 Task: Search for vacation rentals in both mountain and beachfront locations.
Action: Mouse moved to (772, 123)
Screenshot: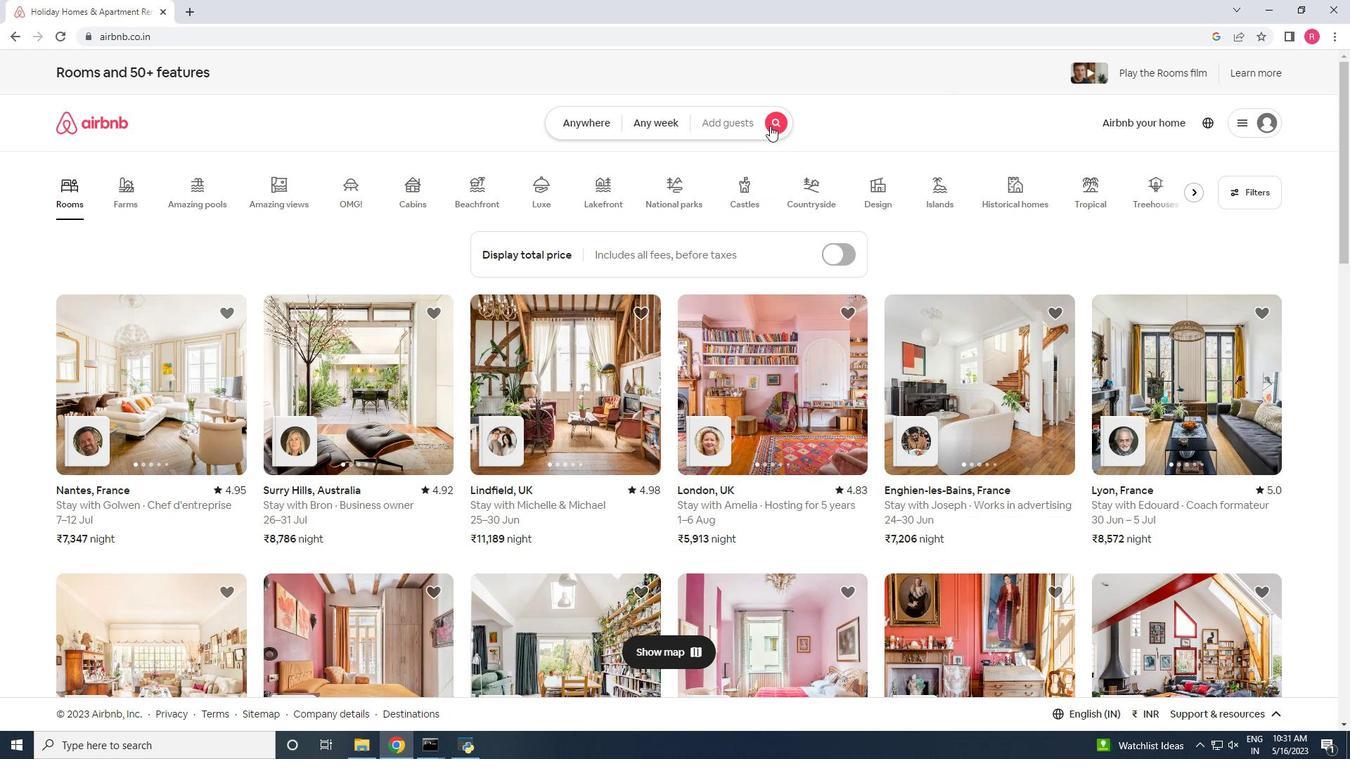 
Action: Mouse pressed left at (772, 123)
Screenshot: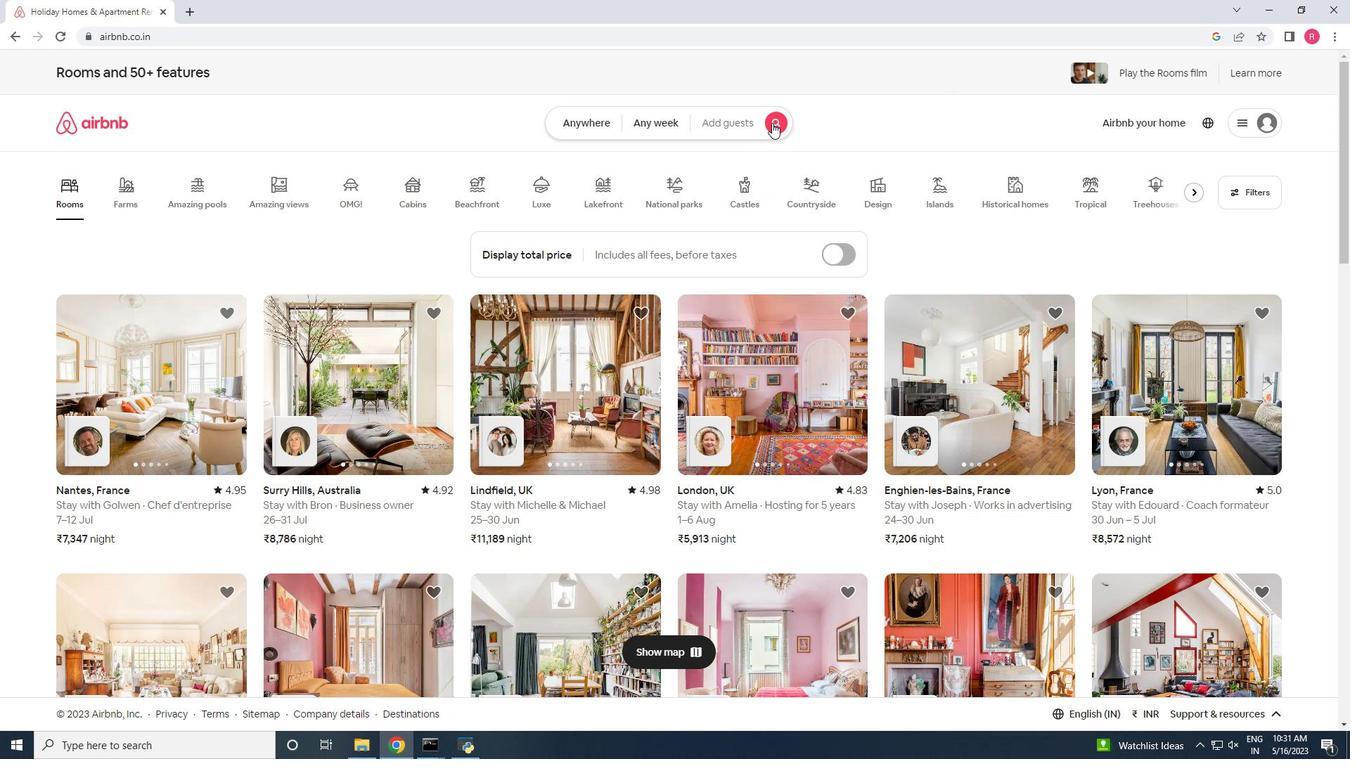 
Action: Mouse moved to (528, 173)
Screenshot: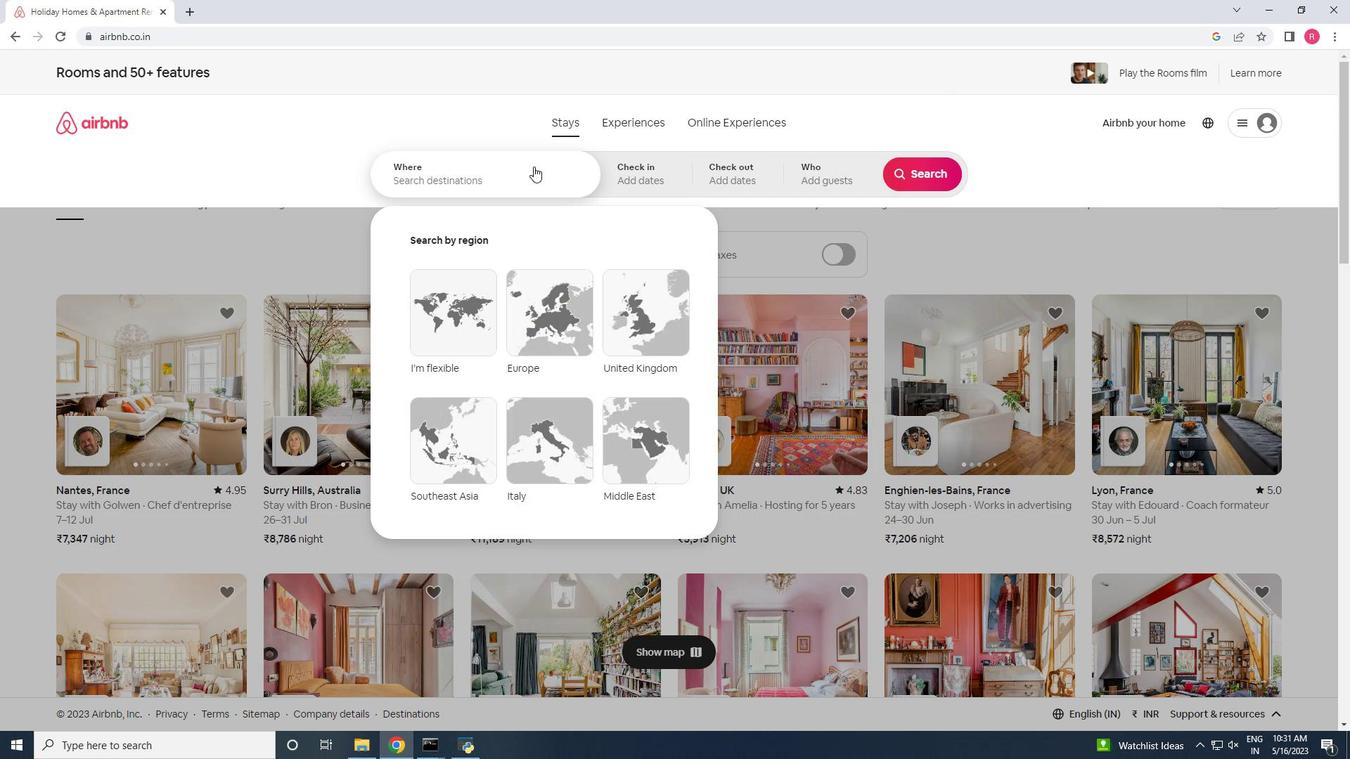
Action: Mouse pressed left at (528, 173)
Screenshot: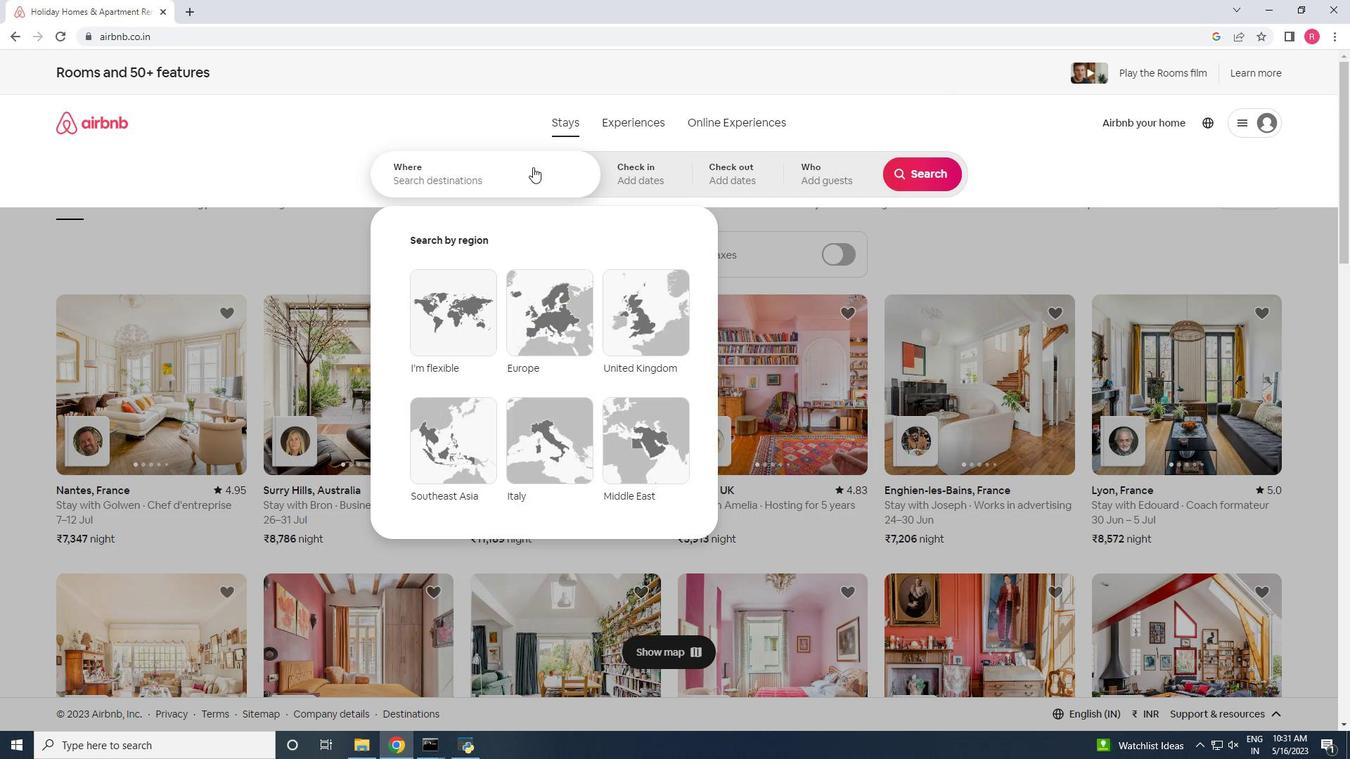 
Action: Key pressed beachfront<Key.enter>
Screenshot: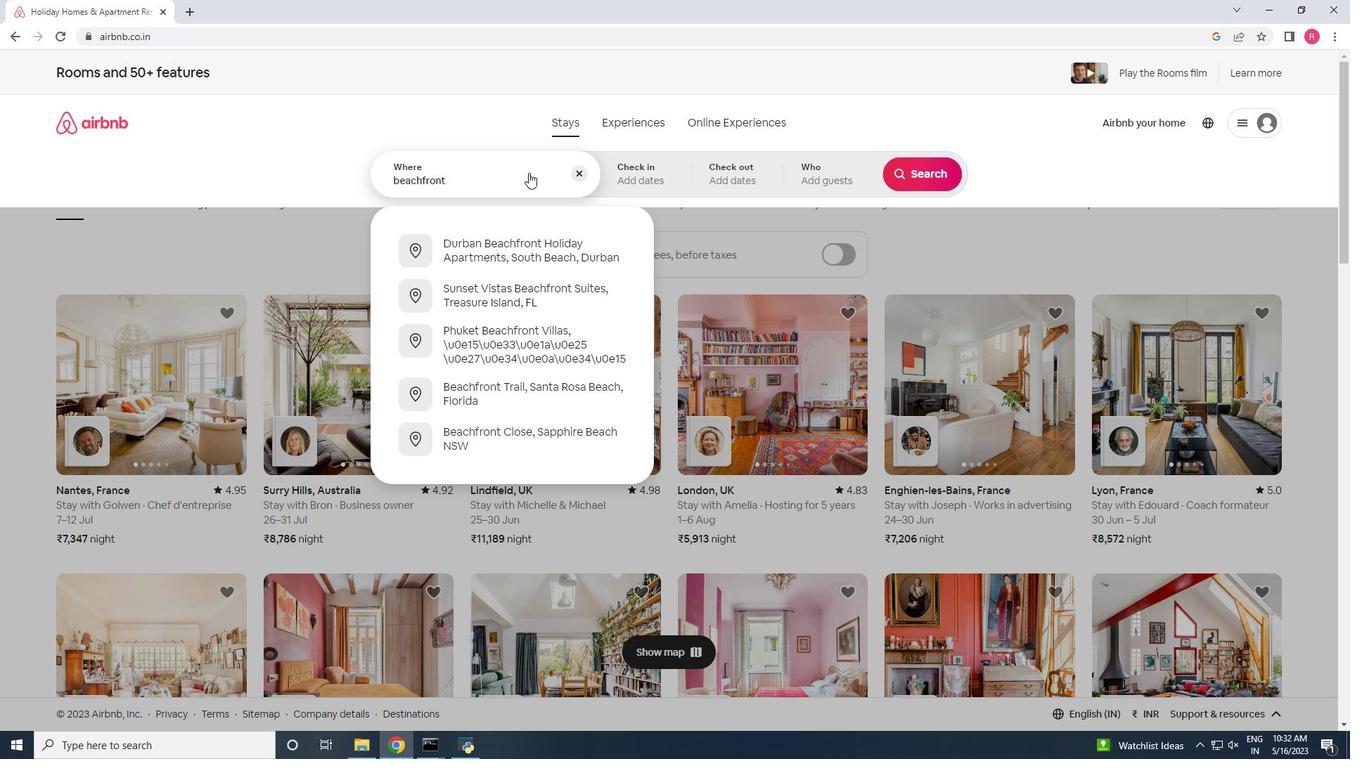 
Action: Mouse moved to (283, 168)
Screenshot: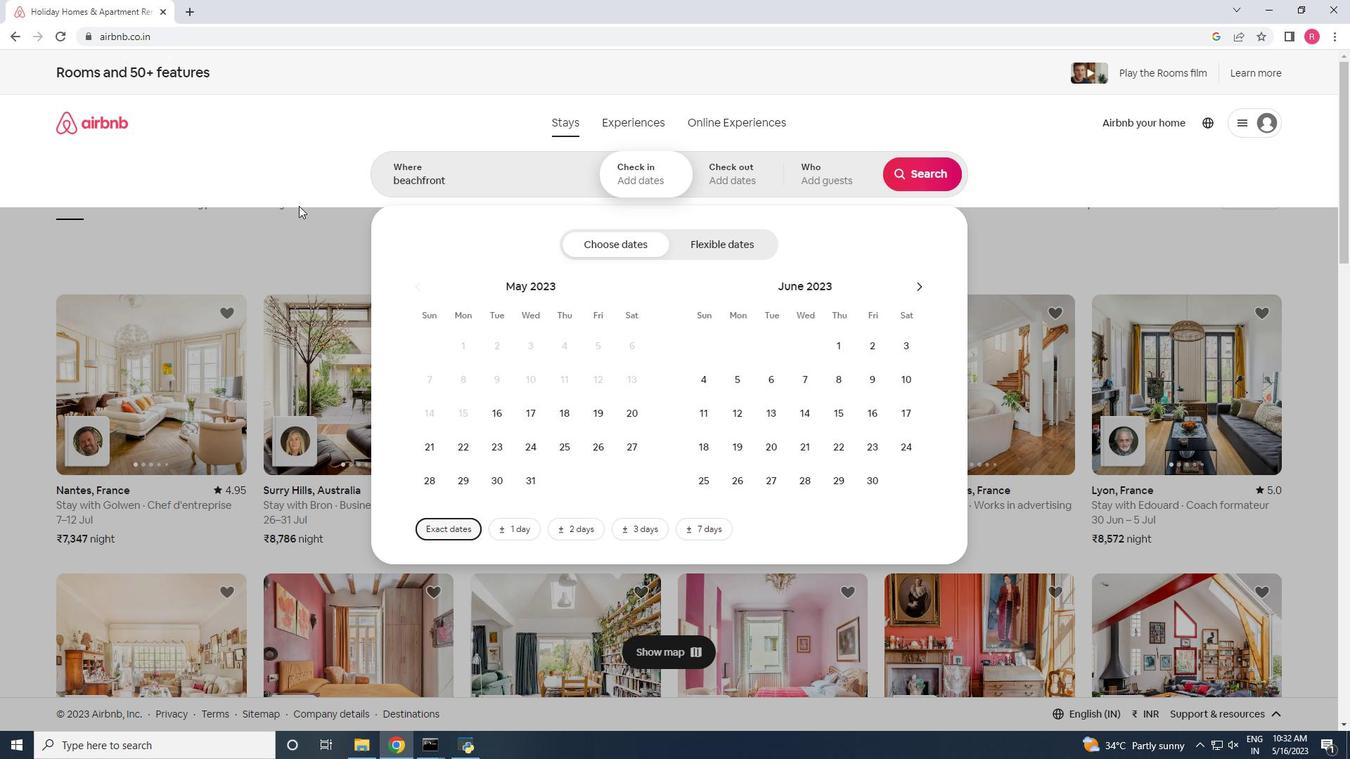
Action: Mouse pressed left at (283, 168)
Screenshot: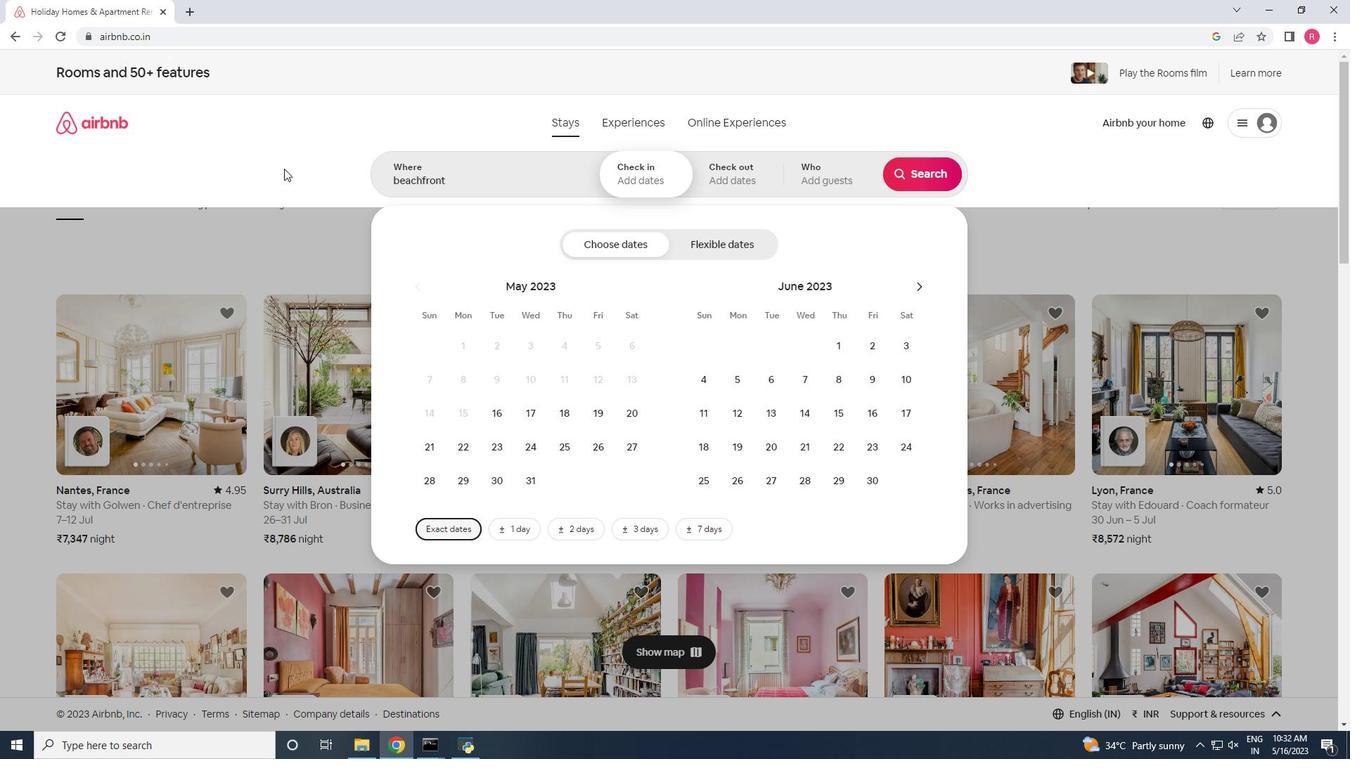
Action: Mouse moved to (951, 177)
Screenshot: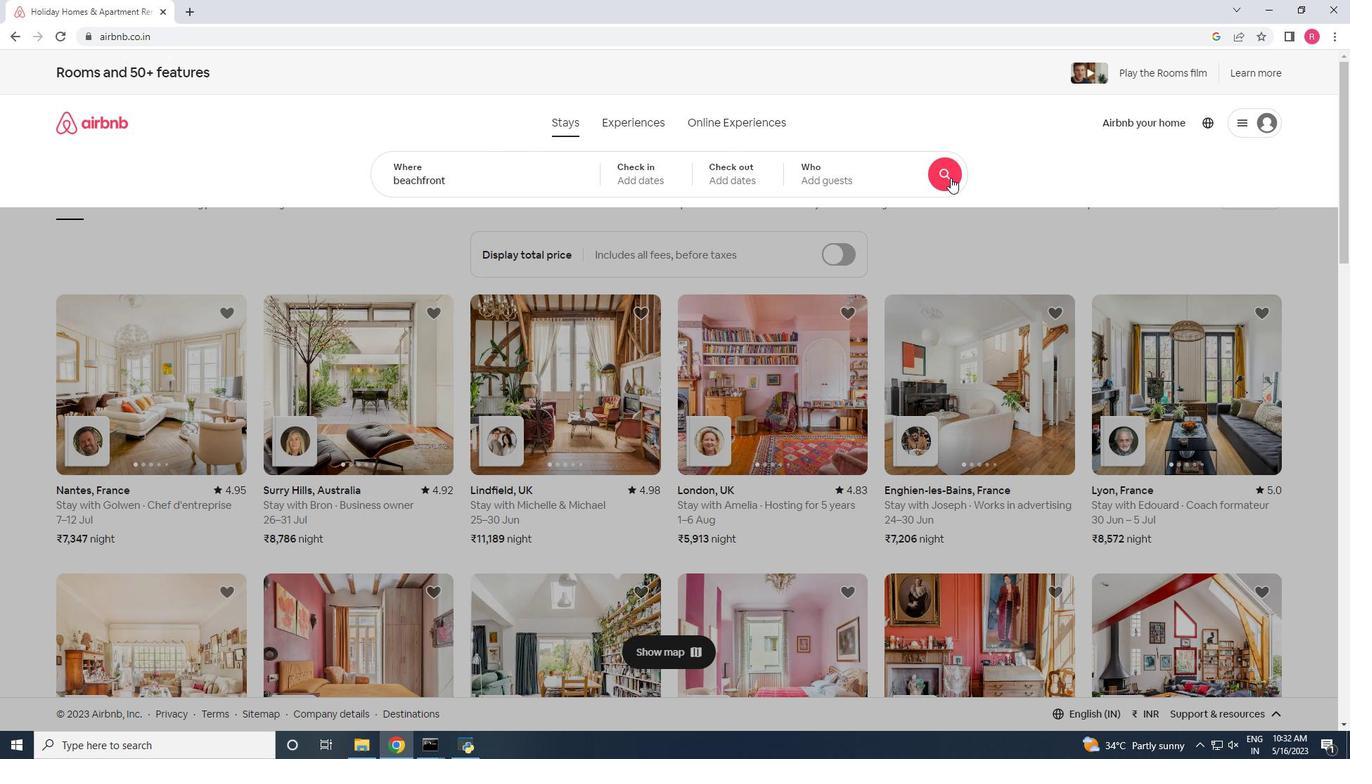 
Action: Mouse pressed left at (951, 177)
Screenshot: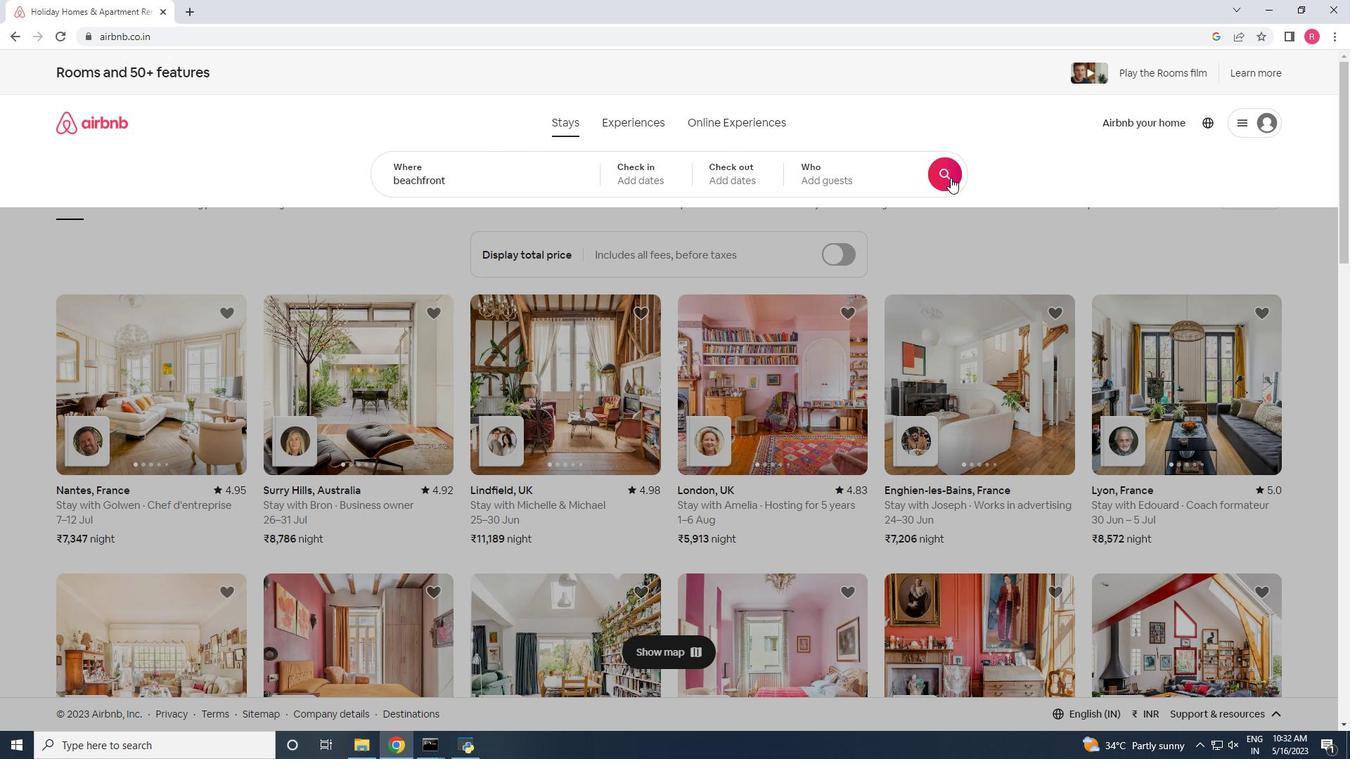 
Action: Mouse moved to (787, 75)
Screenshot: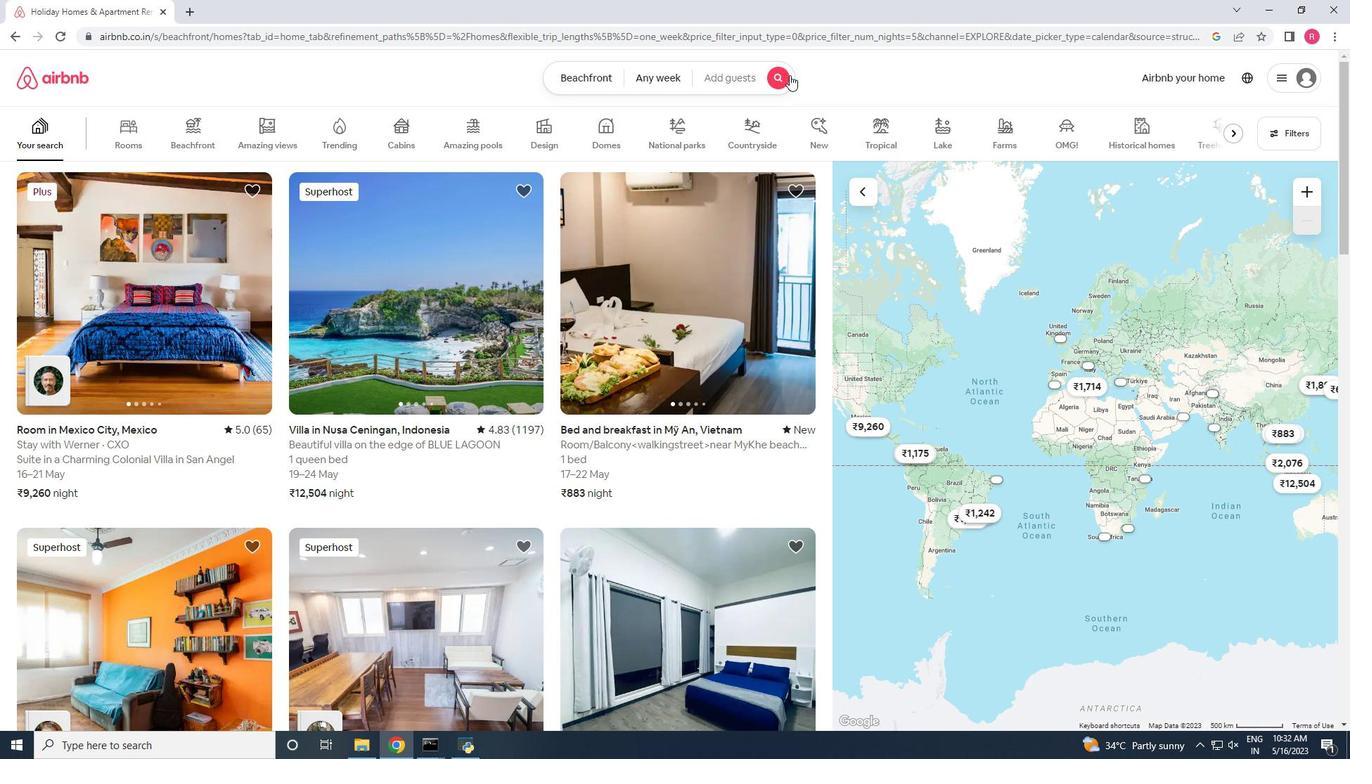 
Action: Mouse pressed left at (787, 75)
Screenshot: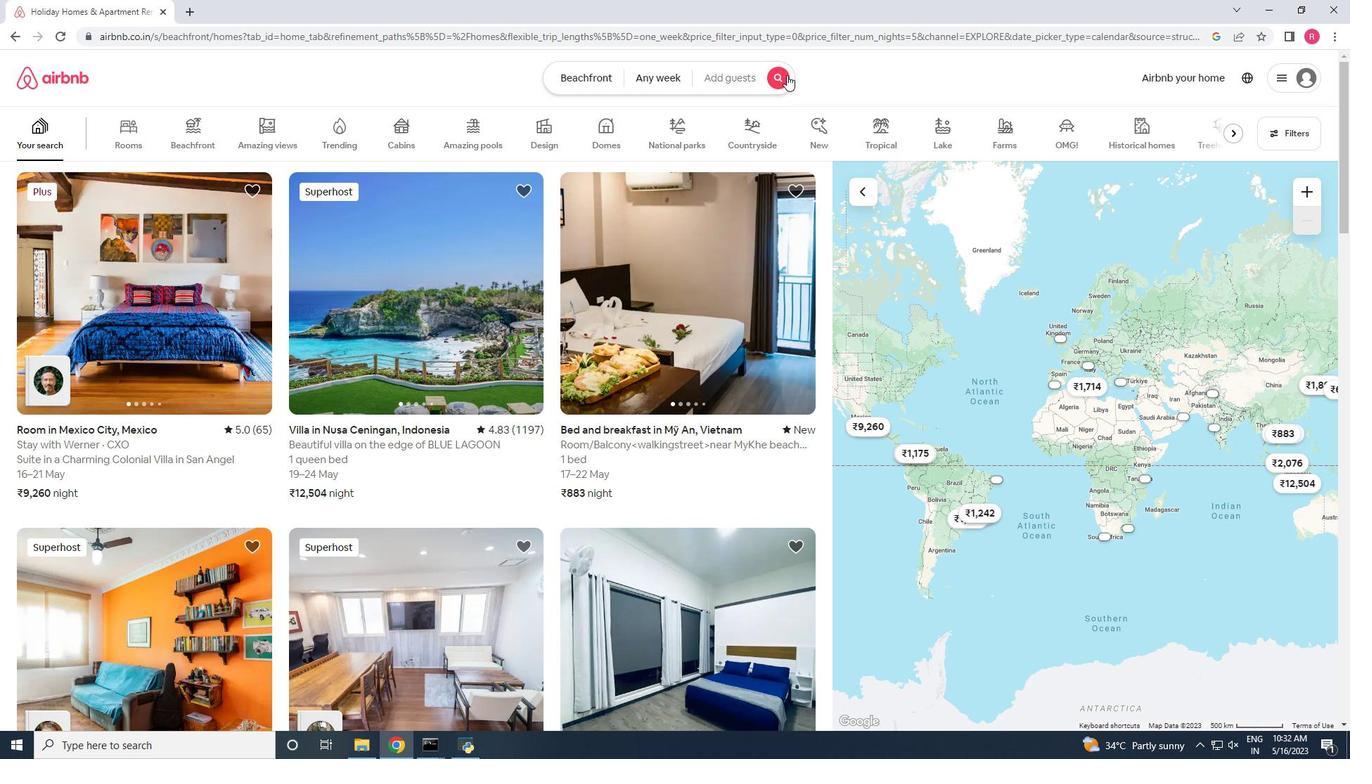 
Action: Mouse moved to (1033, 100)
Screenshot: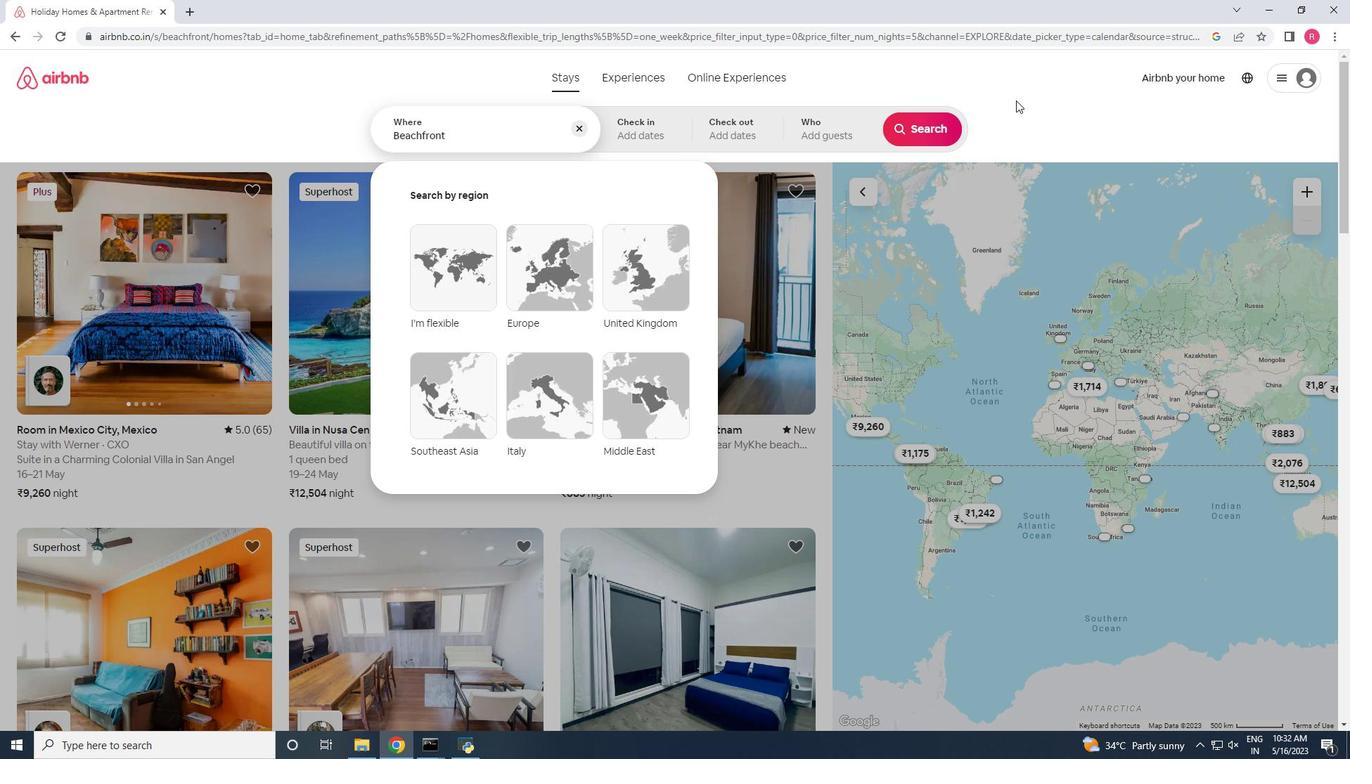 
Action: Mouse pressed left at (1033, 100)
Screenshot: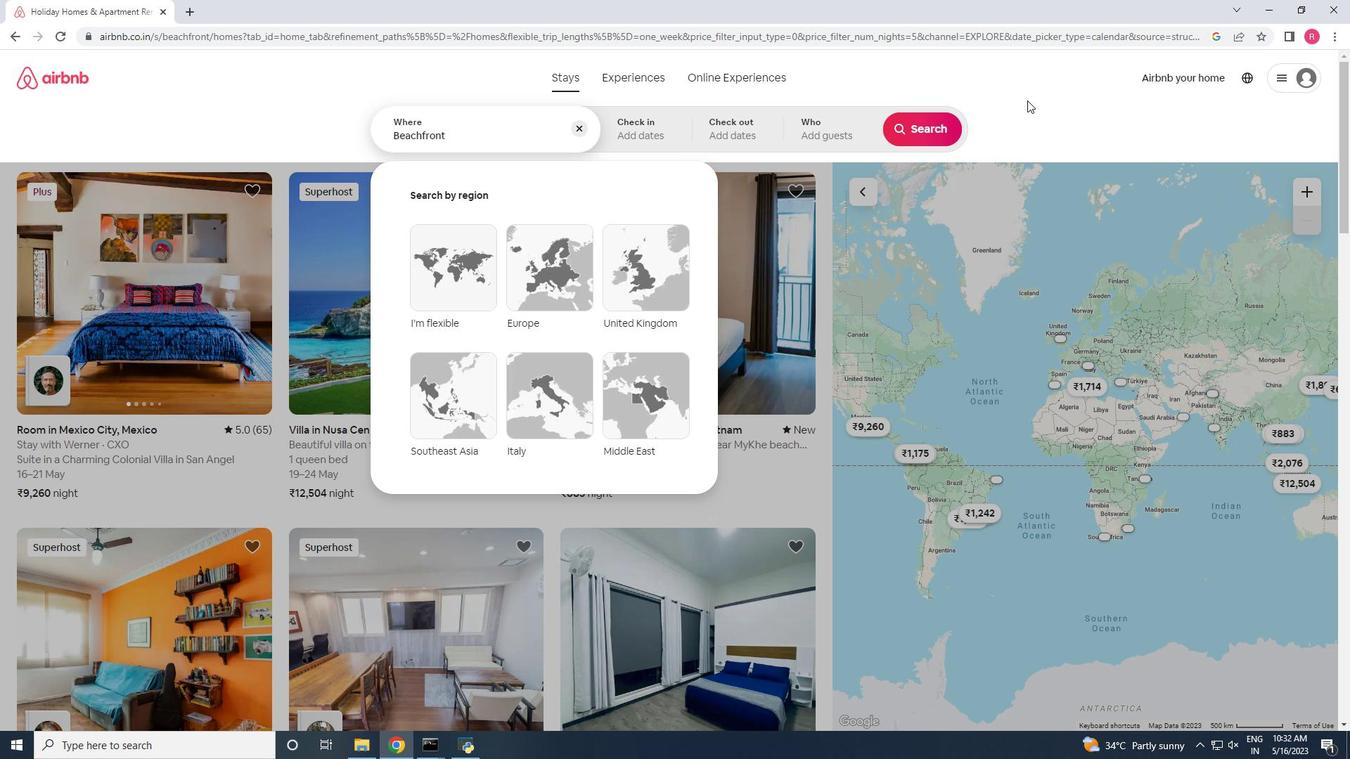 
Action: Mouse moved to (483, 258)
Screenshot: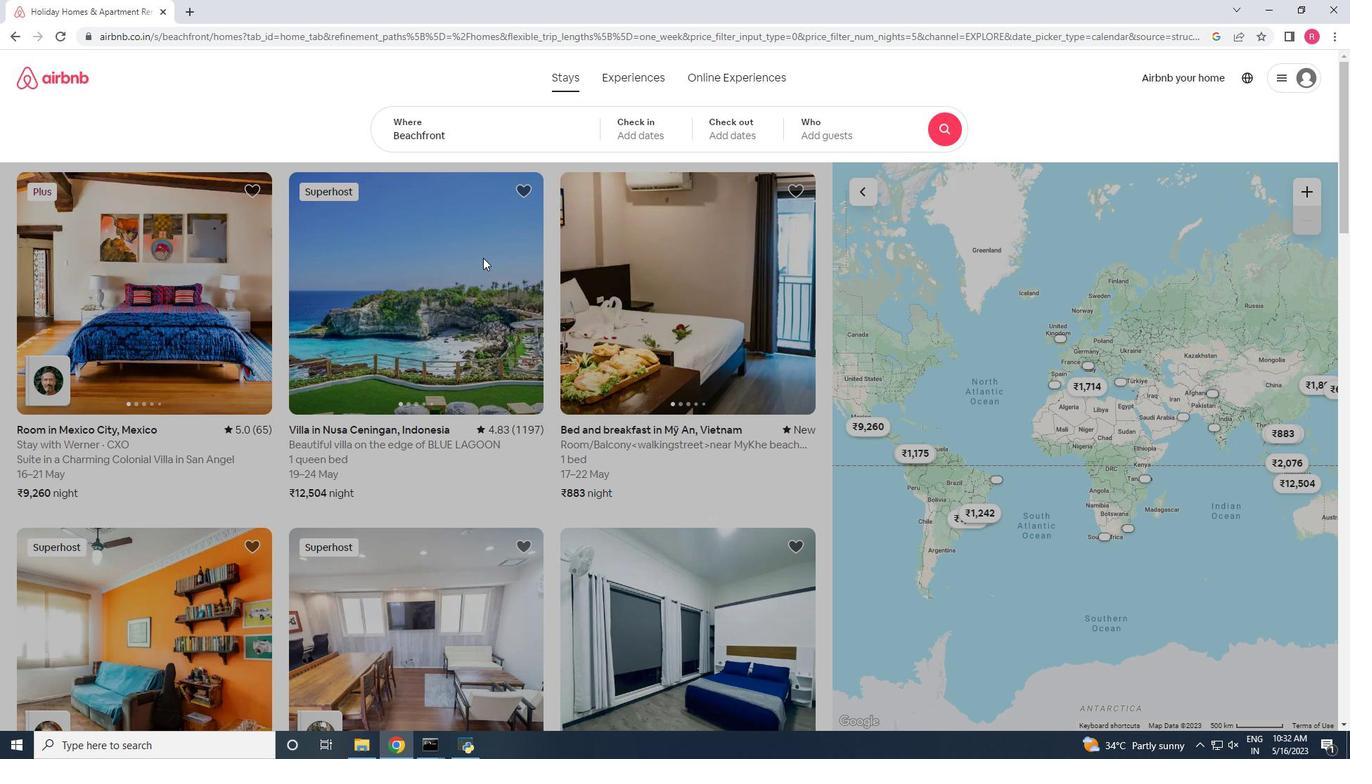 
Action: Mouse scrolled (483, 258) with delta (0, 0)
Screenshot: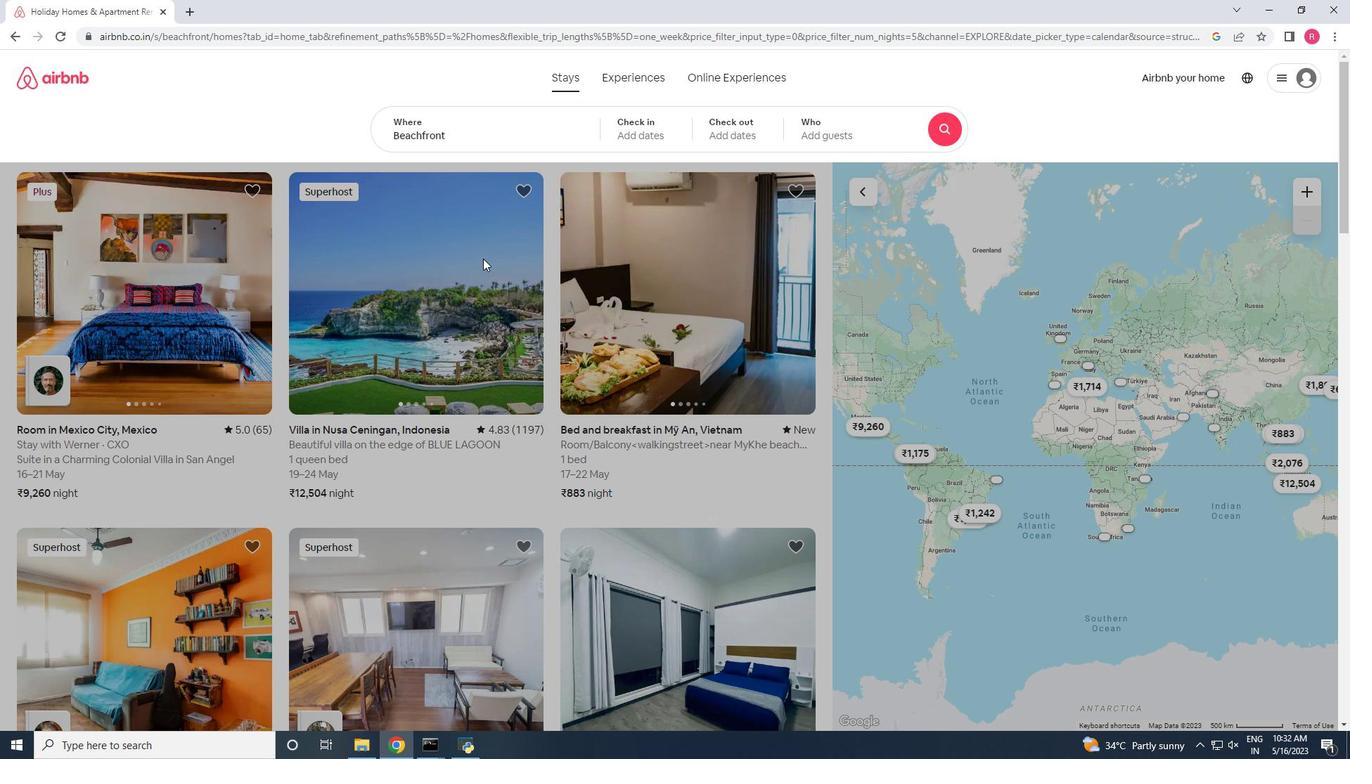 
Action: Mouse scrolled (483, 259) with delta (0, 0)
Screenshot: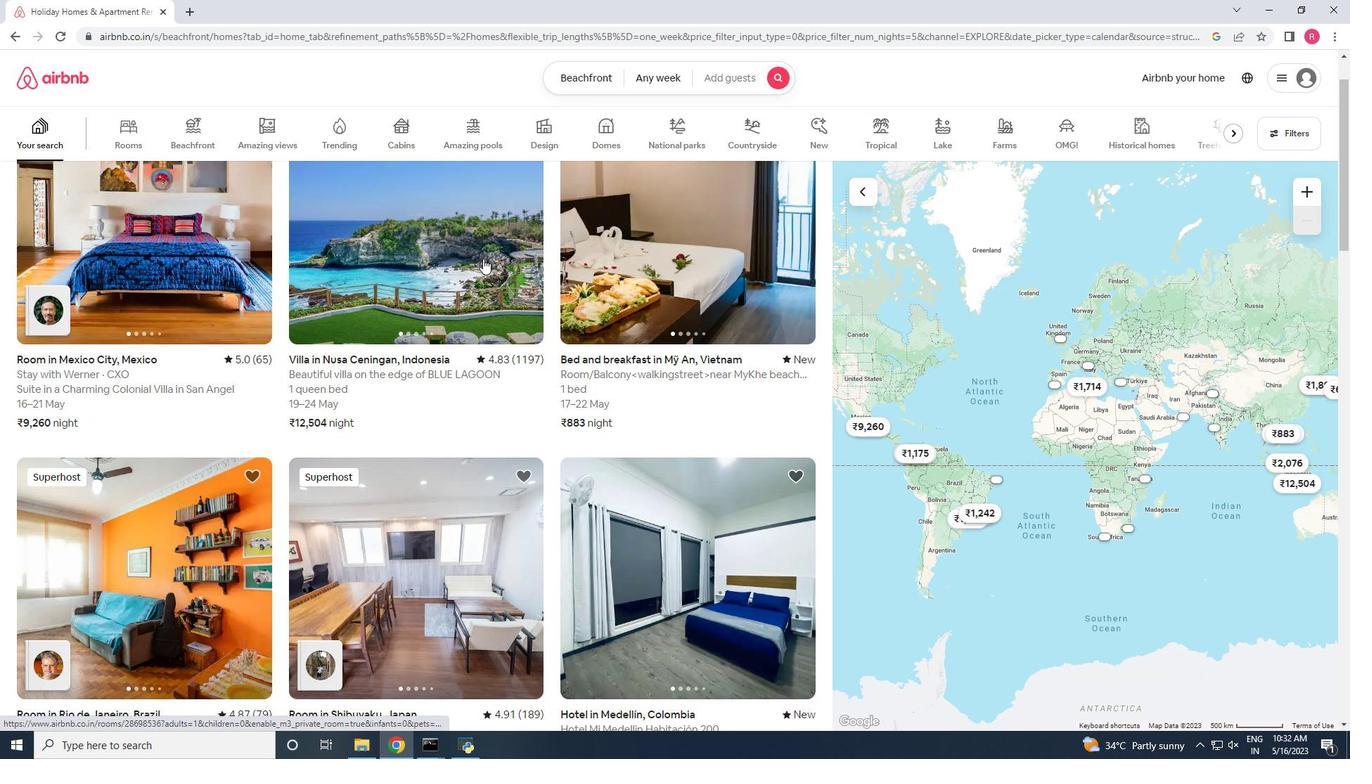 
Action: Mouse scrolled (483, 259) with delta (0, 0)
Screenshot: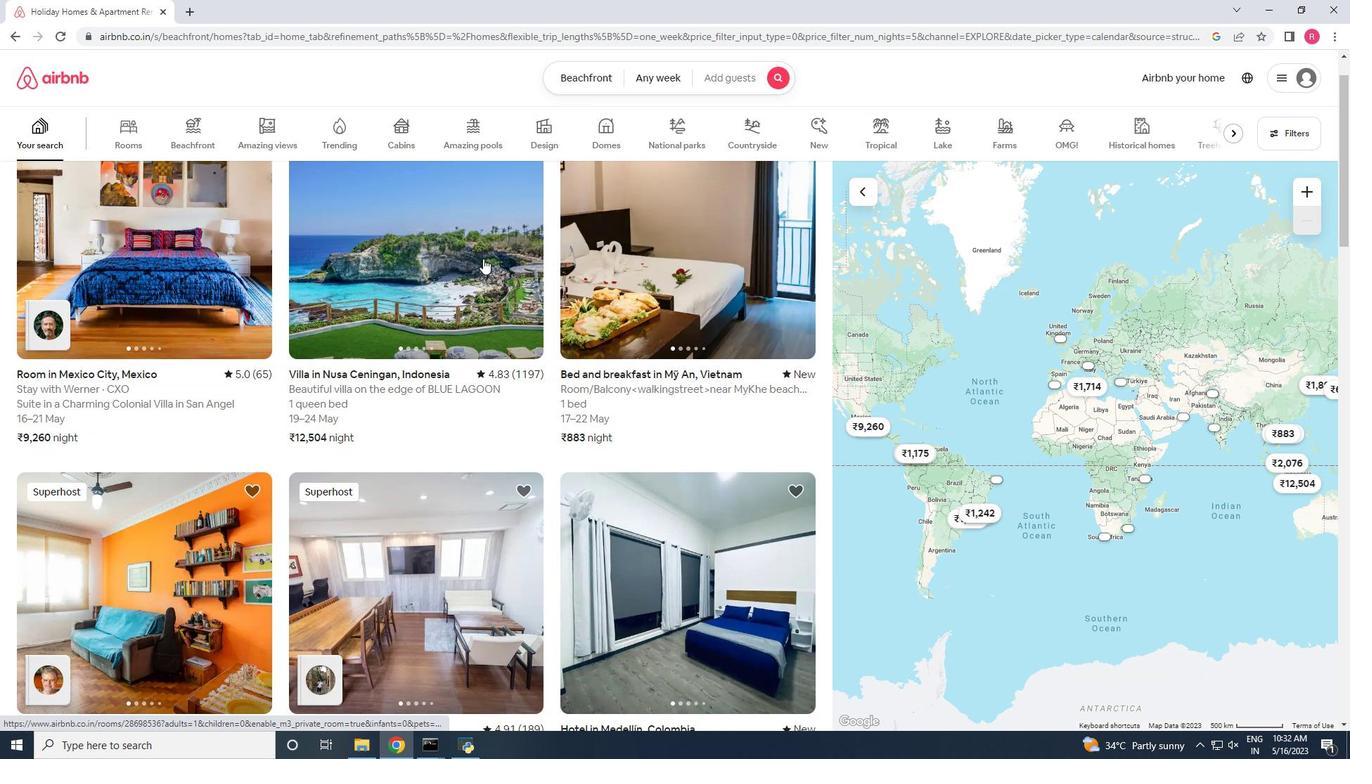 
Action: Mouse moved to (438, 272)
Screenshot: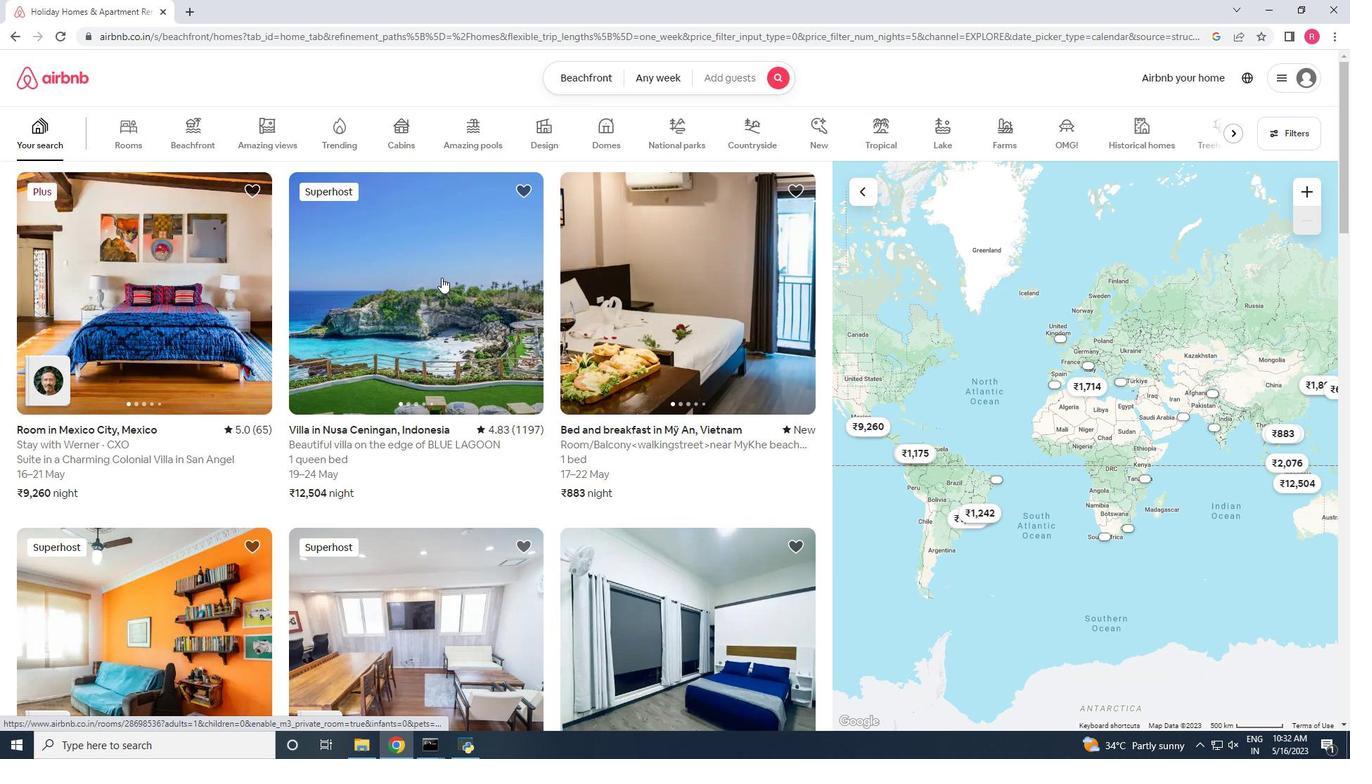 
Action: Mouse pressed left at (438, 272)
Screenshot: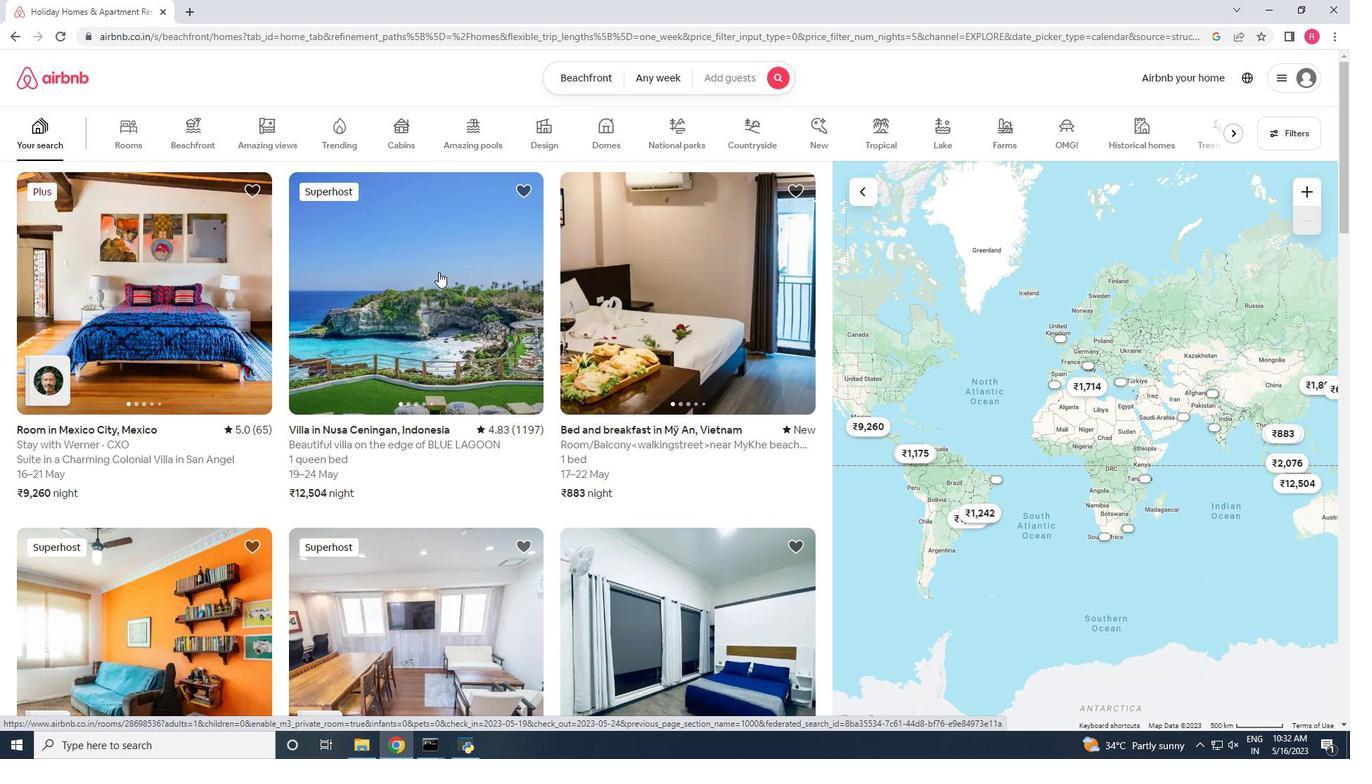 
Action: Mouse moved to (695, 326)
Screenshot: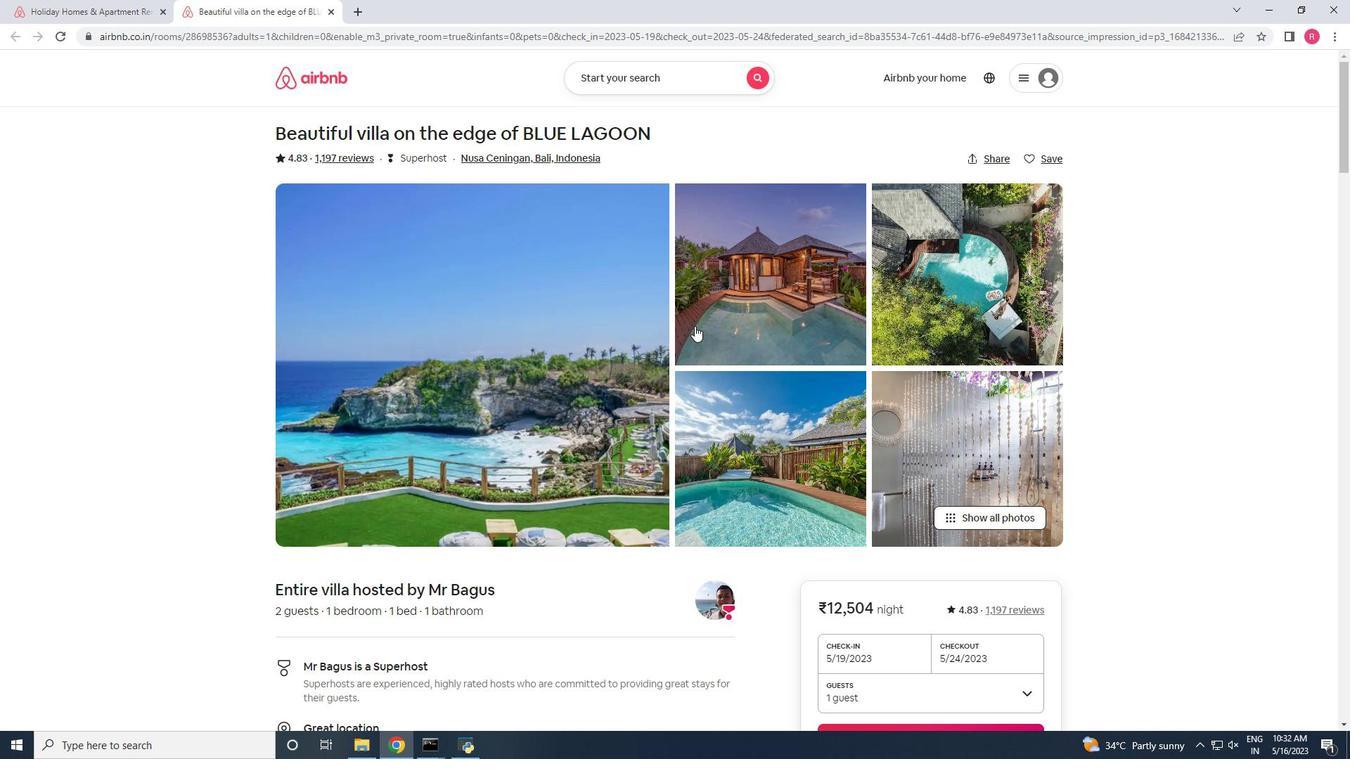 
Action: Mouse scrolled (695, 325) with delta (0, 0)
Screenshot: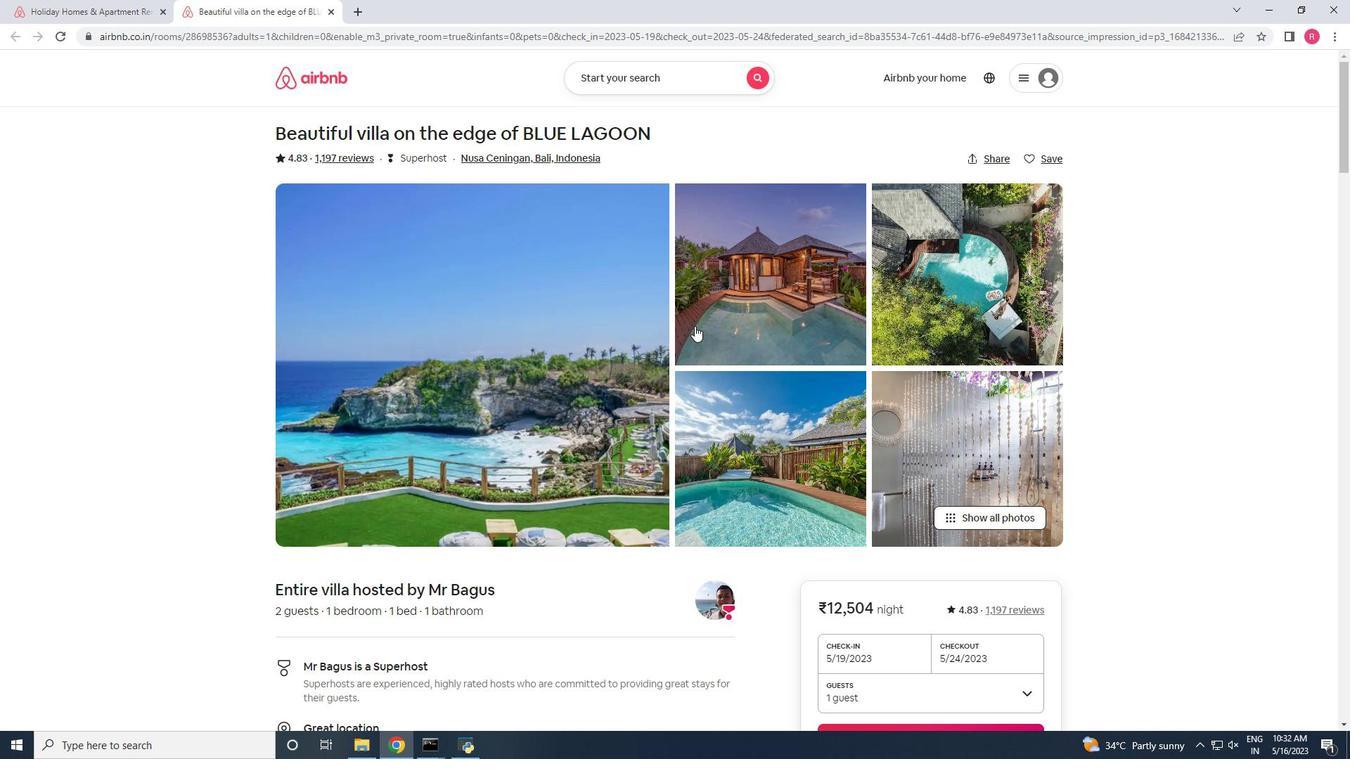 
Action: Mouse scrolled (695, 325) with delta (0, 0)
Screenshot: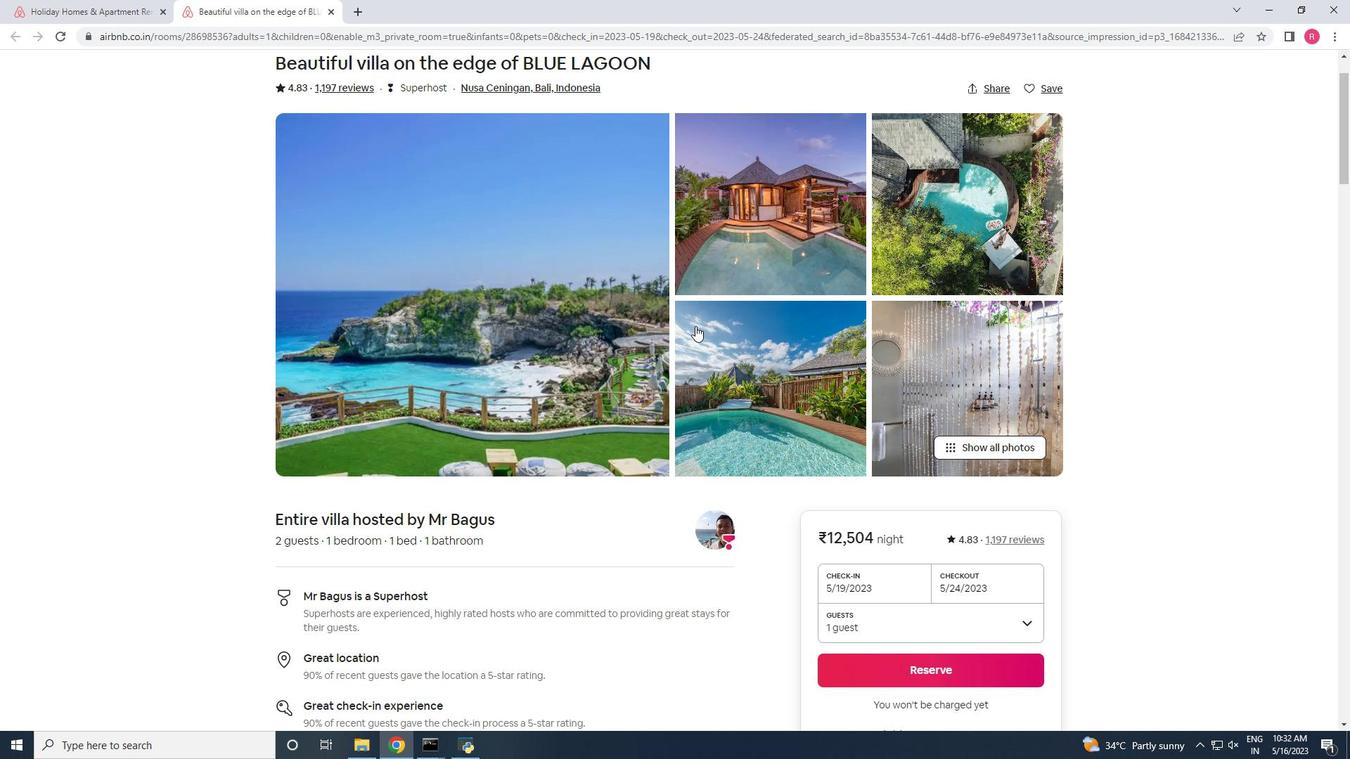 
Action: Mouse scrolled (695, 325) with delta (0, 0)
Screenshot: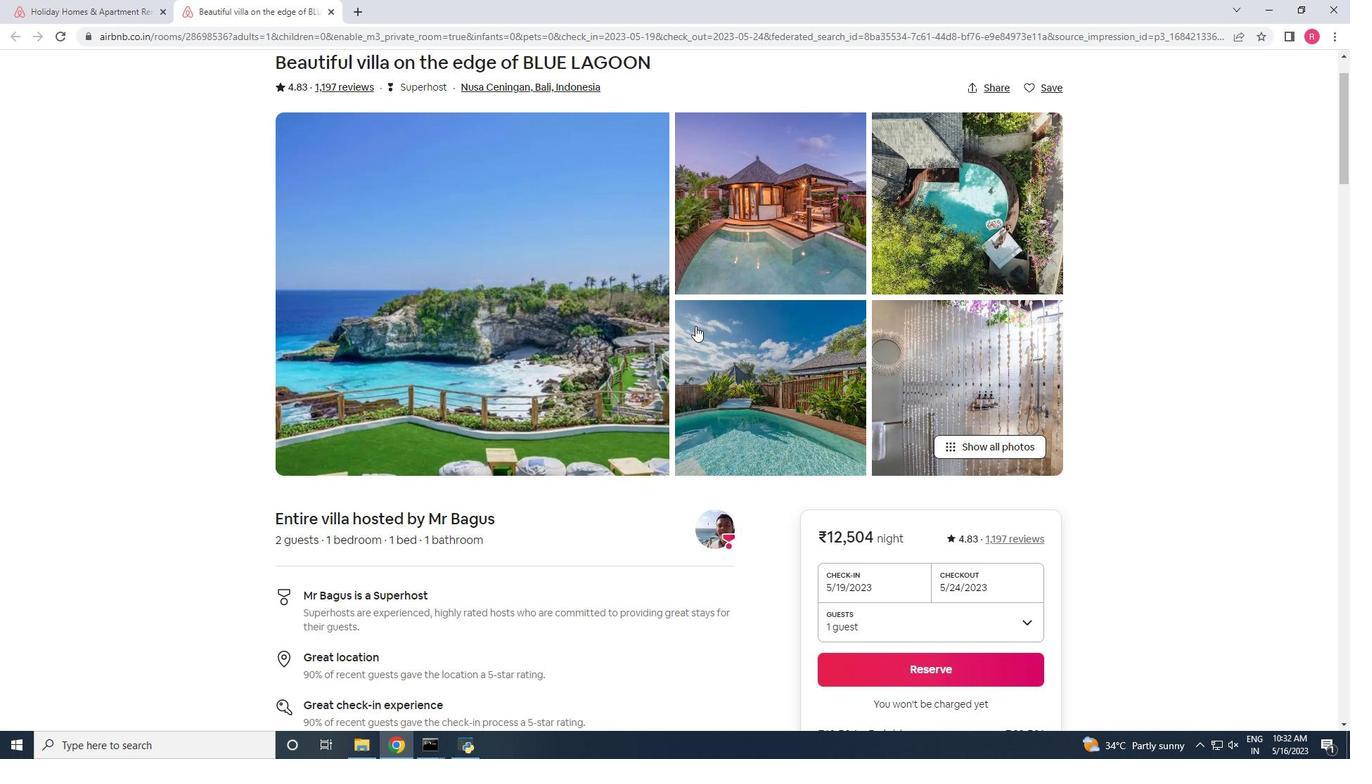 
Action: Mouse moved to (697, 327)
Screenshot: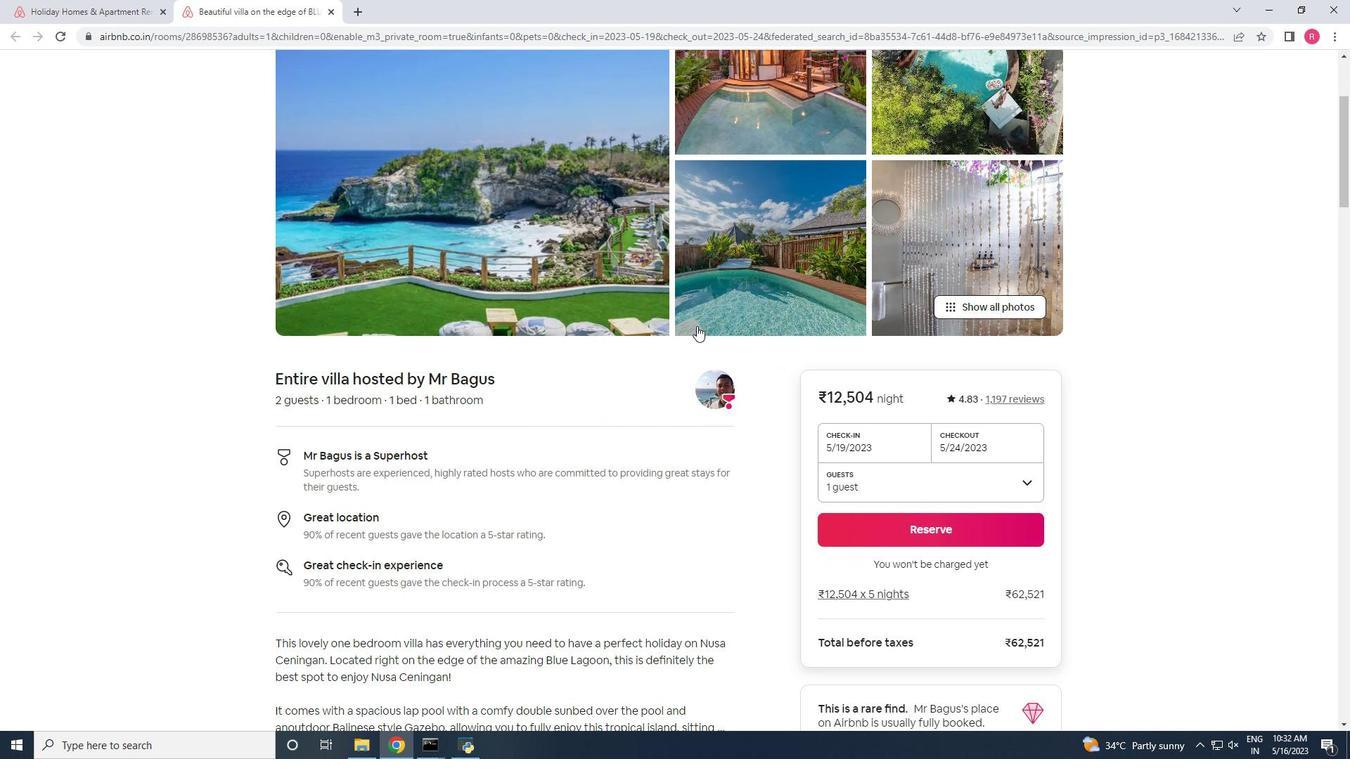 
Action: Mouse scrolled (697, 328) with delta (0, 0)
Screenshot: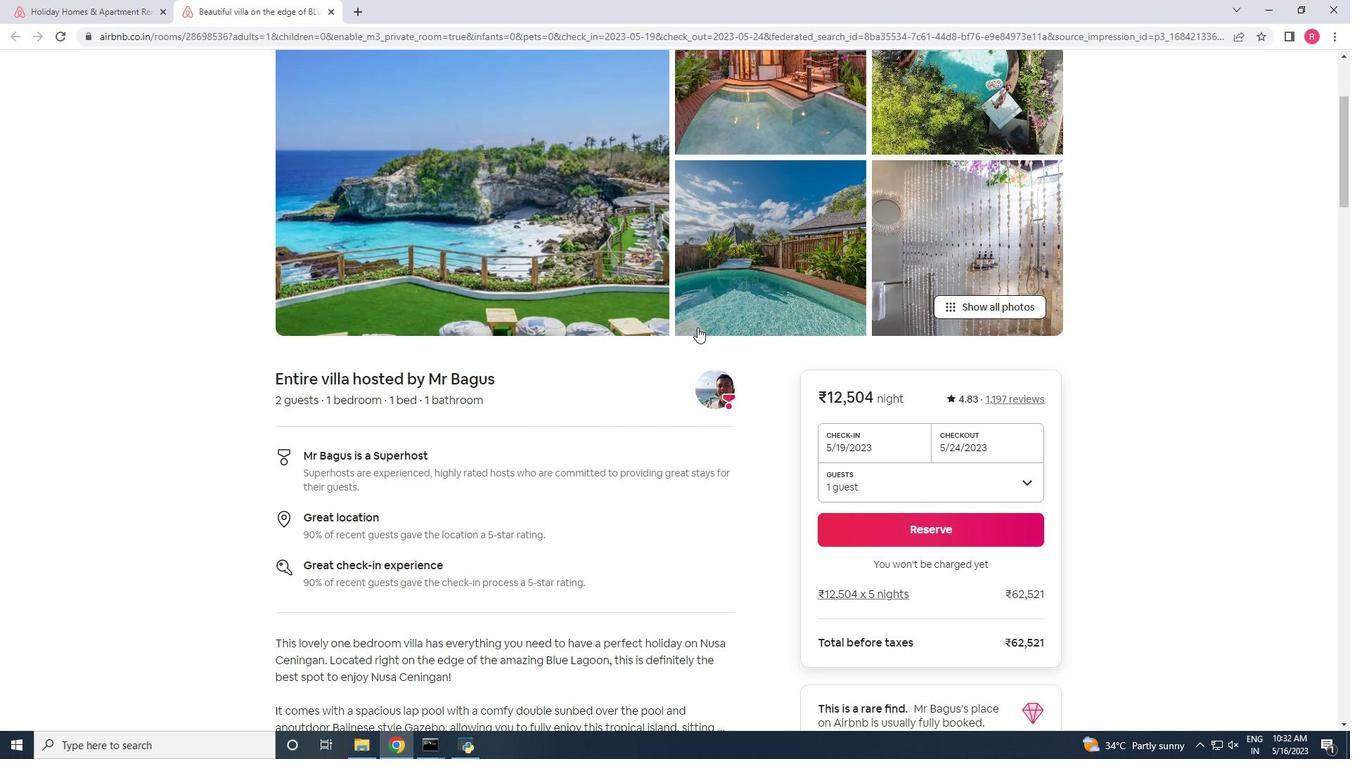 
Action: Mouse moved to (770, 162)
Screenshot: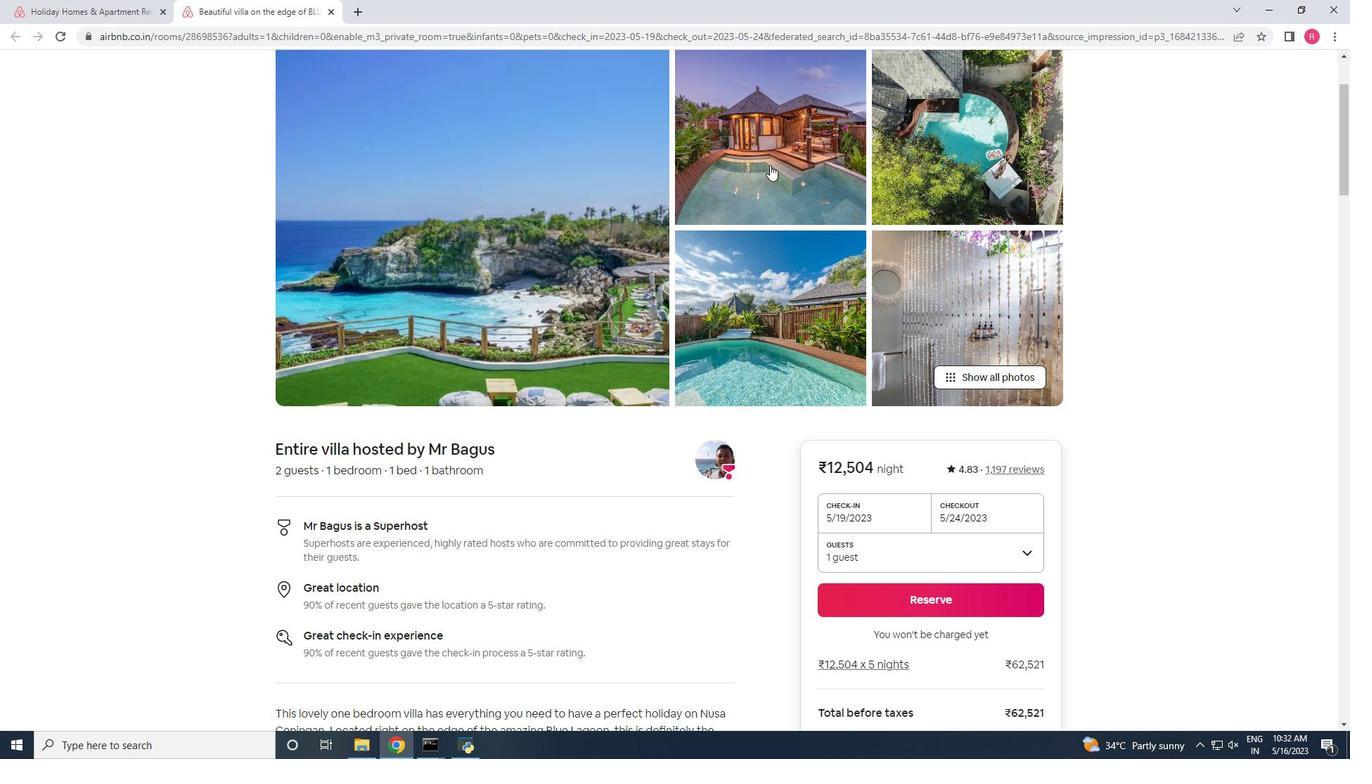
Action: Mouse pressed left at (770, 162)
Screenshot: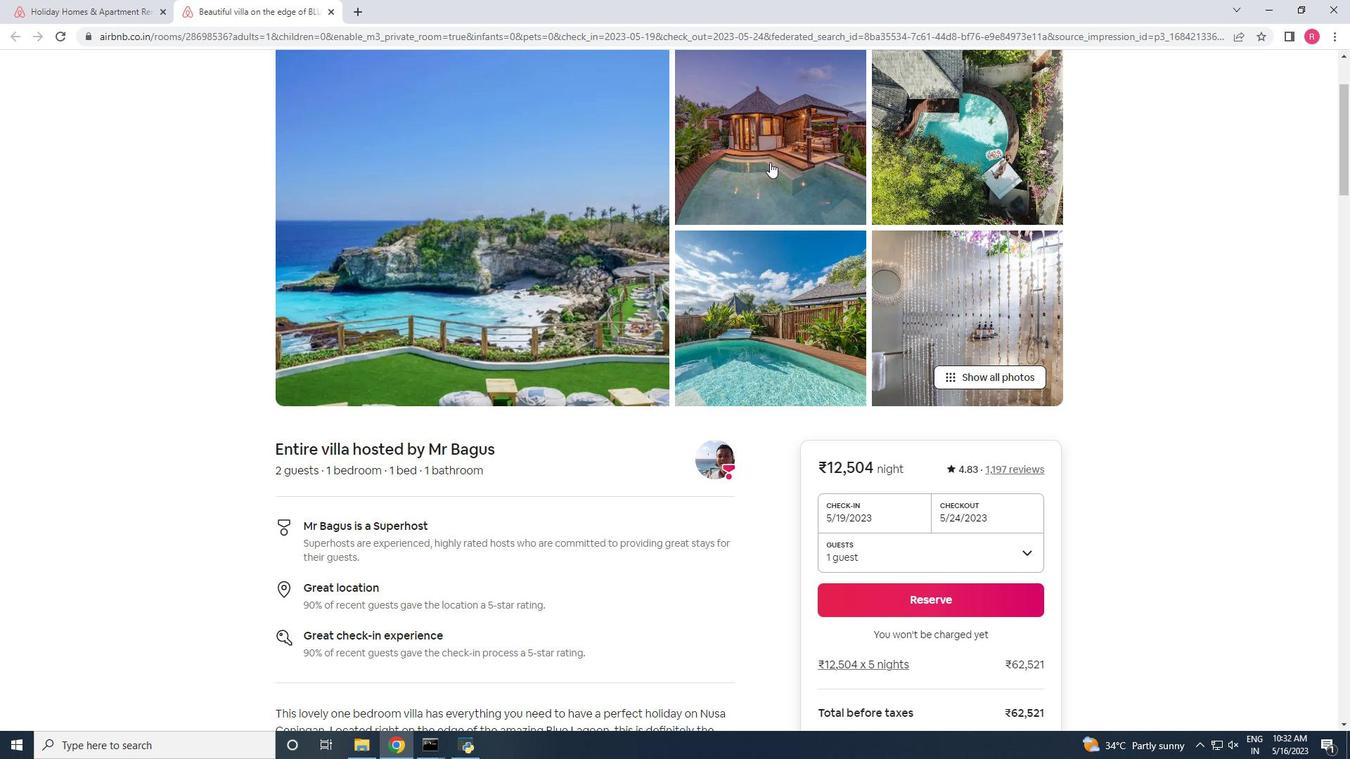 
Action: Mouse moved to (520, 232)
Screenshot: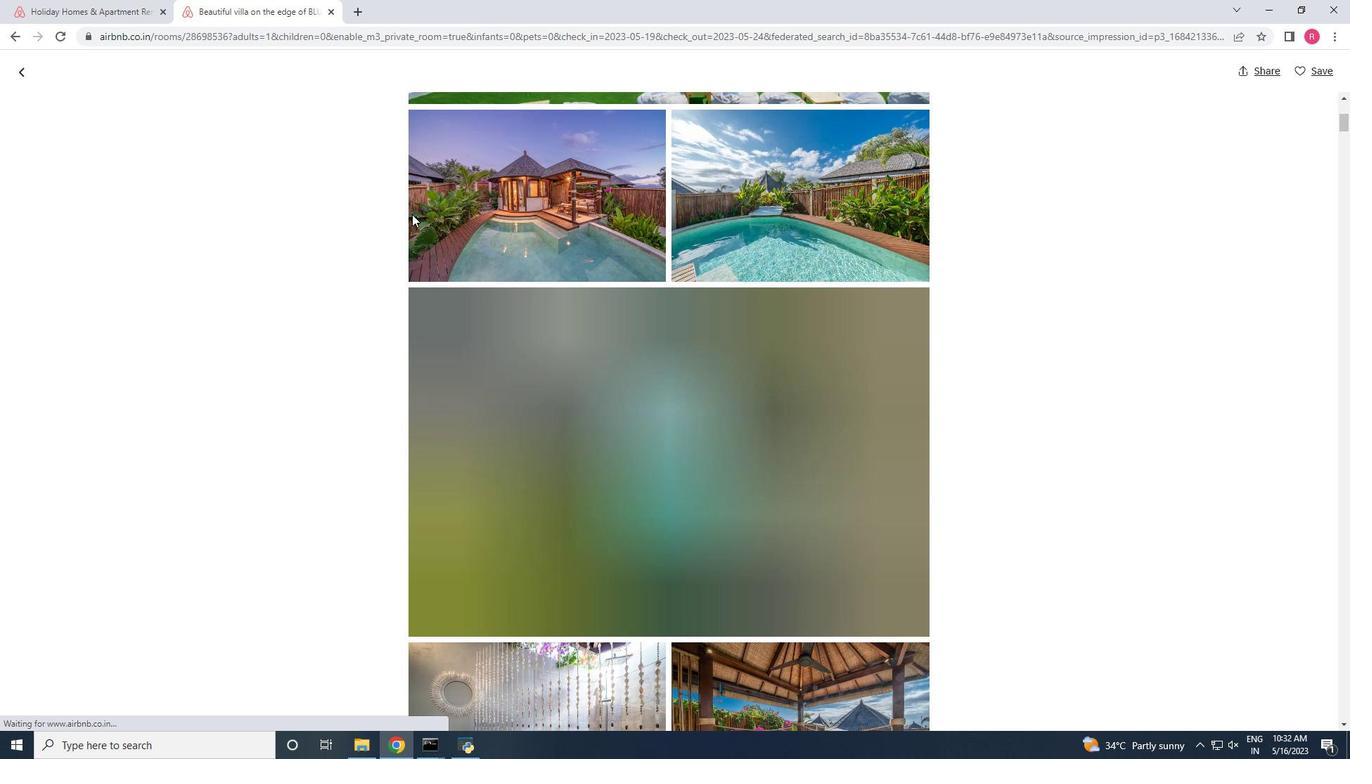 
Action: Mouse scrolled (520, 231) with delta (0, 0)
Screenshot: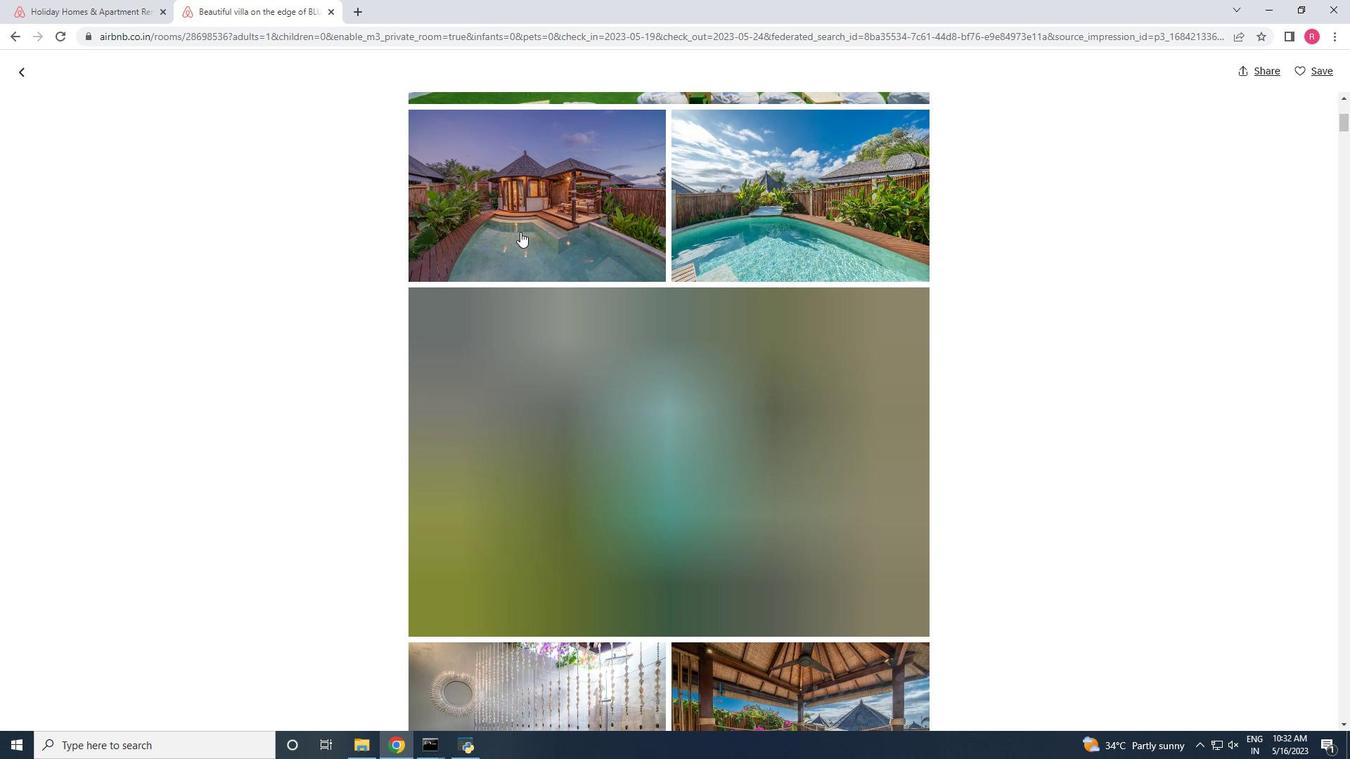 
Action: Mouse moved to (521, 232)
Screenshot: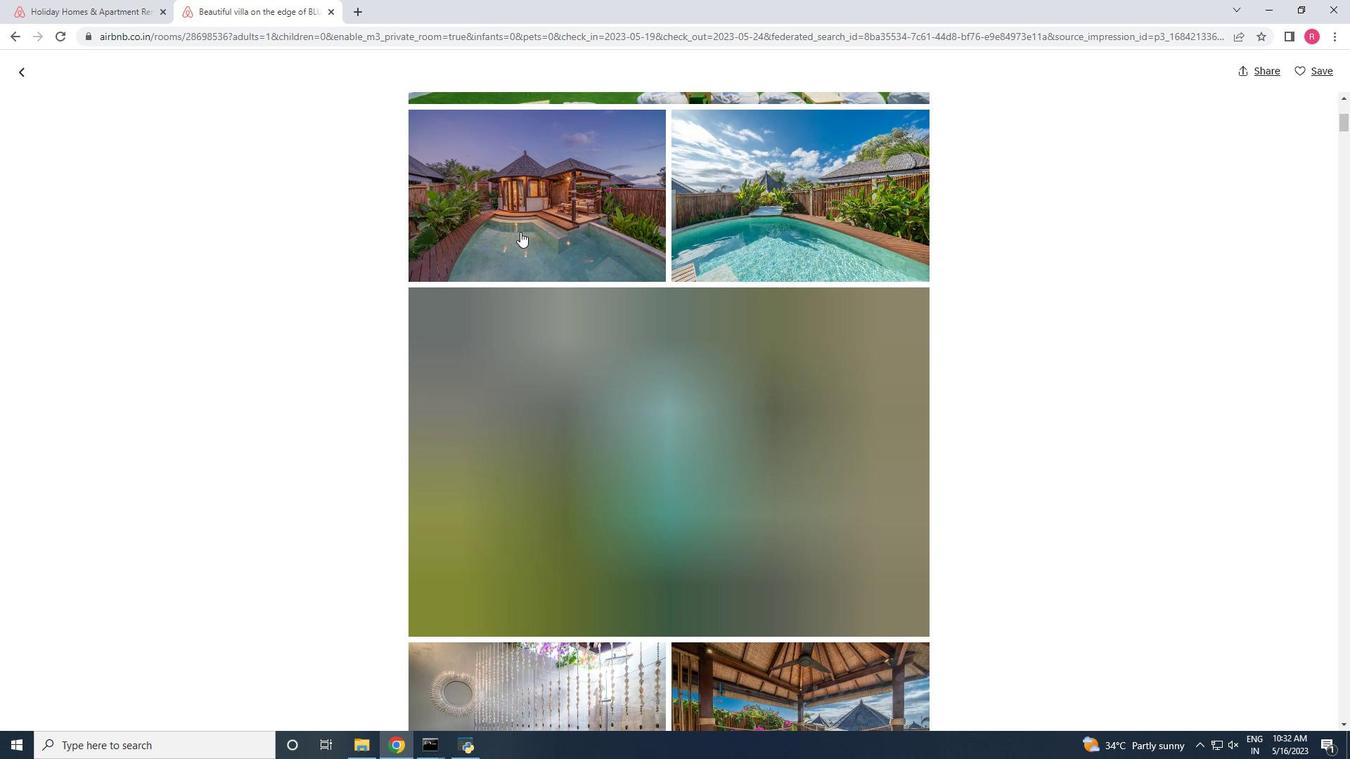 
Action: Mouse scrolled (521, 232) with delta (0, 0)
Screenshot: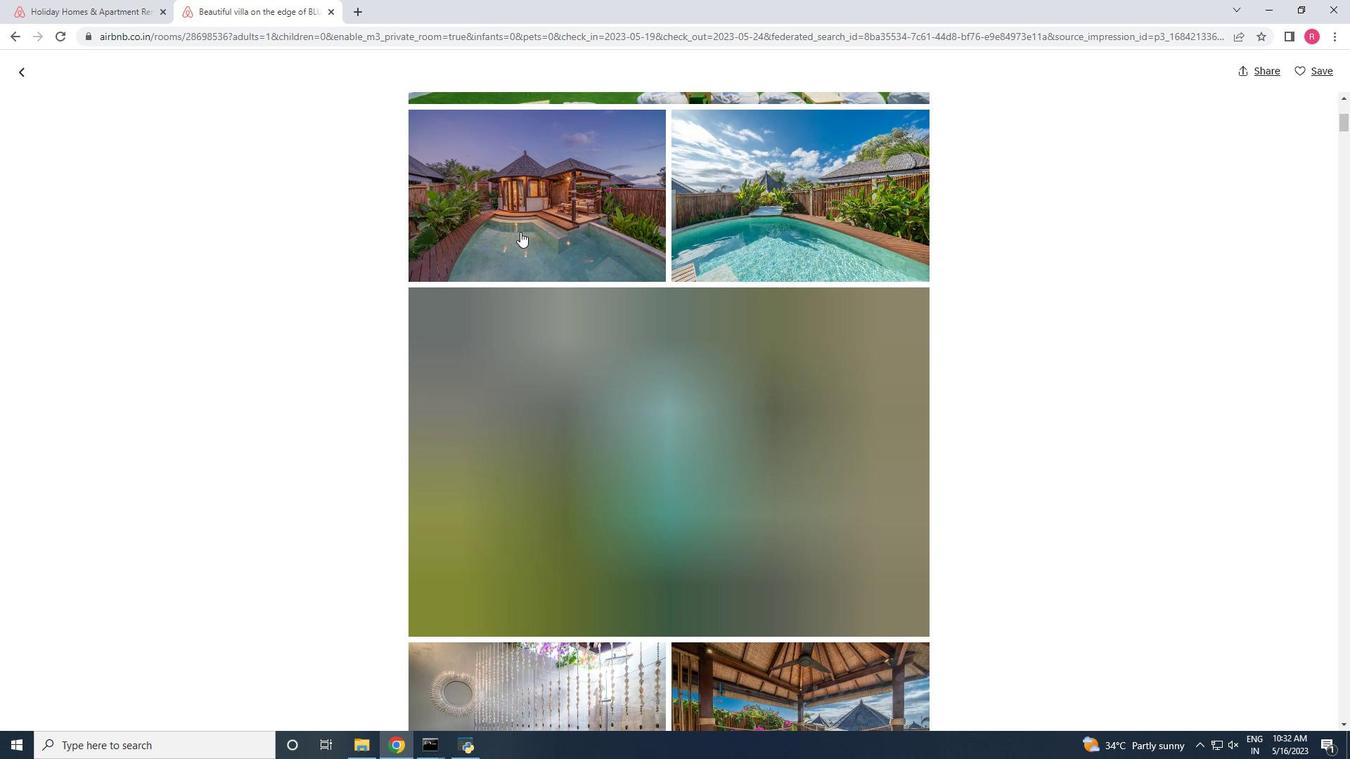 
Action: Mouse scrolled (521, 232) with delta (0, 0)
Screenshot: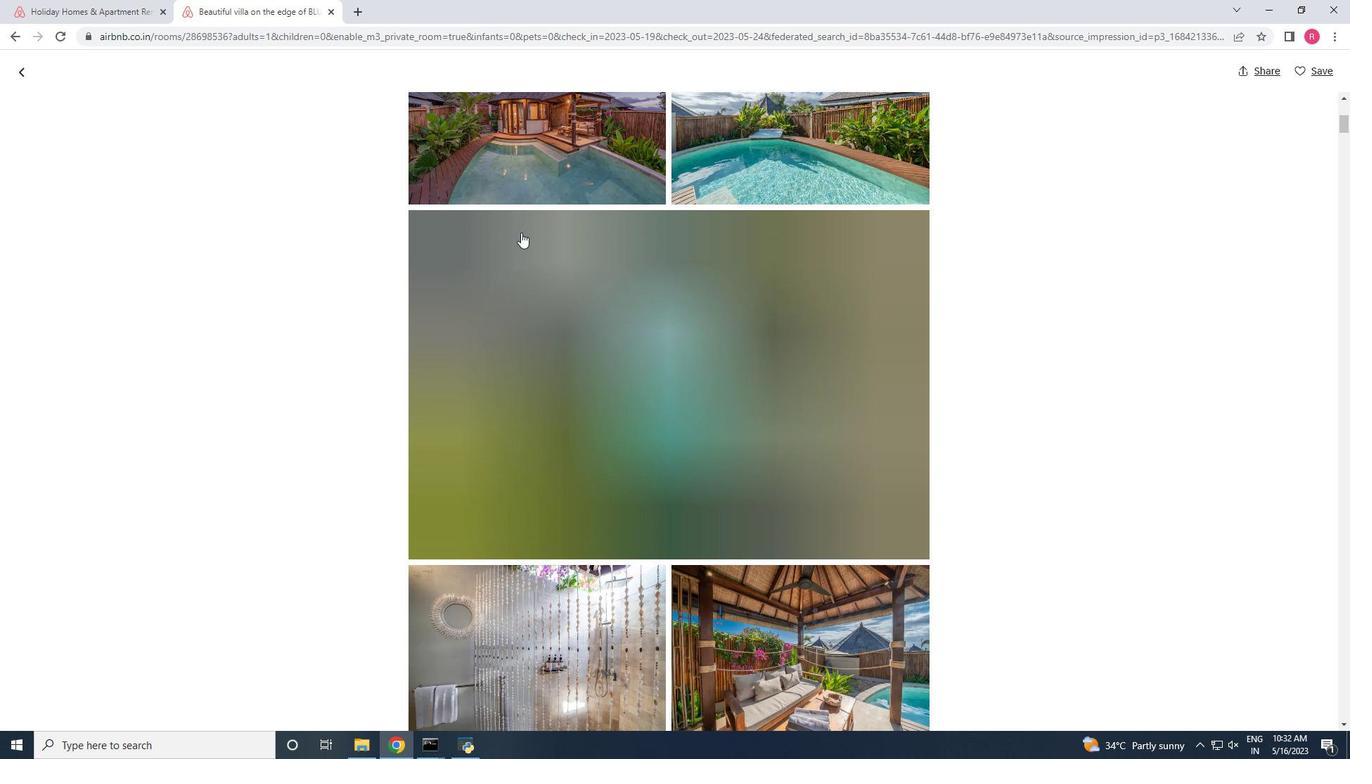 
Action: Mouse scrolled (521, 232) with delta (0, 0)
Screenshot: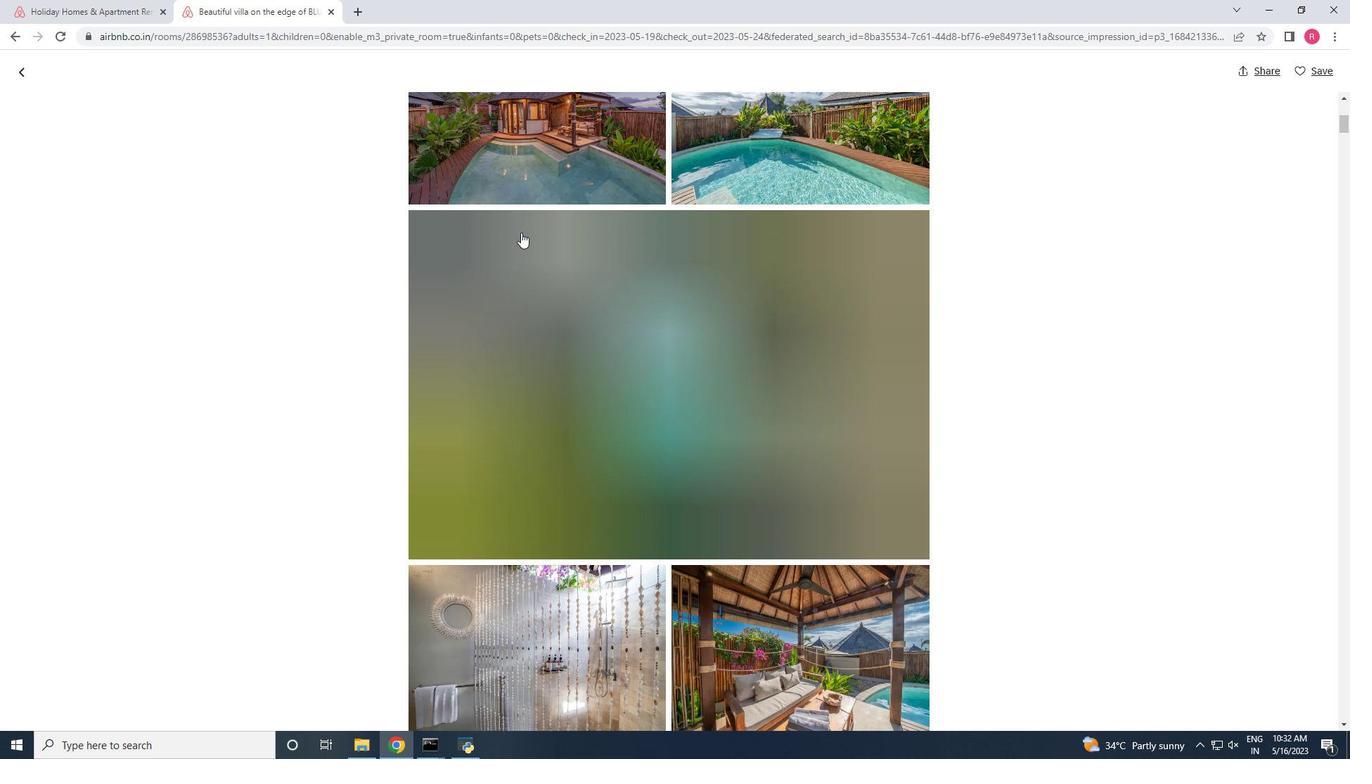 
Action: Mouse scrolled (521, 232) with delta (0, 0)
Screenshot: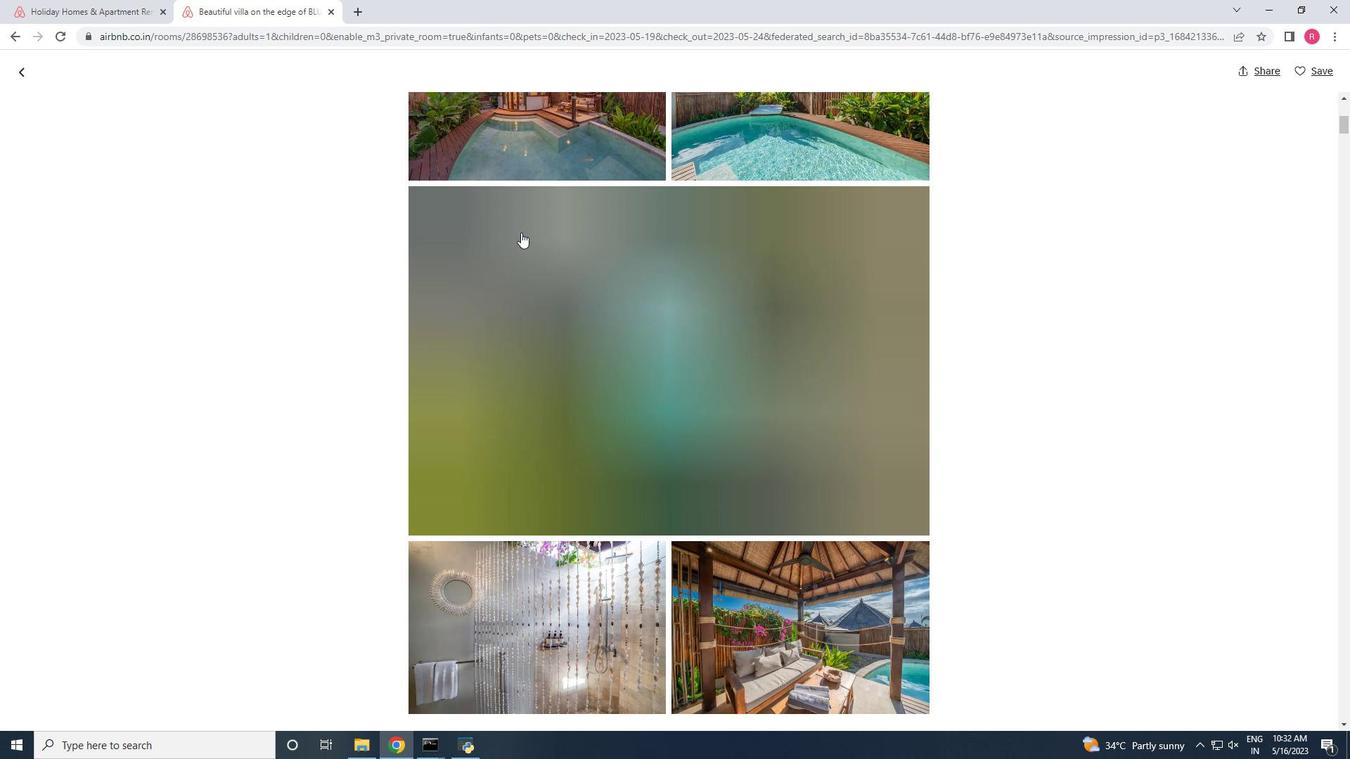 
Action: Mouse scrolled (521, 232) with delta (0, 0)
Screenshot: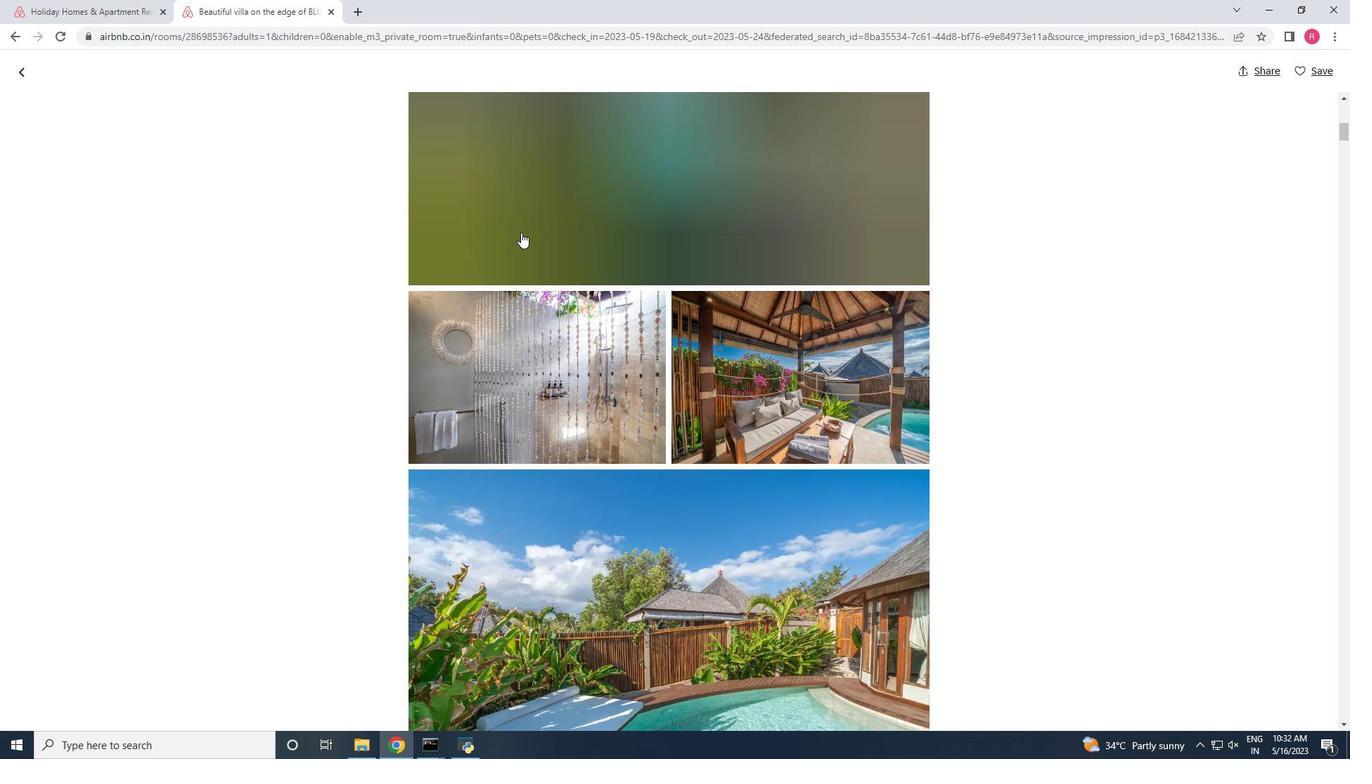 
Action: Mouse scrolled (521, 232) with delta (0, 0)
Screenshot: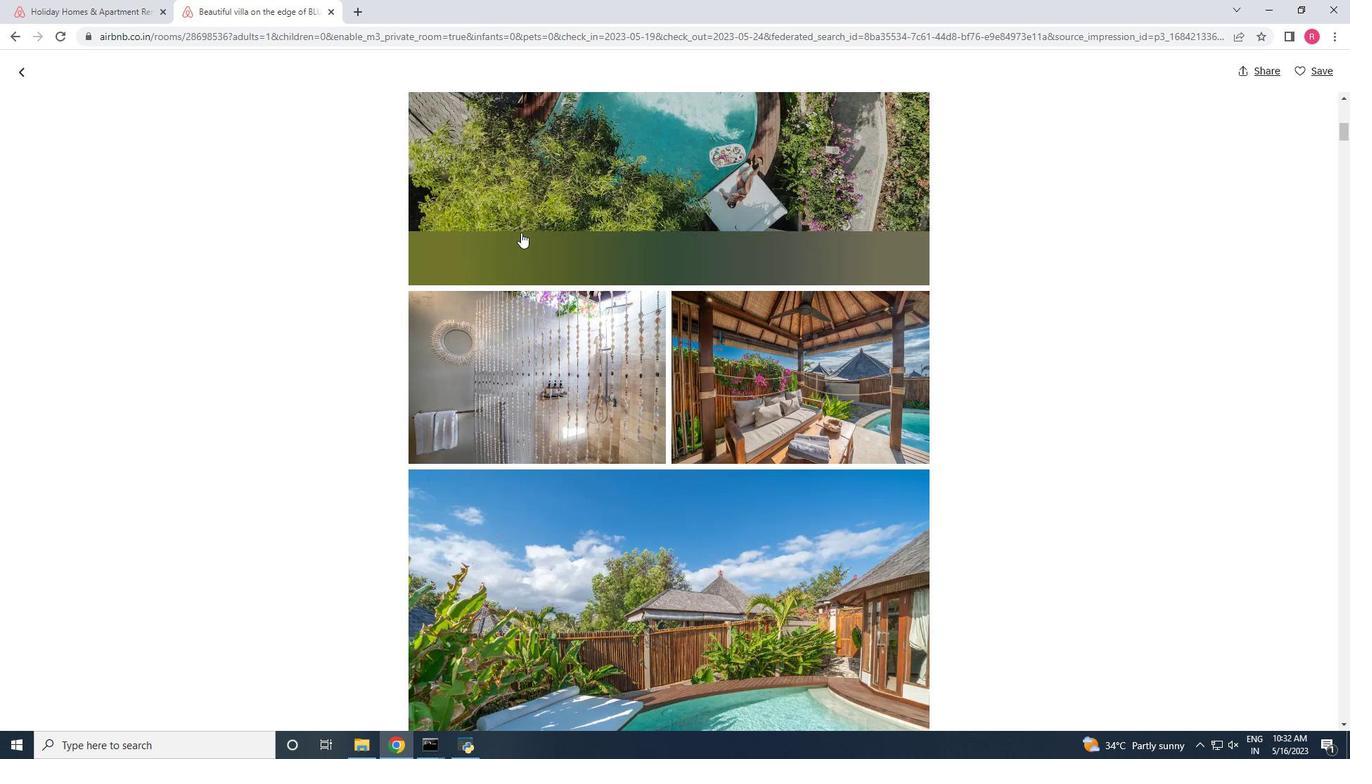 
Action: Mouse scrolled (521, 232) with delta (0, 0)
Screenshot: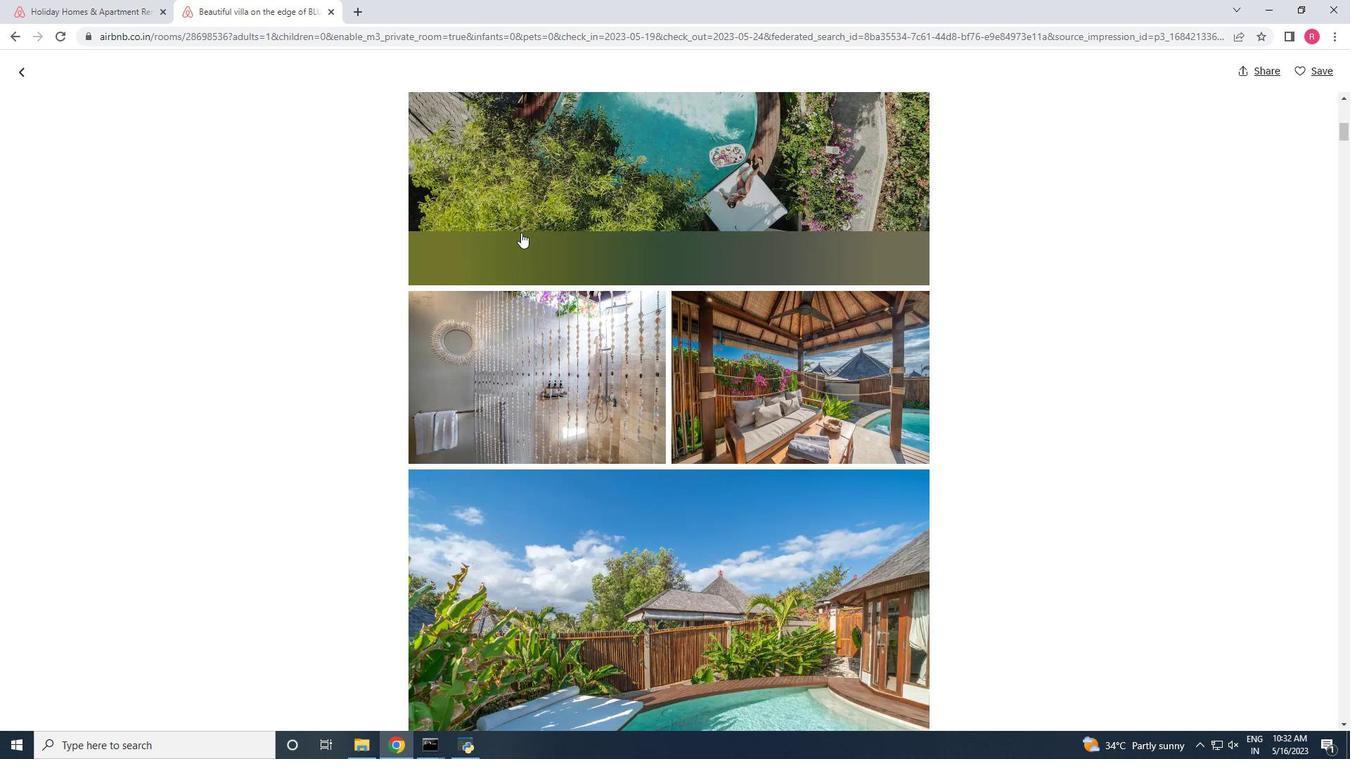
Action: Mouse scrolled (521, 232) with delta (0, 0)
Screenshot: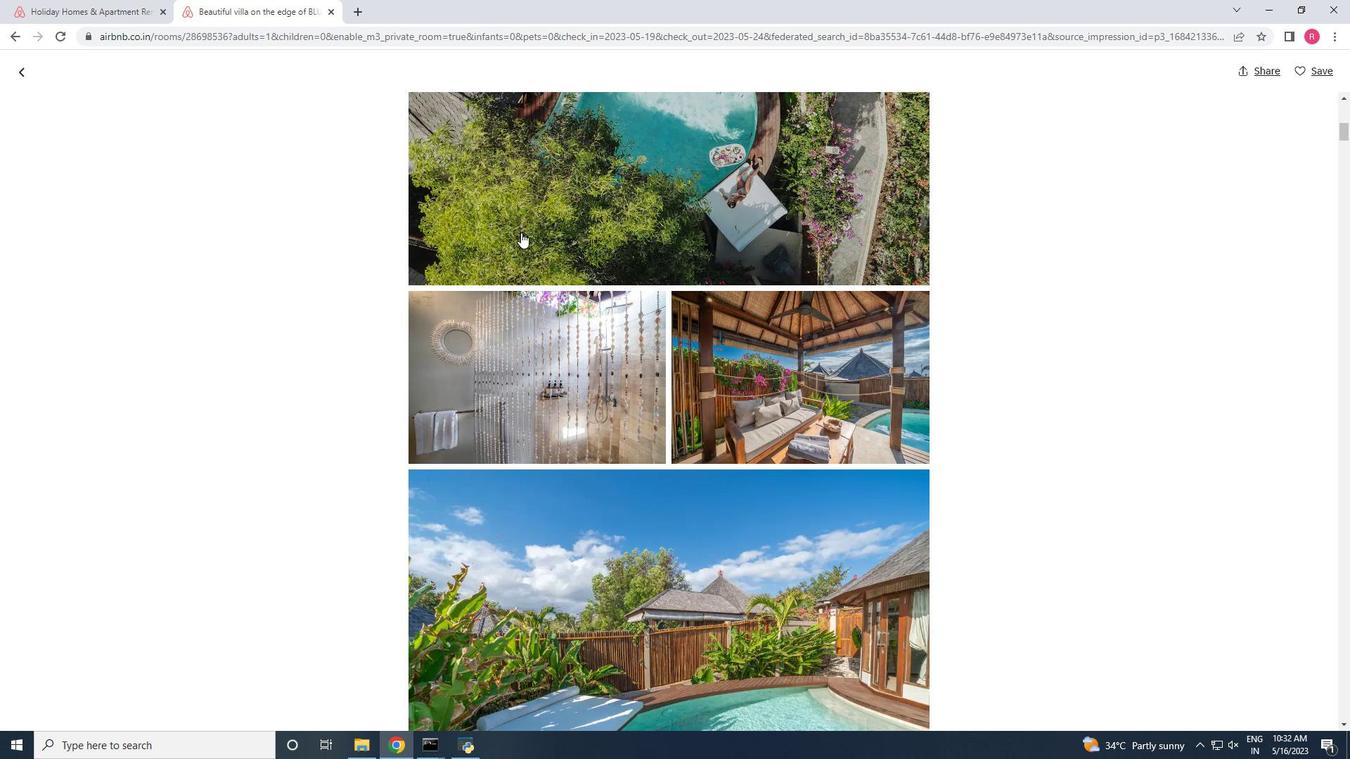 
Action: Mouse scrolled (521, 232) with delta (0, 0)
Screenshot: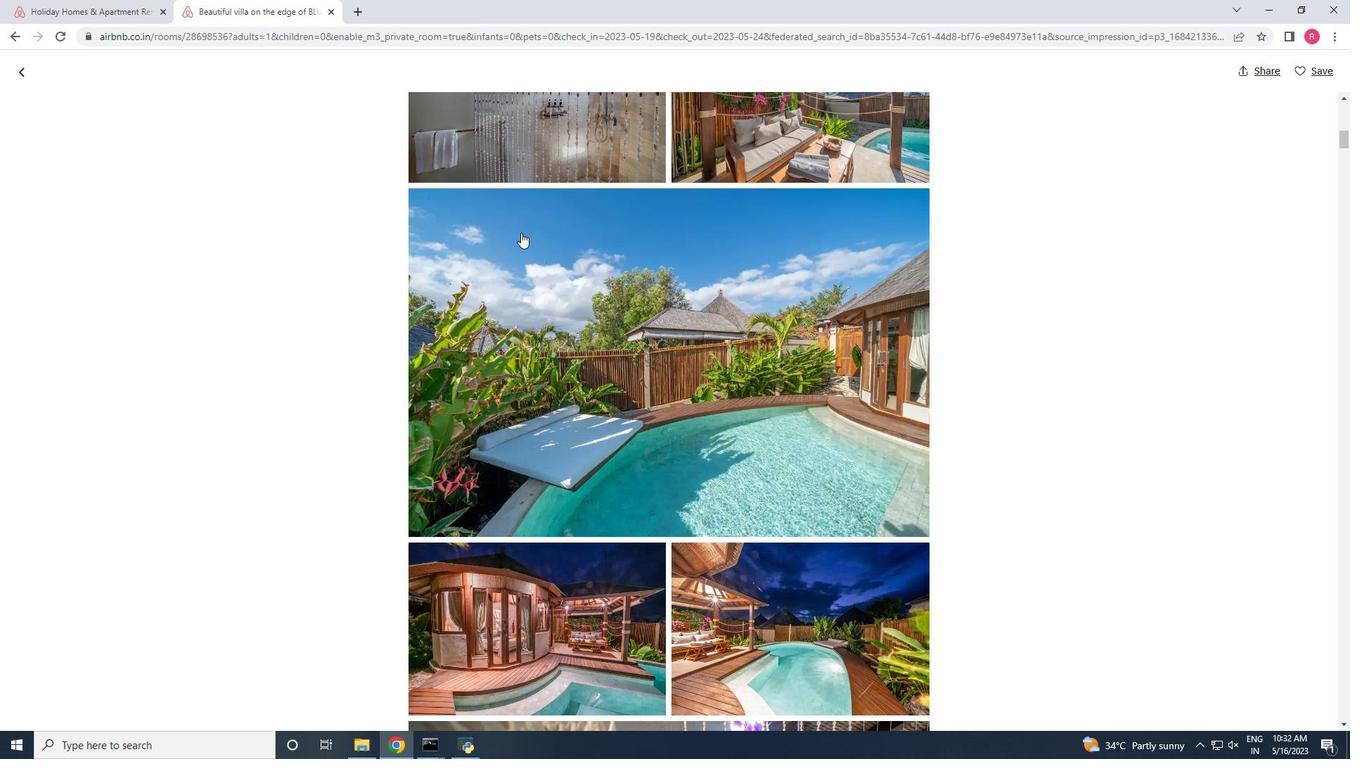 
Action: Mouse scrolled (521, 232) with delta (0, 0)
Screenshot: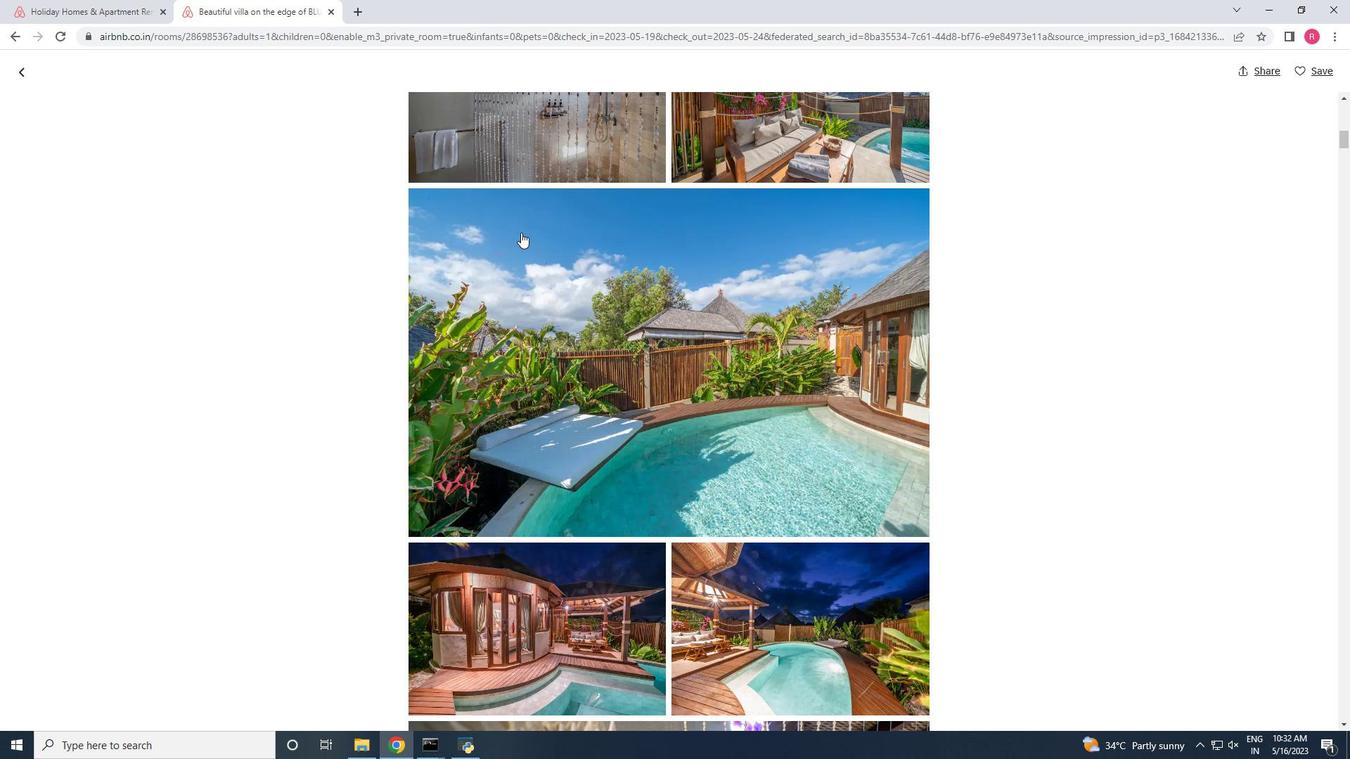 
Action: Mouse scrolled (521, 232) with delta (0, 0)
Screenshot: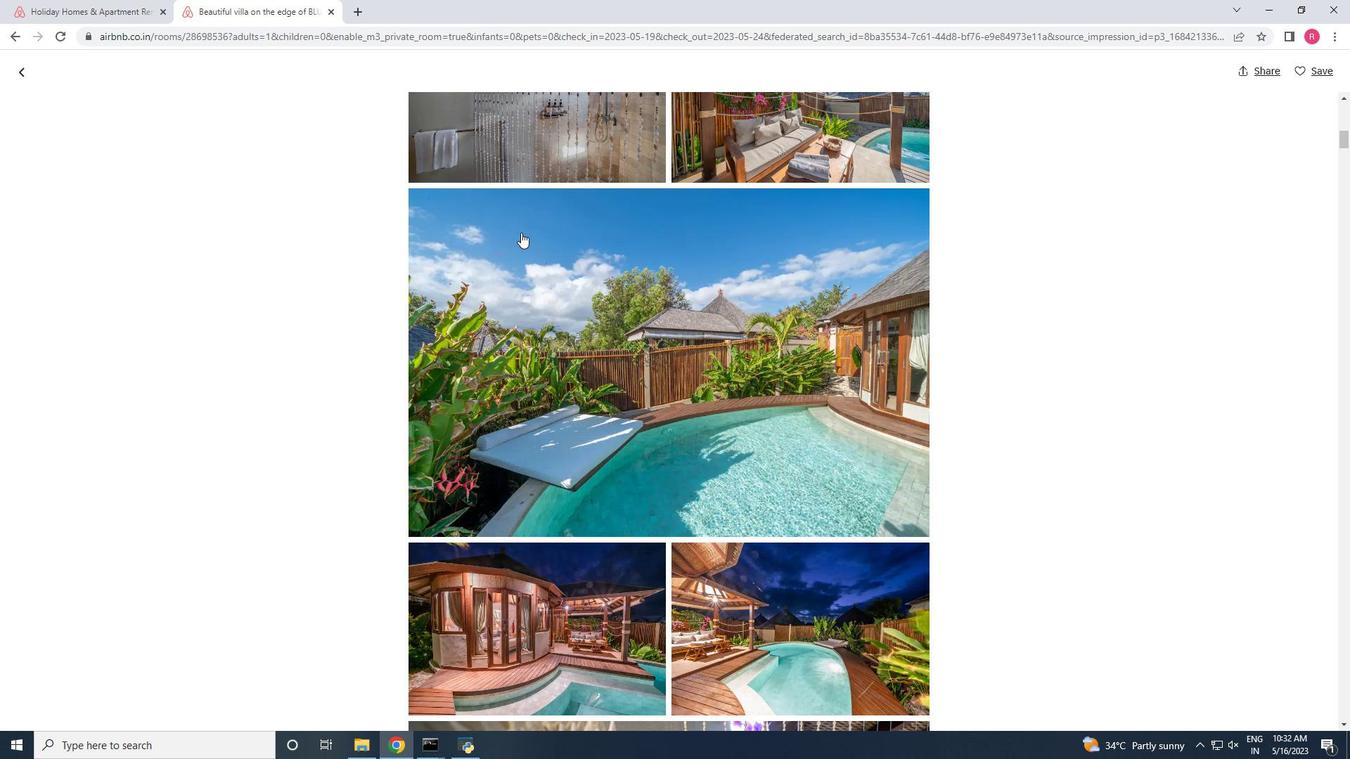 
Action: Mouse scrolled (521, 232) with delta (0, 0)
Screenshot: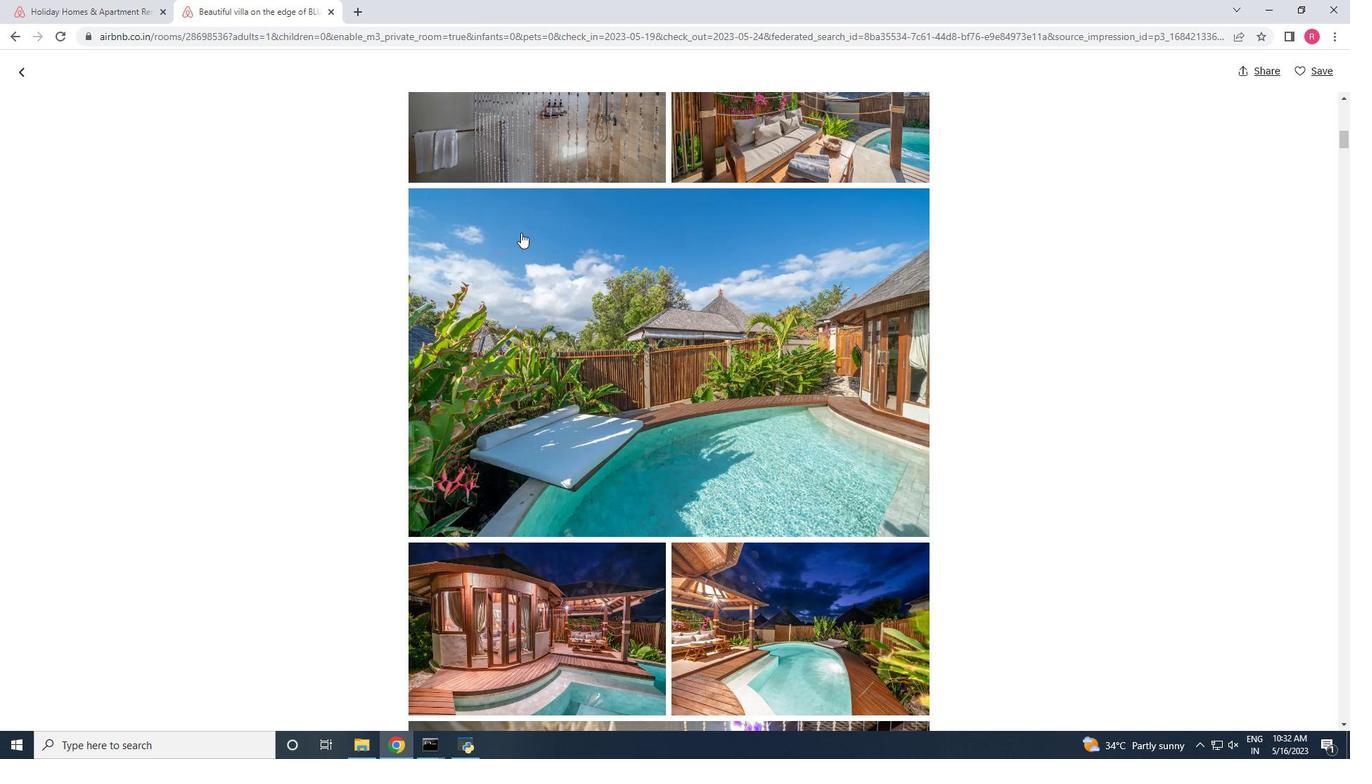 
Action: Mouse scrolled (521, 232) with delta (0, 0)
Screenshot: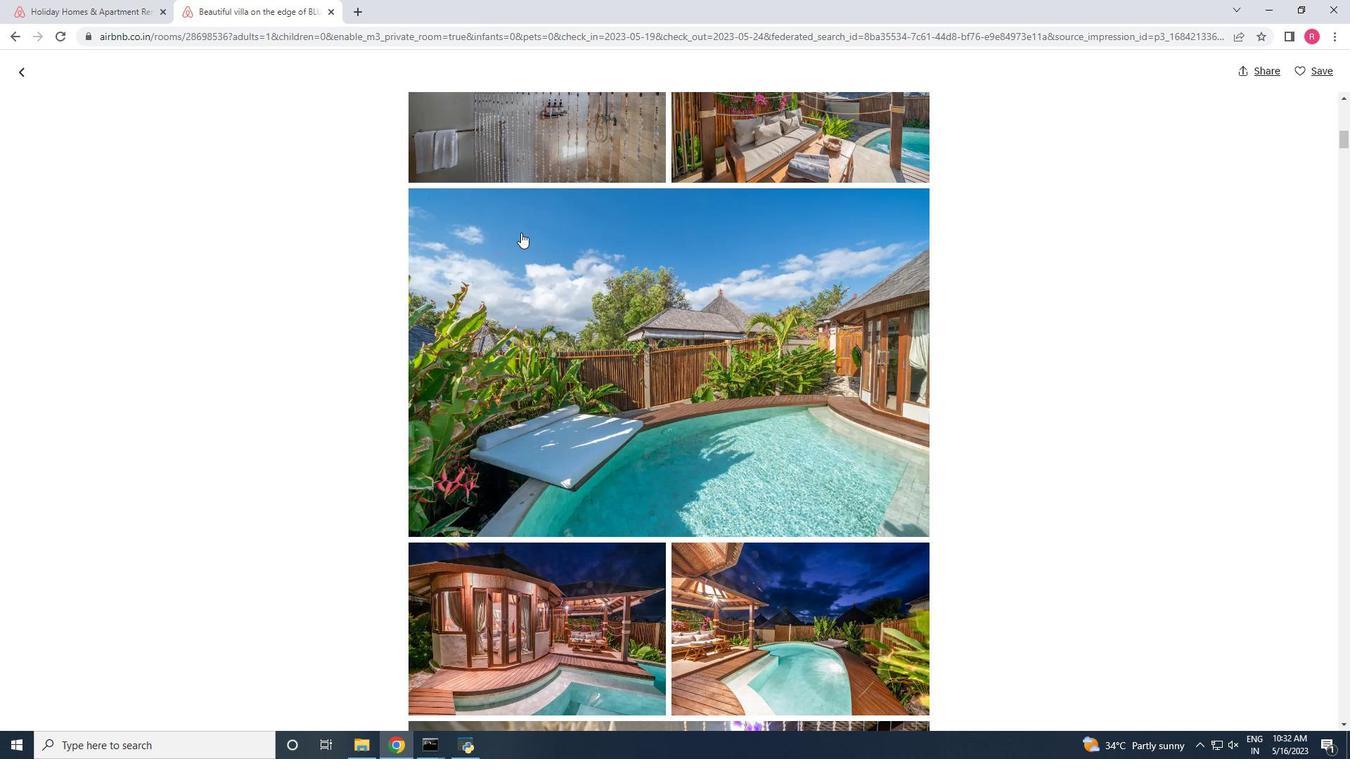 
Action: Mouse scrolled (521, 232) with delta (0, 0)
Screenshot: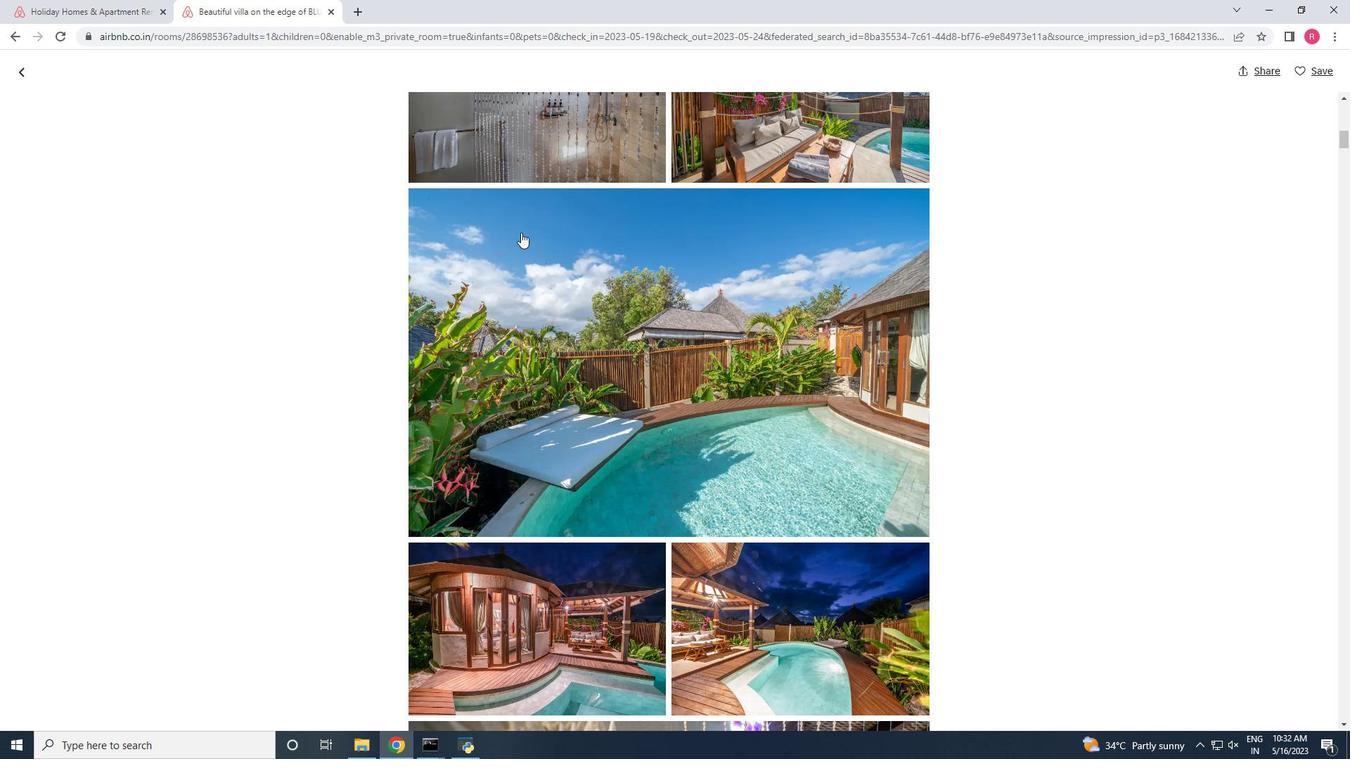 
Action: Mouse scrolled (521, 232) with delta (0, 0)
Screenshot: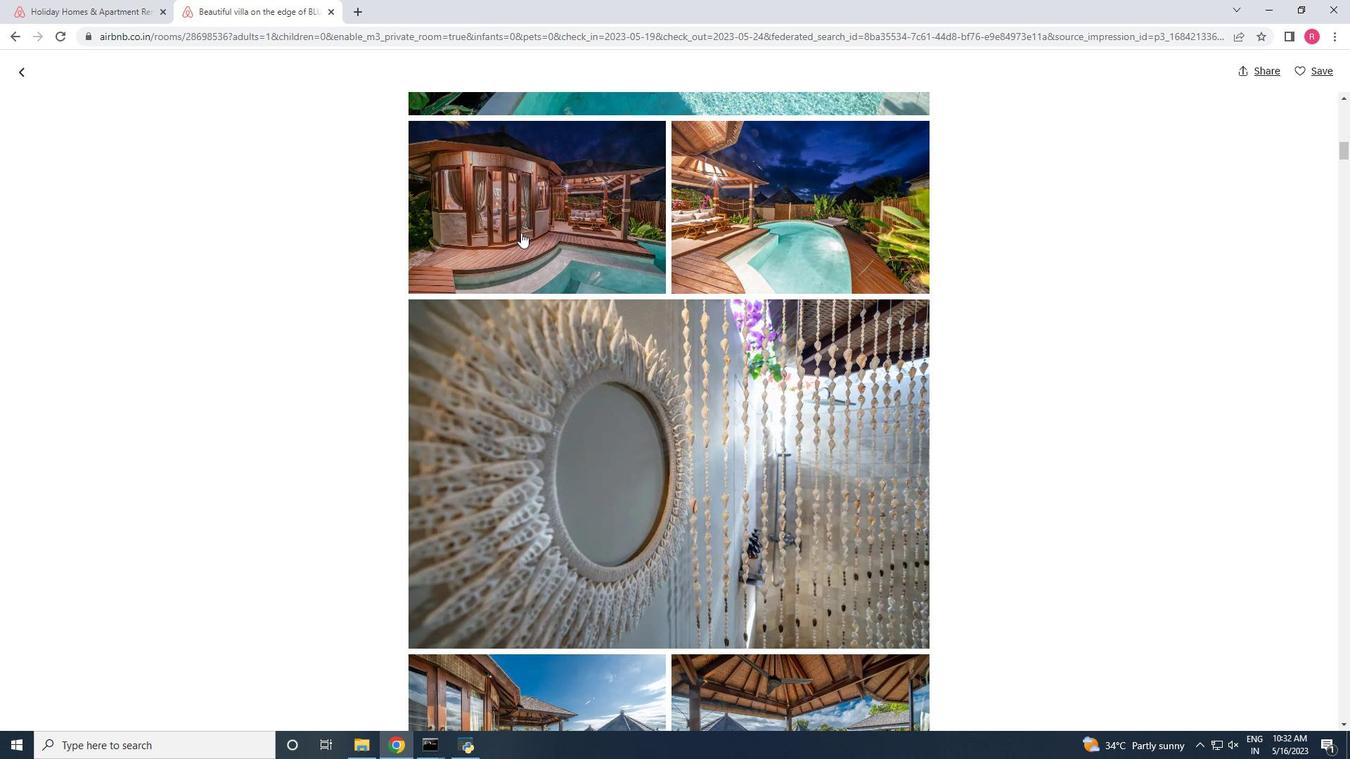 
Action: Mouse scrolled (521, 232) with delta (0, 0)
Screenshot: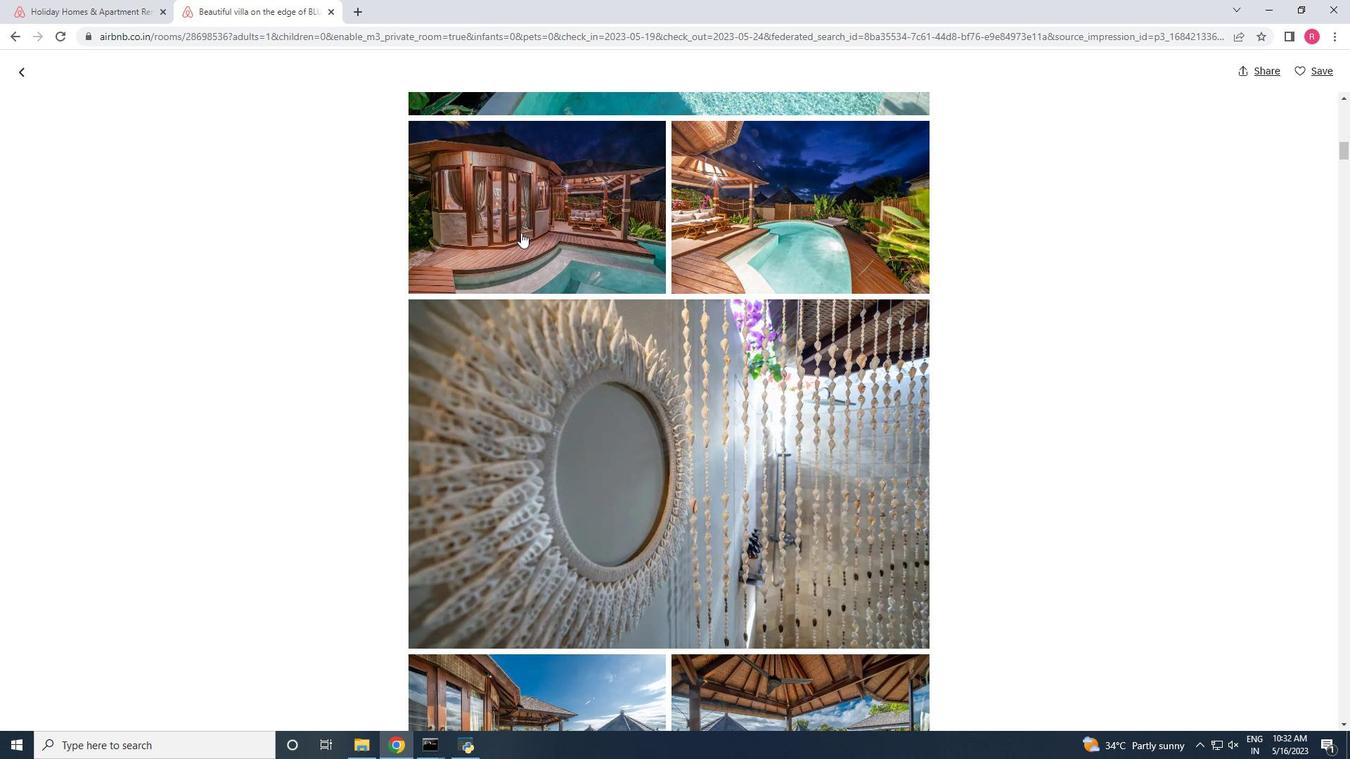 
Action: Mouse scrolled (521, 232) with delta (0, 0)
Screenshot: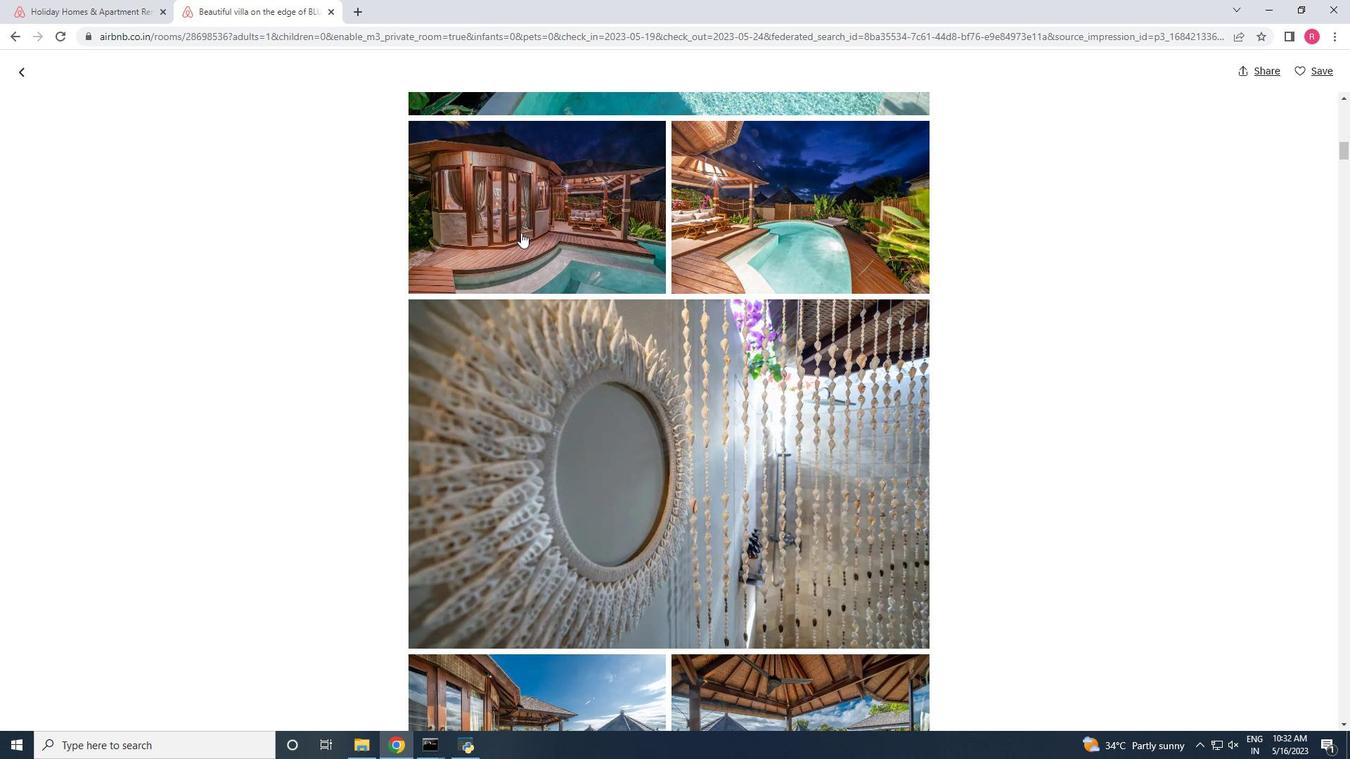 
Action: Mouse scrolled (521, 232) with delta (0, 0)
Screenshot: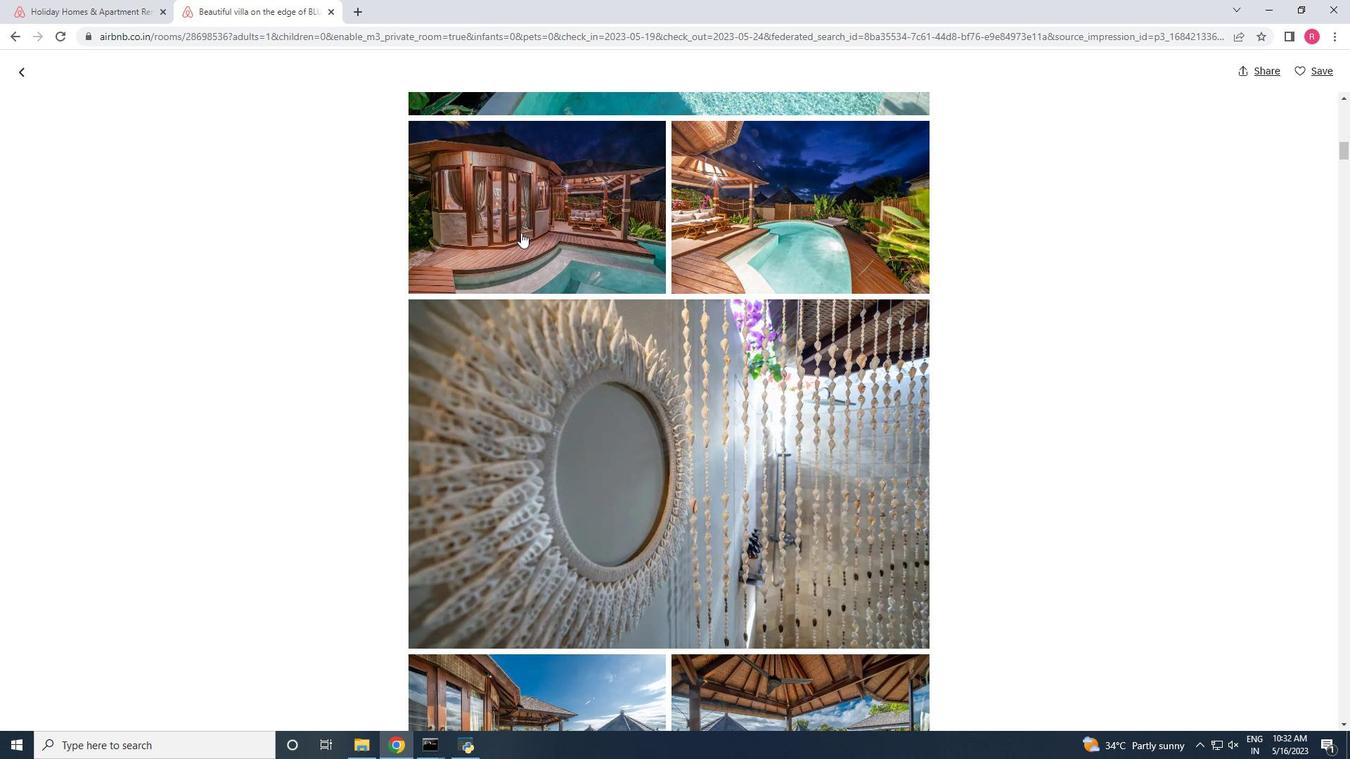 
Action: Mouse scrolled (521, 232) with delta (0, 0)
Screenshot: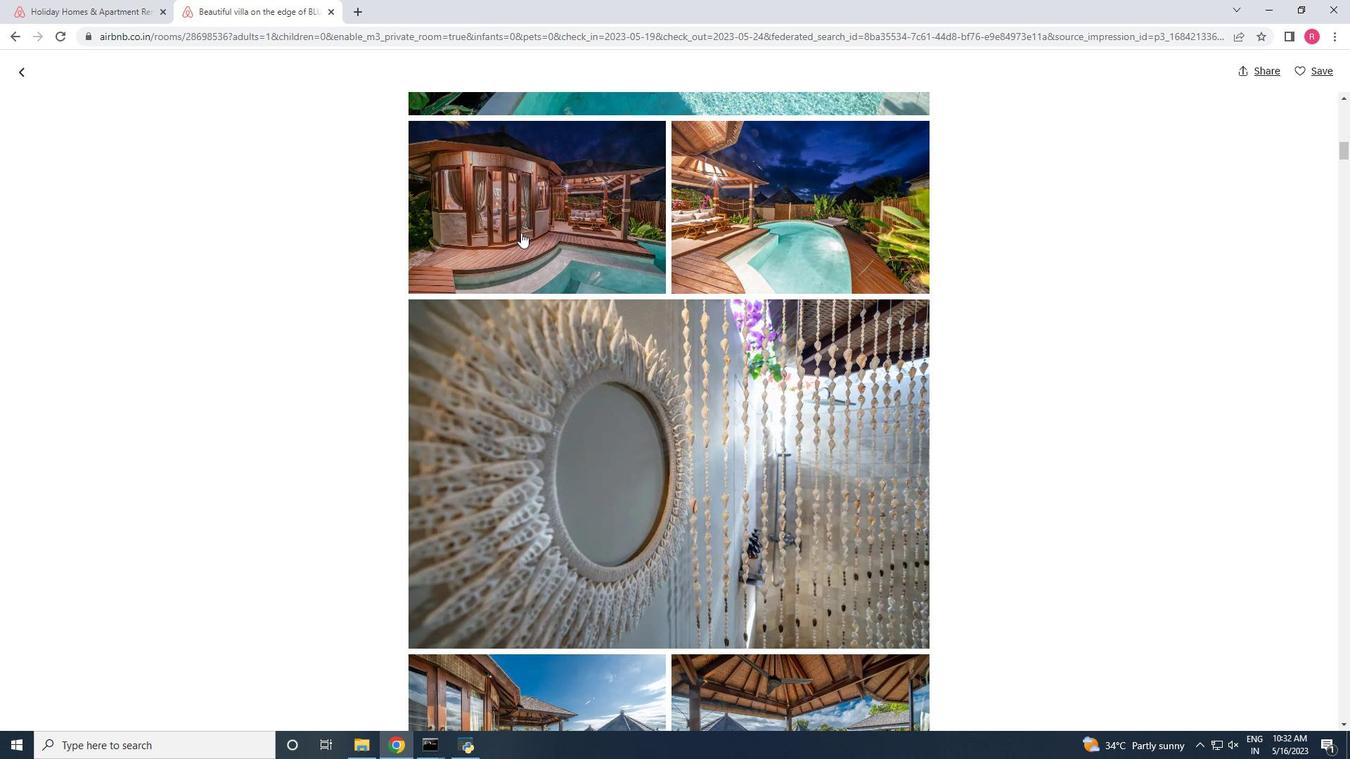 
Action: Mouse scrolled (521, 232) with delta (0, 0)
Screenshot: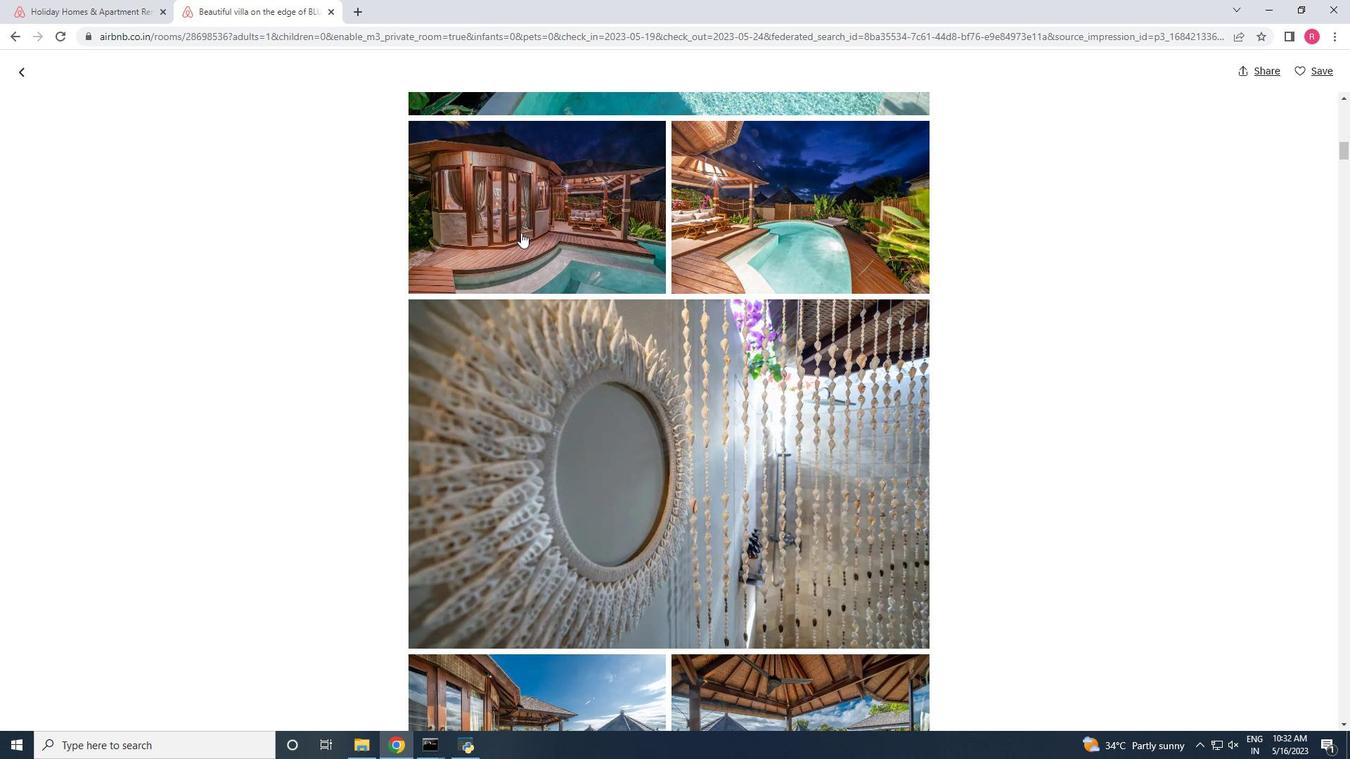 
Action: Mouse scrolled (521, 232) with delta (0, 0)
Screenshot: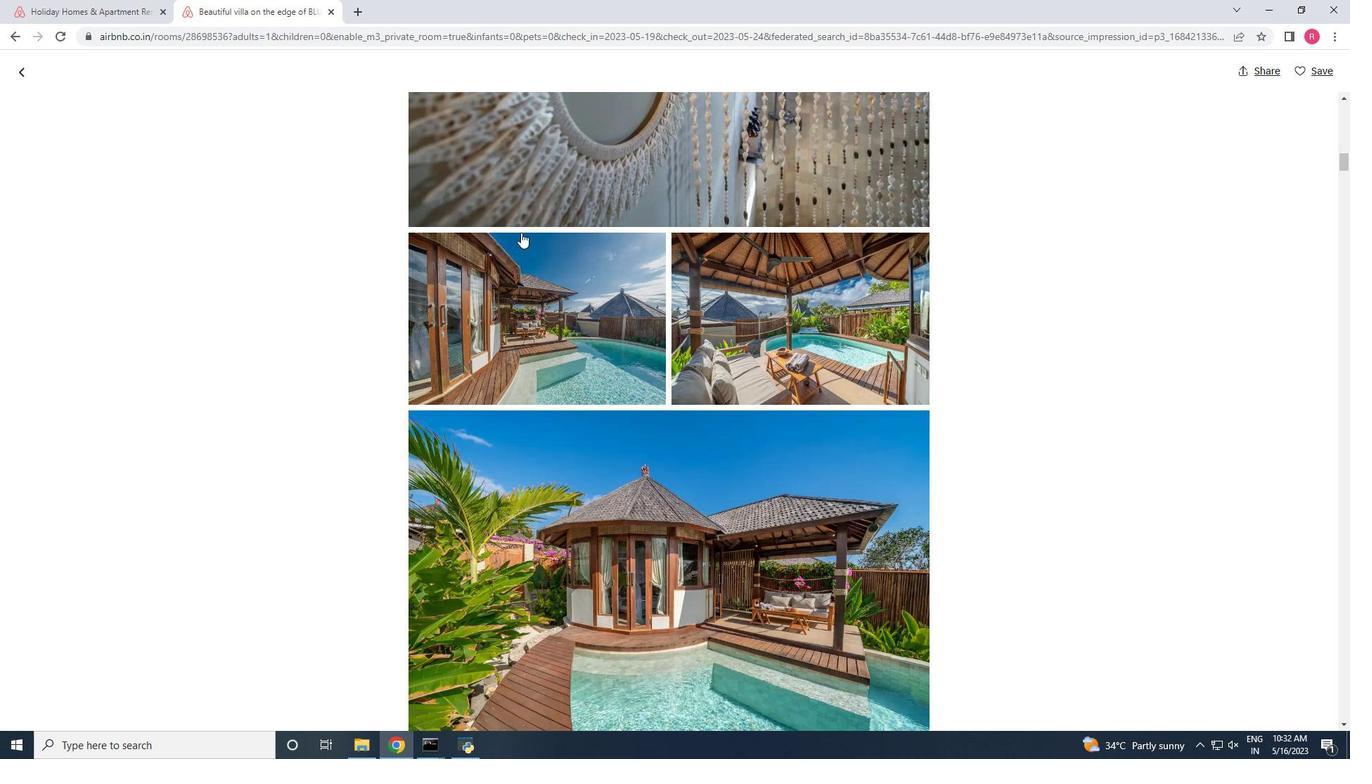 
Action: Mouse scrolled (521, 232) with delta (0, 0)
Screenshot: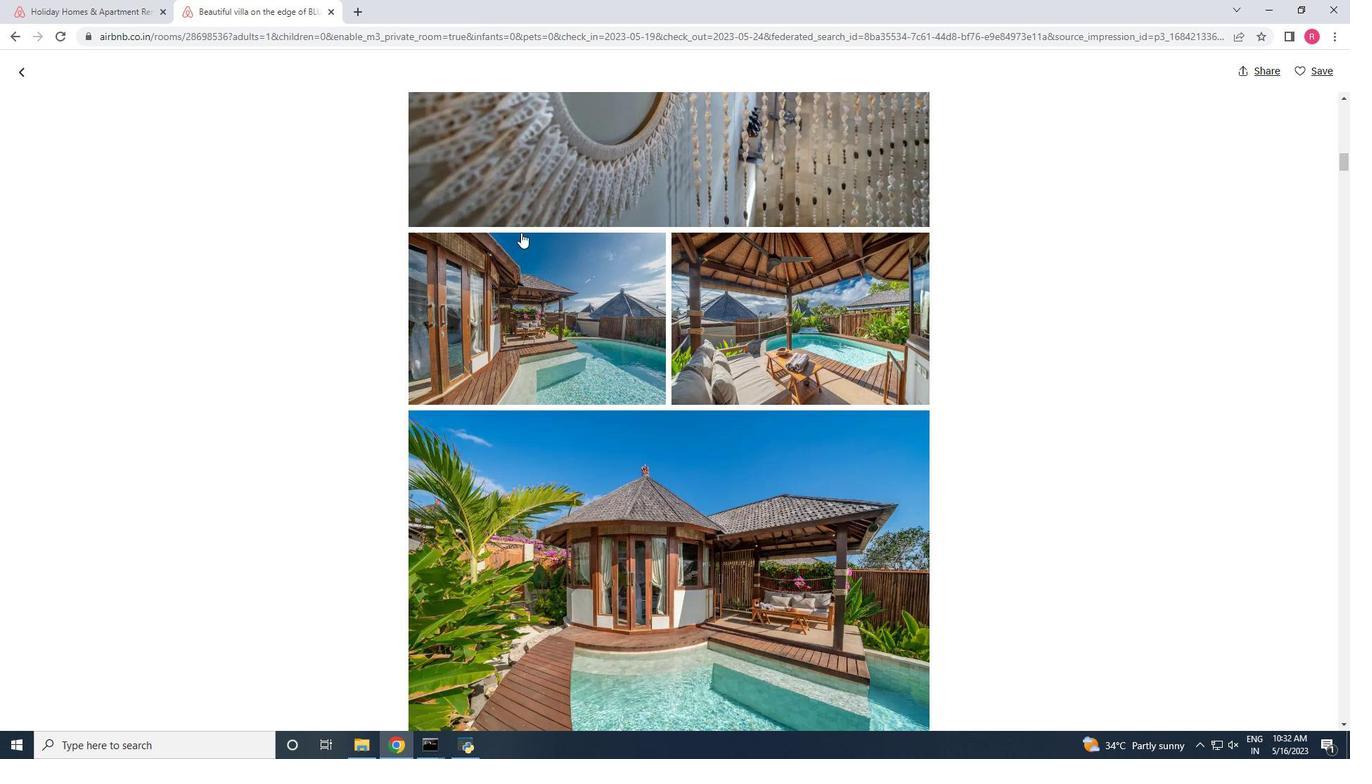 
Action: Mouse scrolled (521, 232) with delta (0, 0)
Screenshot: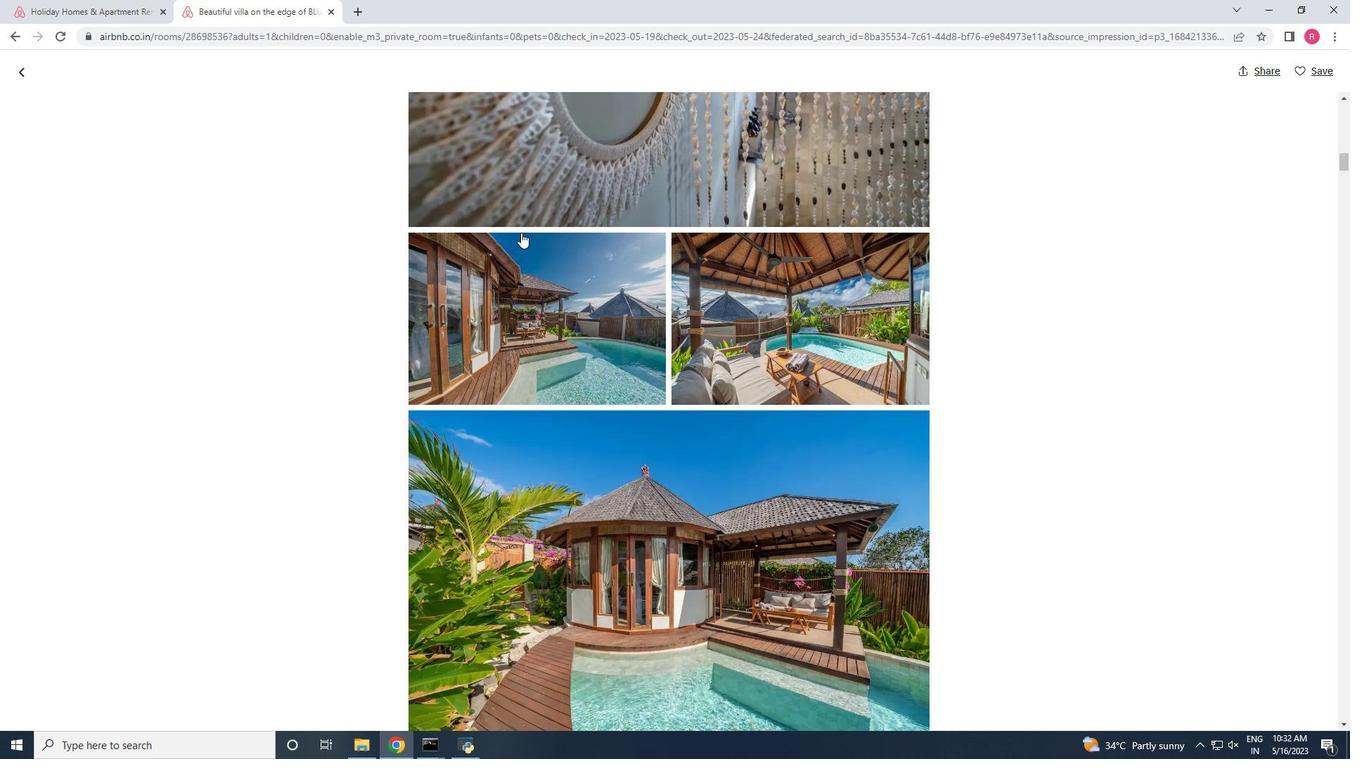 
Action: Mouse scrolled (521, 232) with delta (0, 0)
Screenshot: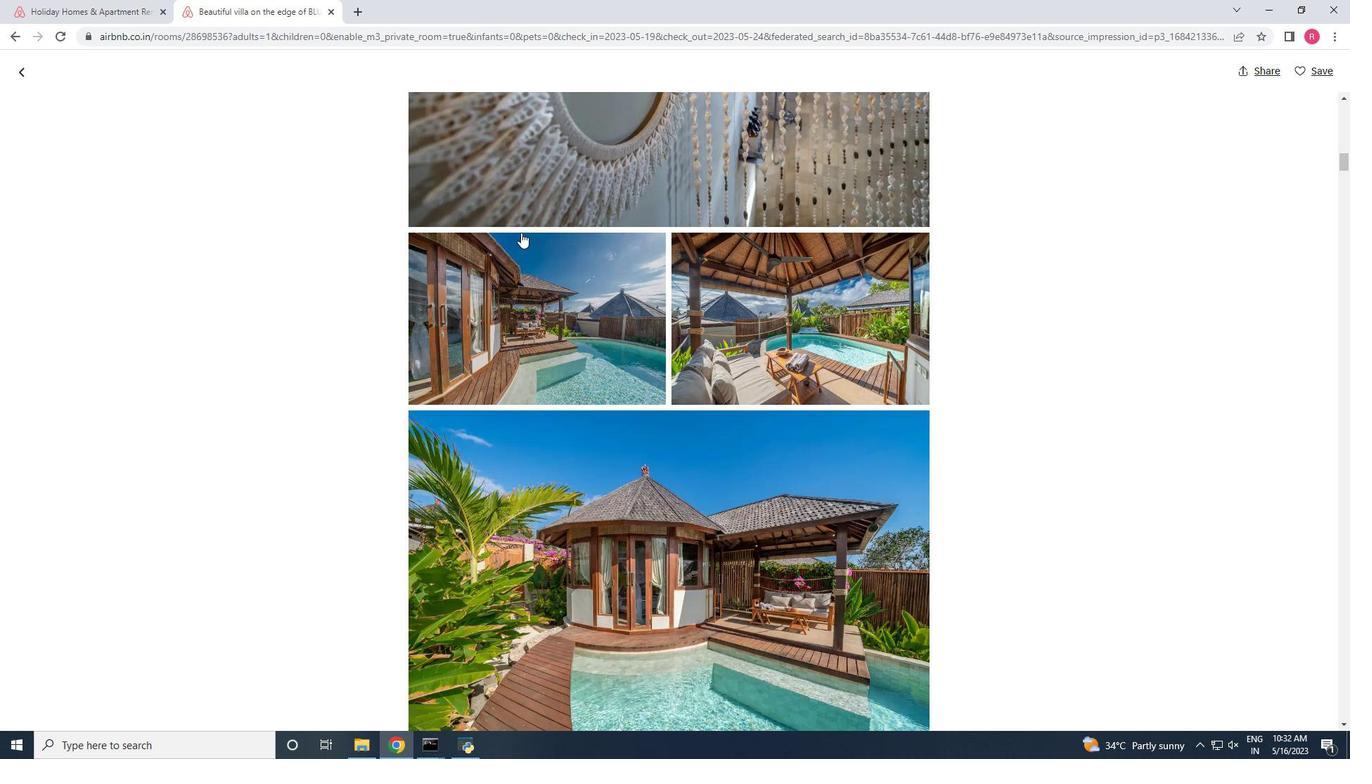 
Action: Mouse moved to (521, 233)
Screenshot: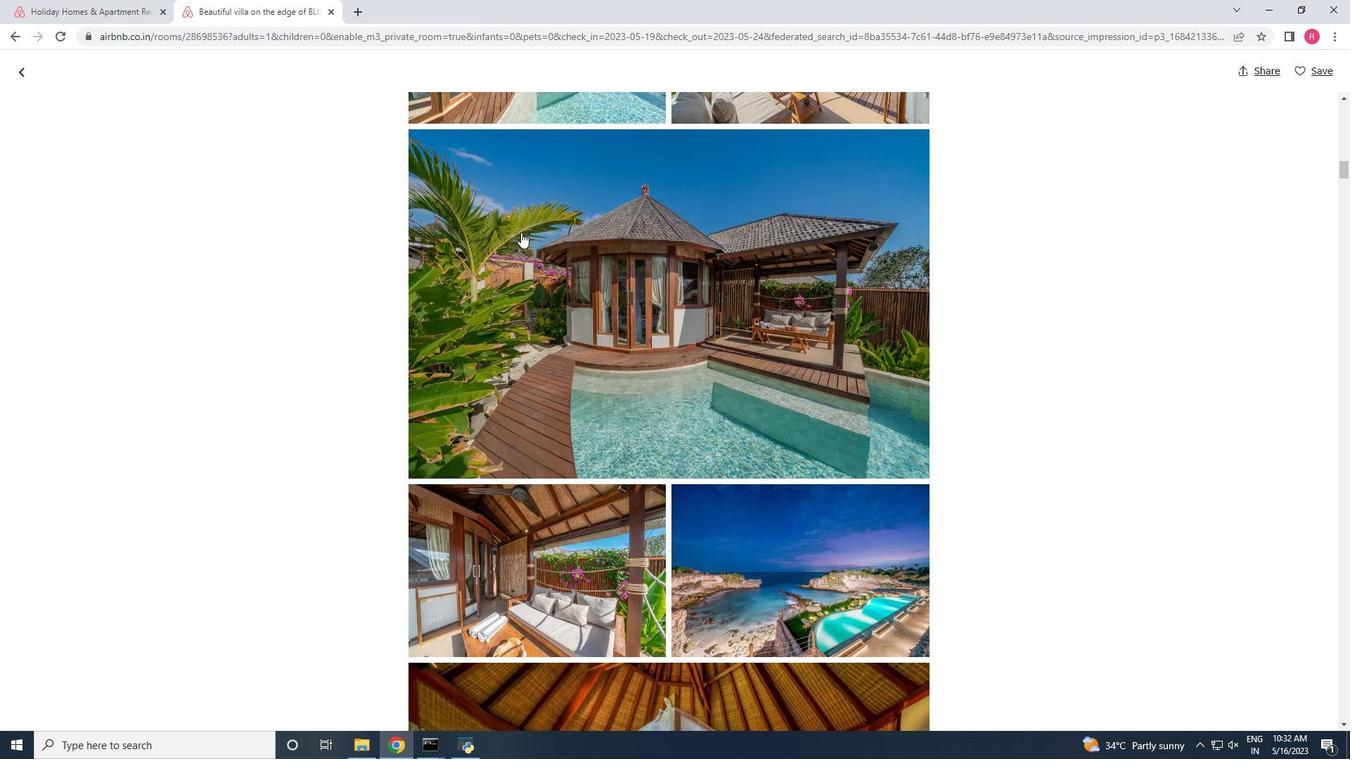 
Action: Mouse scrolled (521, 234) with delta (0, 0)
Screenshot: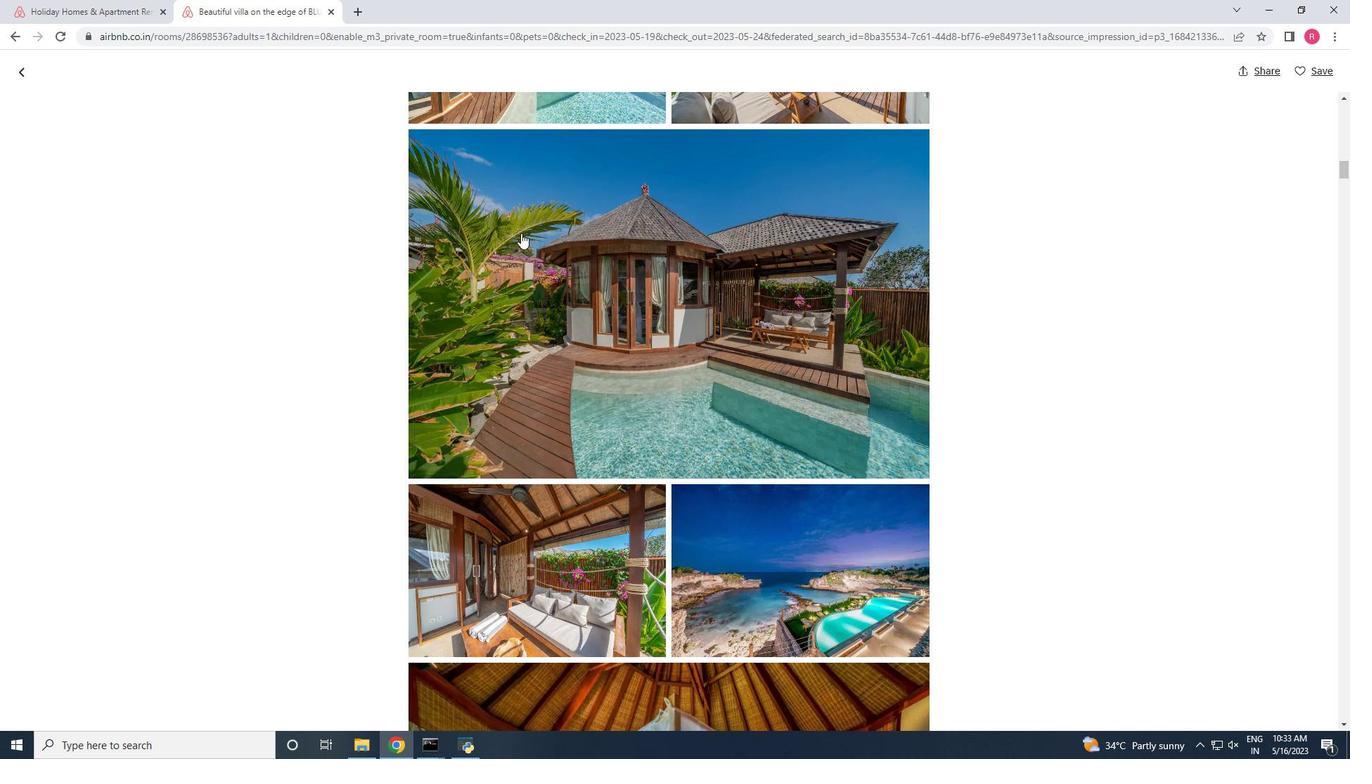 
Action: Mouse scrolled (521, 234) with delta (0, 0)
Screenshot: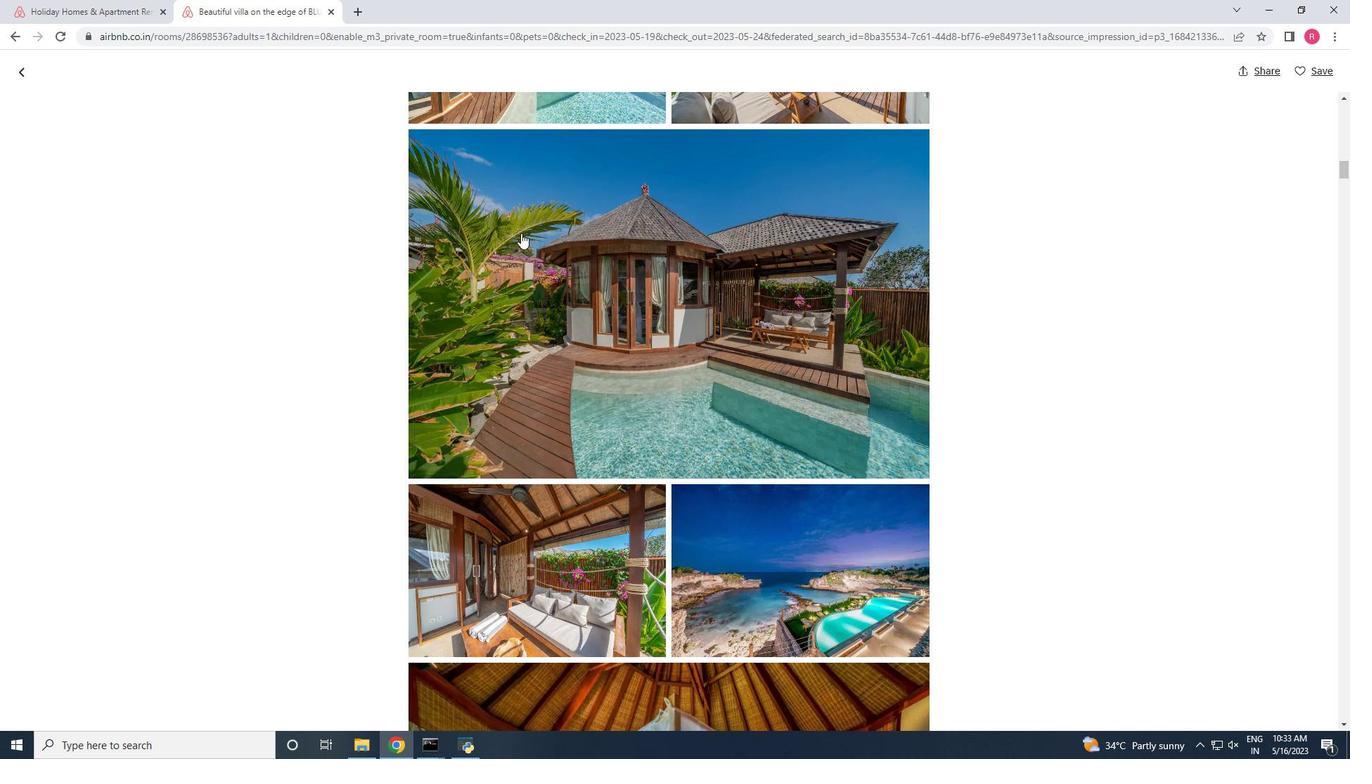 
Action: Mouse scrolled (521, 234) with delta (0, 0)
Screenshot: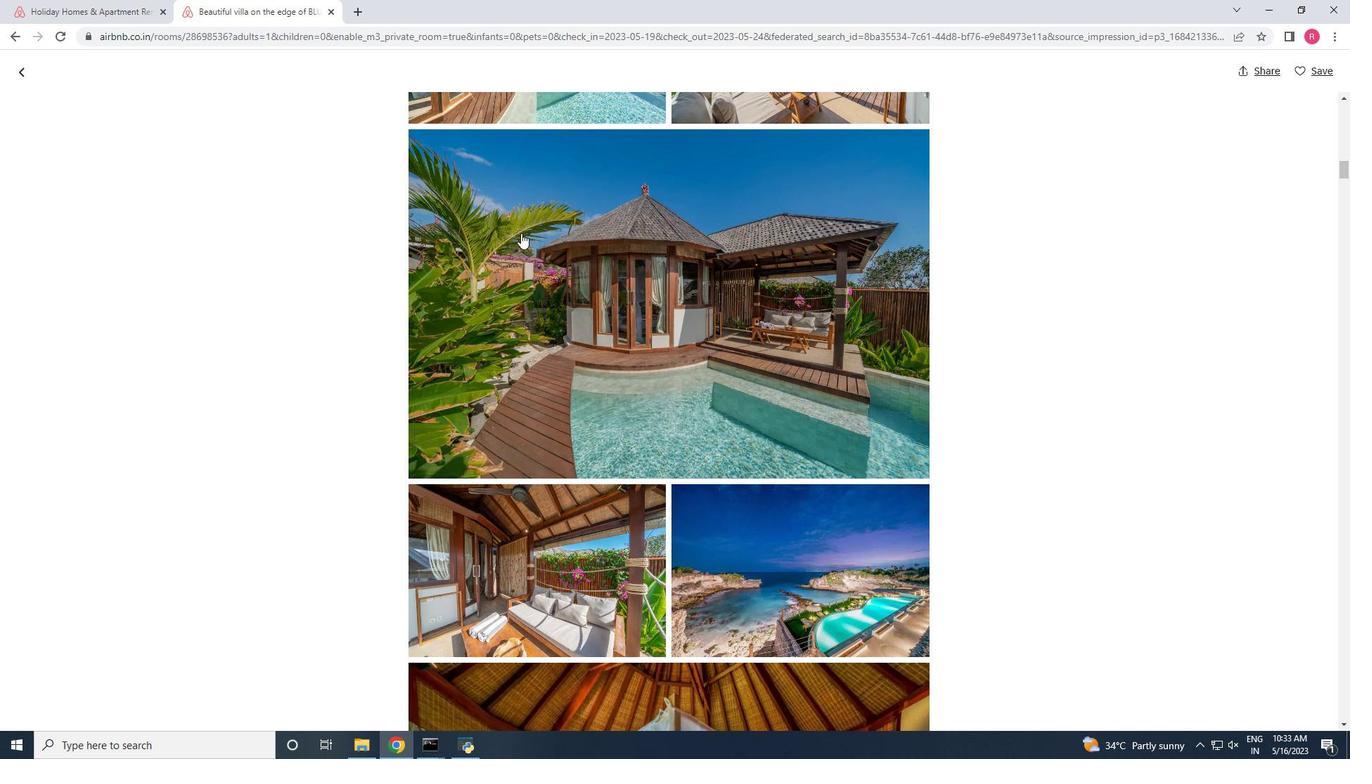 
Action: Mouse scrolled (521, 234) with delta (0, 0)
Screenshot: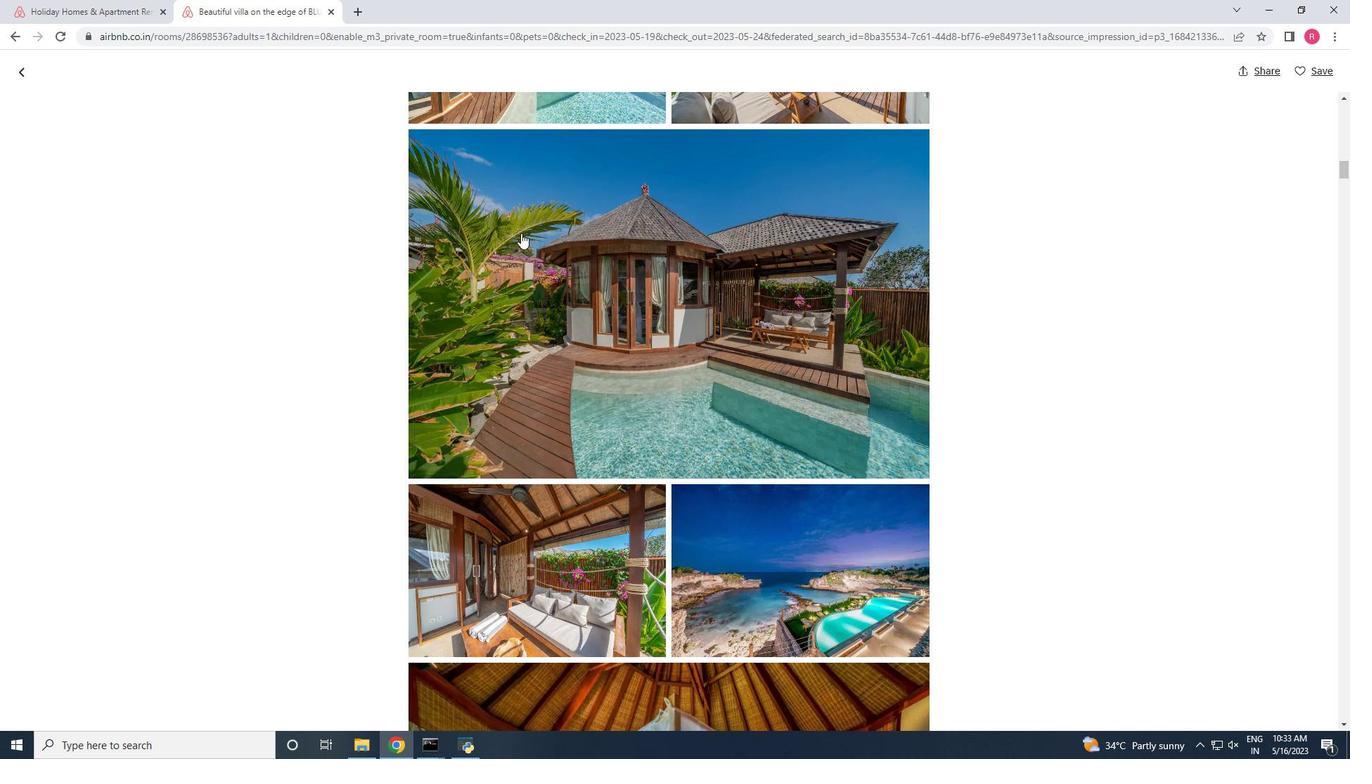 
Action: Mouse scrolled (521, 234) with delta (0, 0)
Screenshot: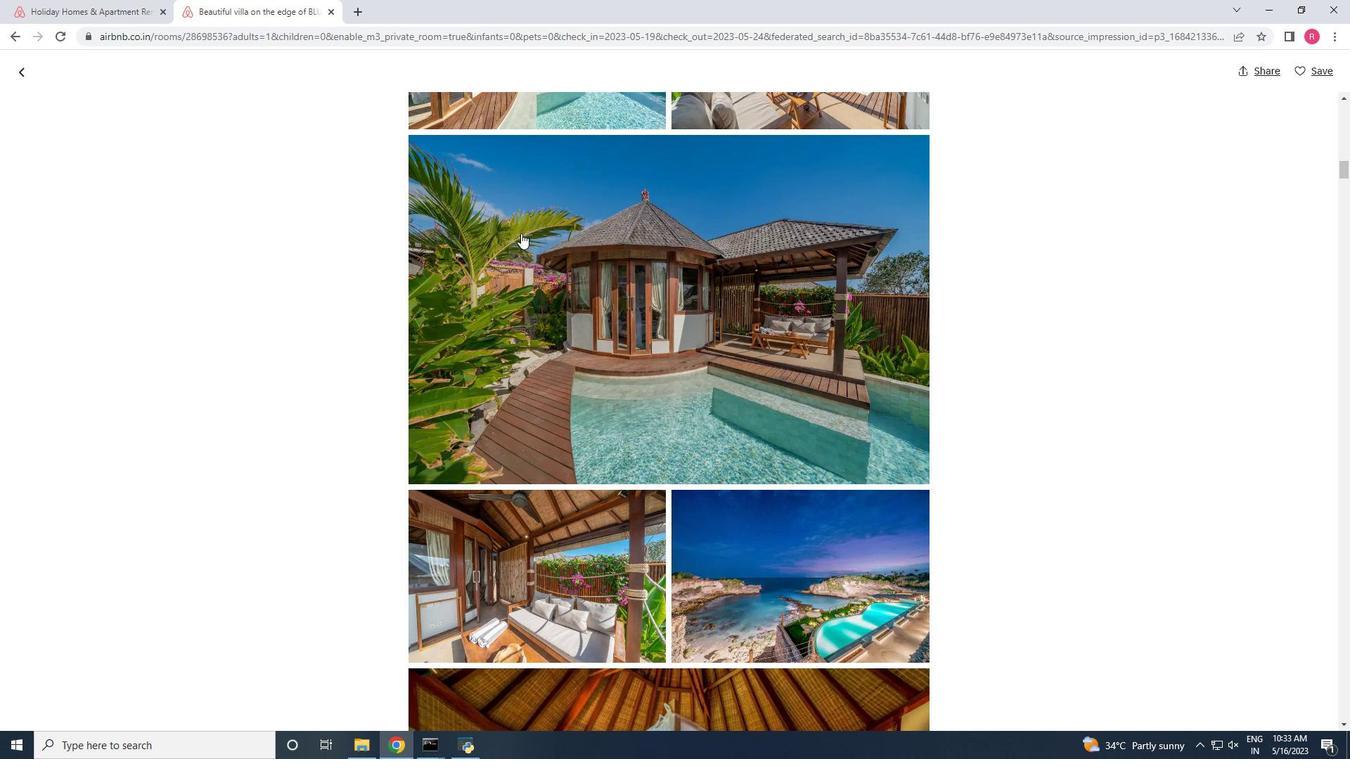 
Action: Mouse scrolled (521, 234) with delta (0, 0)
Screenshot: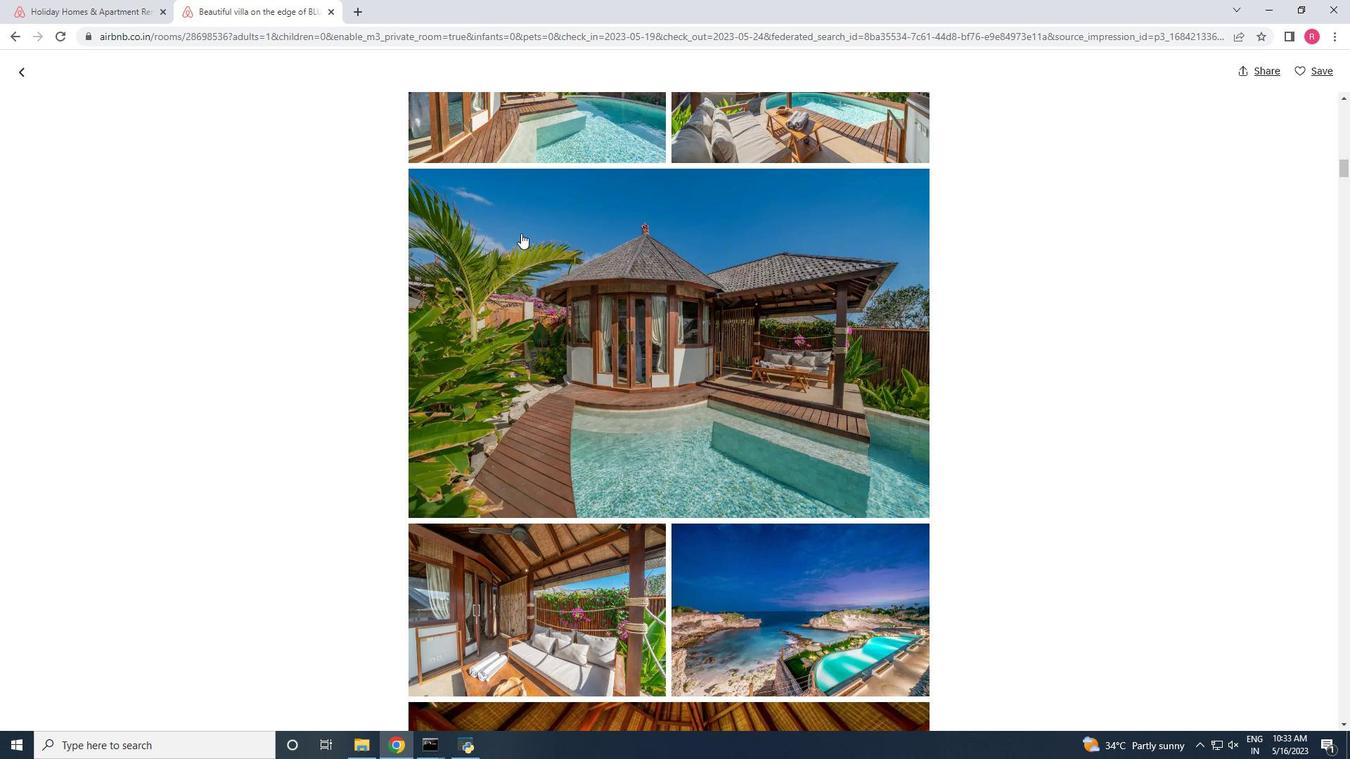 
Action: Mouse moved to (521, 235)
Screenshot: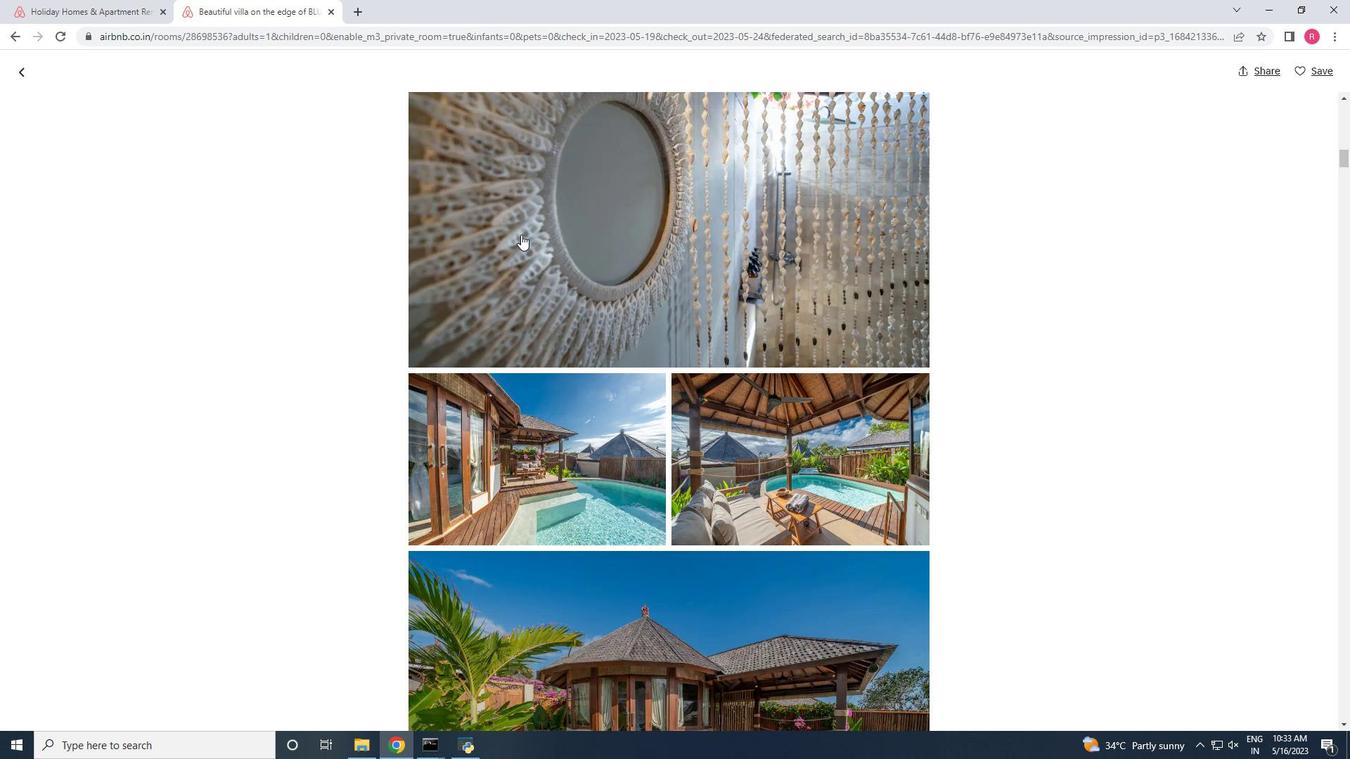 
Action: Mouse scrolled (521, 236) with delta (0, 0)
Screenshot: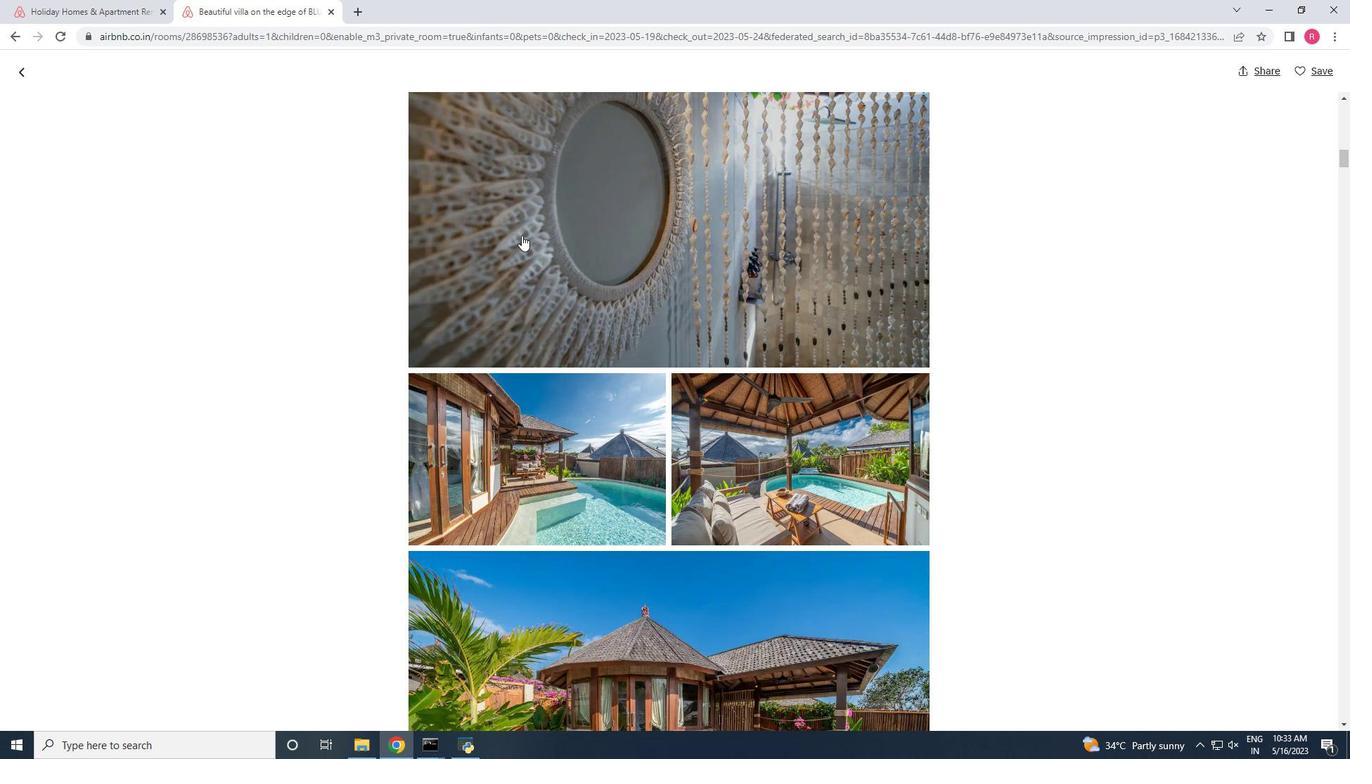 
Action: Mouse scrolled (521, 236) with delta (0, 0)
Screenshot: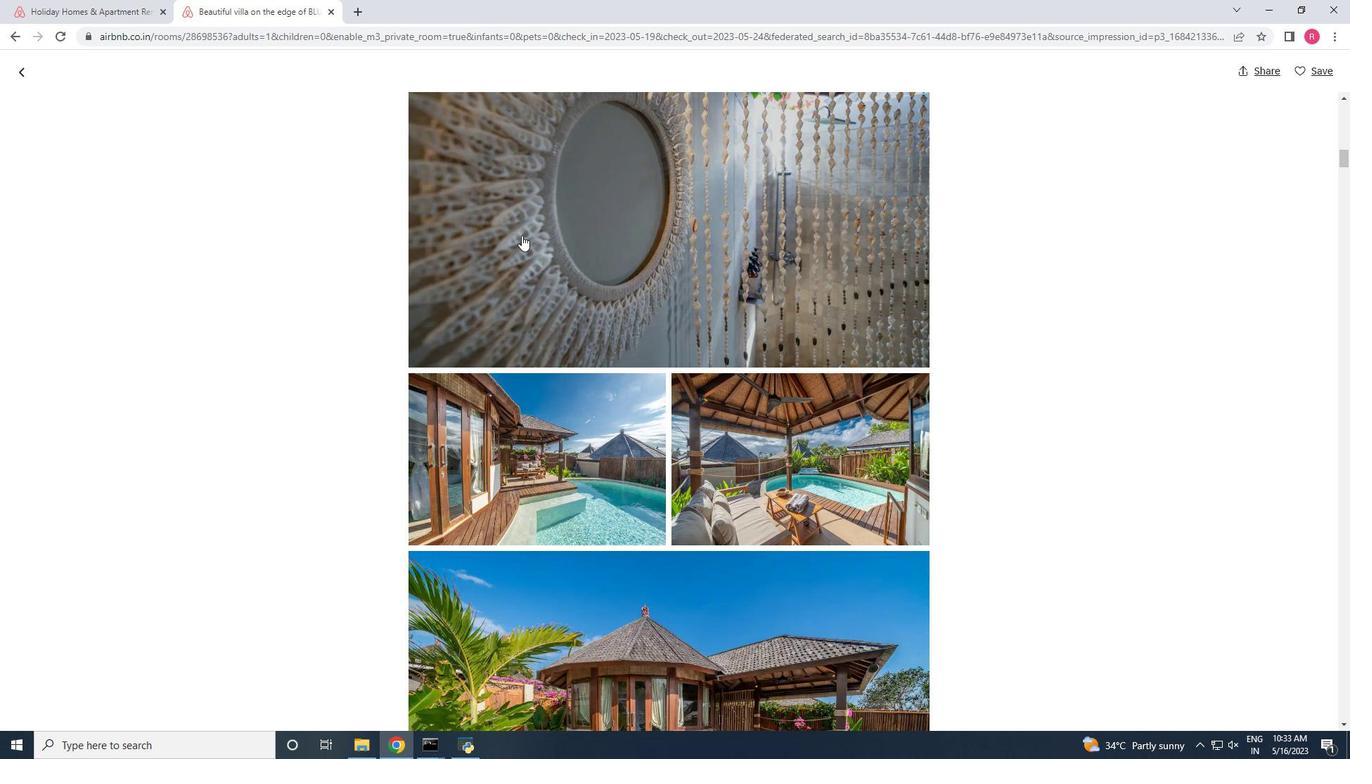 
Action: Mouse scrolled (521, 236) with delta (0, 0)
Screenshot: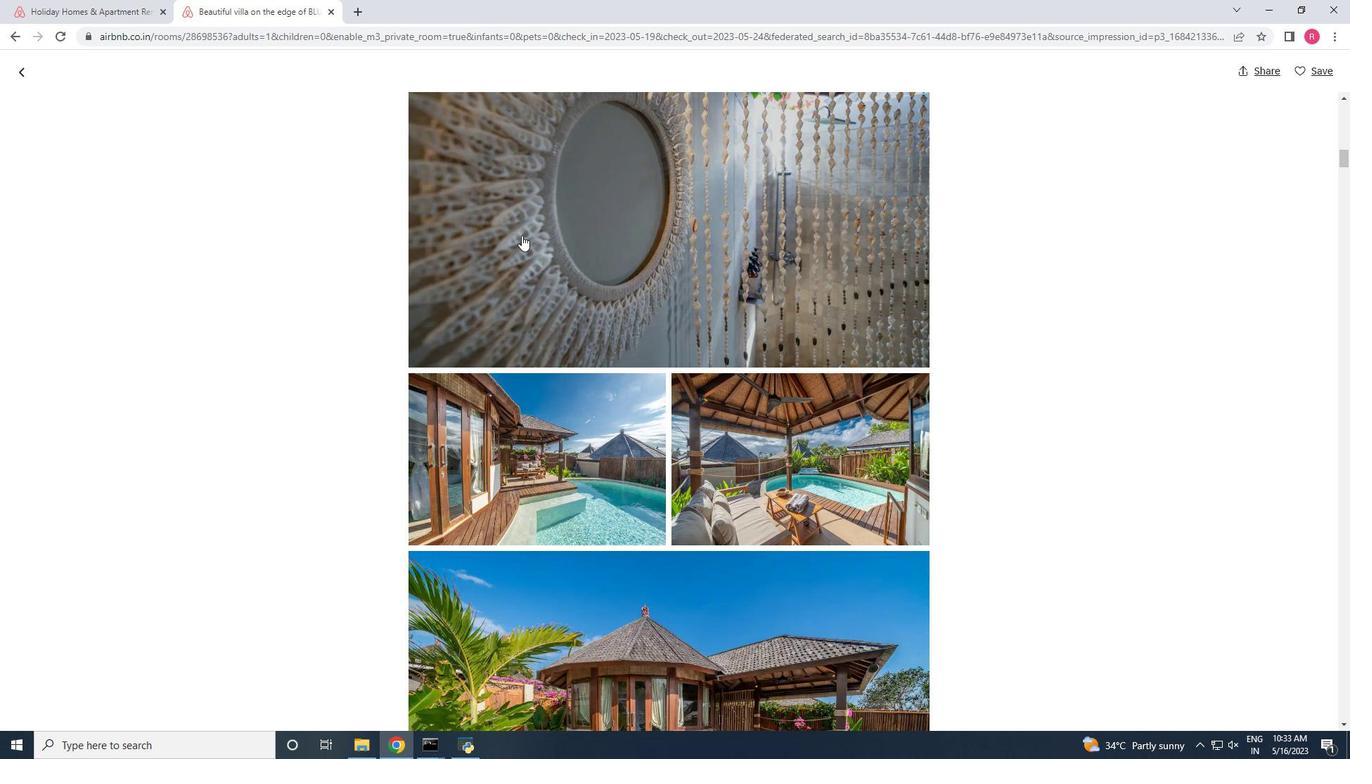 
Action: Mouse scrolled (521, 236) with delta (0, 0)
Screenshot: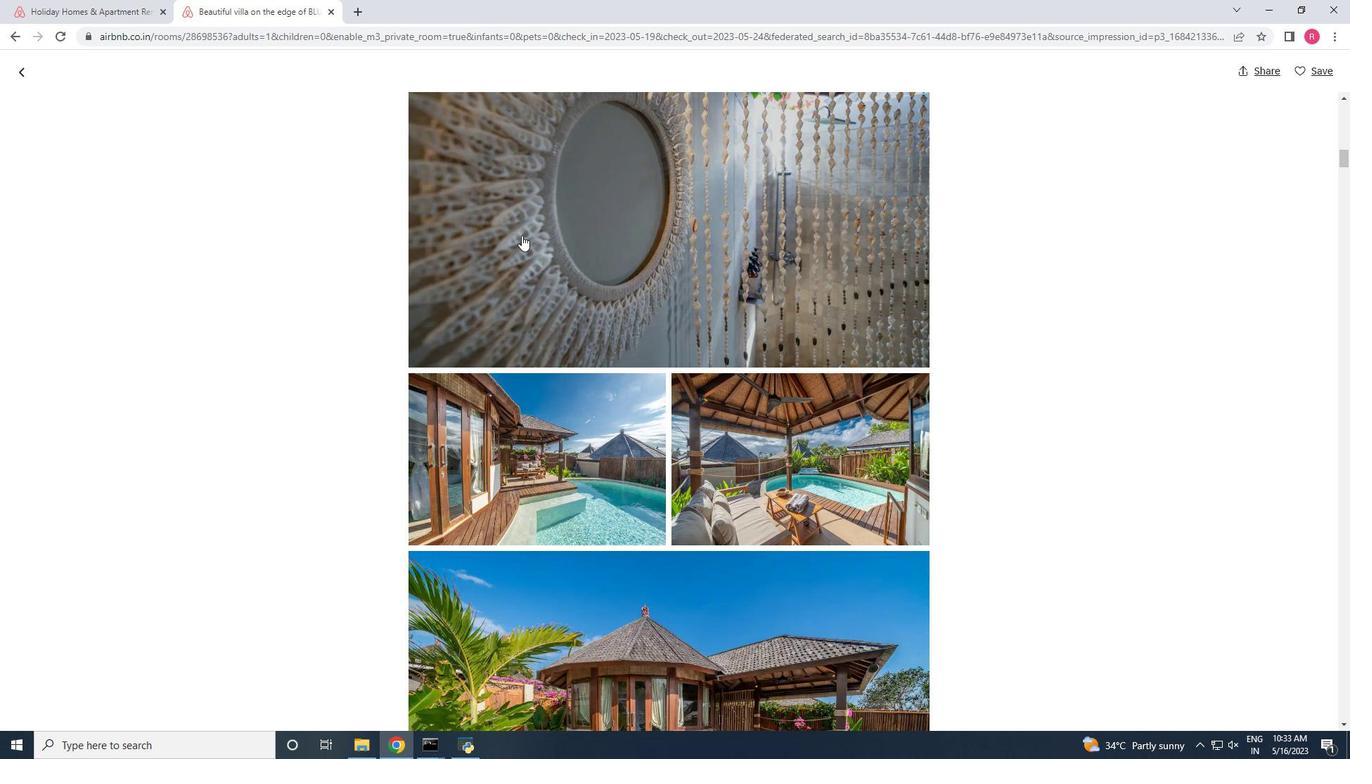 
Action: Mouse scrolled (521, 236) with delta (0, 0)
Screenshot: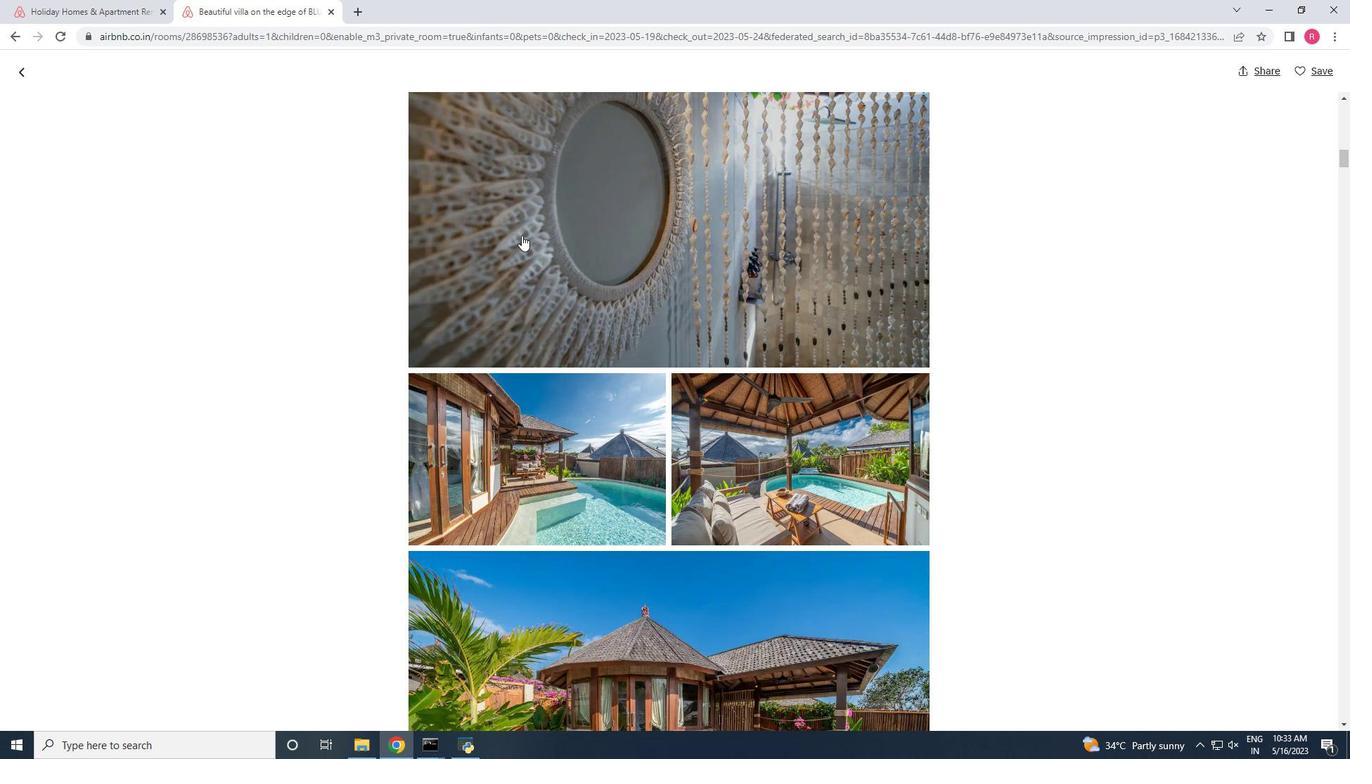 
Action: Mouse scrolled (521, 236) with delta (0, 0)
Screenshot: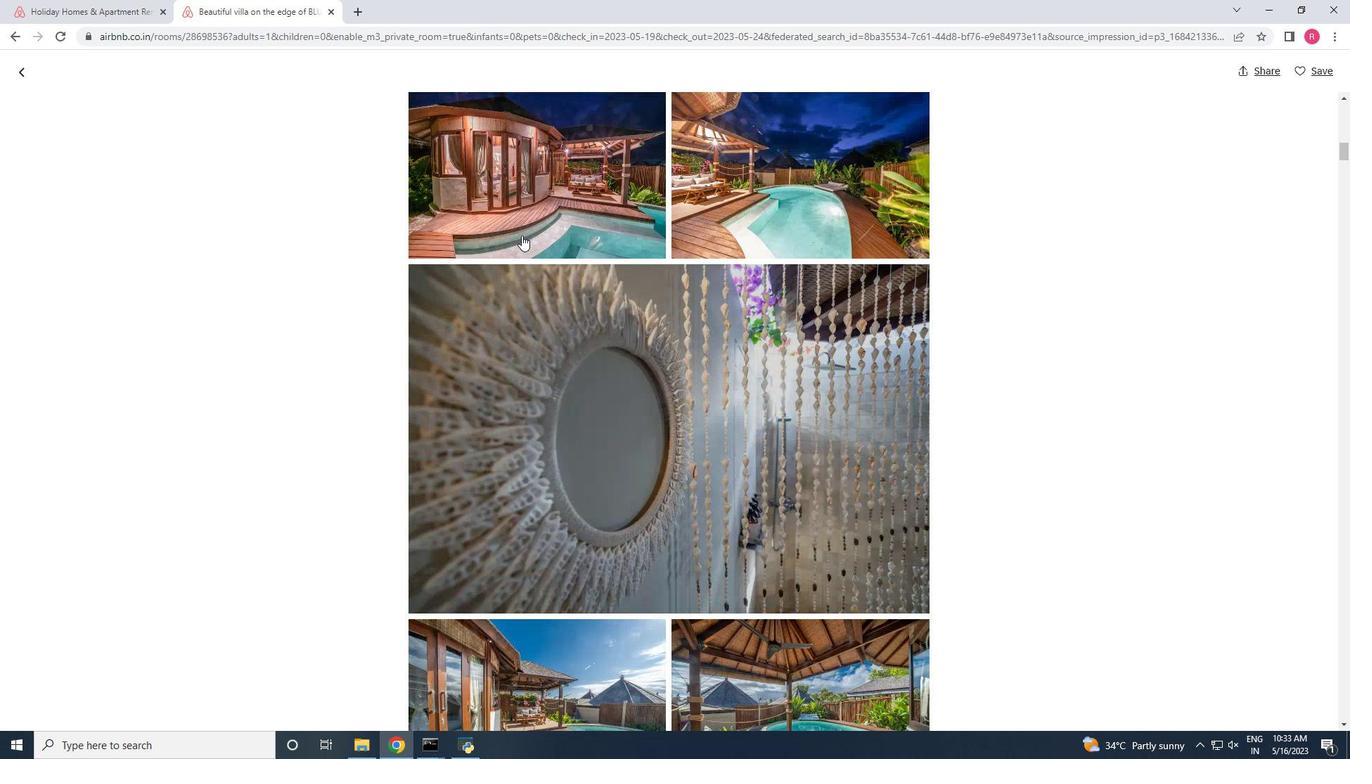 
Action: Mouse scrolled (521, 236) with delta (0, 0)
Screenshot: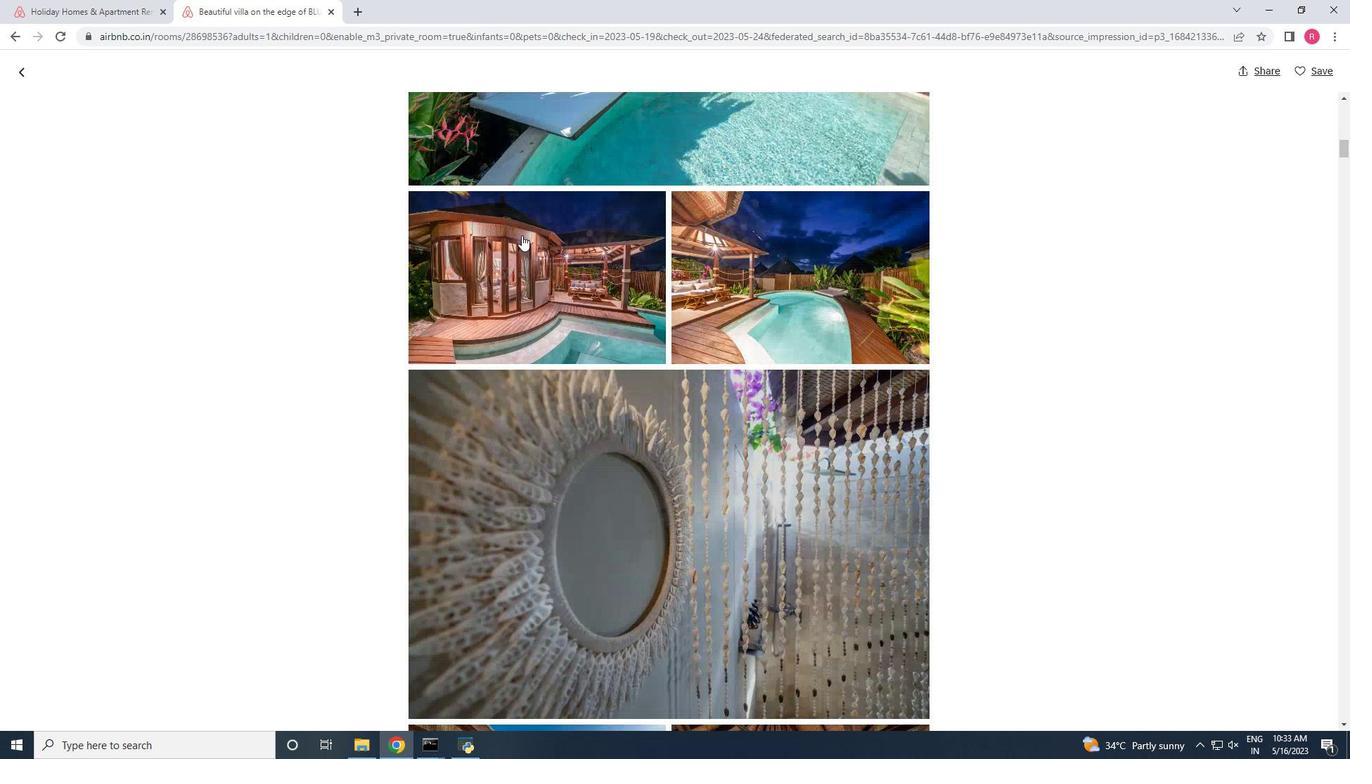 
Action: Mouse scrolled (521, 236) with delta (0, 0)
Screenshot: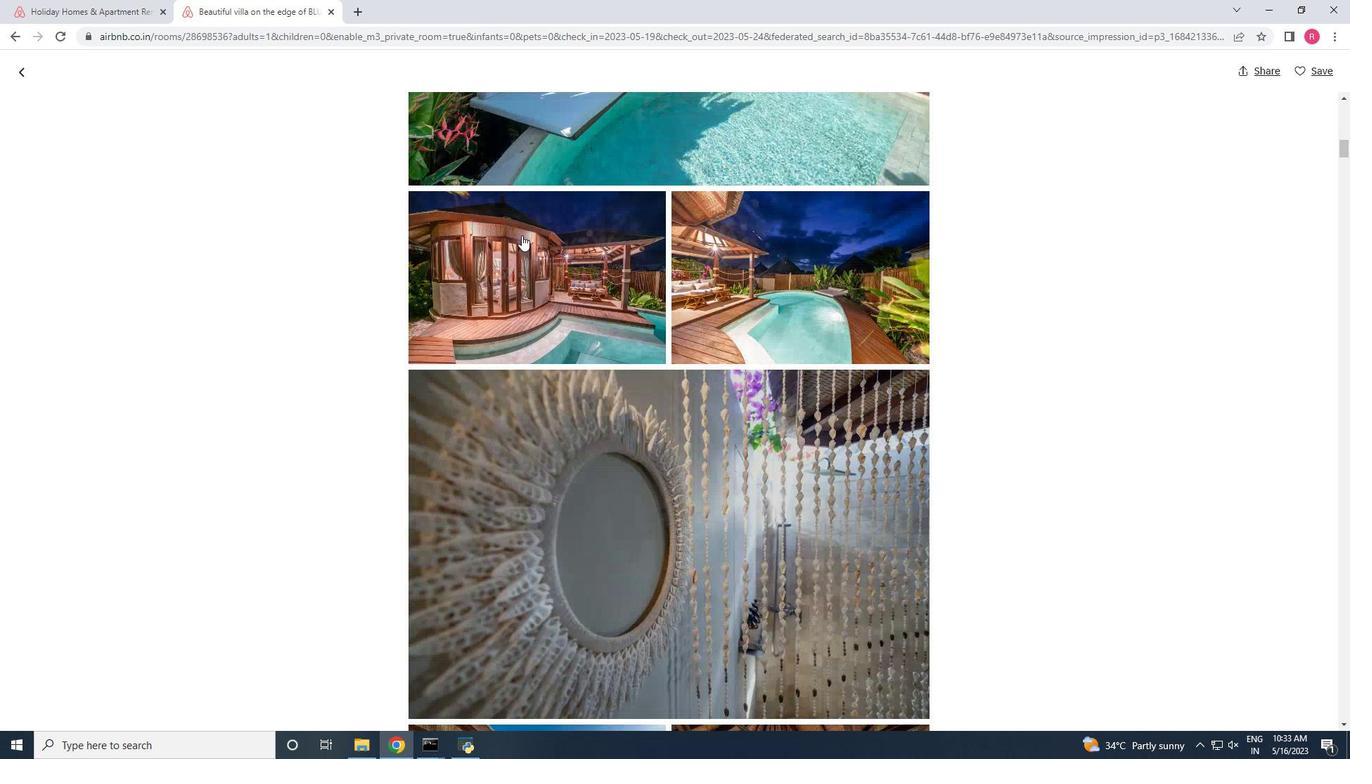 
Action: Mouse moved to (529, 232)
Screenshot: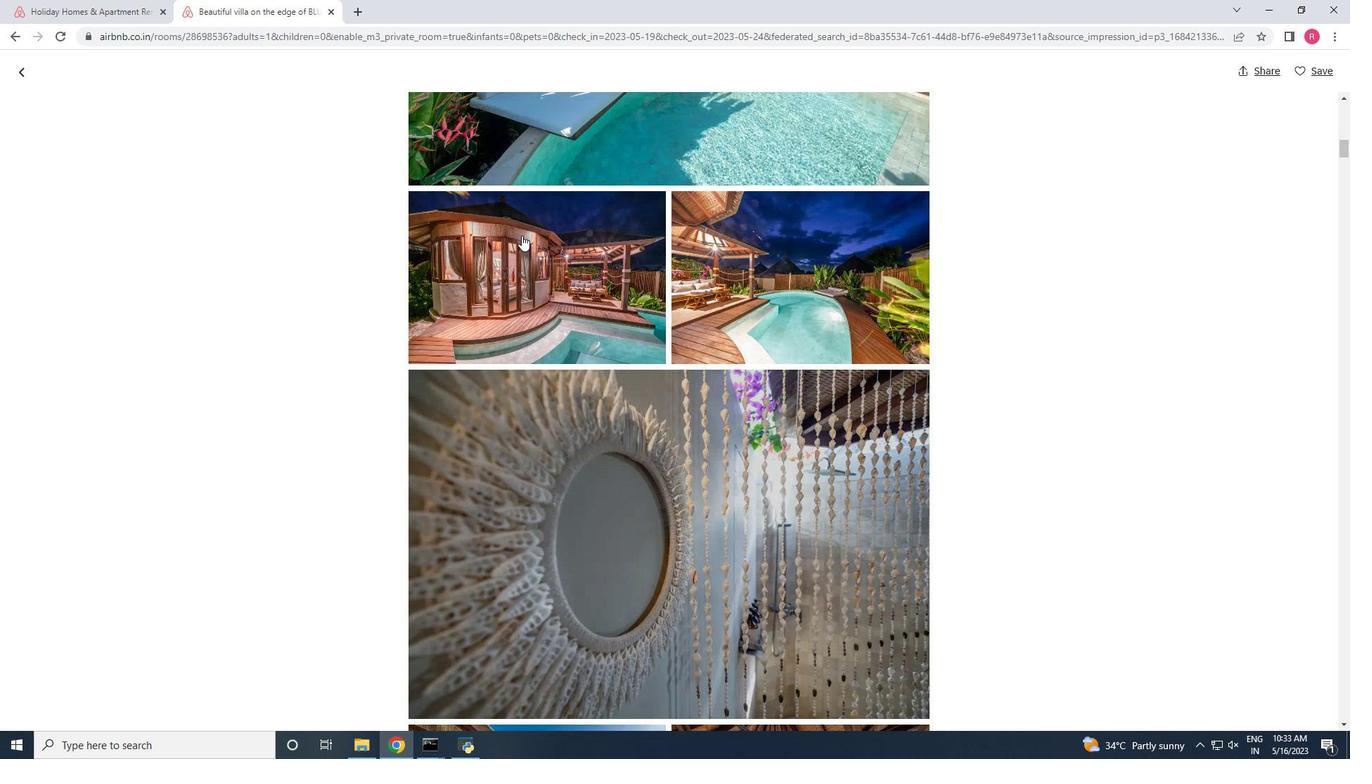 
Action: Mouse scrolled (529, 232) with delta (0, 0)
Screenshot: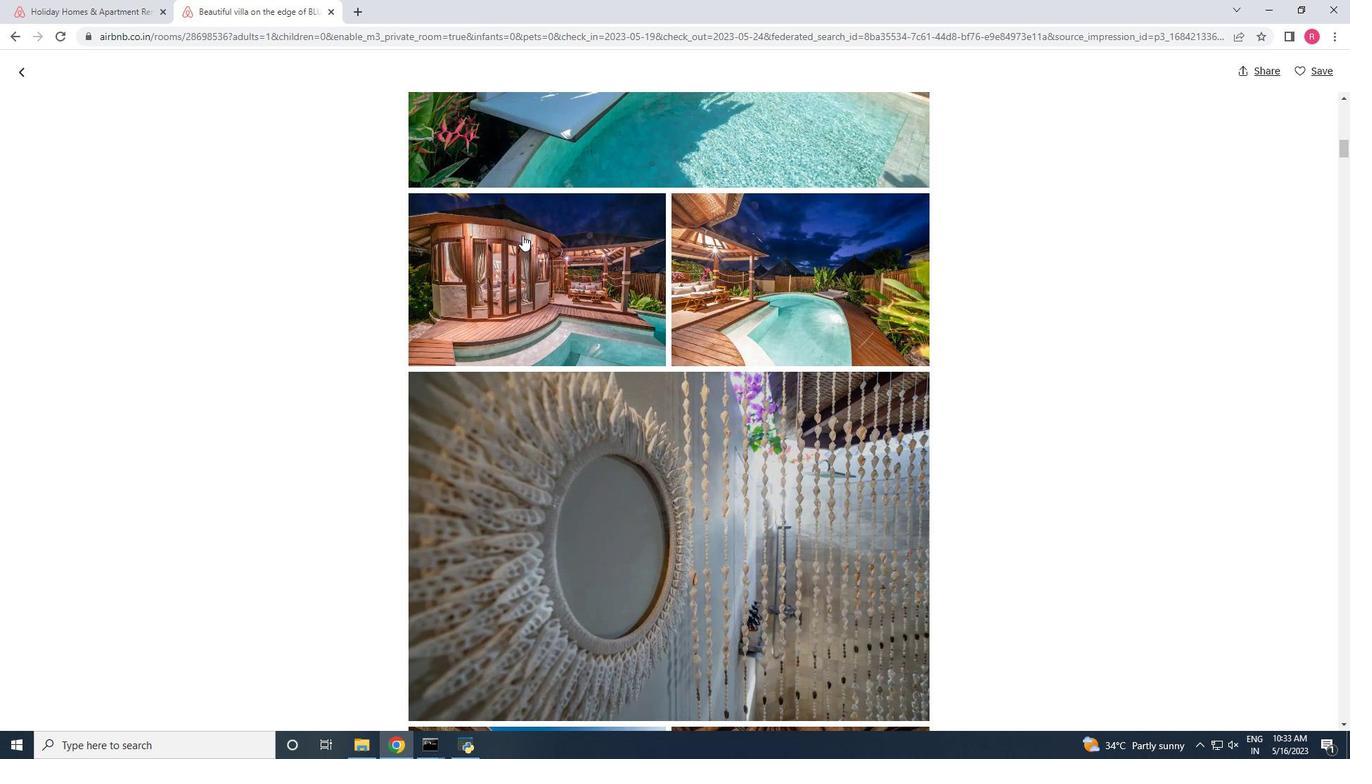 
Action: Mouse scrolled (529, 232) with delta (0, 0)
Screenshot: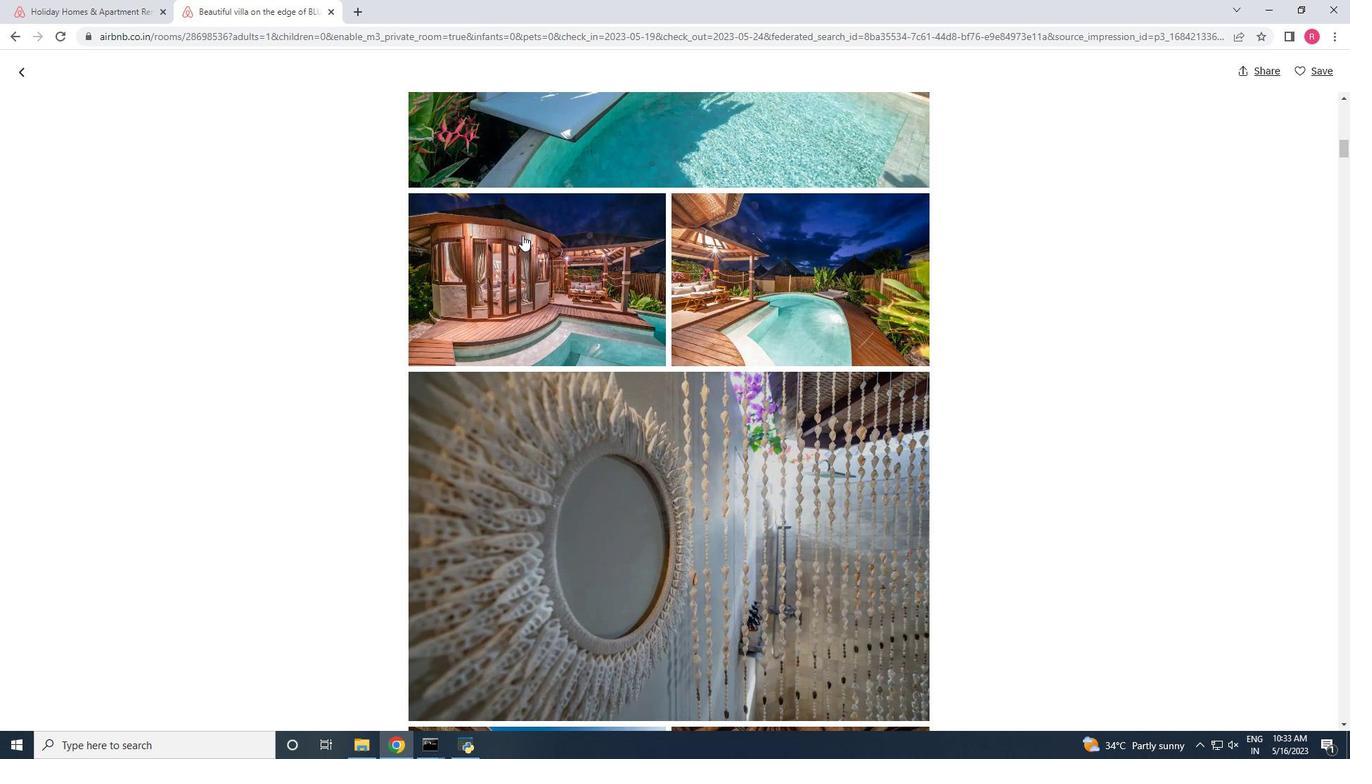 
Action: Mouse scrolled (529, 232) with delta (0, 0)
Screenshot: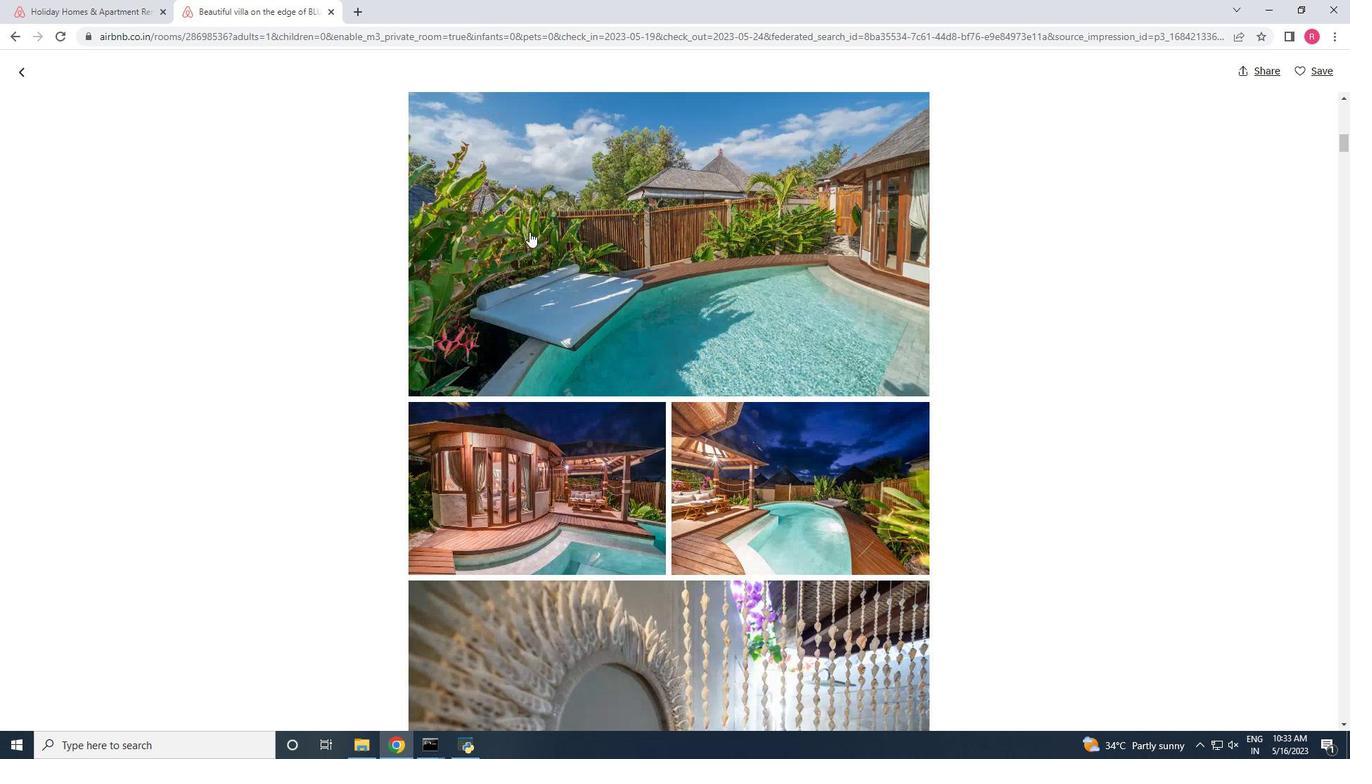 
Action: Mouse scrolled (529, 232) with delta (0, 0)
Screenshot: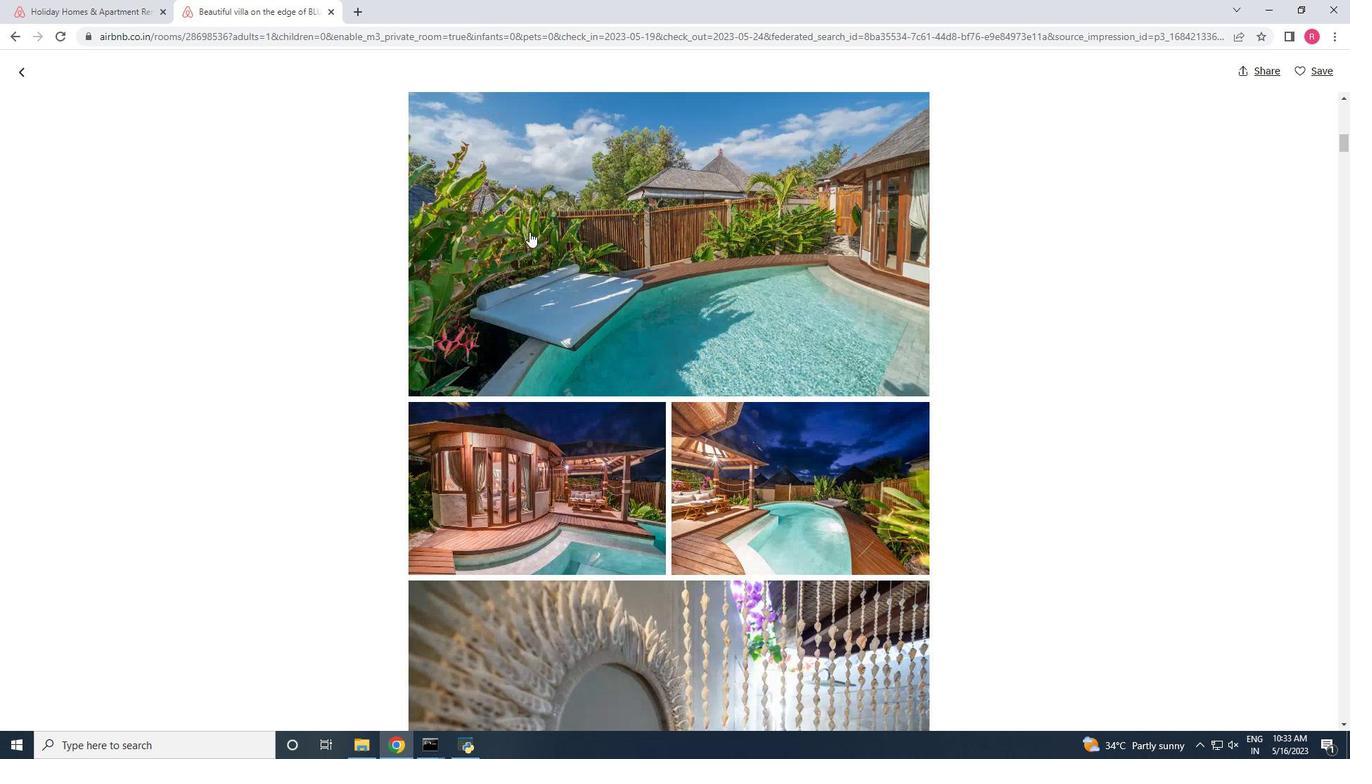 
Action: Mouse scrolled (529, 232) with delta (0, 0)
Screenshot: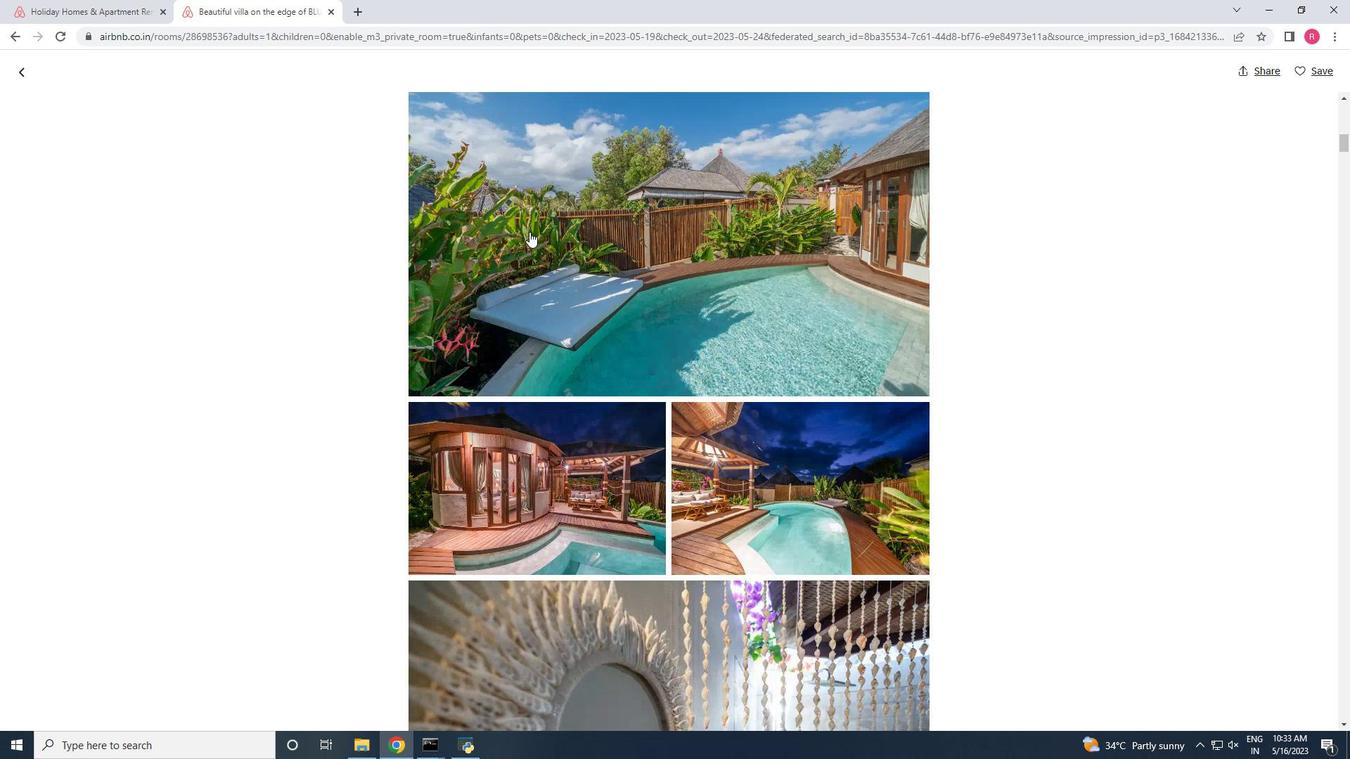
Action: Mouse scrolled (529, 232) with delta (0, 0)
Screenshot: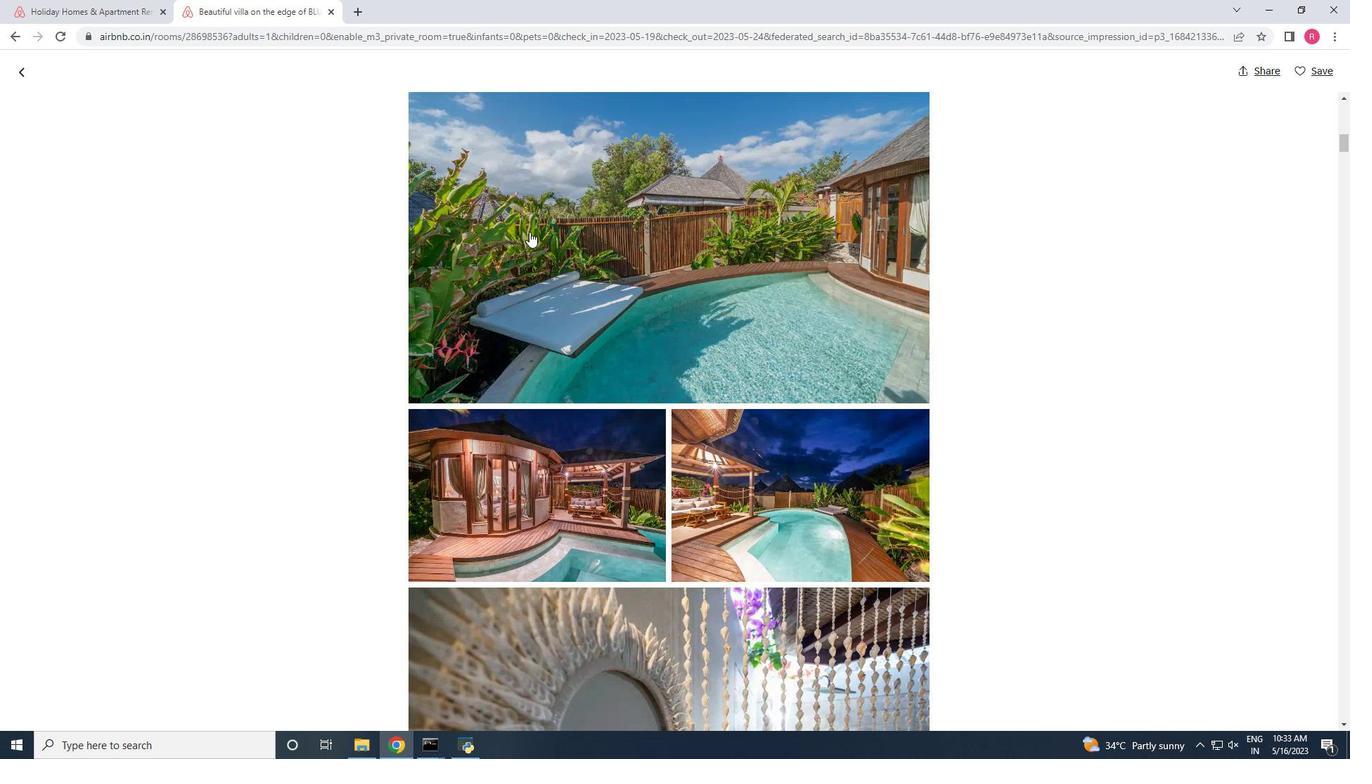
Action: Mouse scrolled (529, 232) with delta (0, 0)
Screenshot: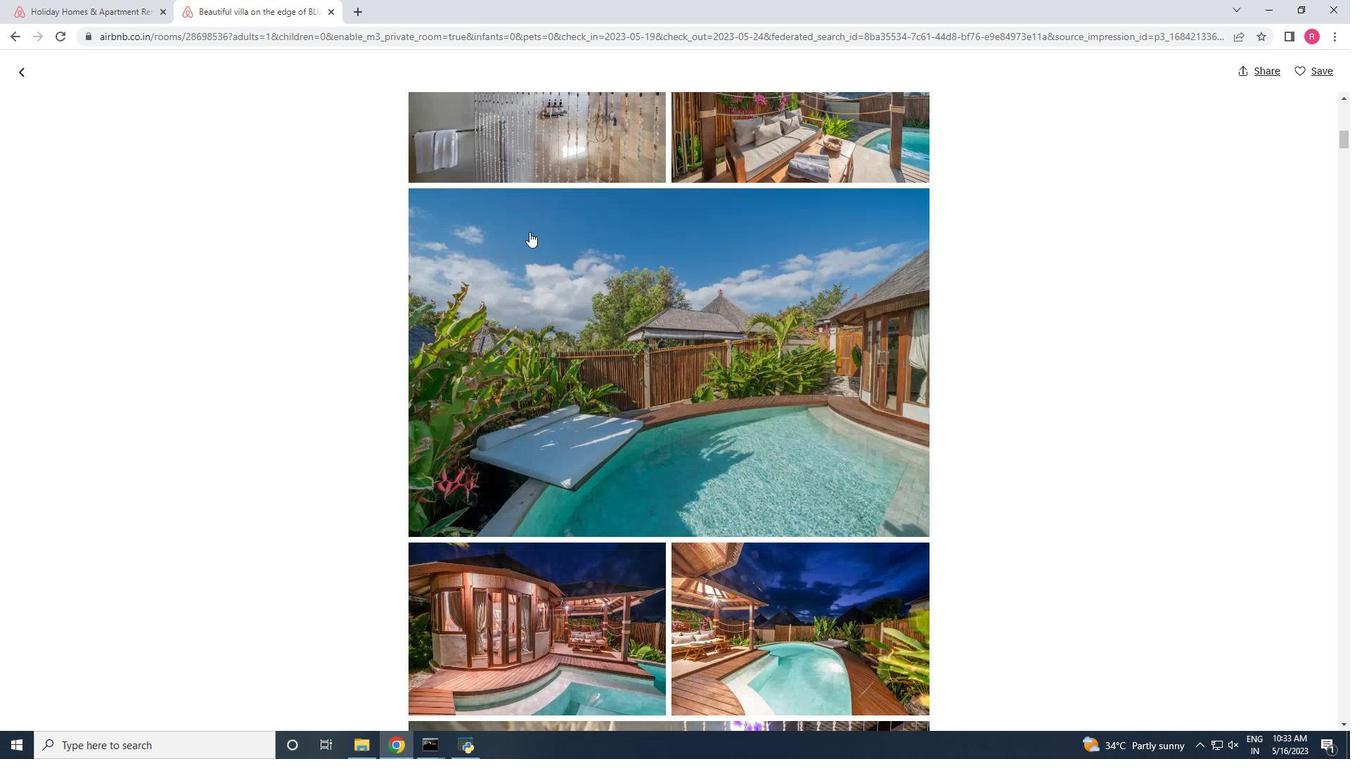 
Action: Mouse scrolled (529, 232) with delta (0, 0)
Screenshot: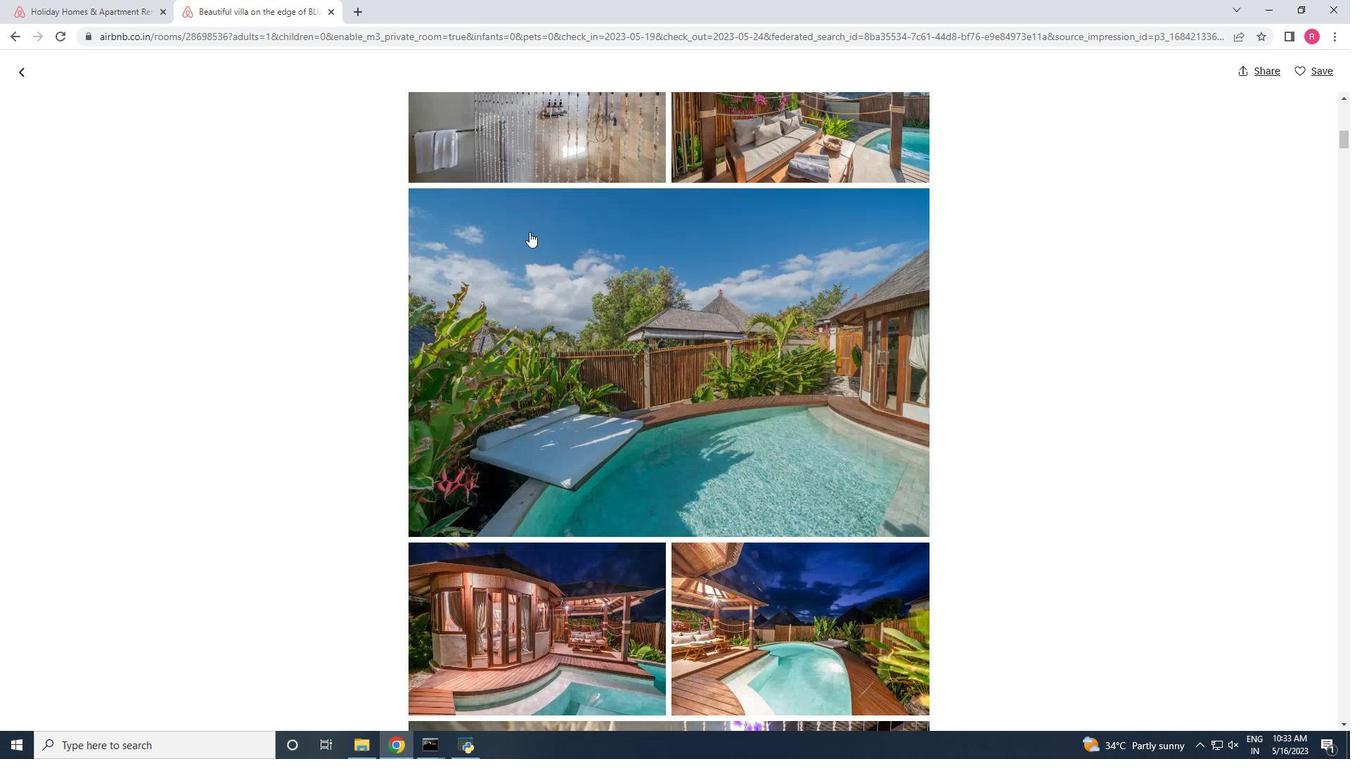 
Action: Mouse scrolled (529, 232) with delta (0, 0)
Screenshot: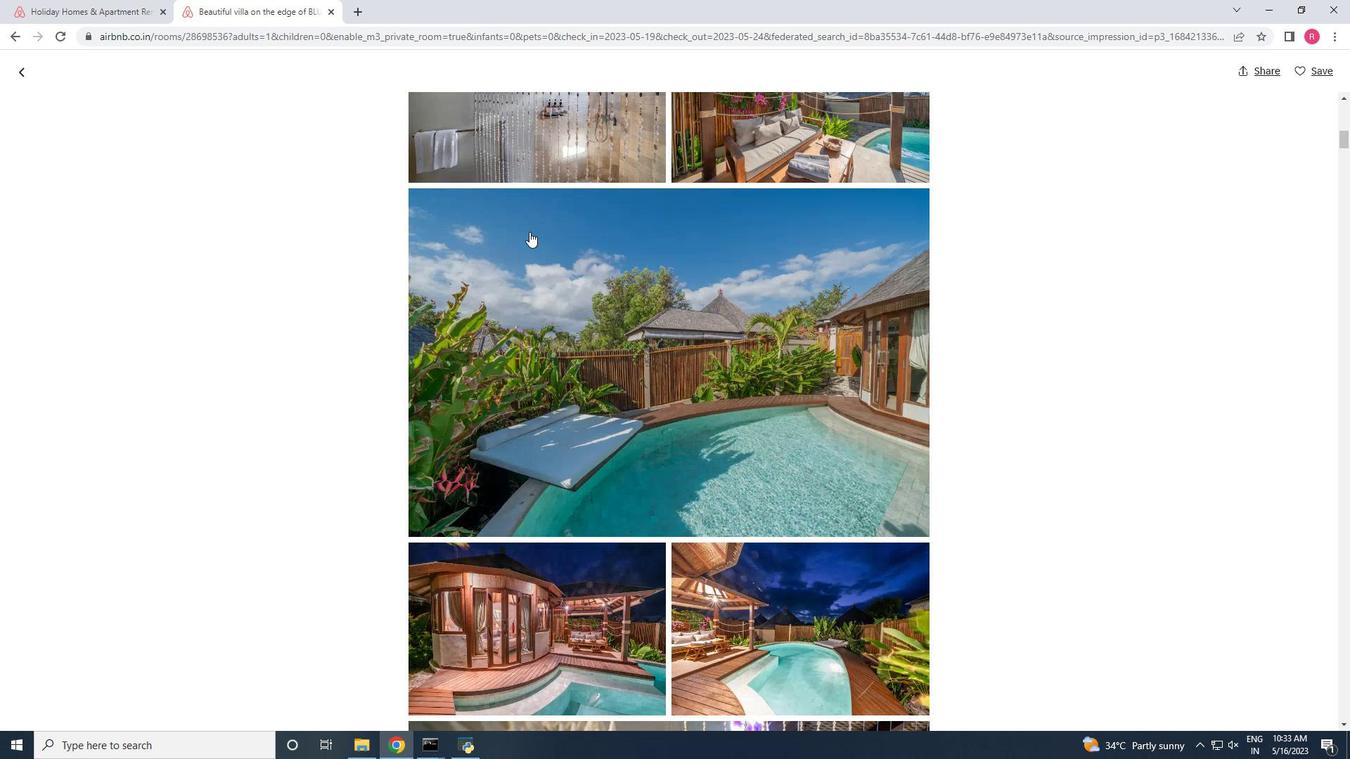 
Action: Mouse scrolled (529, 232) with delta (0, 0)
Screenshot: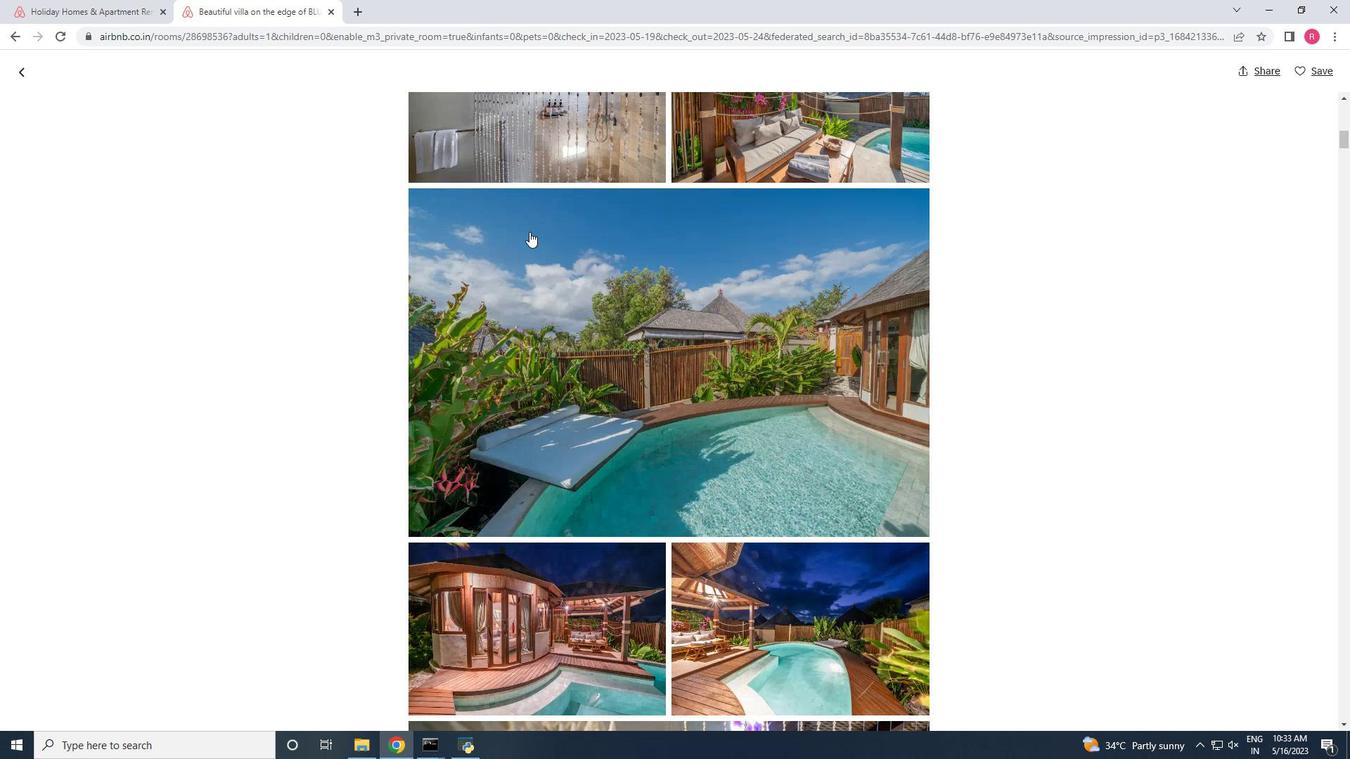 
Action: Mouse scrolled (529, 232) with delta (0, 0)
Screenshot: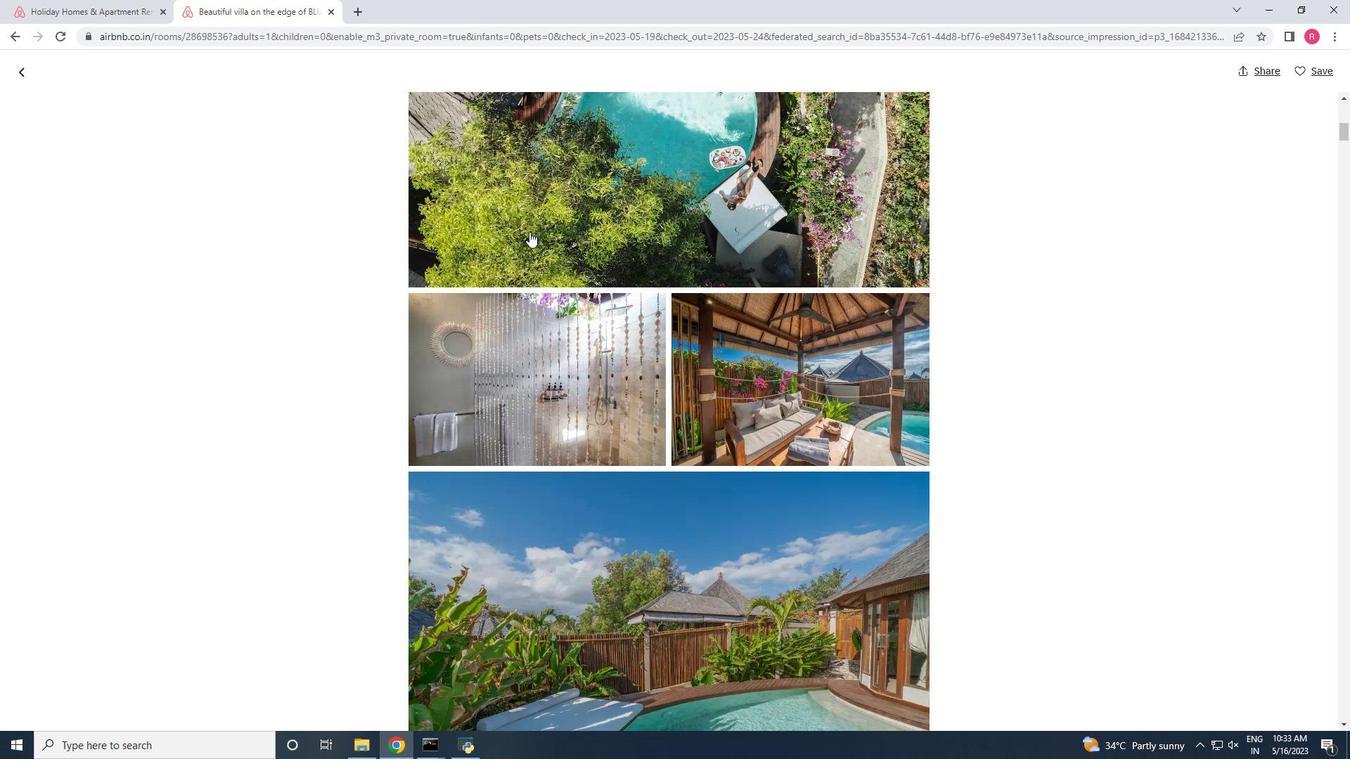 
Action: Mouse scrolled (529, 232) with delta (0, 0)
Screenshot: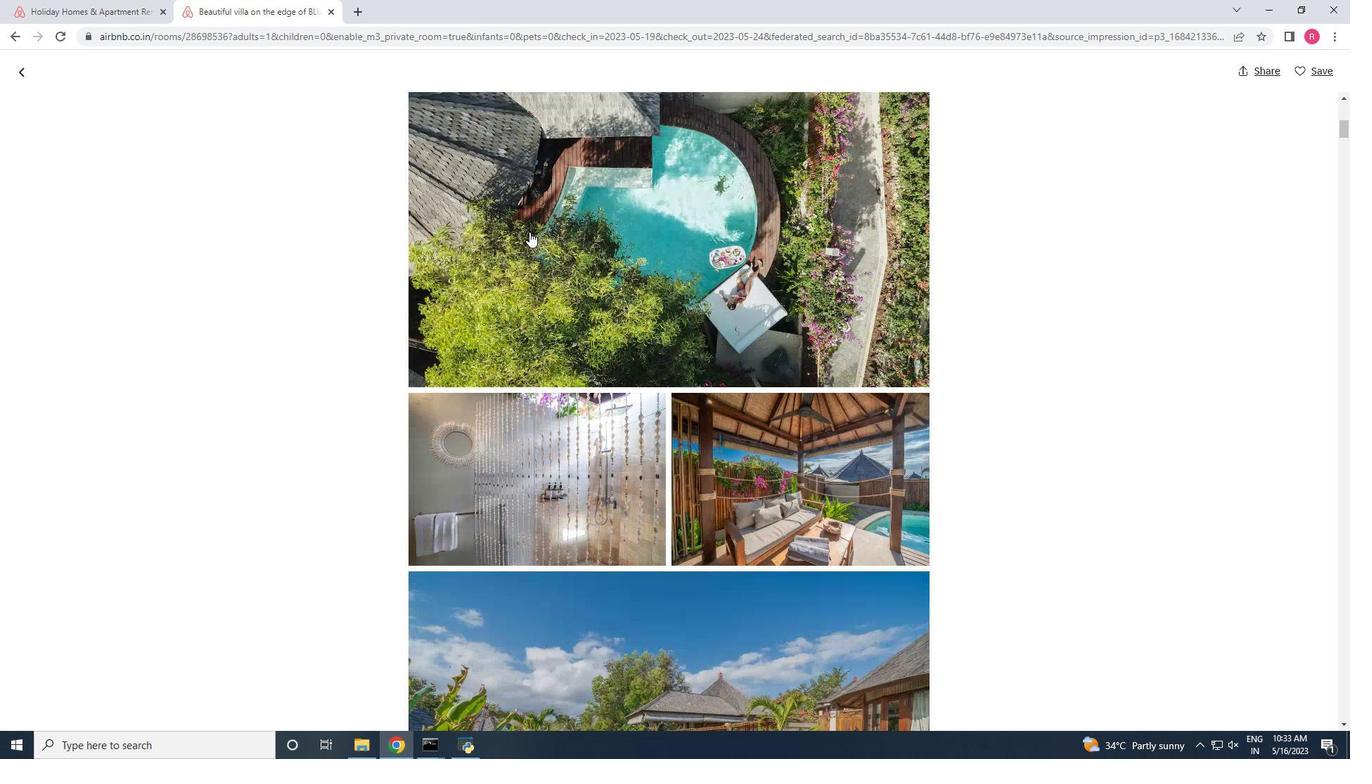 
Action: Mouse scrolled (529, 232) with delta (0, 0)
Screenshot: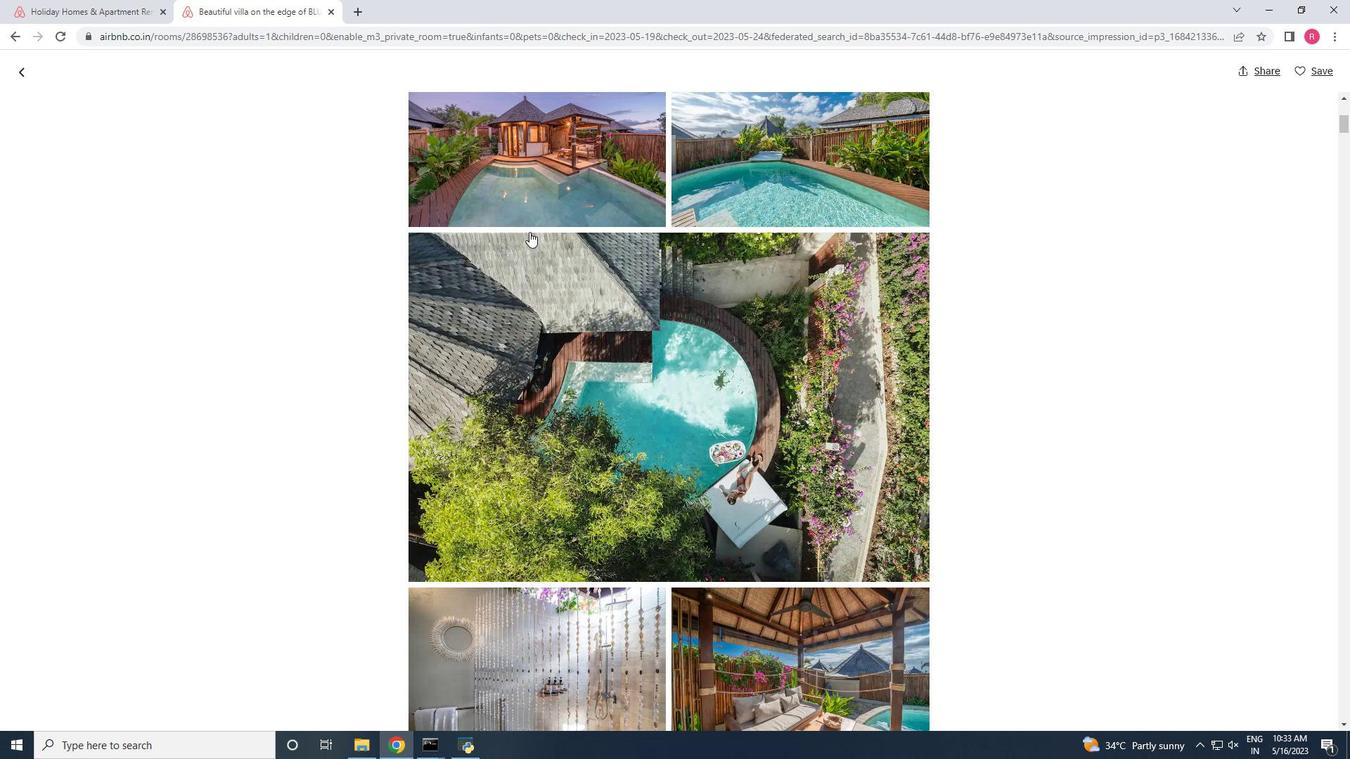 
Action: Mouse scrolled (529, 232) with delta (0, 0)
Screenshot: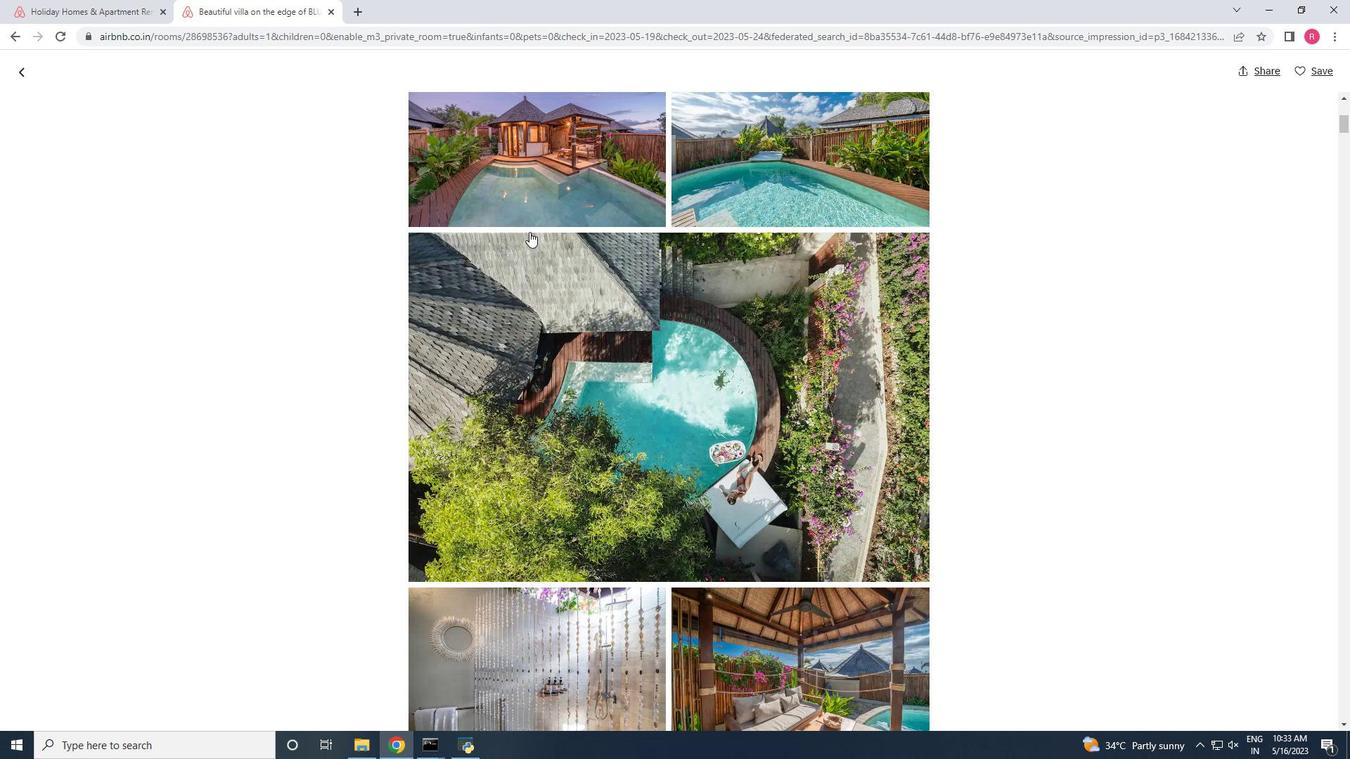 
Action: Mouse scrolled (529, 232) with delta (0, 0)
Screenshot: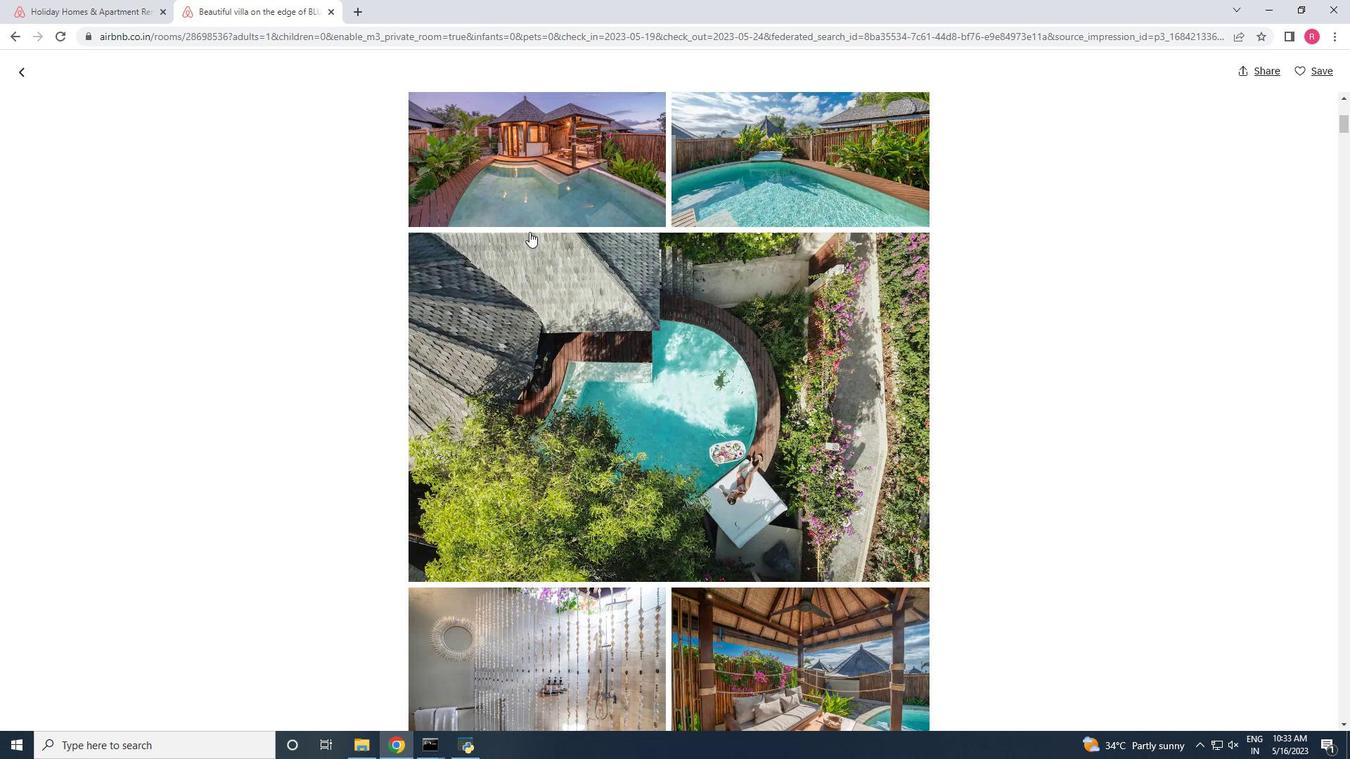 
Action: Mouse scrolled (529, 232) with delta (0, 0)
Screenshot: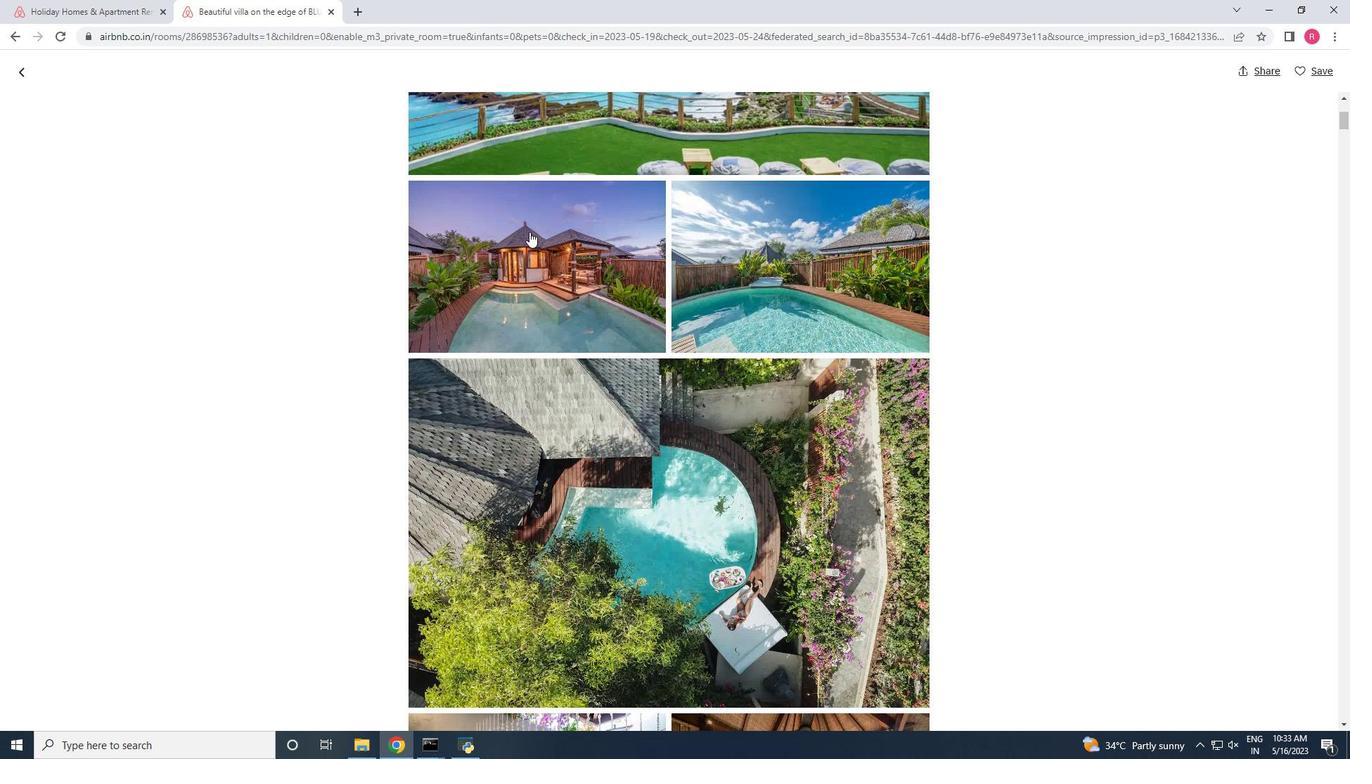 
Action: Mouse scrolled (529, 232) with delta (0, 0)
Screenshot: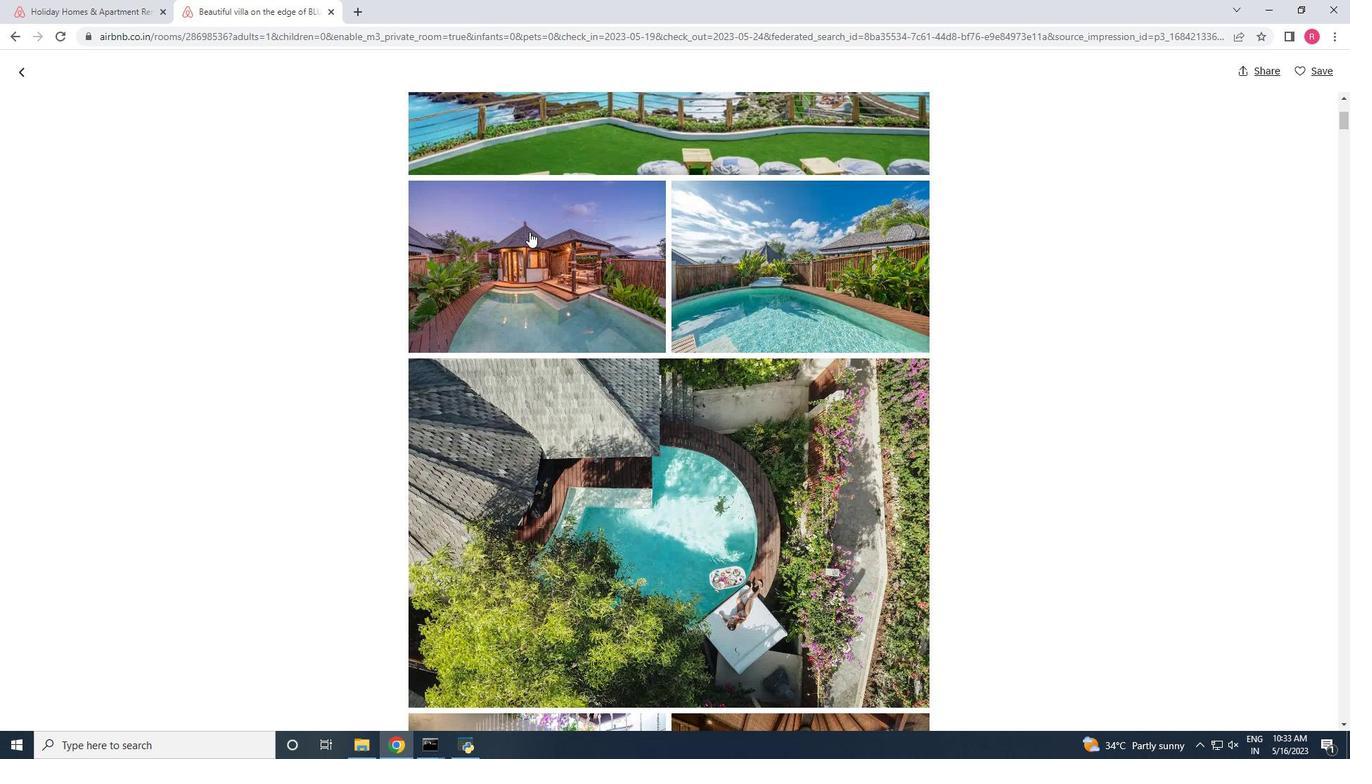 
Action: Mouse scrolled (529, 231) with delta (0, 0)
Screenshot: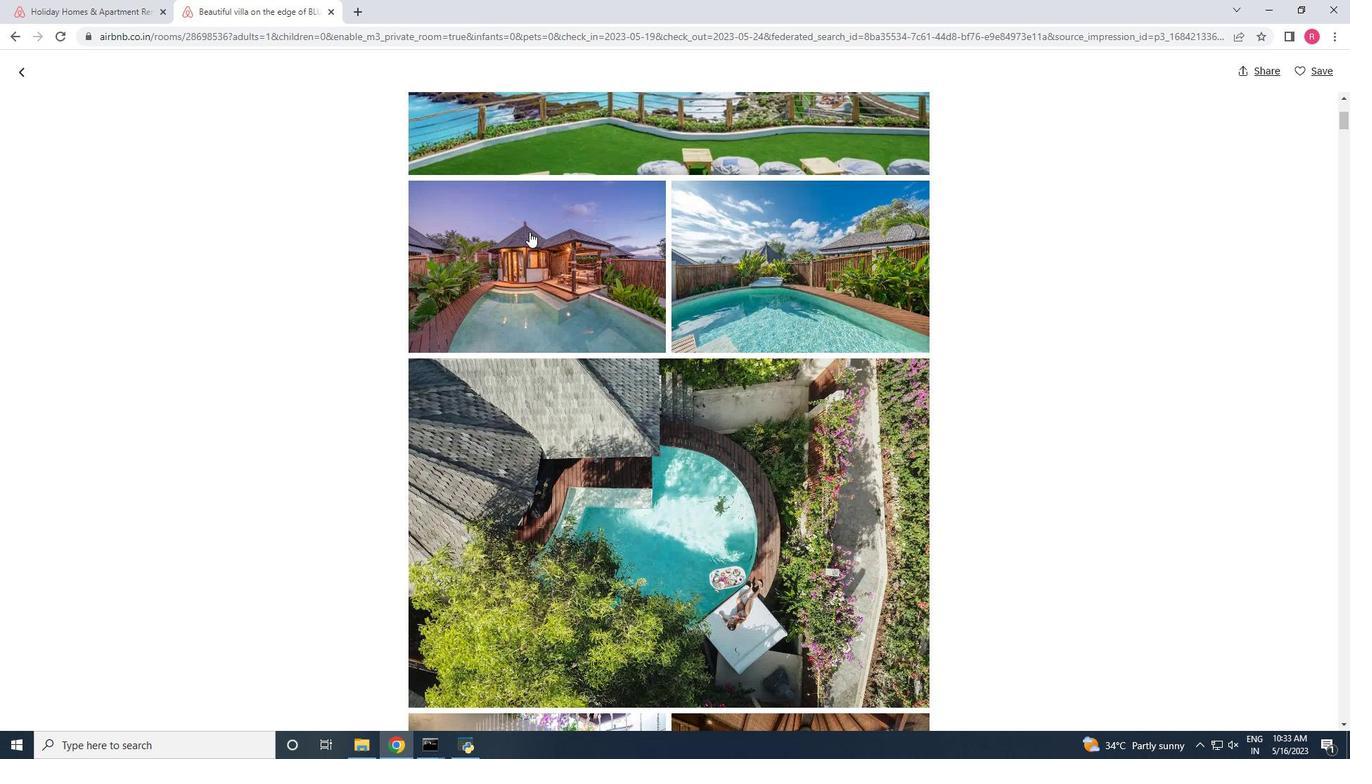 
Action: Mouse scrolled (529, 232) with delta (0, 0)
Screenshot: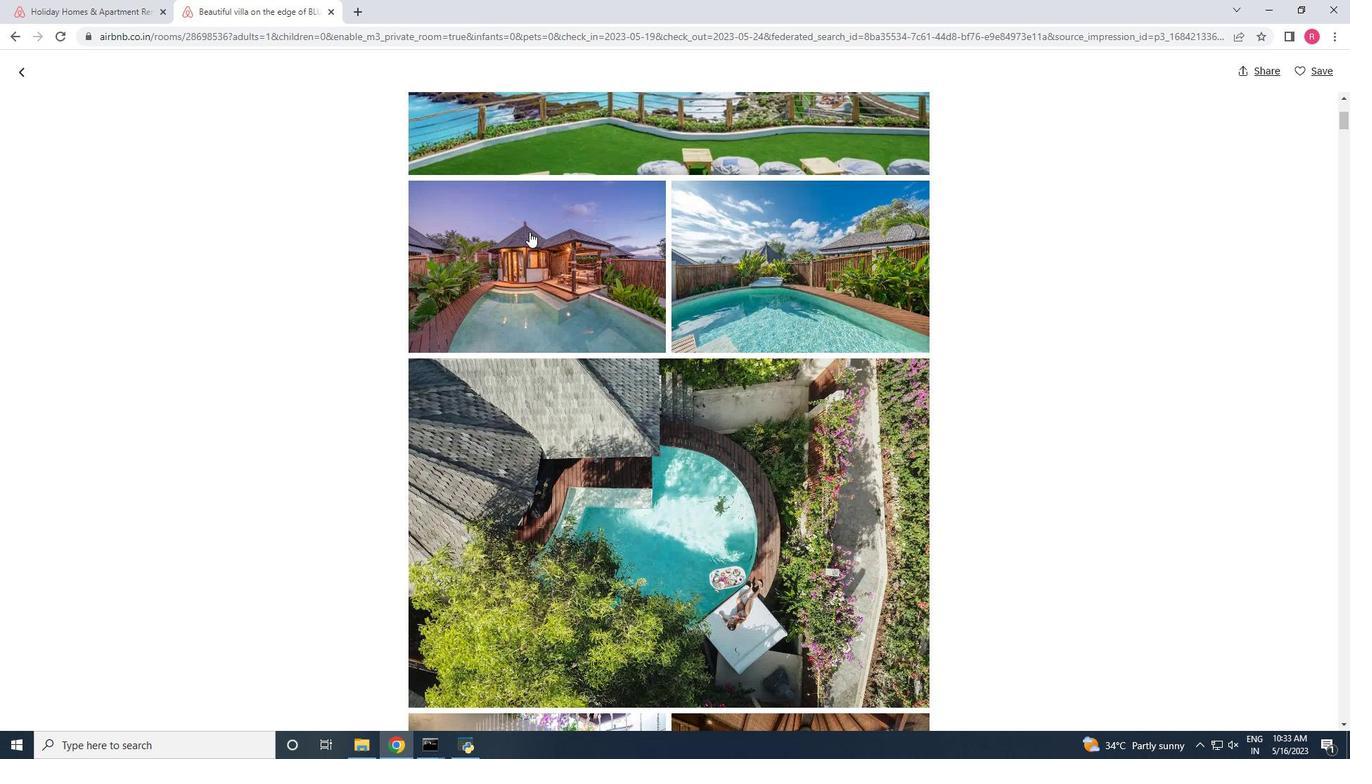 
Action: Mouse scrolled (529, 232) with delta (0, 0)
Screenshot: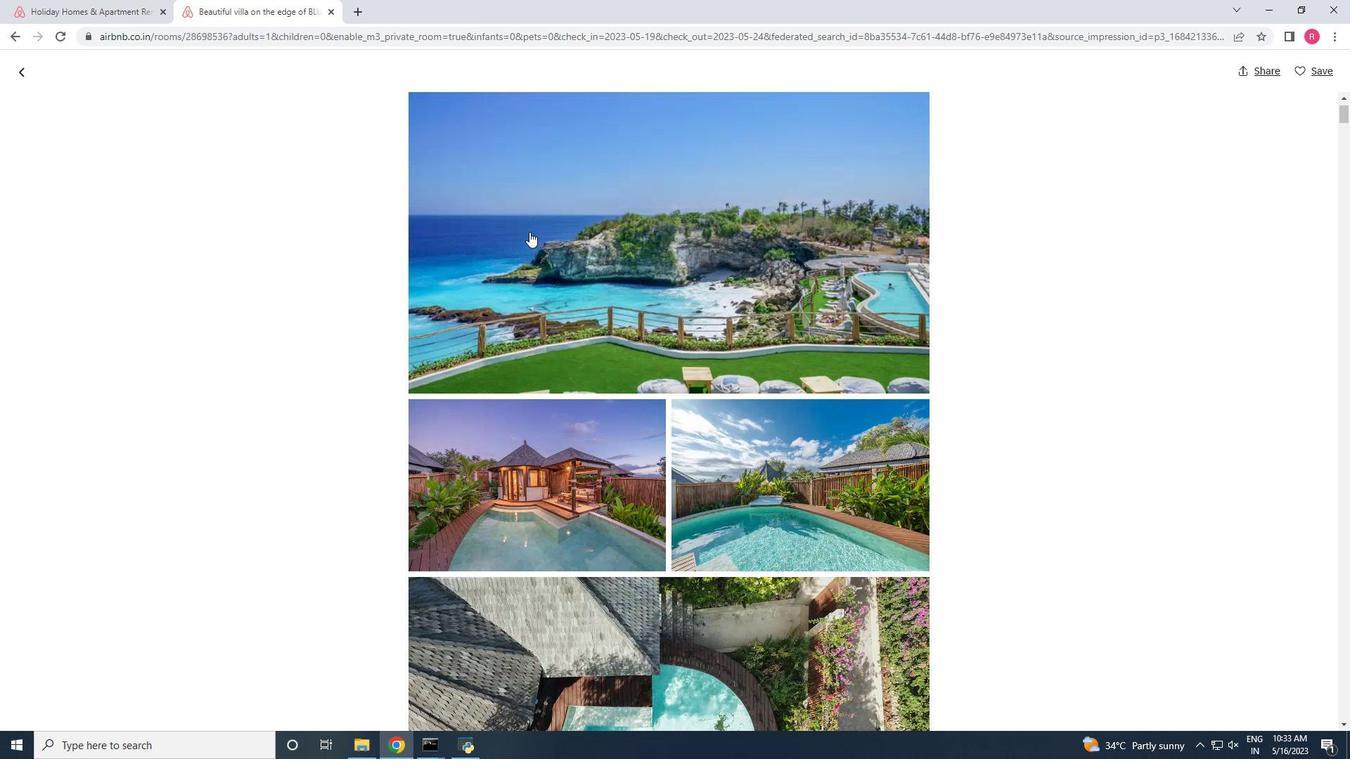 
Action: Mouse scrolled (529, 232) with delta (0, 0)
Screenshot: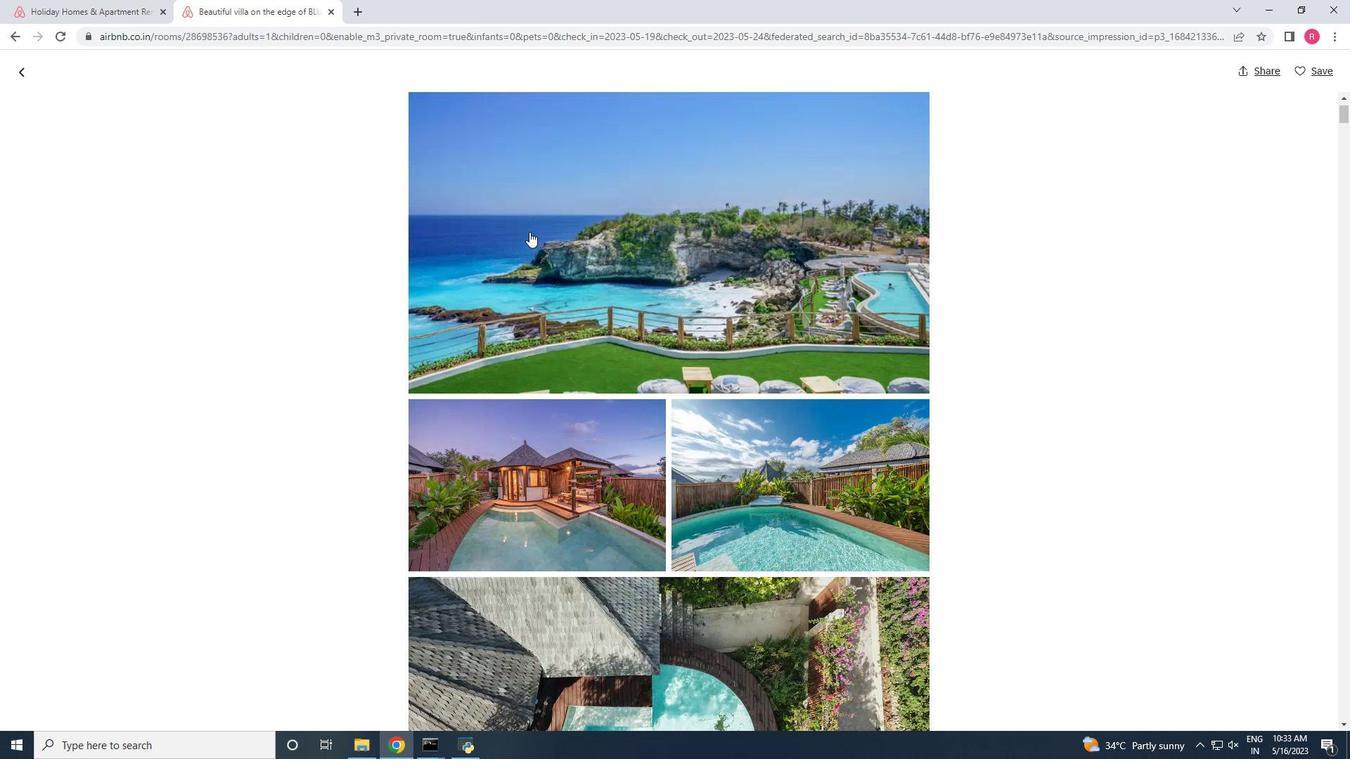 
Action: Mouse scrolled (529, 232) with delta (0, 0)
Screenshot: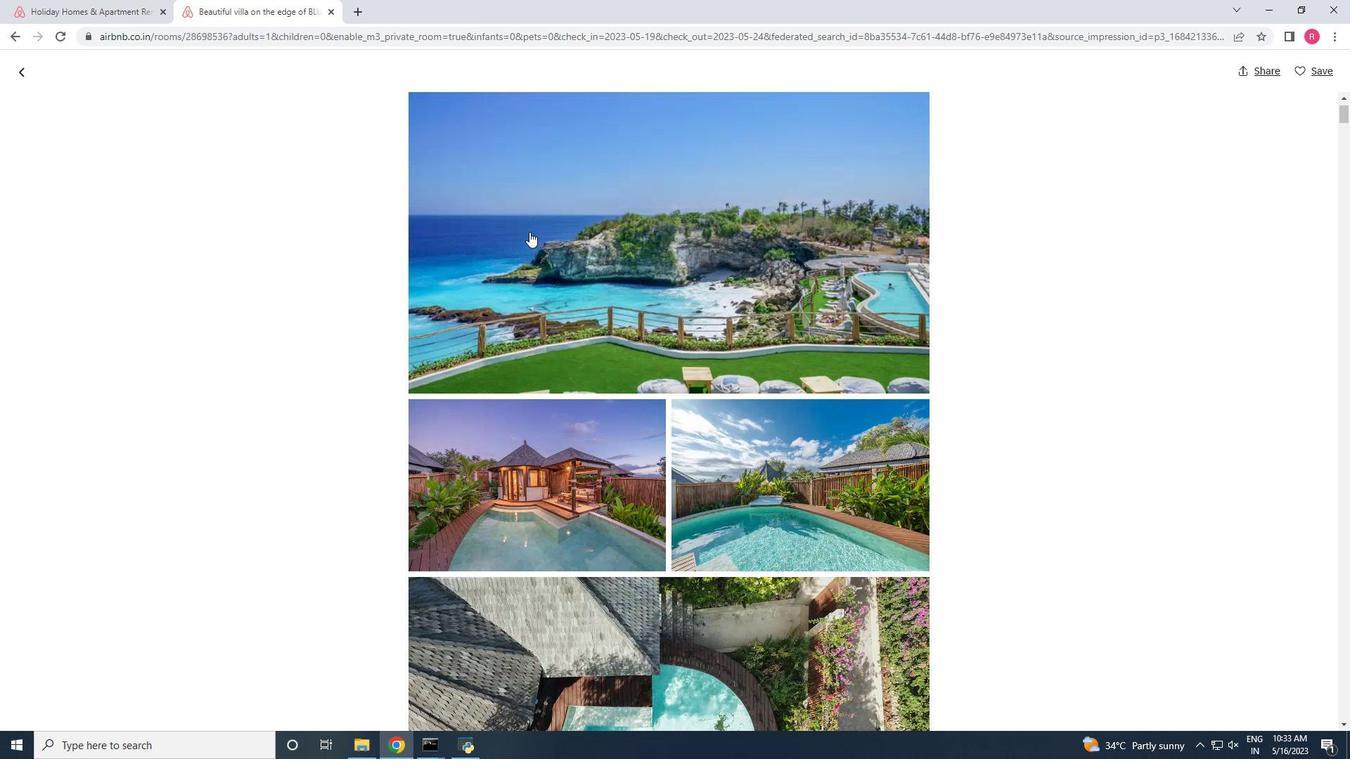 
Action: Mouse scrolled (529, 232) with delta (0, 0)
Screenshot: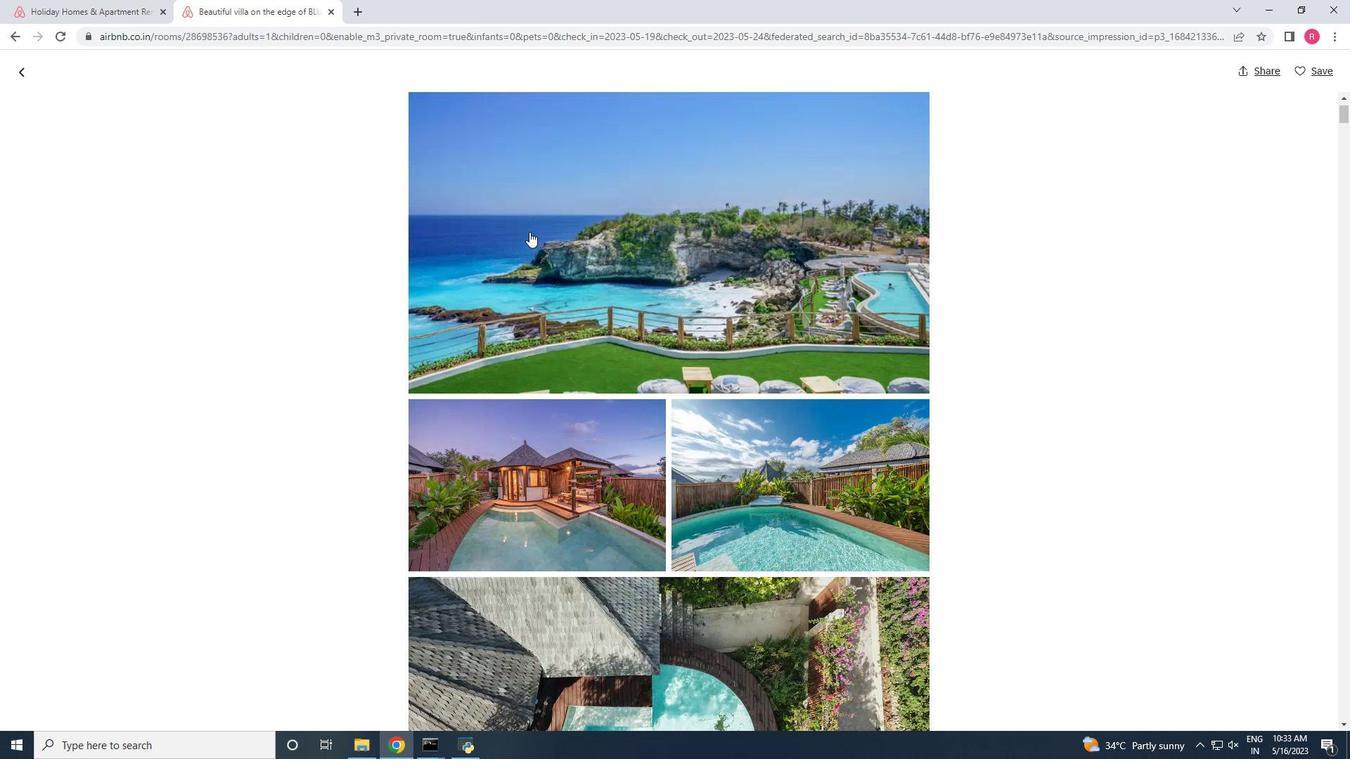 
Action: Mouse scrolled (529, 232) with delta (0, 0)
Screenshot: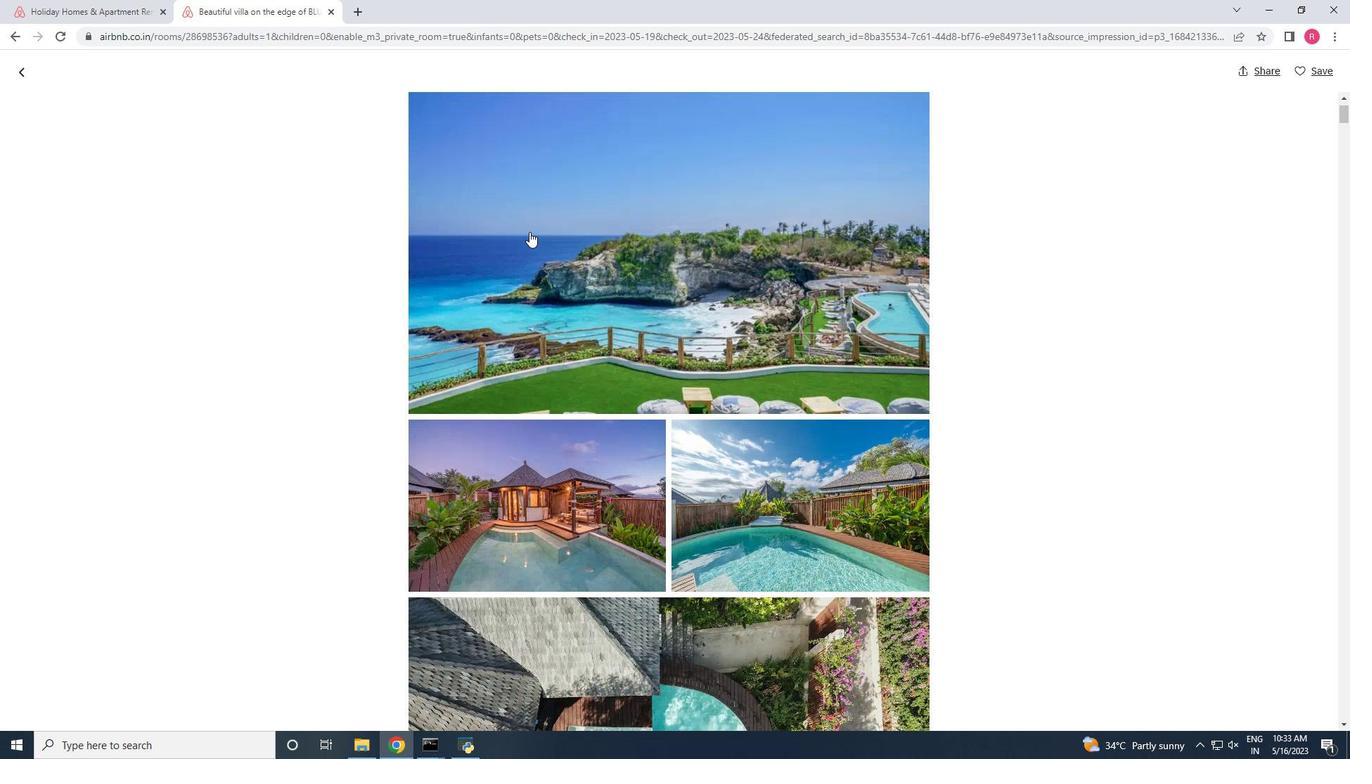 
Action: Mouse scrolled (529, 232) with delta (0, 0)
Screenshot: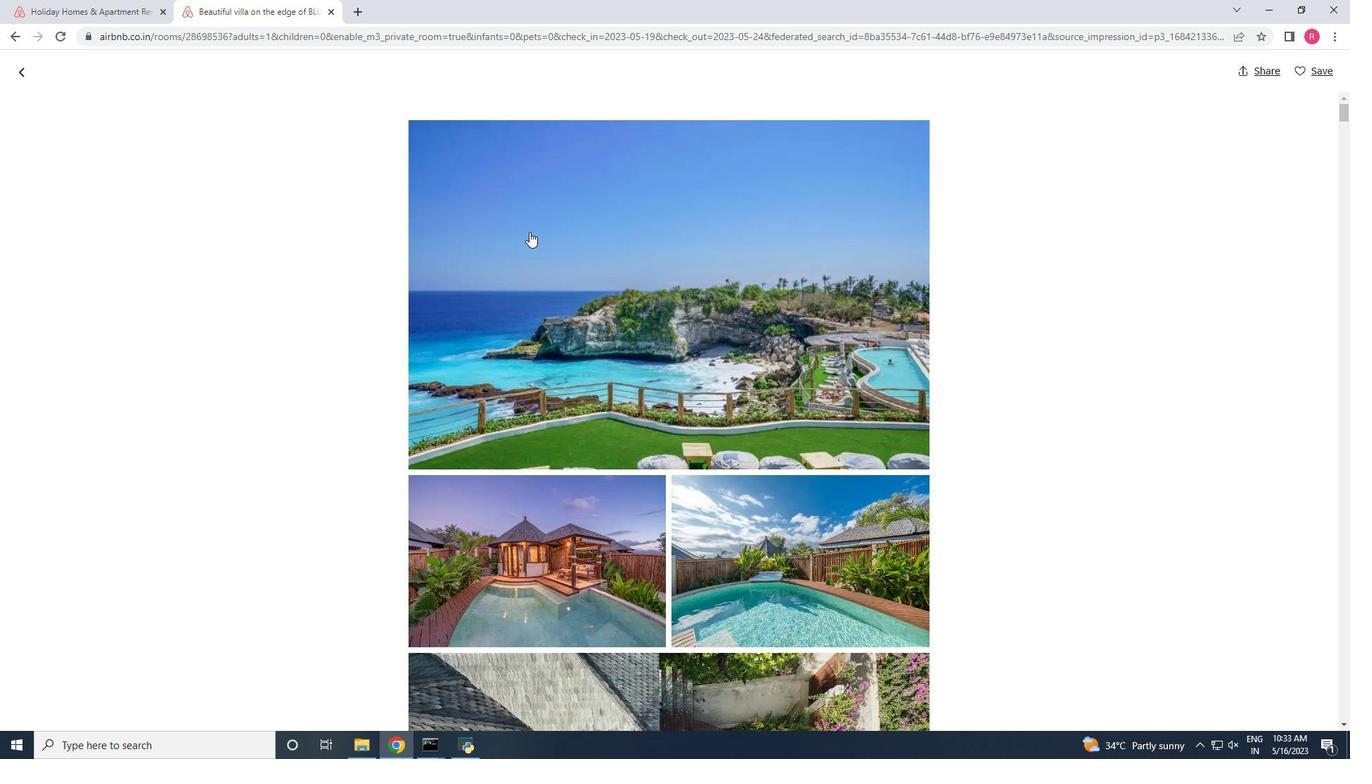 
Action: Mouse scrolled (529, 232) with delta (0, 0)
Screenshot: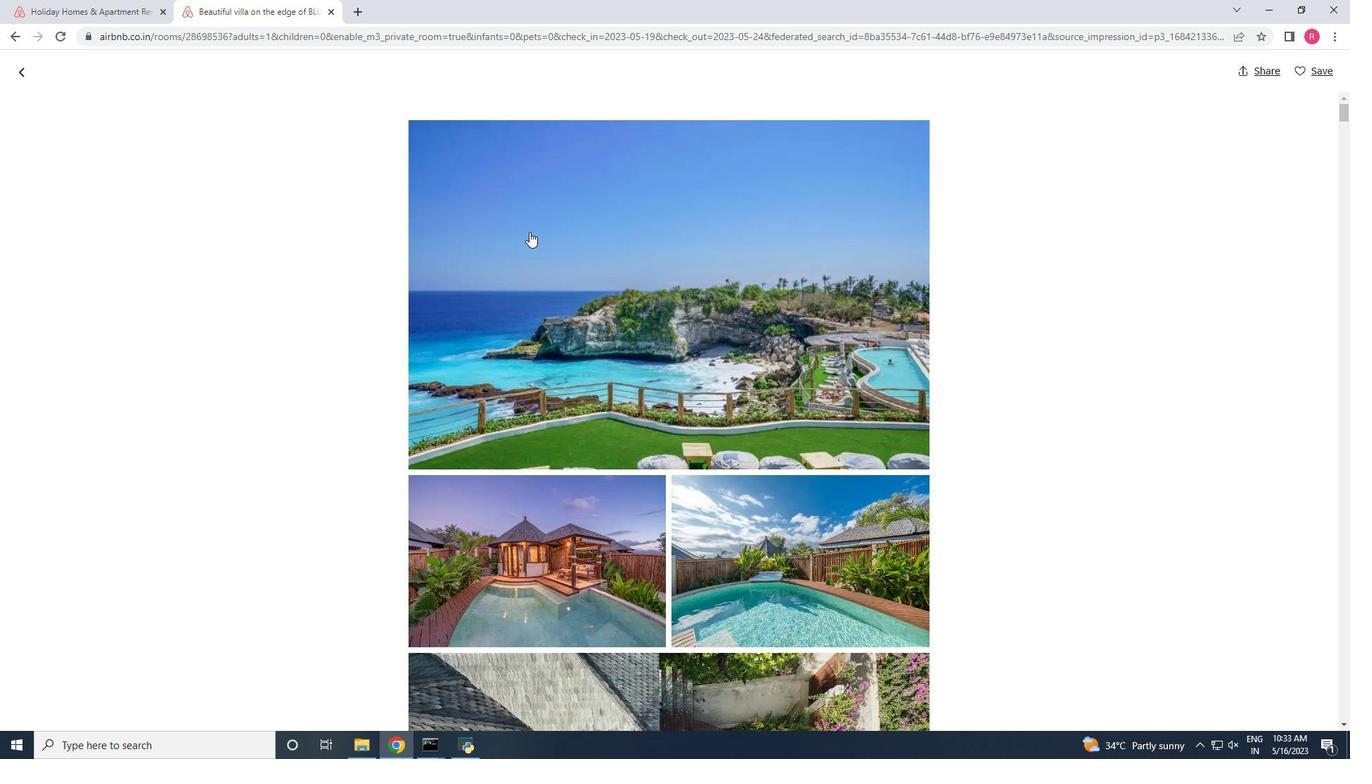 
Action: Mouse scrolled (529, 232) with delta (0, 0)
Screenshot: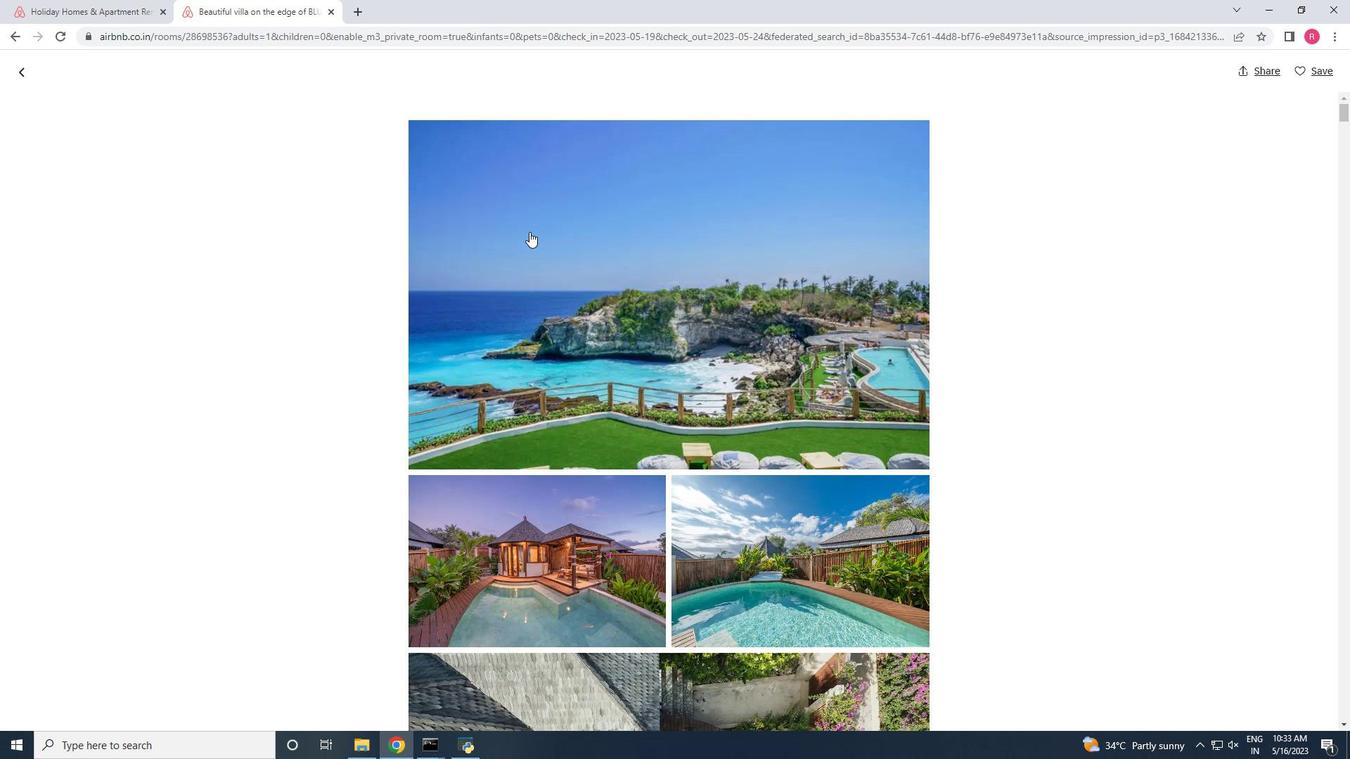 
Action: Mouse scrolled (529, 232) with delta (0, 0)
Screenshot: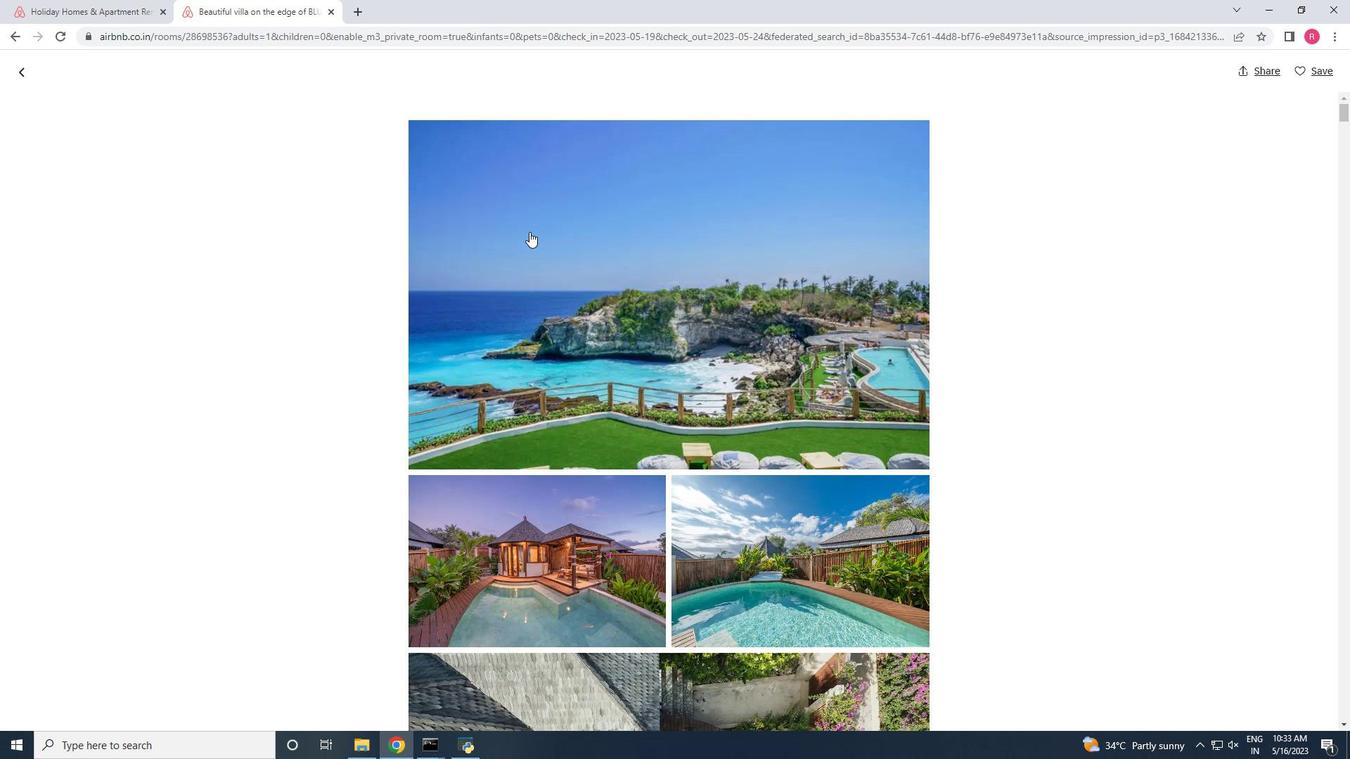 
Action: Mouse scrolled (529, 232) with delta (0, 0)
Screenshot: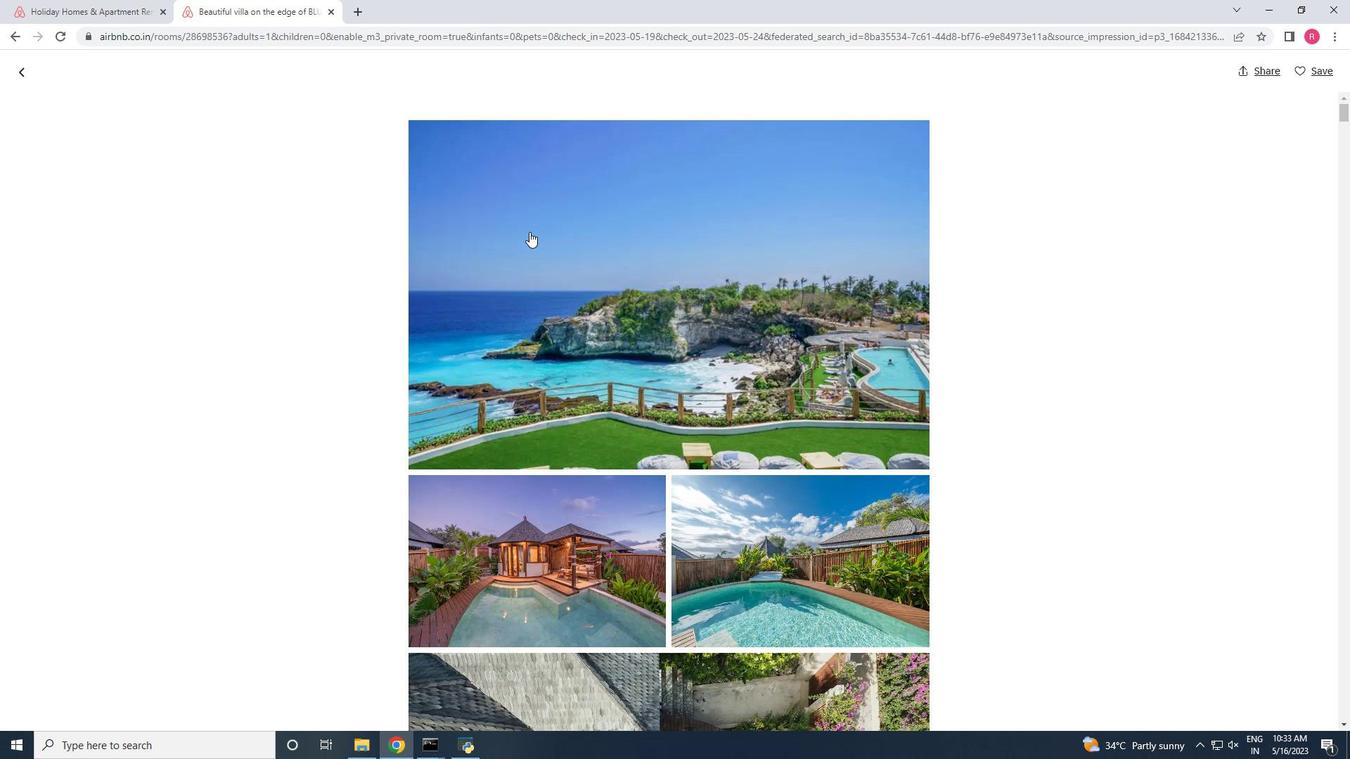 
Action: Mouse scrolled (529, 232) with delta (0, 0)
Screenshot: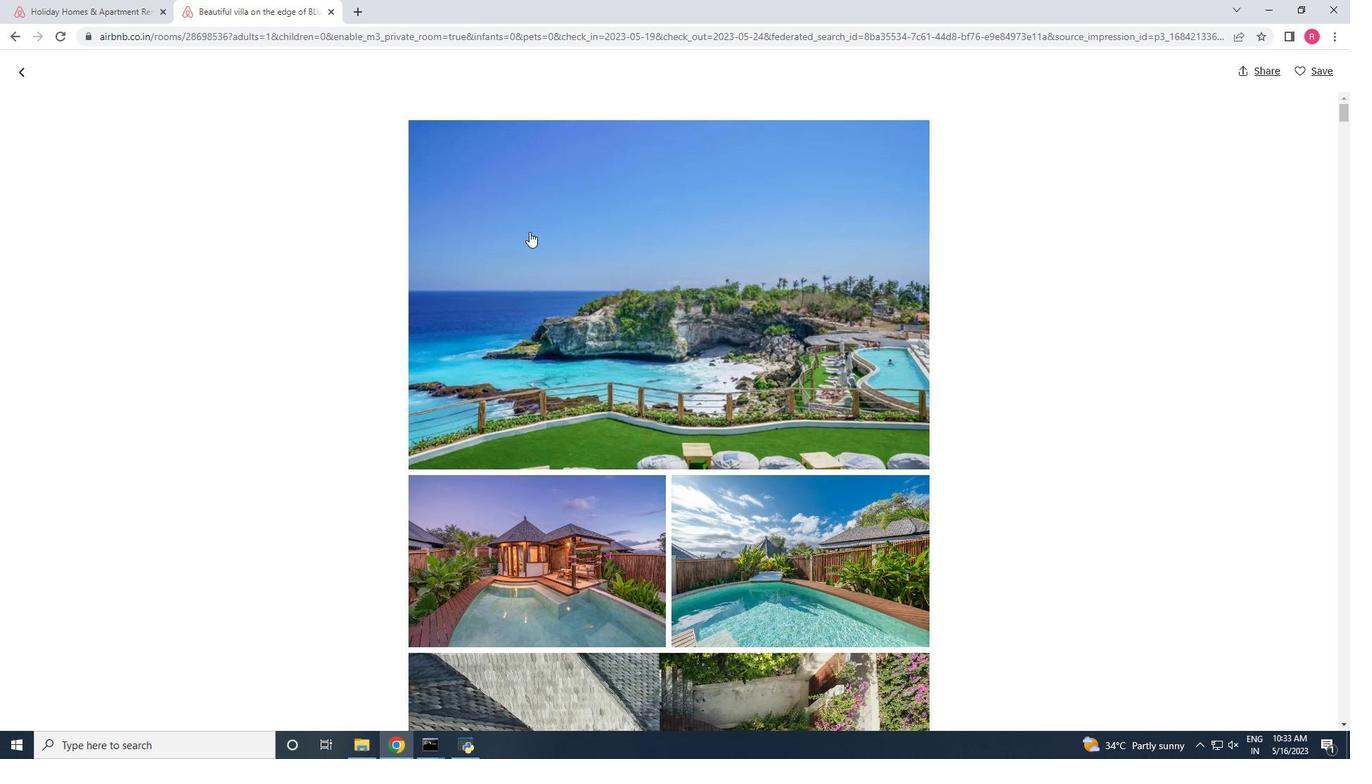 
Action: Mouse scrolled (529, 231) with delta (0, 0)
Screenshot: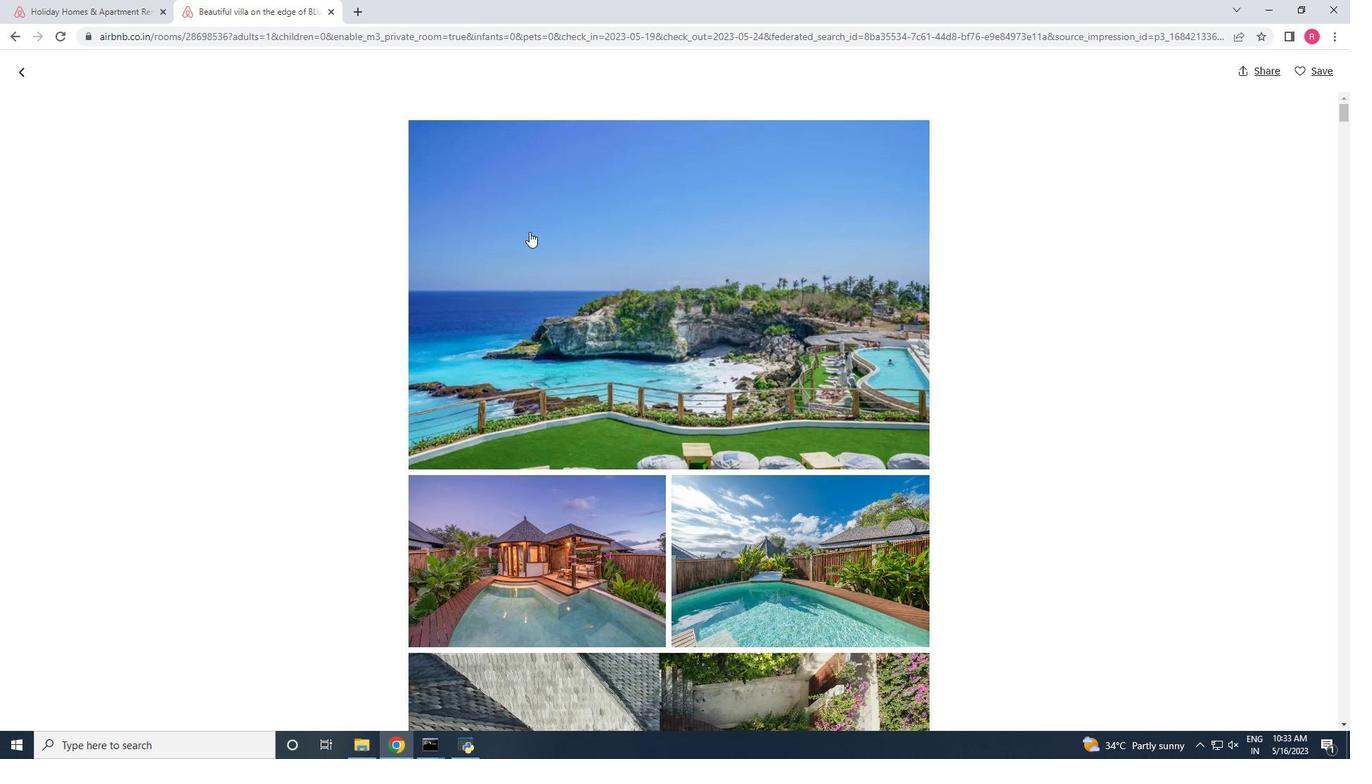 
Action: Mouse scrolled (529, 232) with delta (0, 0)
Screenshot: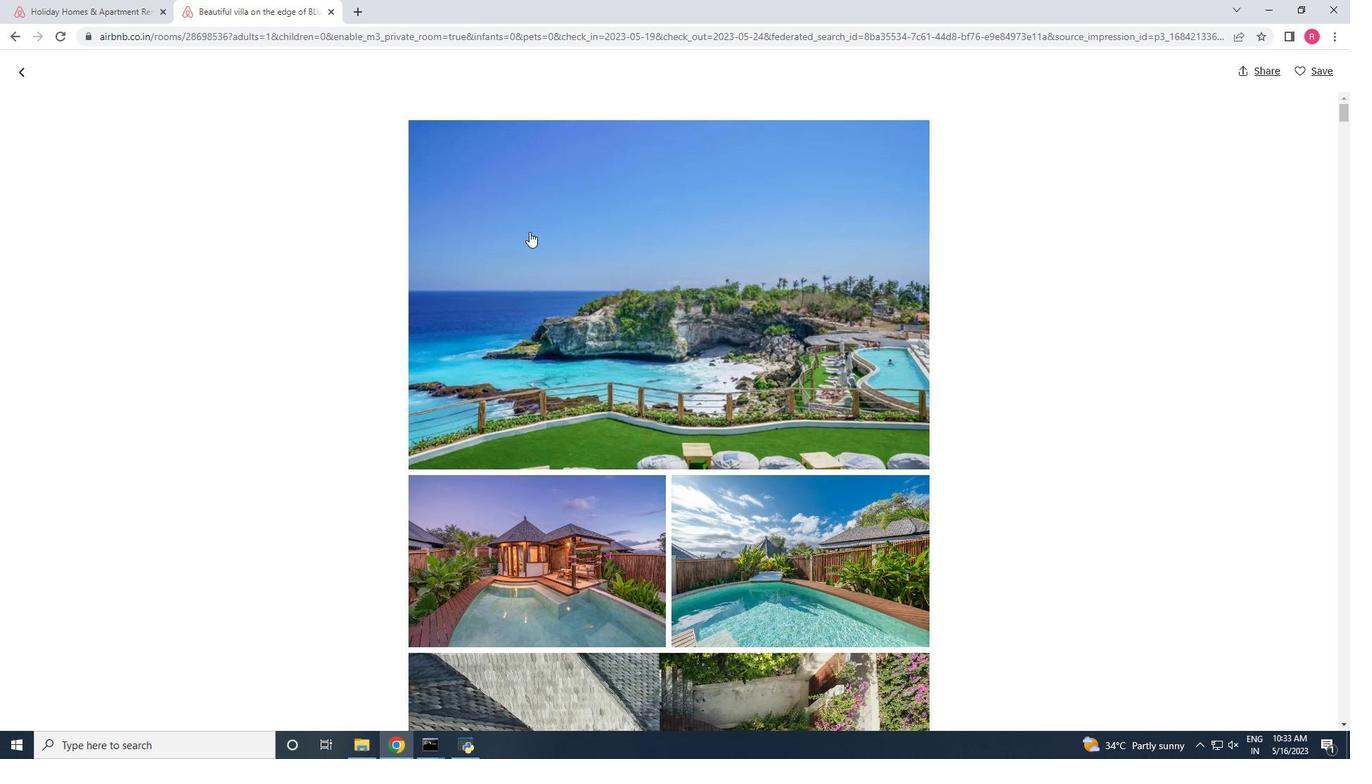 
Action: Mouse scrolled (529, 232) with delta (0, 0)
Screenshot: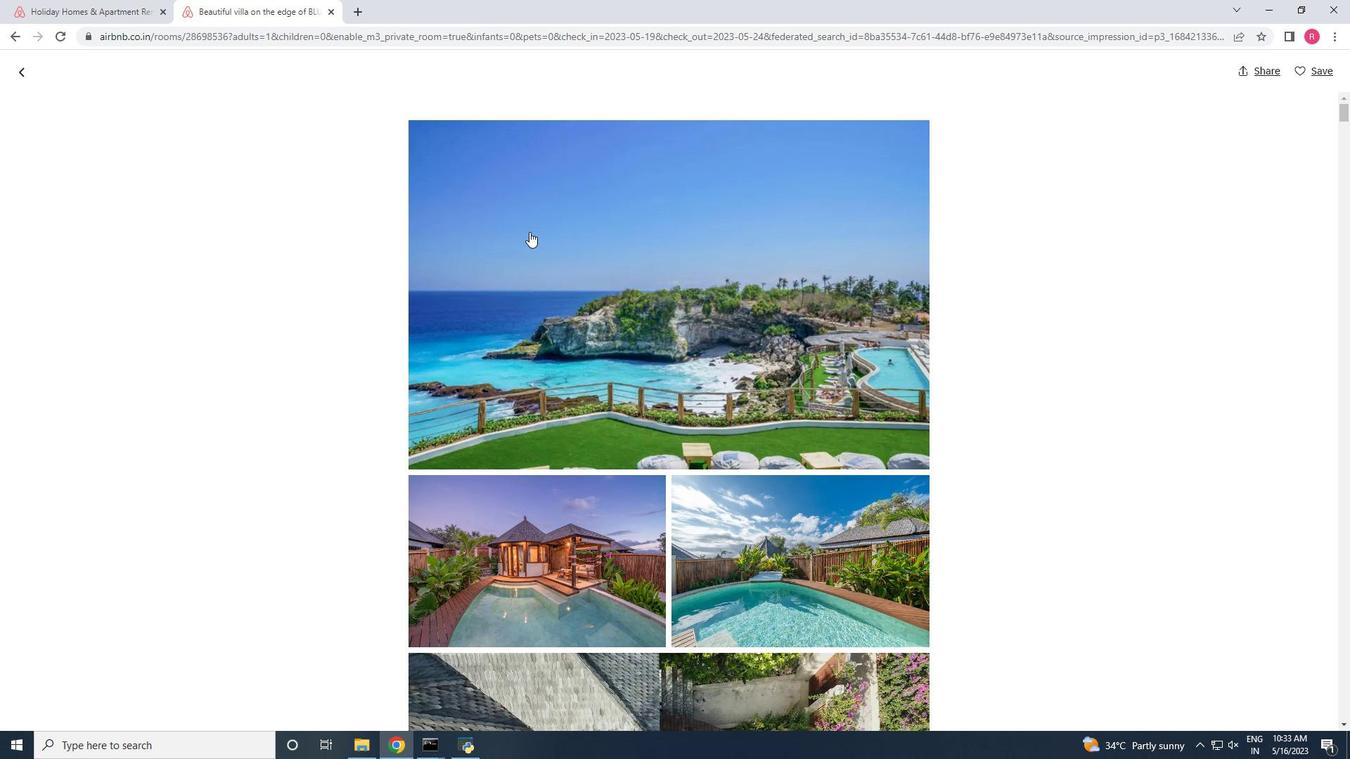 
Action: Mouse moved to (840, 148)
Screenshot: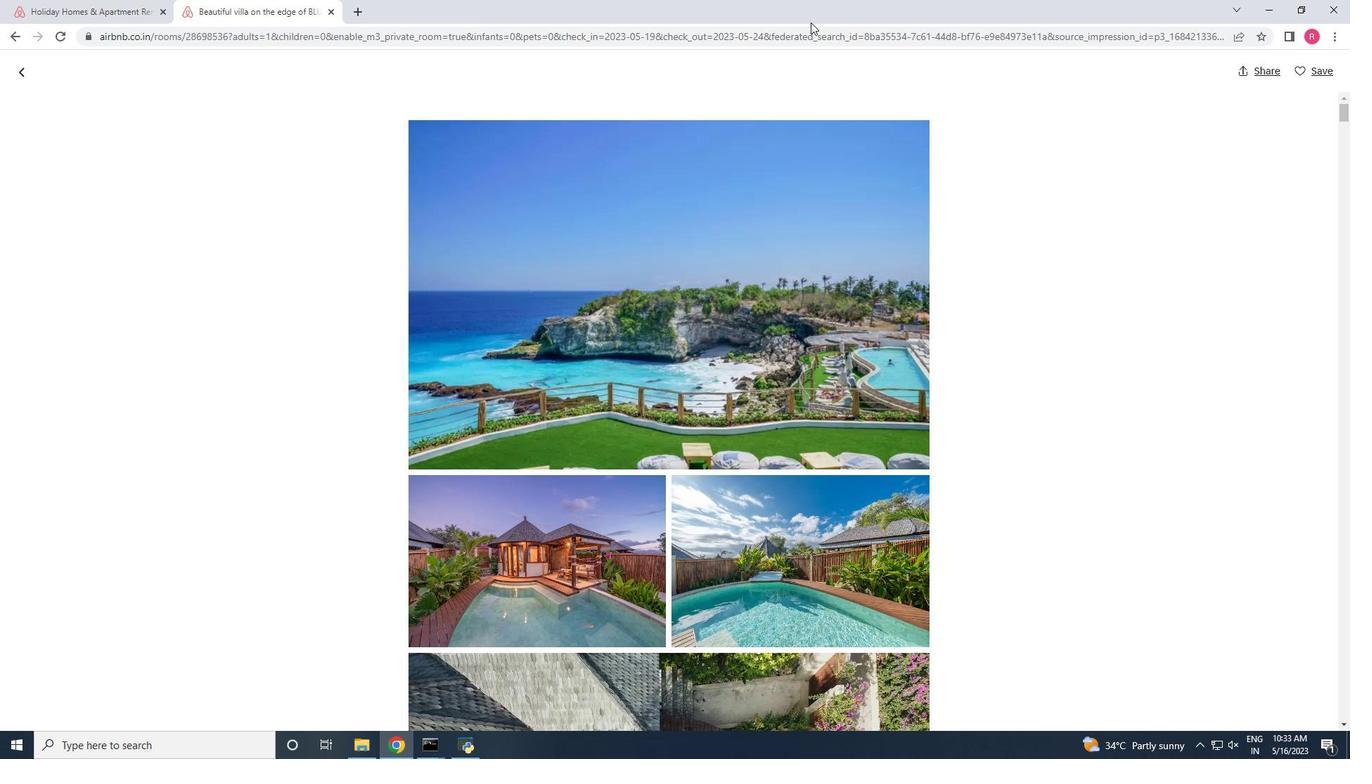 
Action: Mouse scrolled (840, 149) with delta (0, 0)
Screenshot: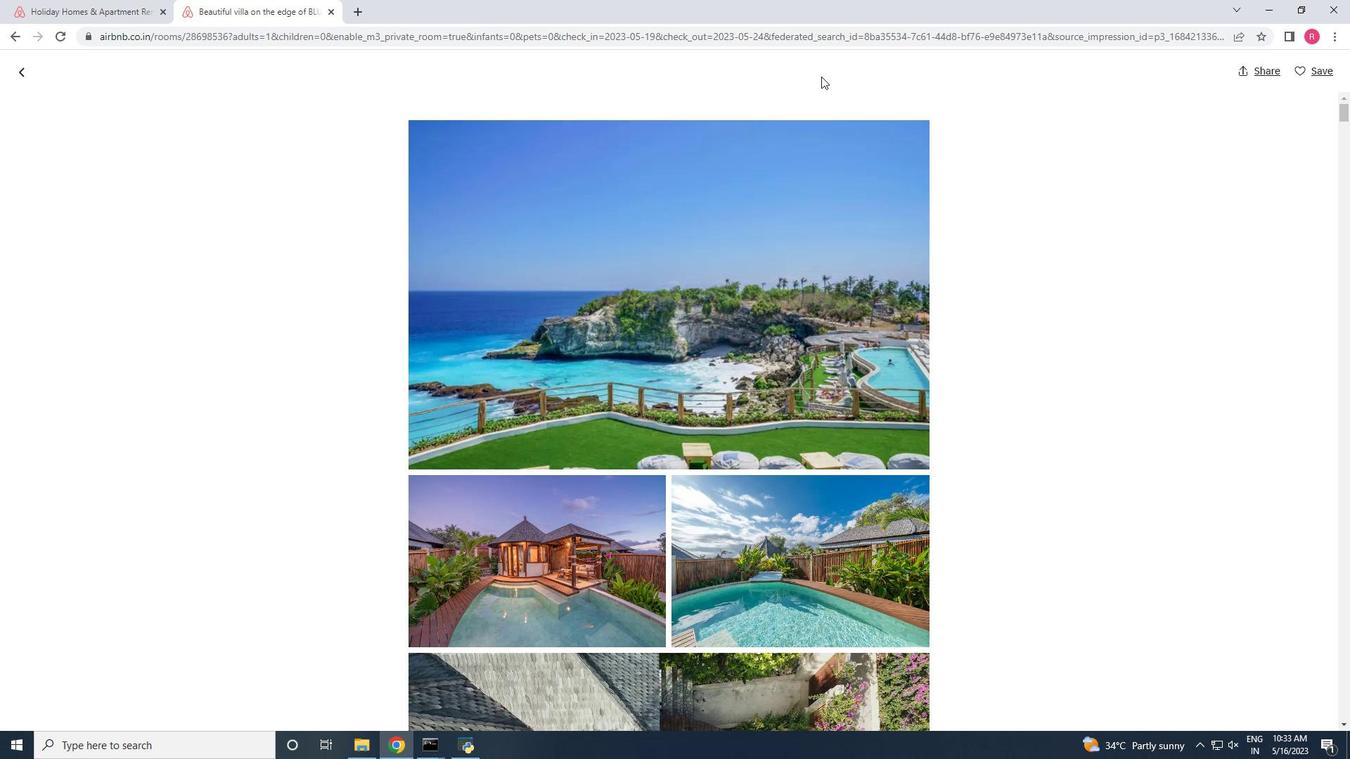 
Action: Mouse scrolled (840, 149) with delta (0, 0)
Screenshot: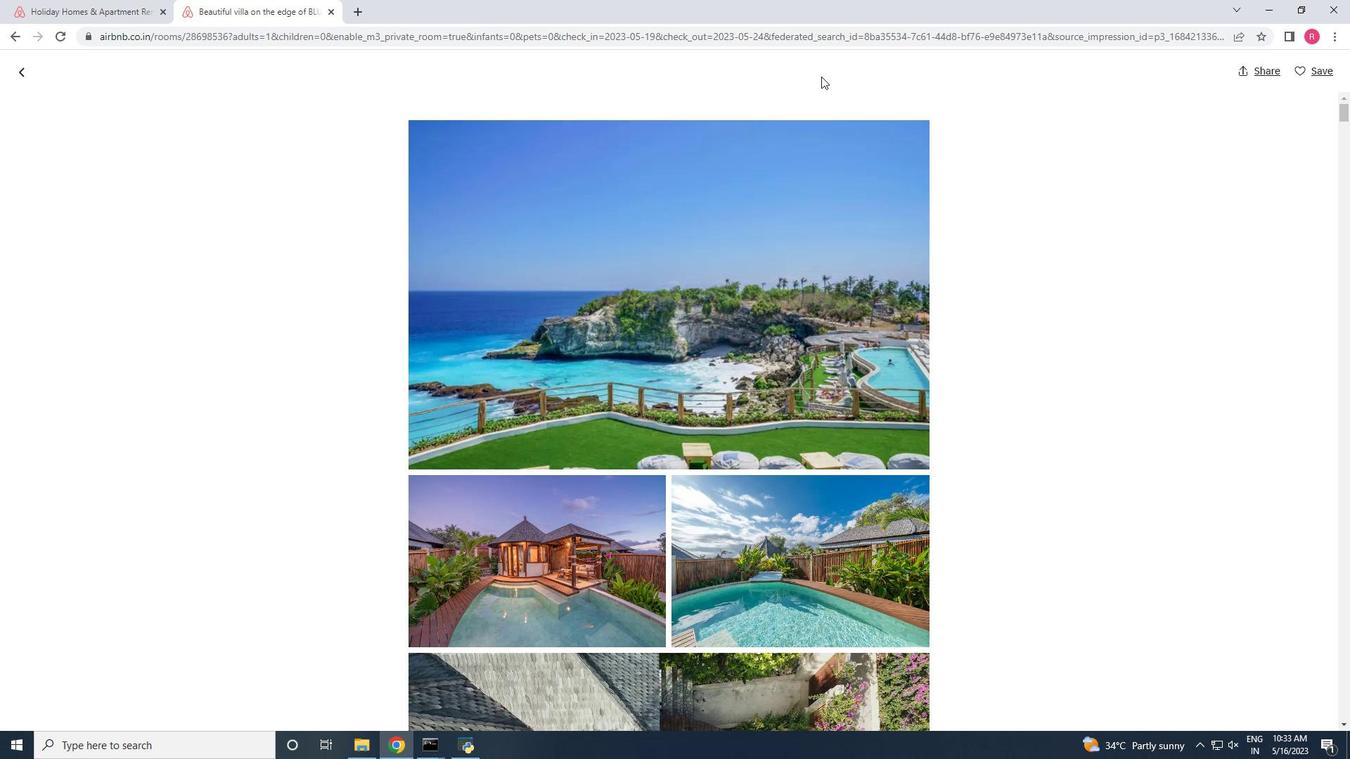 
Action: Mouse scrolled (840, 149) with delta (0, 0)
Screenshot: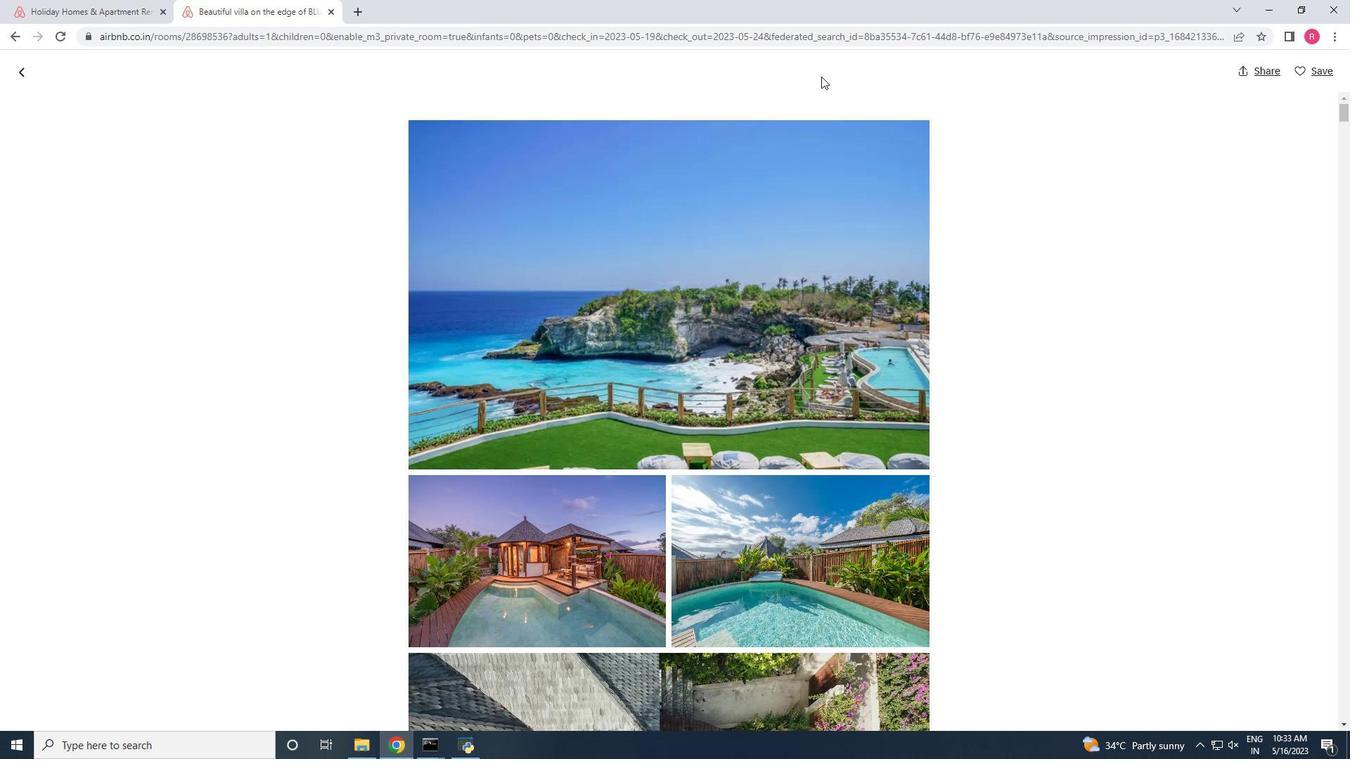 
Action: Mouse moved to (19, 69)
Screenshot: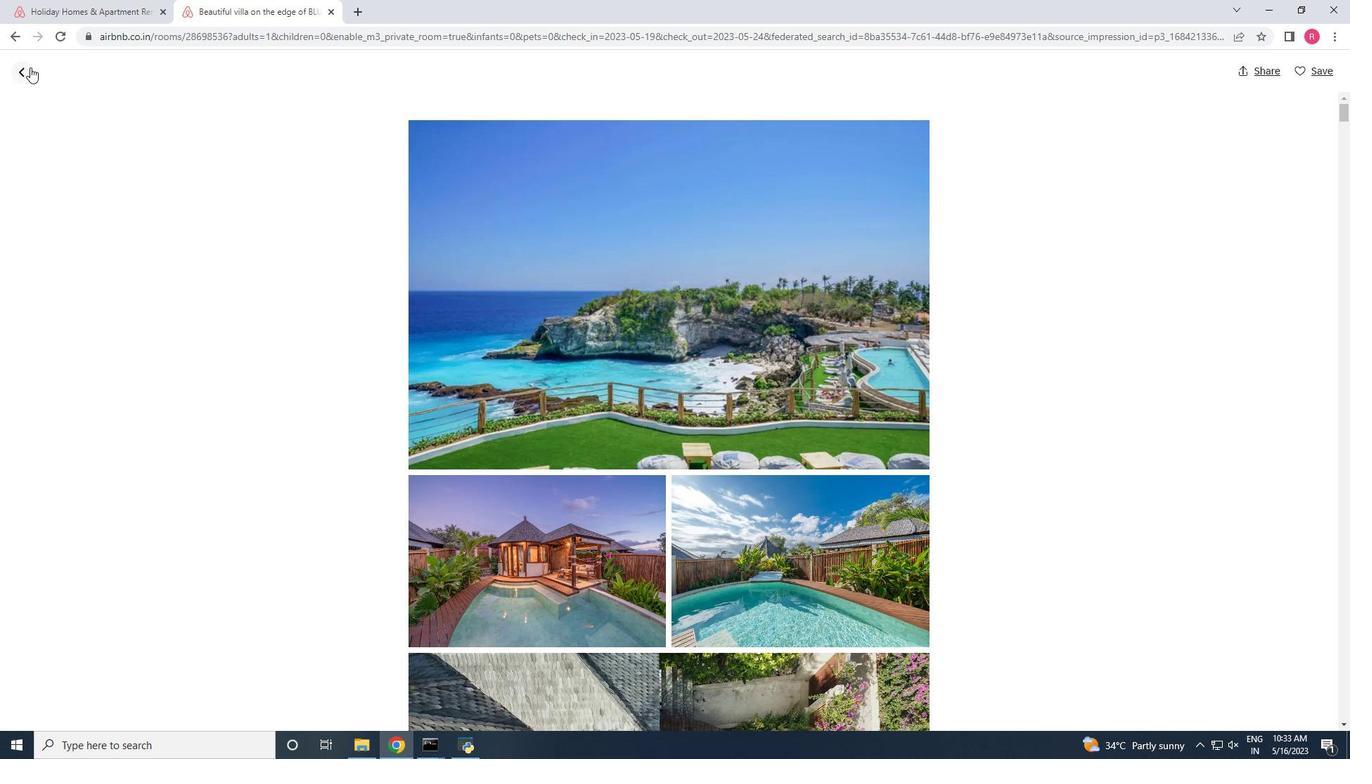 
Action: Mouse pressed left at (19, 69)
Screenshot: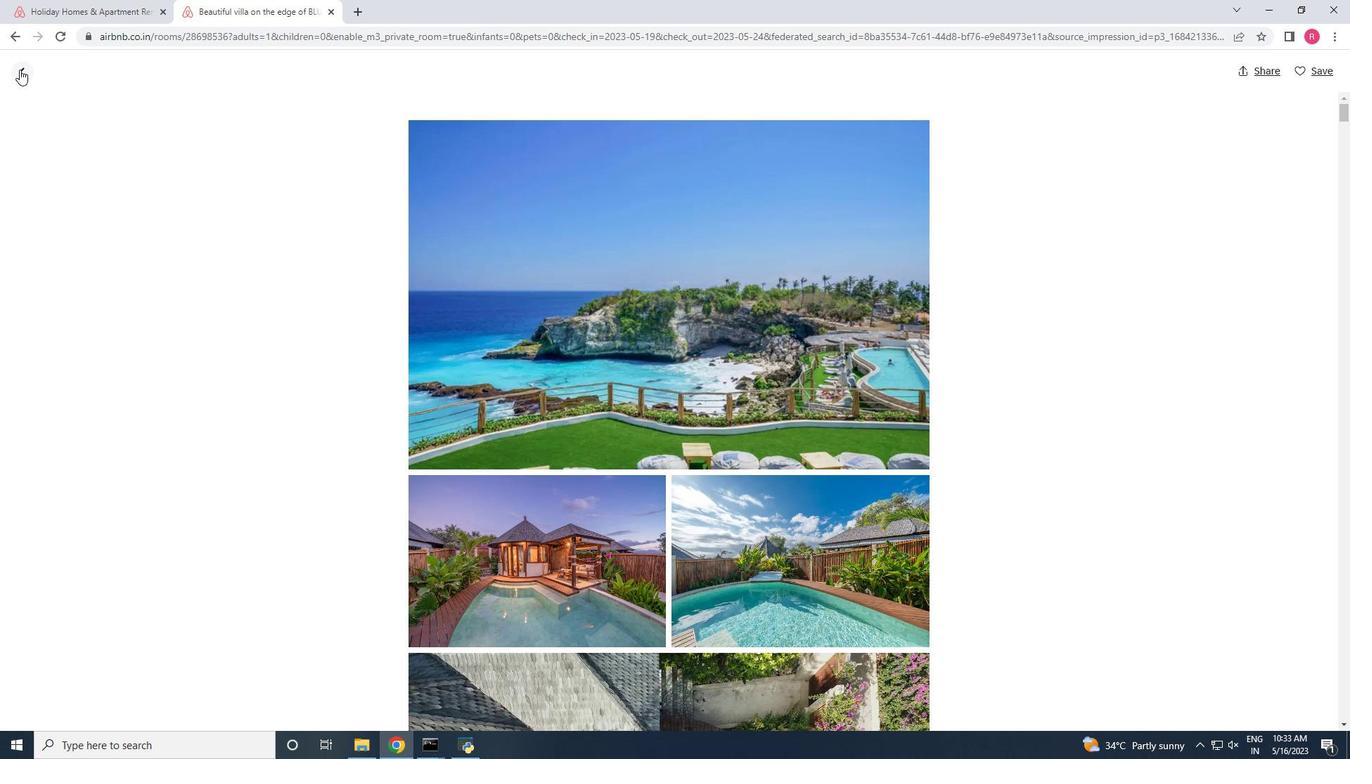 
Action: Mouse moved to (528, 242)
Screenshot: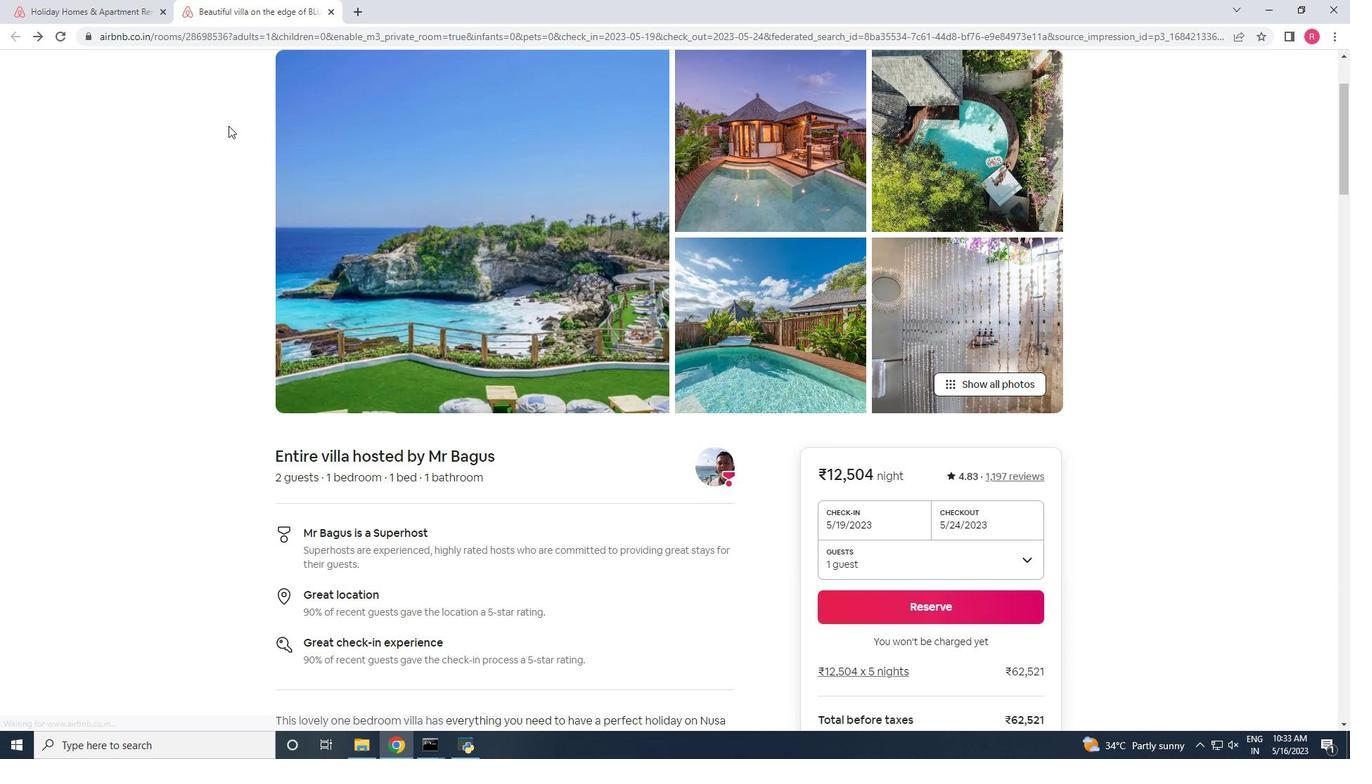 
Action: Mouse scrolled (528, 243) with delta (0, 0)
Screenshot: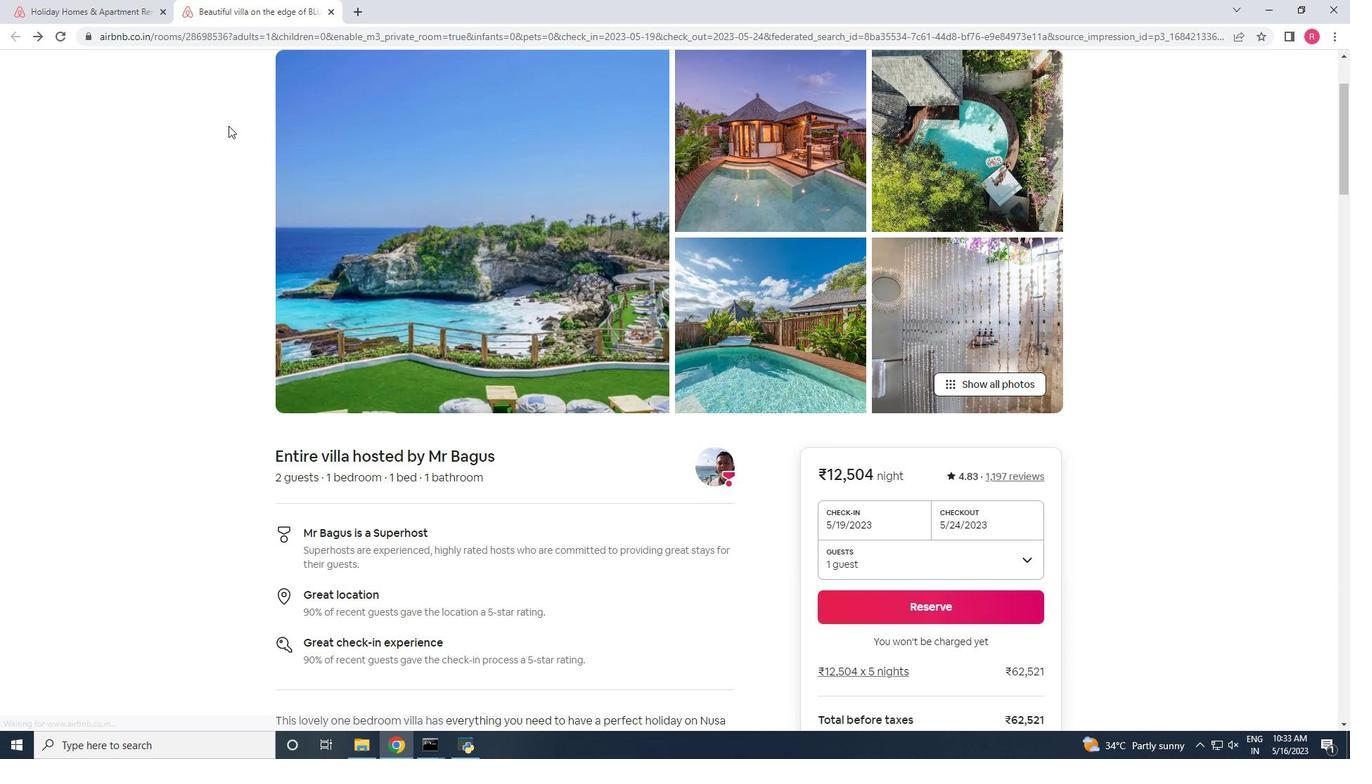 
Action: Mouse moved to (529, 242)
Screenshot: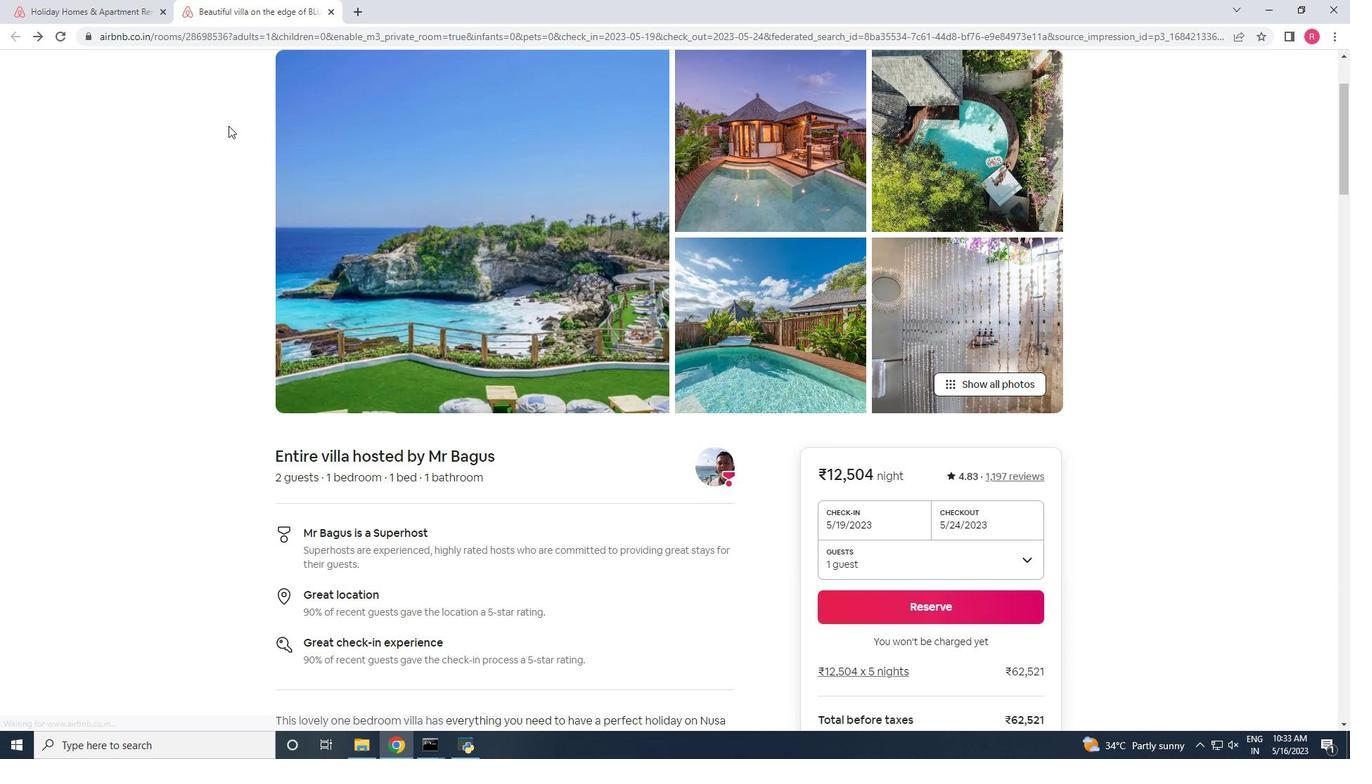 
Action: Mouse scrolled (529, 243) with delta (0, 0)
Screenshot: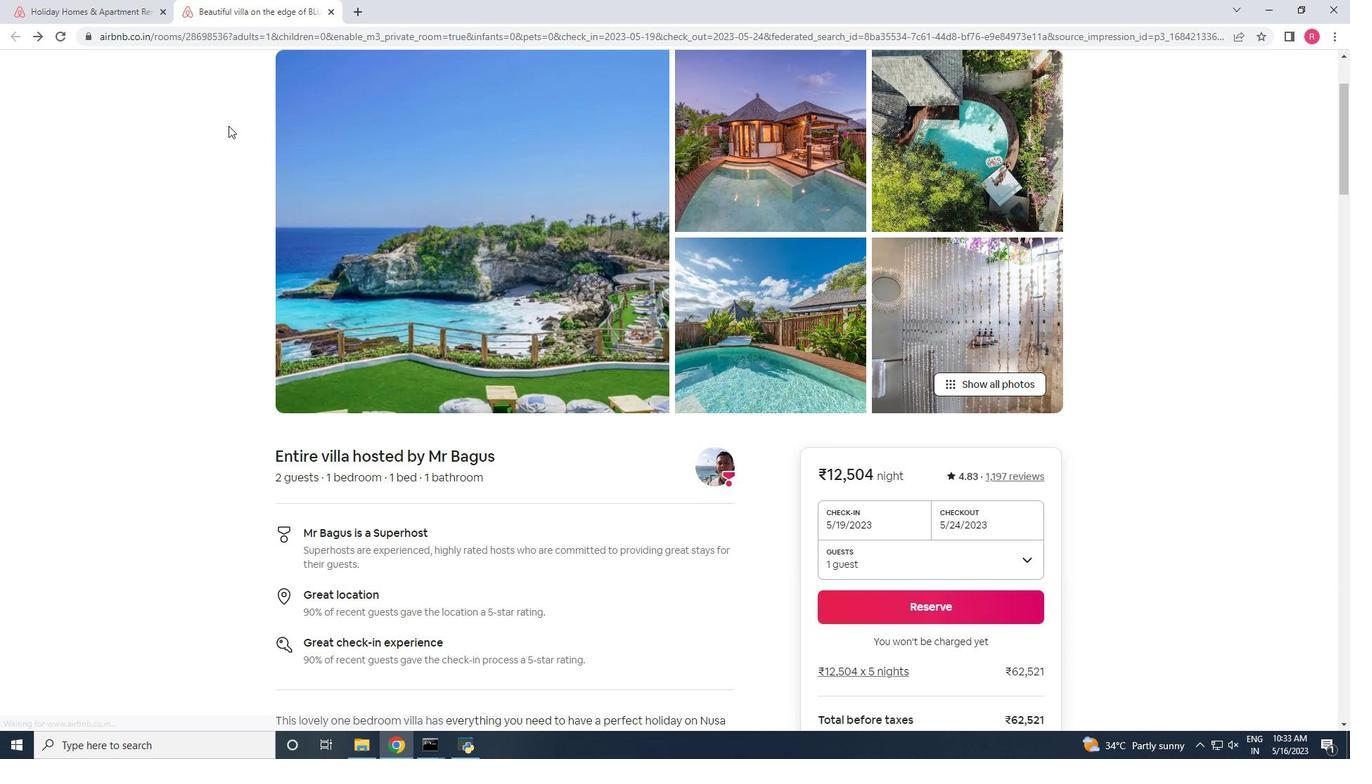
Action: Mouse moved to (534, 242)
Screenshot: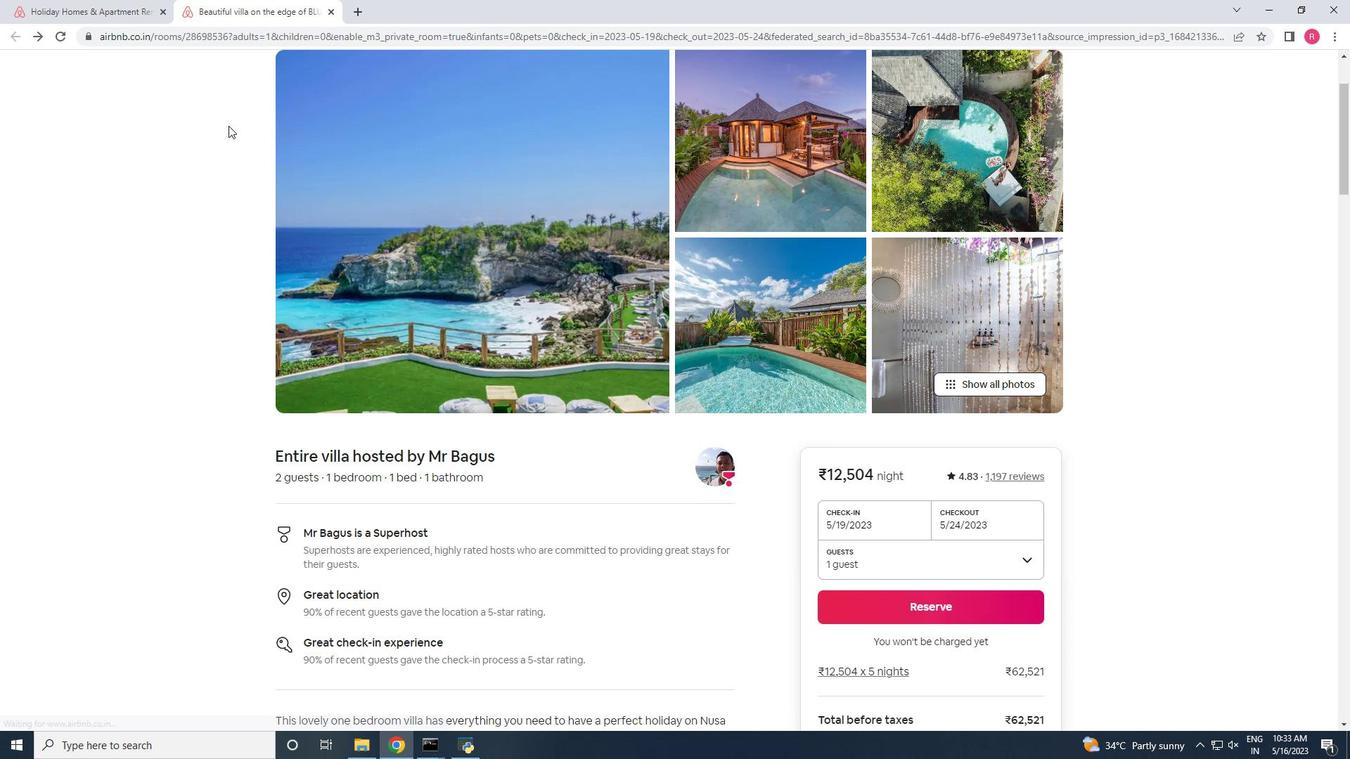 
Action: Mouse scrolled (534, 243) with delta (0, 0)
Screenshot: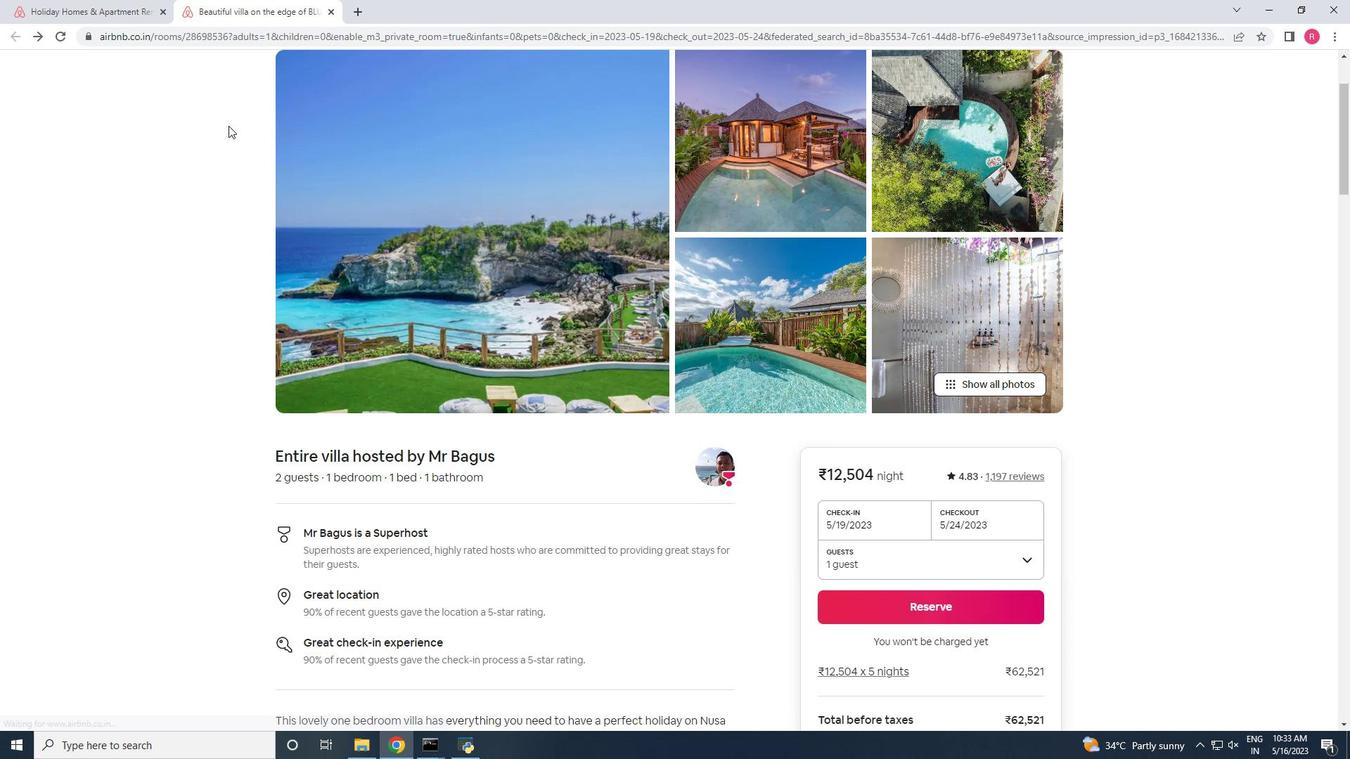 
Action: Mouse moved to (540, 249)
Screenshot: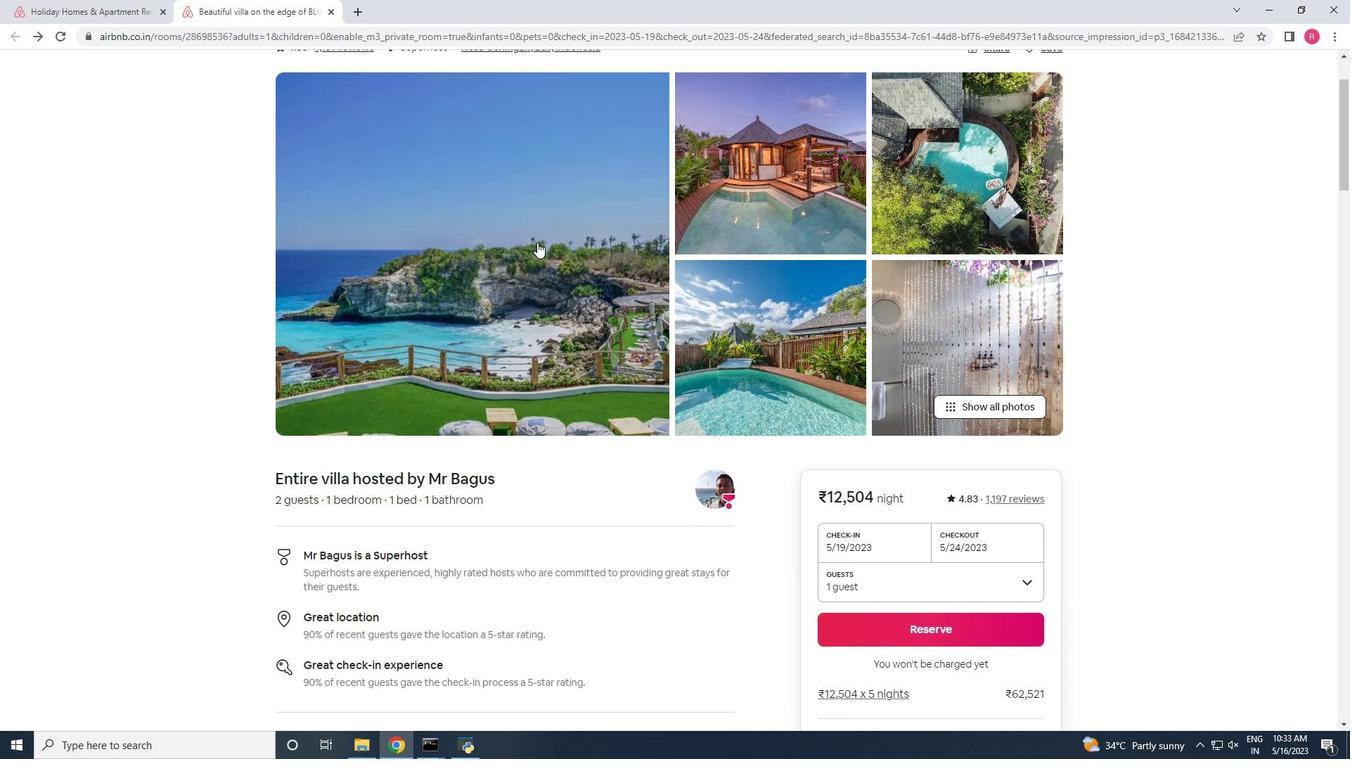 
Action: Mouse scrolled (540, 250) with delta (0, 0)
Screenshot: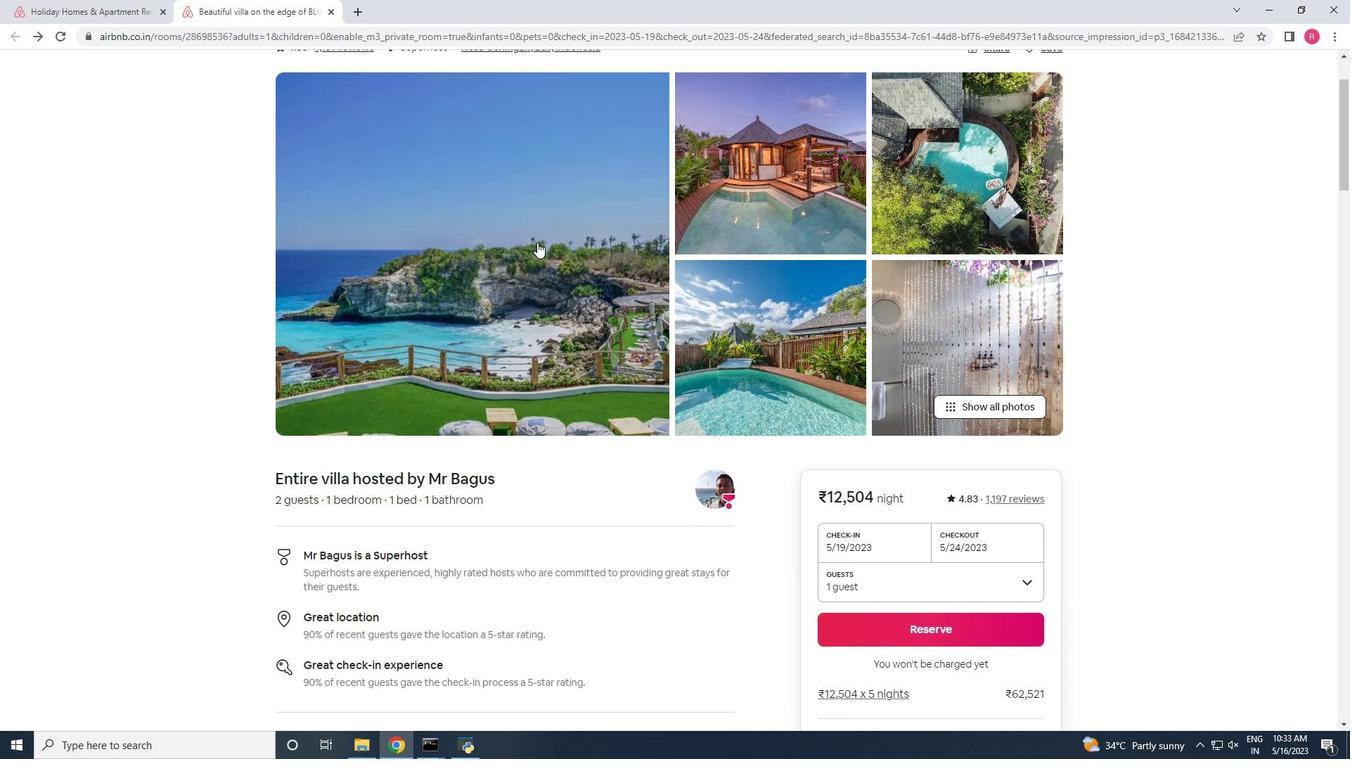 
Action: Mouse scrolled (540, 250) with delta (0, 0)
Screenshot: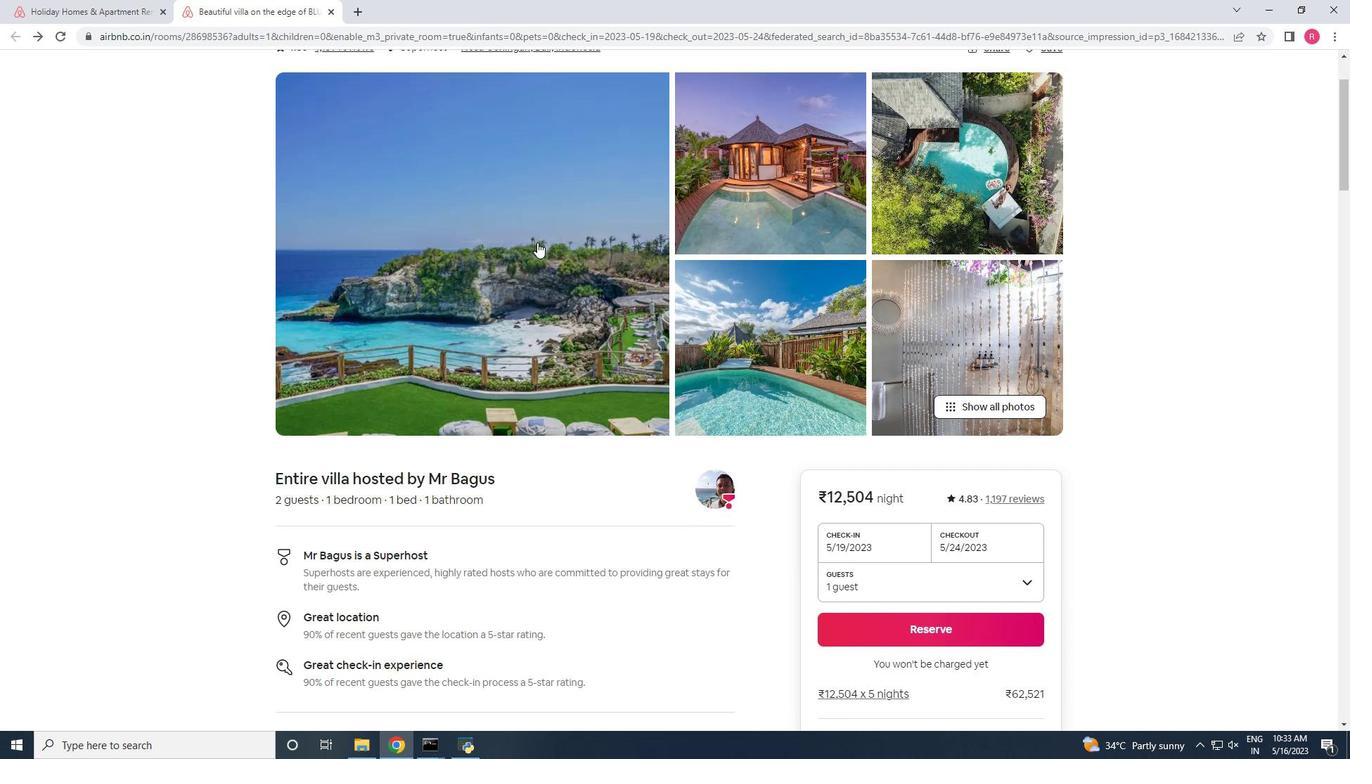 
Action: Mouse scrolled (540, 250) with delta (0, 0)
Screenshot: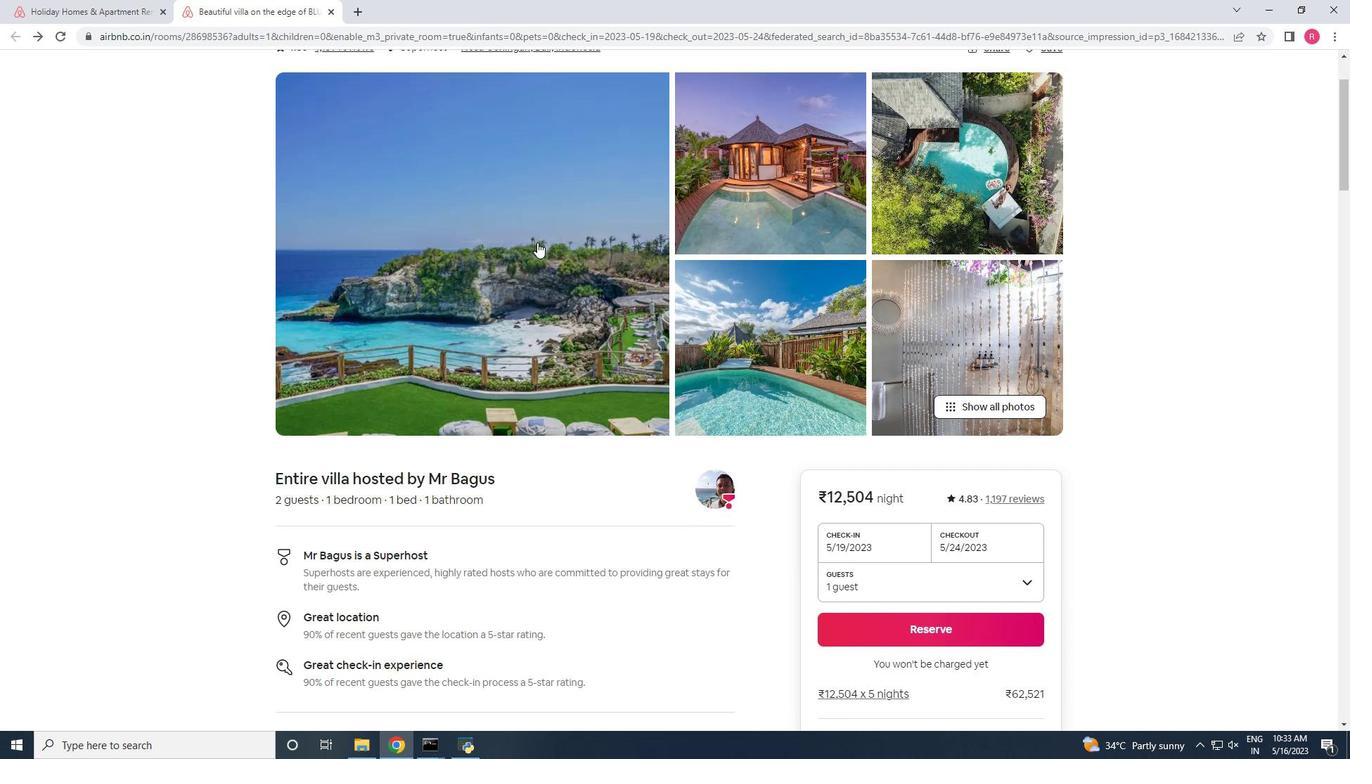 
Action: Mouse scrolled (540, 250) with delta (0, 0)
Screenshot: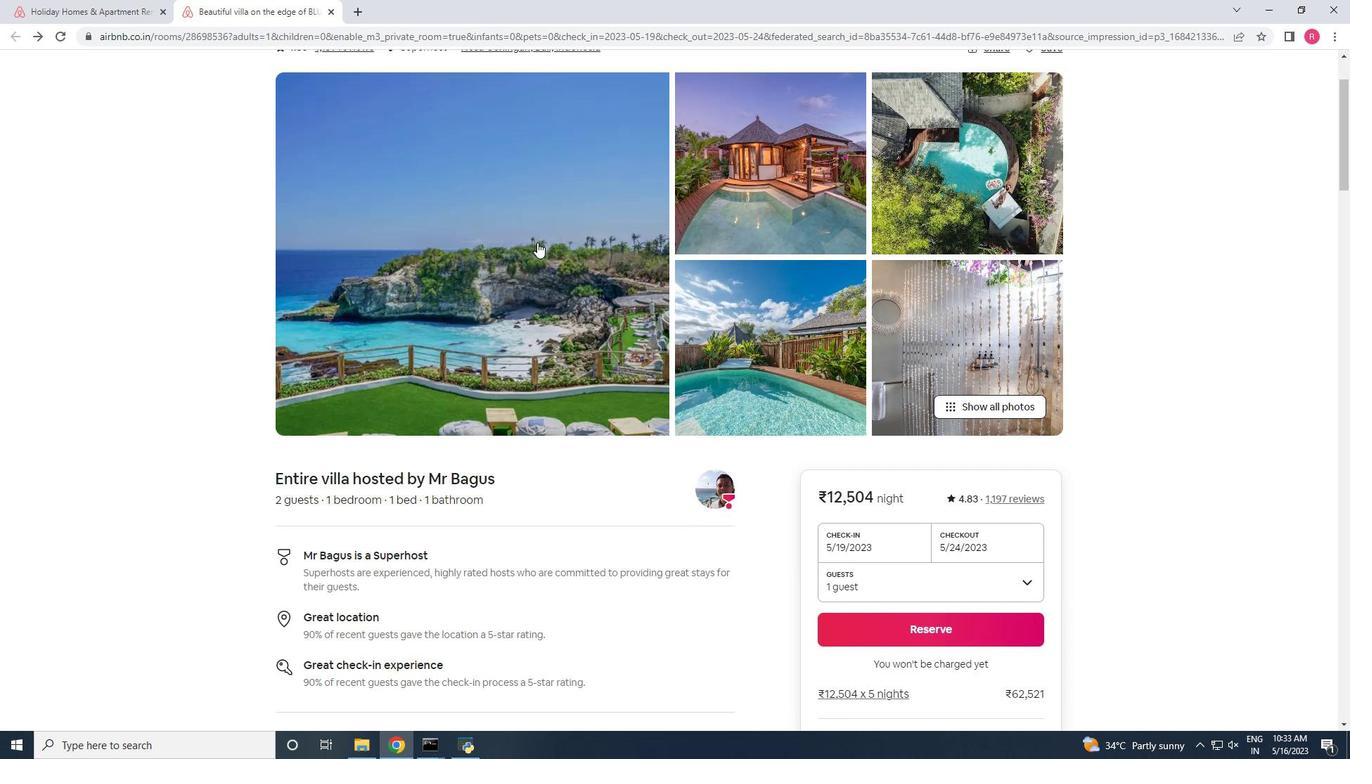 
Action: Mouse scrolled (540, 250) with delta (0, 0)
Screenshot: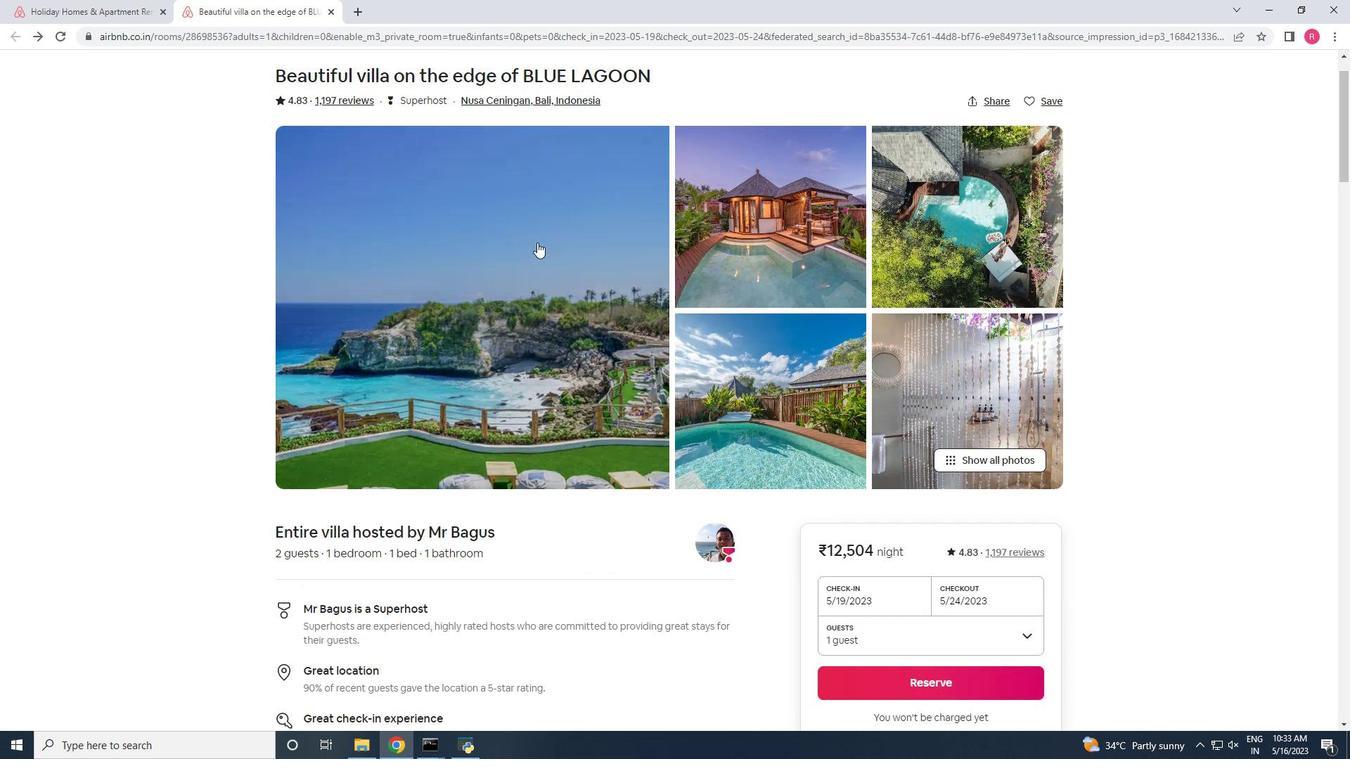 
Action: Mouse moved to (547, 253)
Screenshot: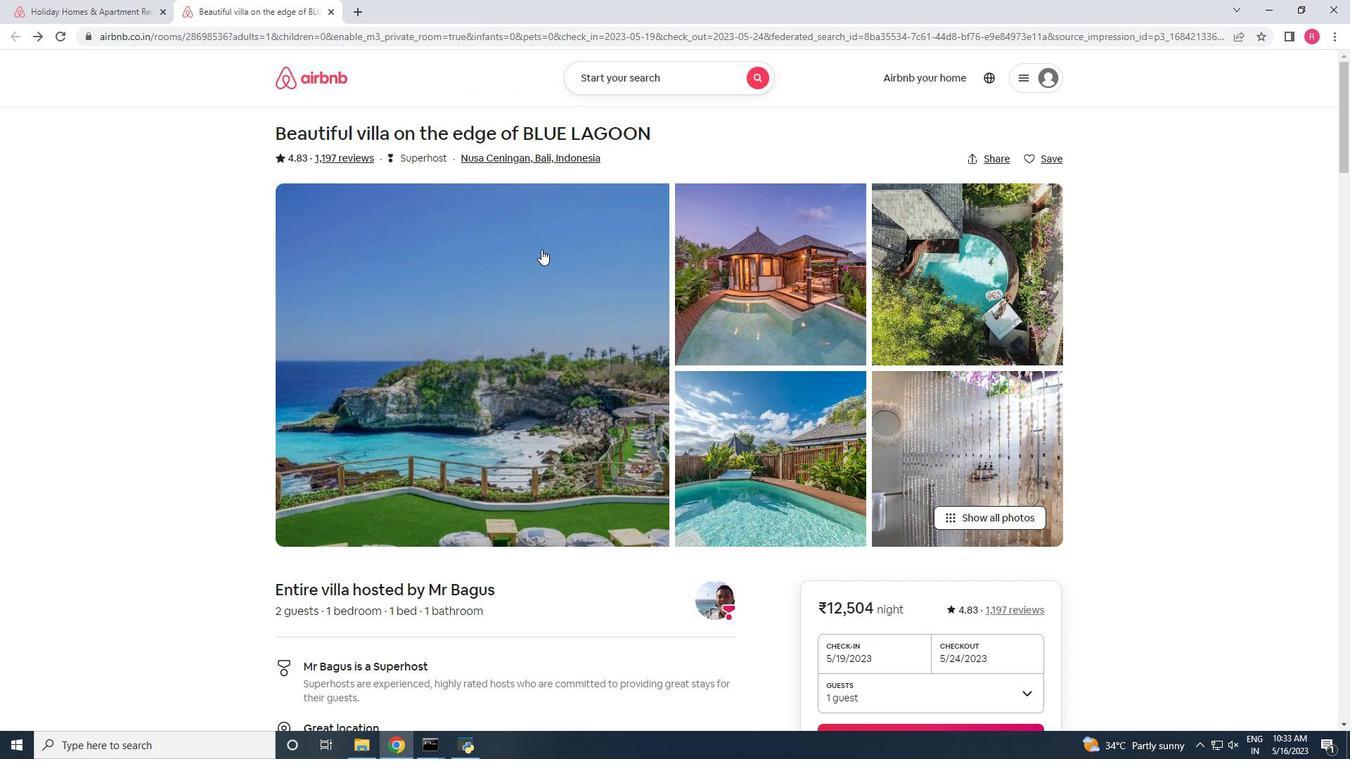 
Action: Mouse scrolled (547, 254) with delta (0, 0)
Screenshot: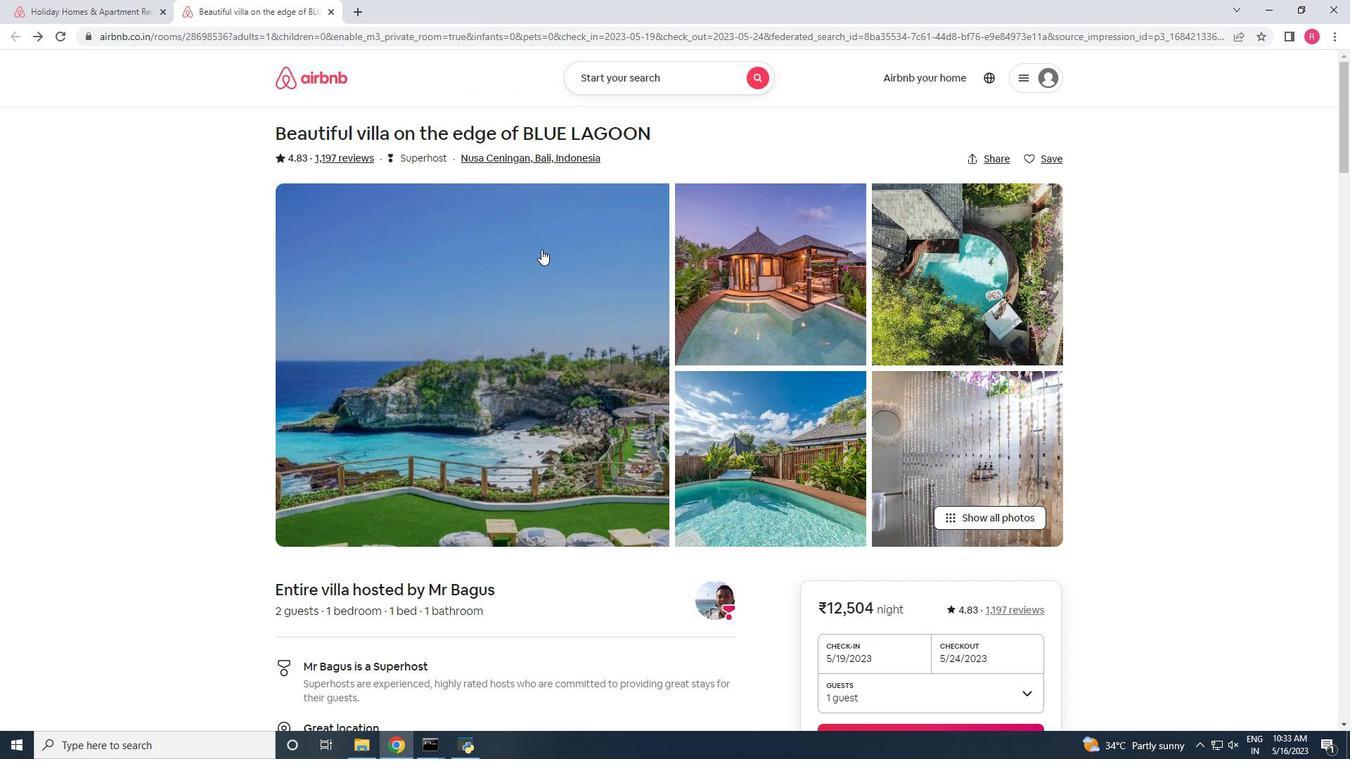 
Action: Mouse moved to (687, 80)
Screenshot: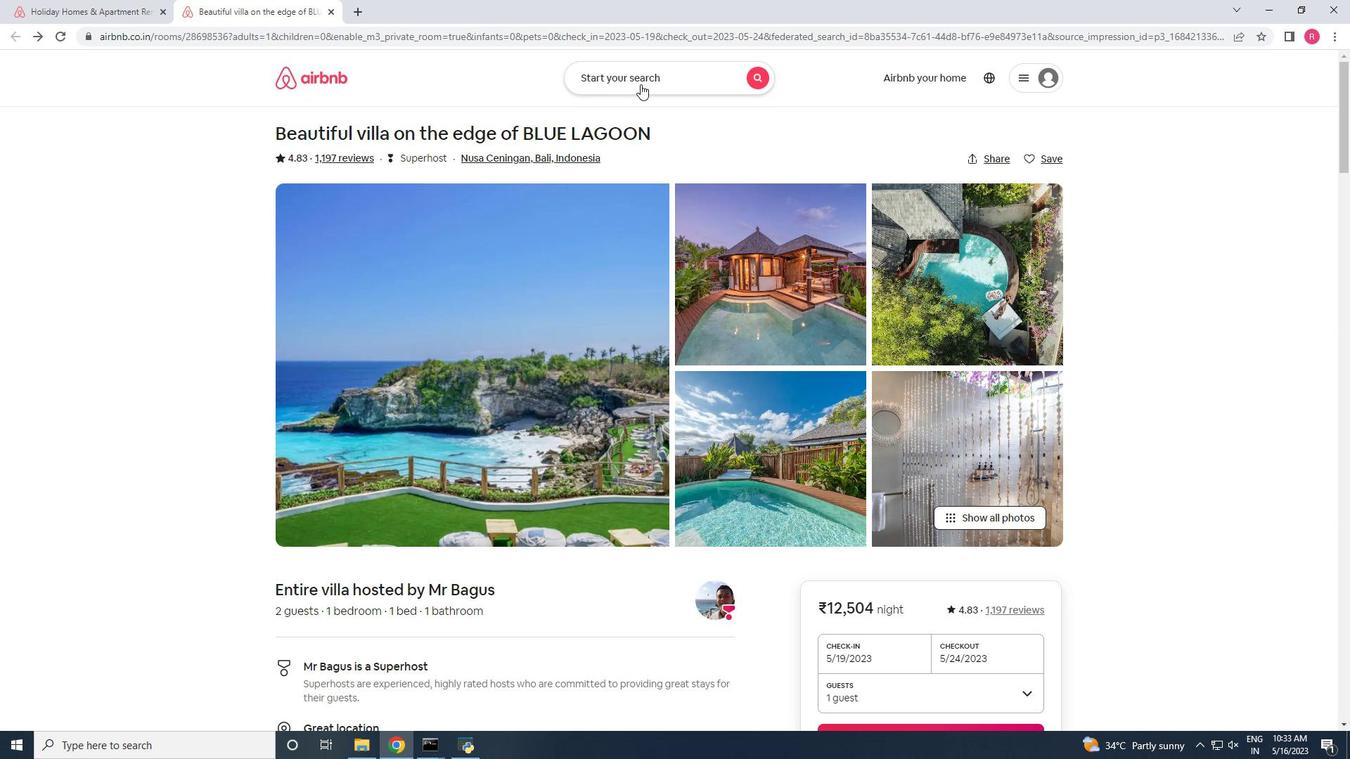 
Action: Mouse pressed left at (687, 80)
Screenshot: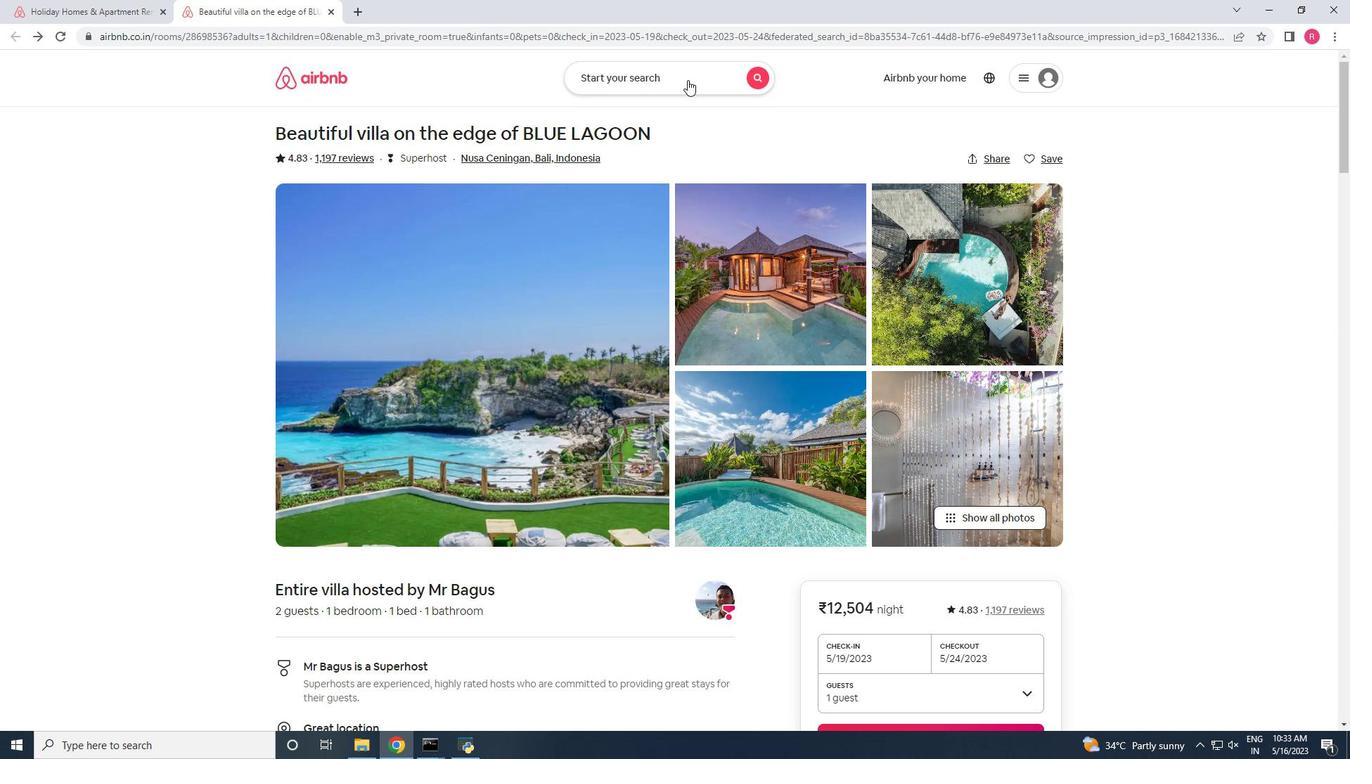 
Action: Mouse moved to (1092, 139)
Screenshot: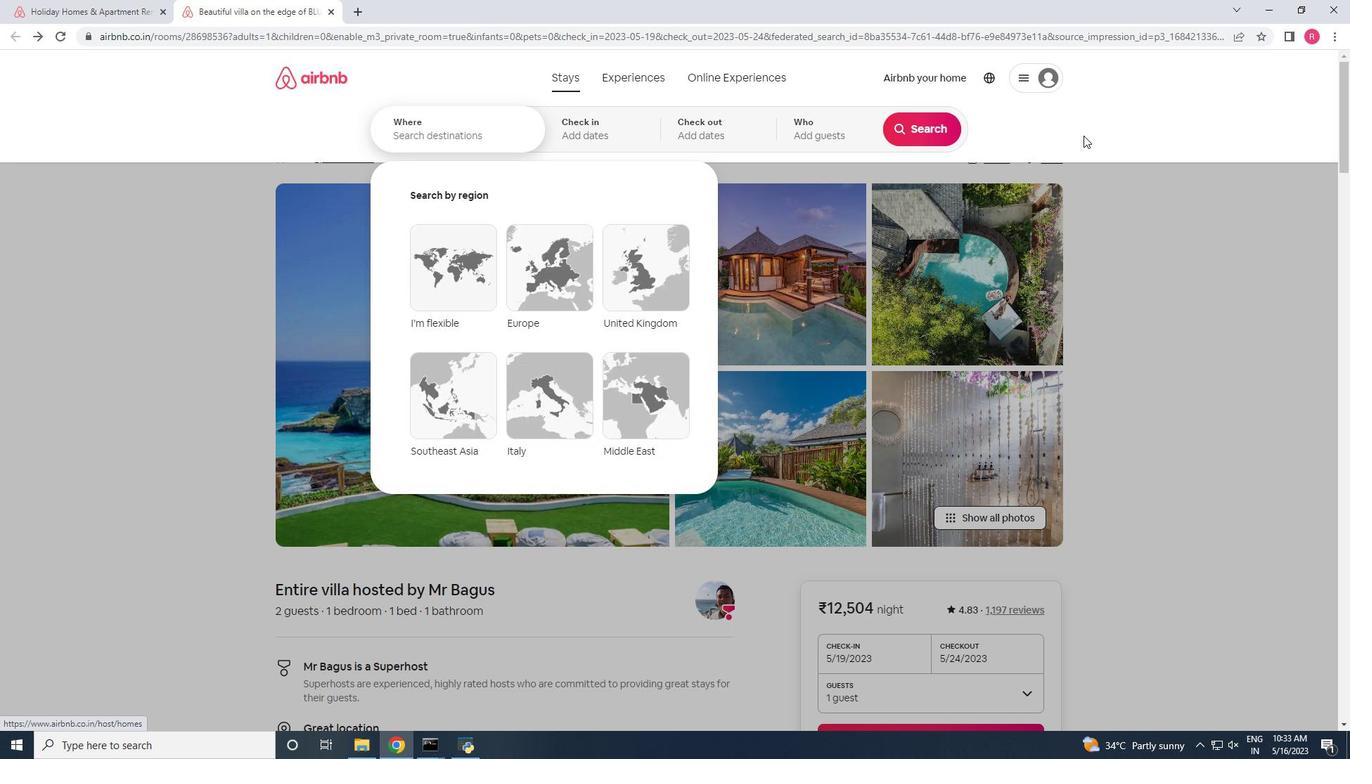 
Action: Mouse pressed left at (1092, 139)
Screenshot: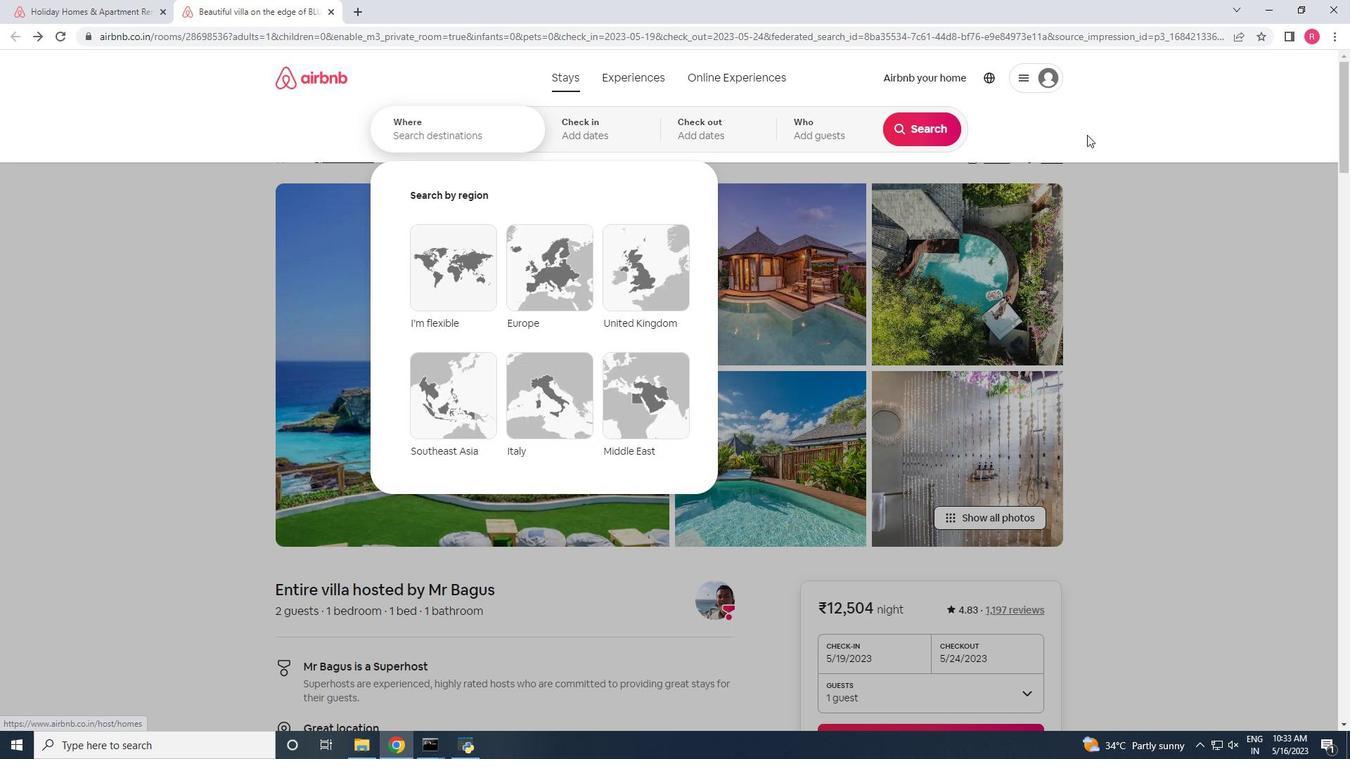 
Action: Mouse moved to (459, 139)
Screenshot: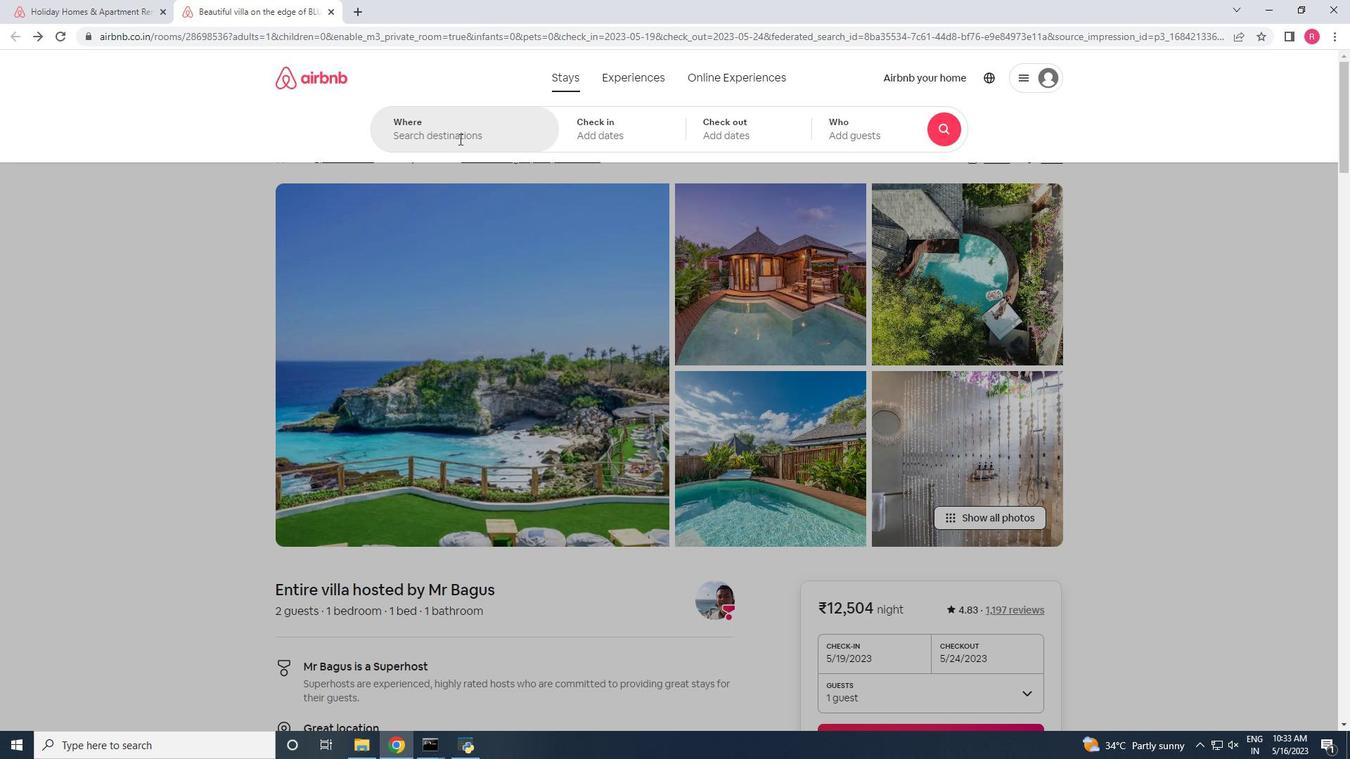 
Action: Mouse pressed left at (459, 139)
Screenshot: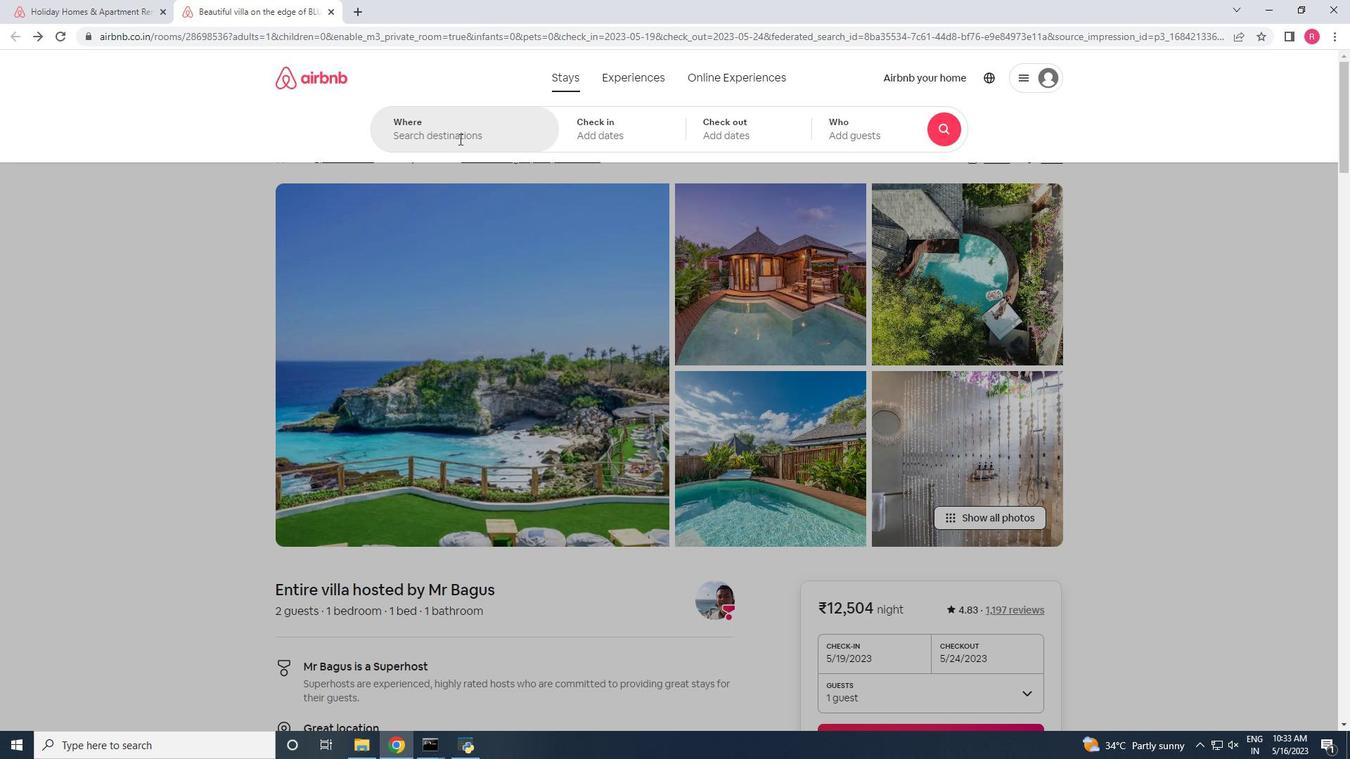 
Action: Key pressed mountain<Key.space>view<Key.enter>
Screenshot: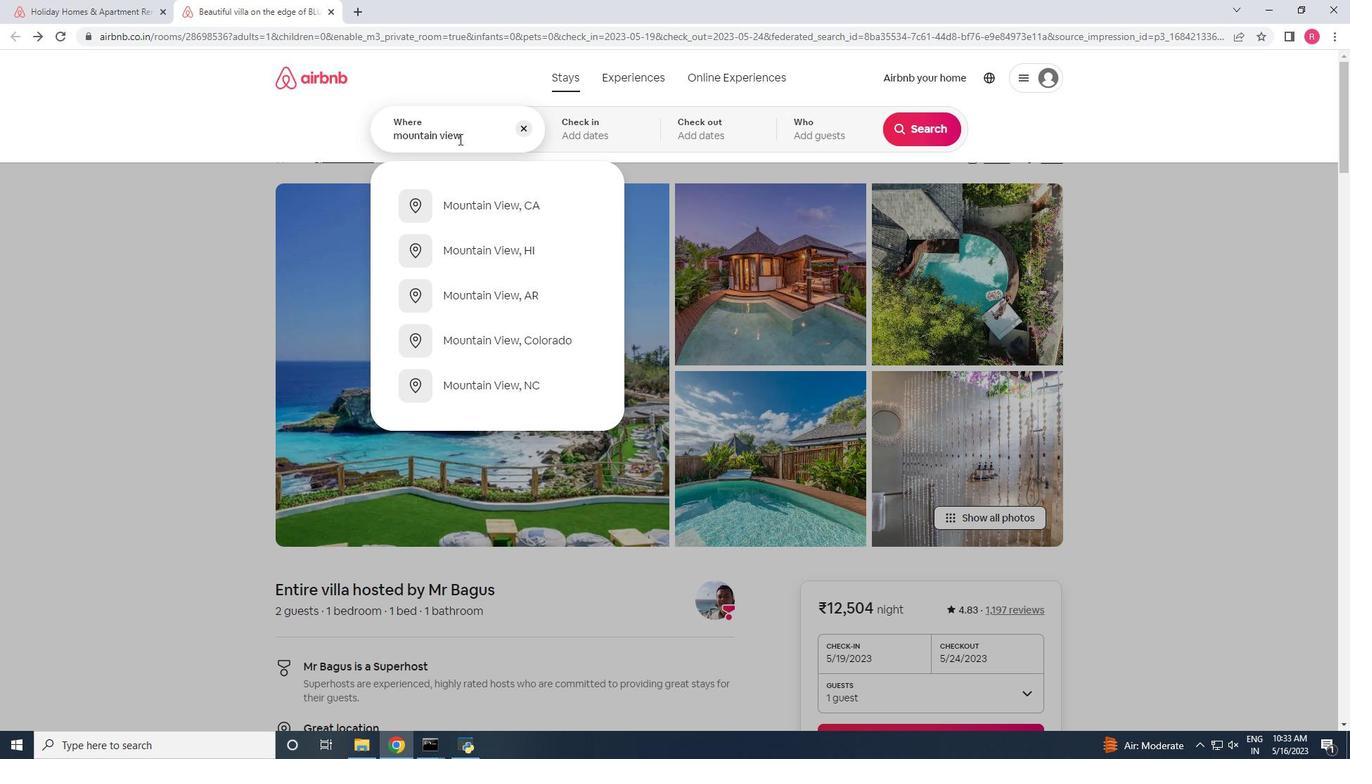 
Action: Mouse moved to (903, 134)
Screenshot: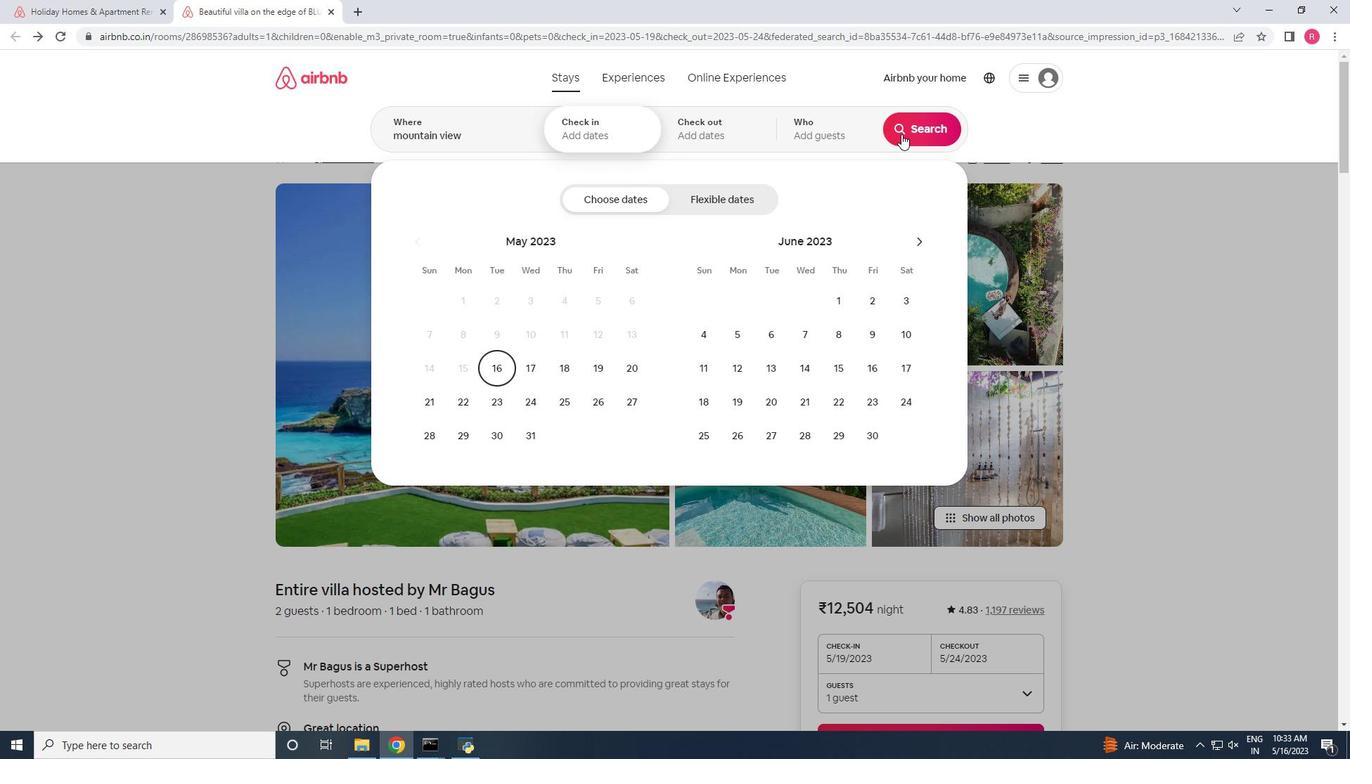 
Action: Mouse pressed left at (903, 134)
Screenshot: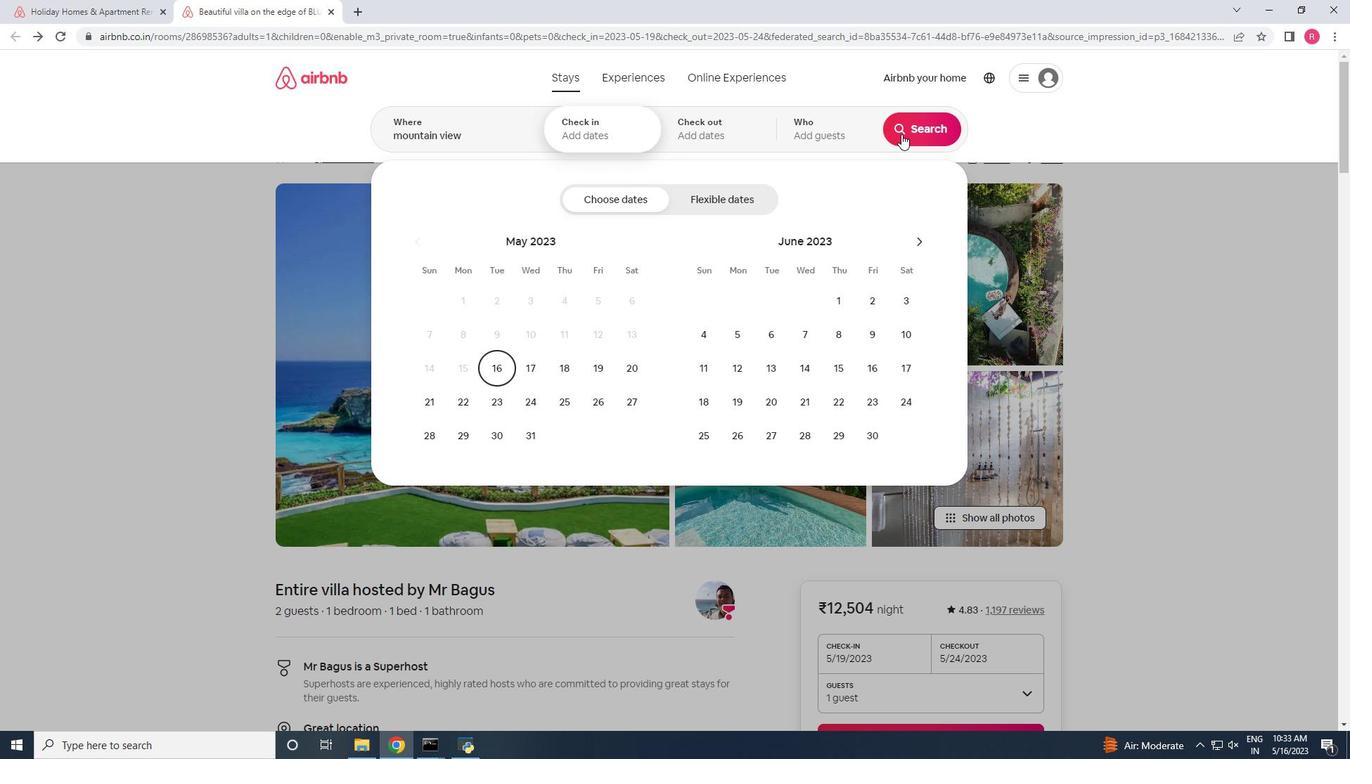 
Action: Mouse moved to (176, 415)
Screenshot: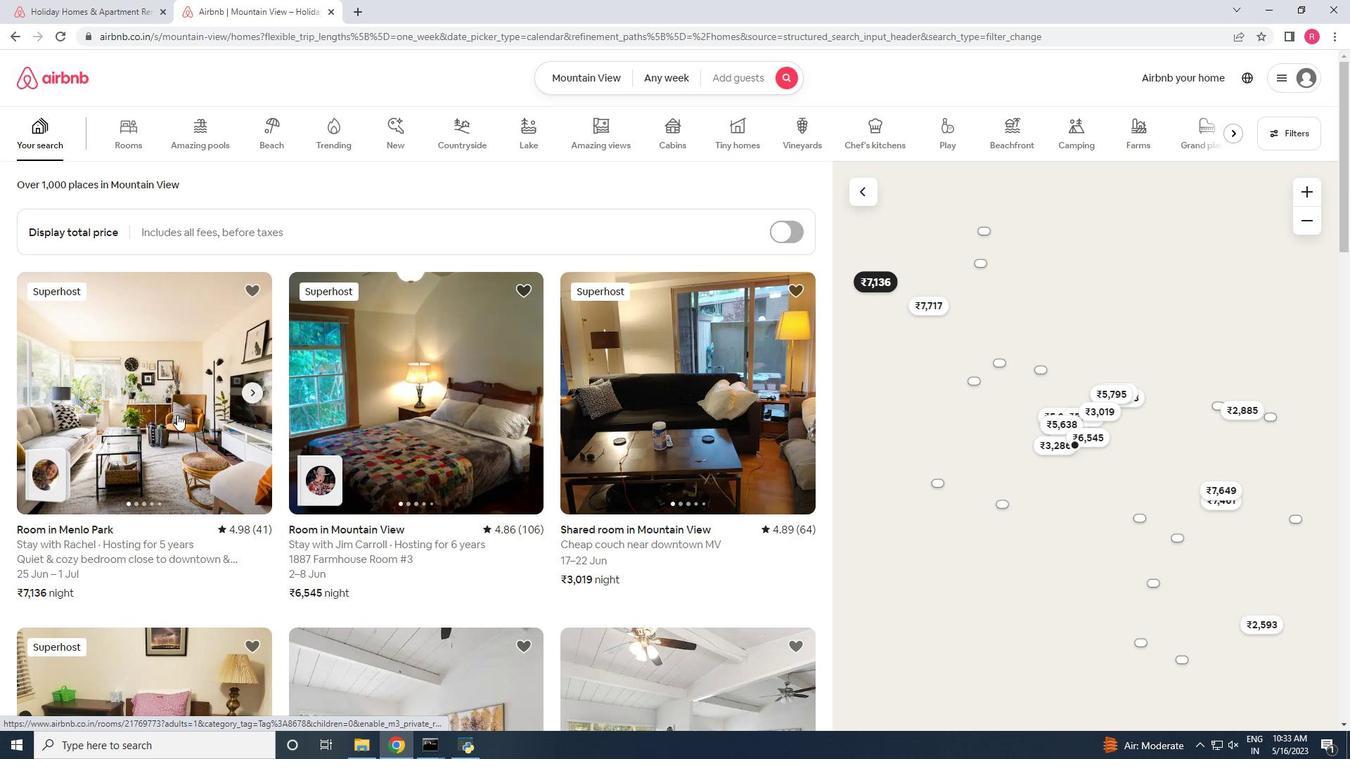 
Action: Mouse pressed left at (176, 415)
Screenshot: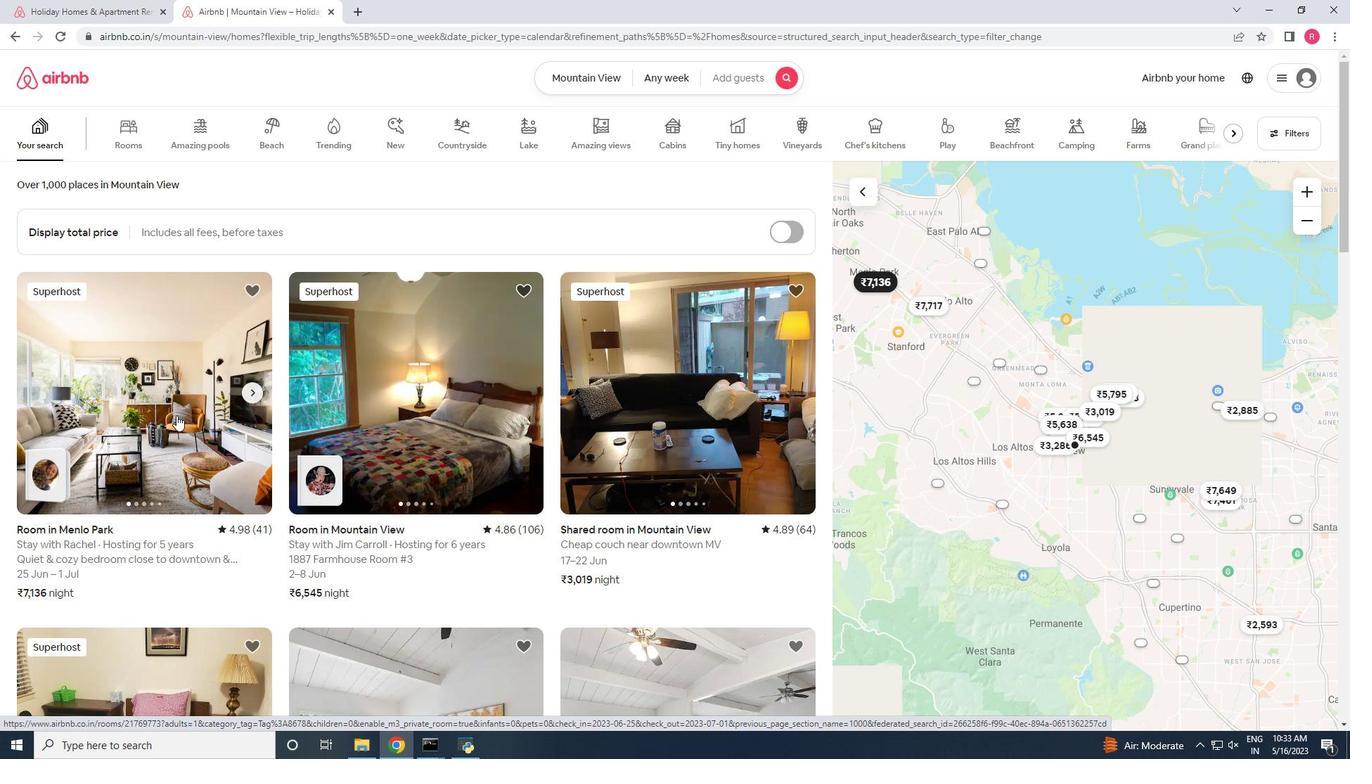 
Action: Mouse moved to (543, 377)
Screenshot: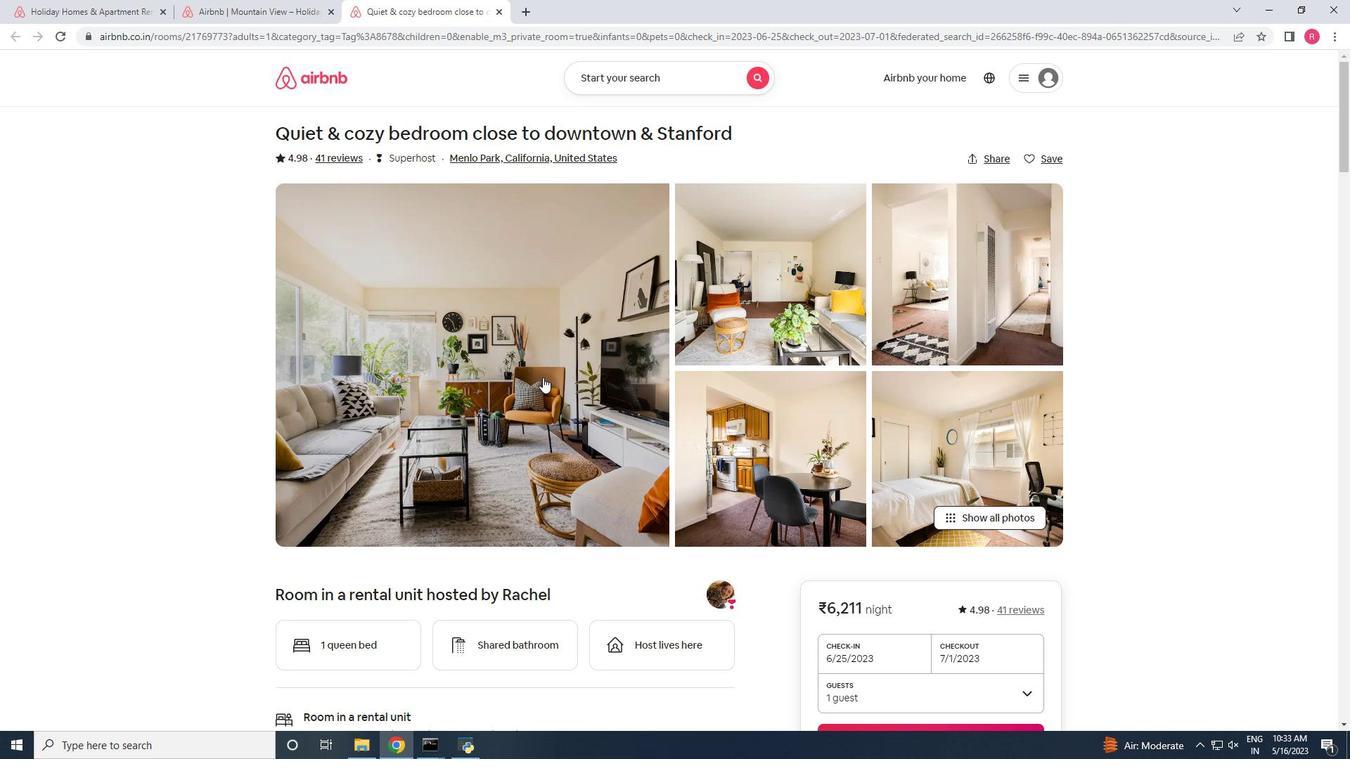 
Action: Mouse scrolled (543, 377) with delta (0, 0)
Screenshot: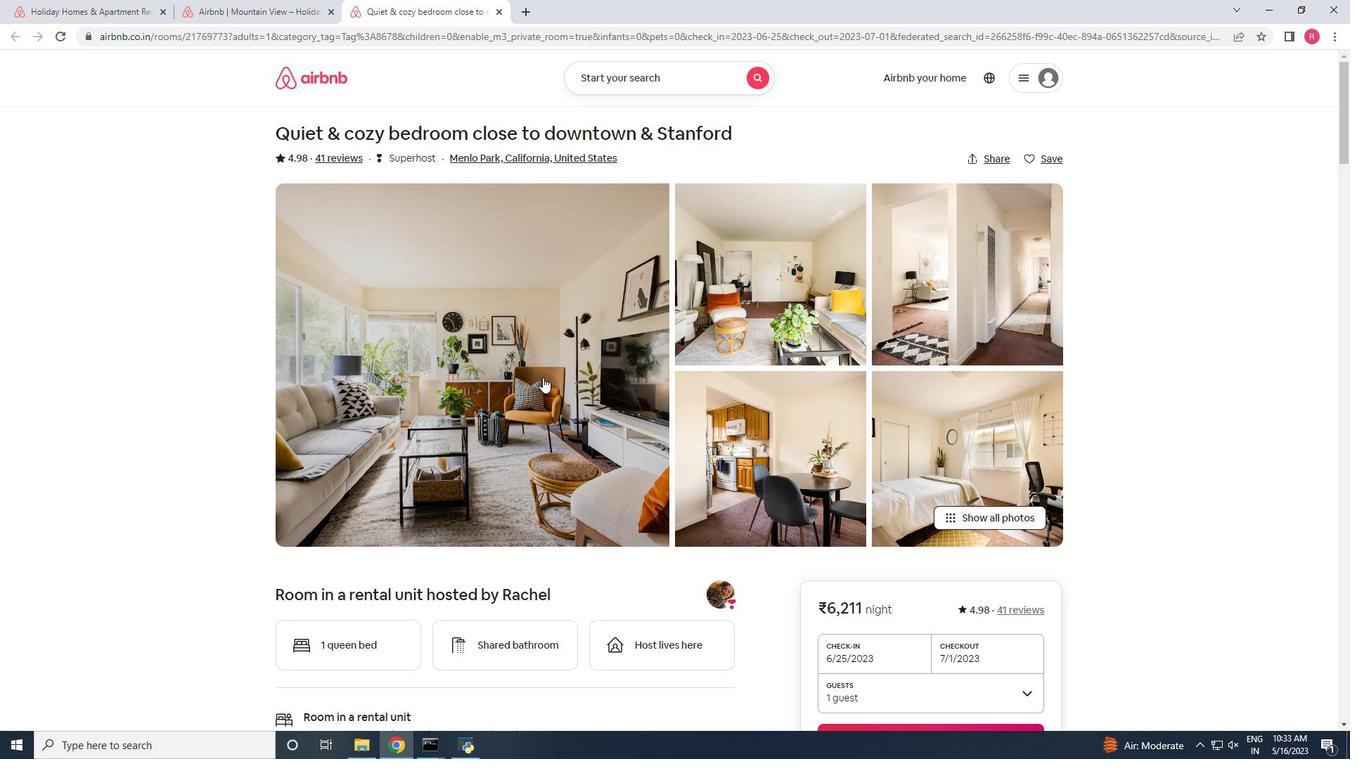 
Action: Mouse scrolled (543, 377) with delta (0, 0)
Screenshot: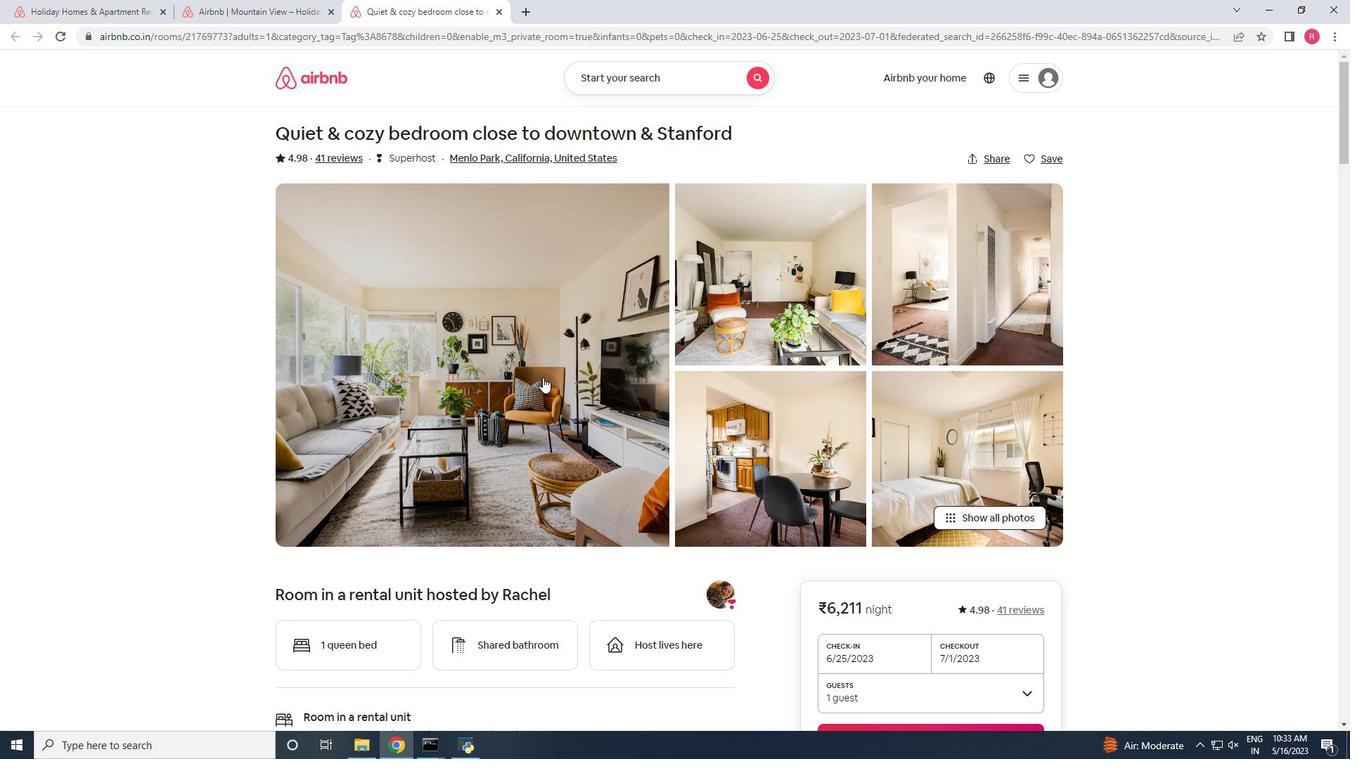 
Action: Mouse scrolled (543, 377) with delta (0, 0)
Screenshot: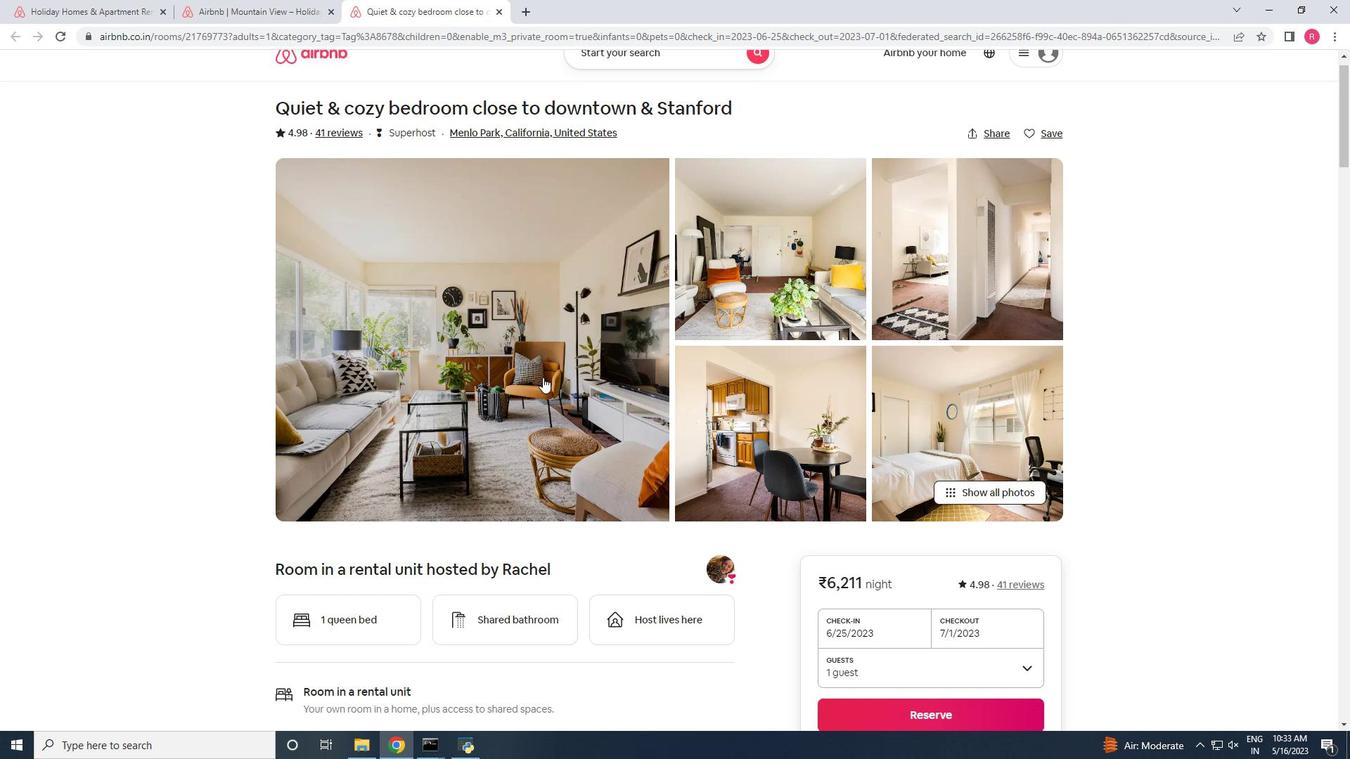 
Action: Mouse scrolled (543, 377) with delta (0, 0)
Screenshot: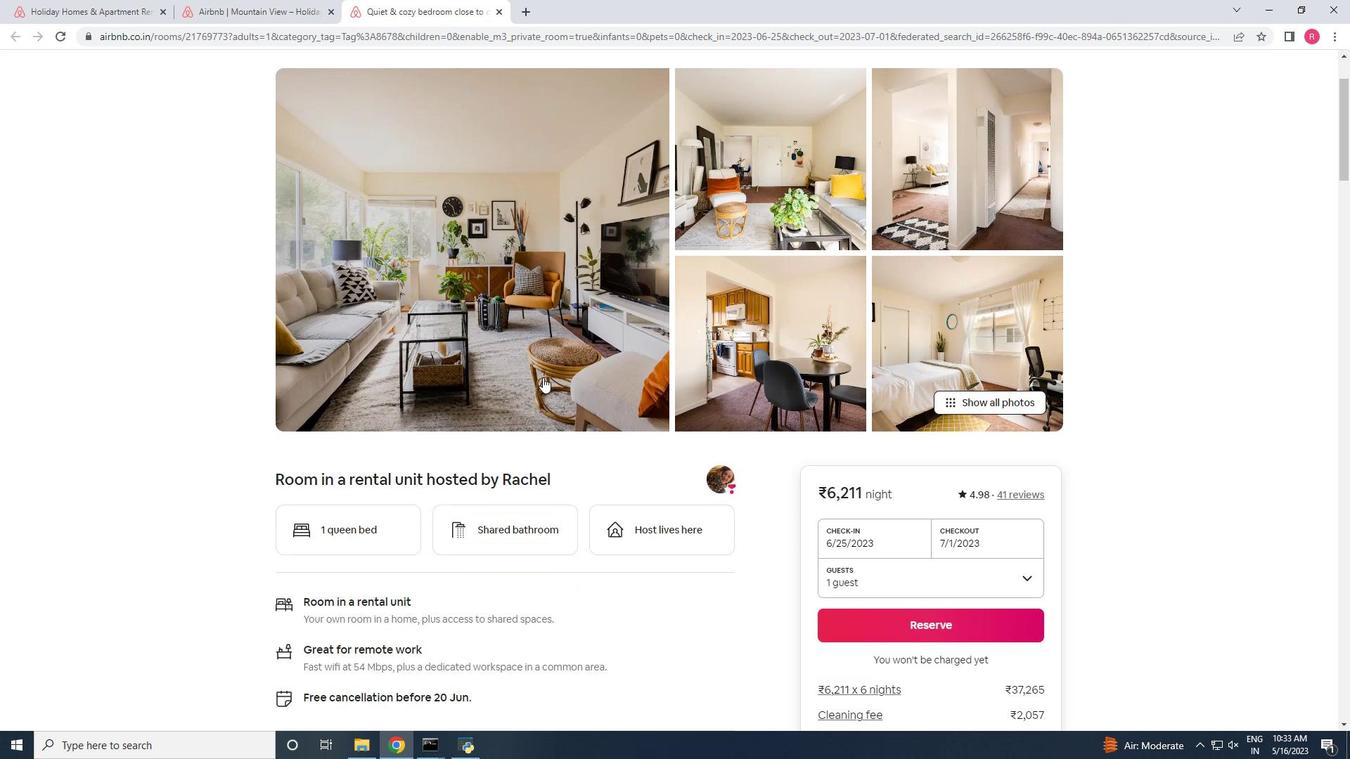
Action: Mouse scrolled (543, 377) with delta (0, 0)
Screenshot: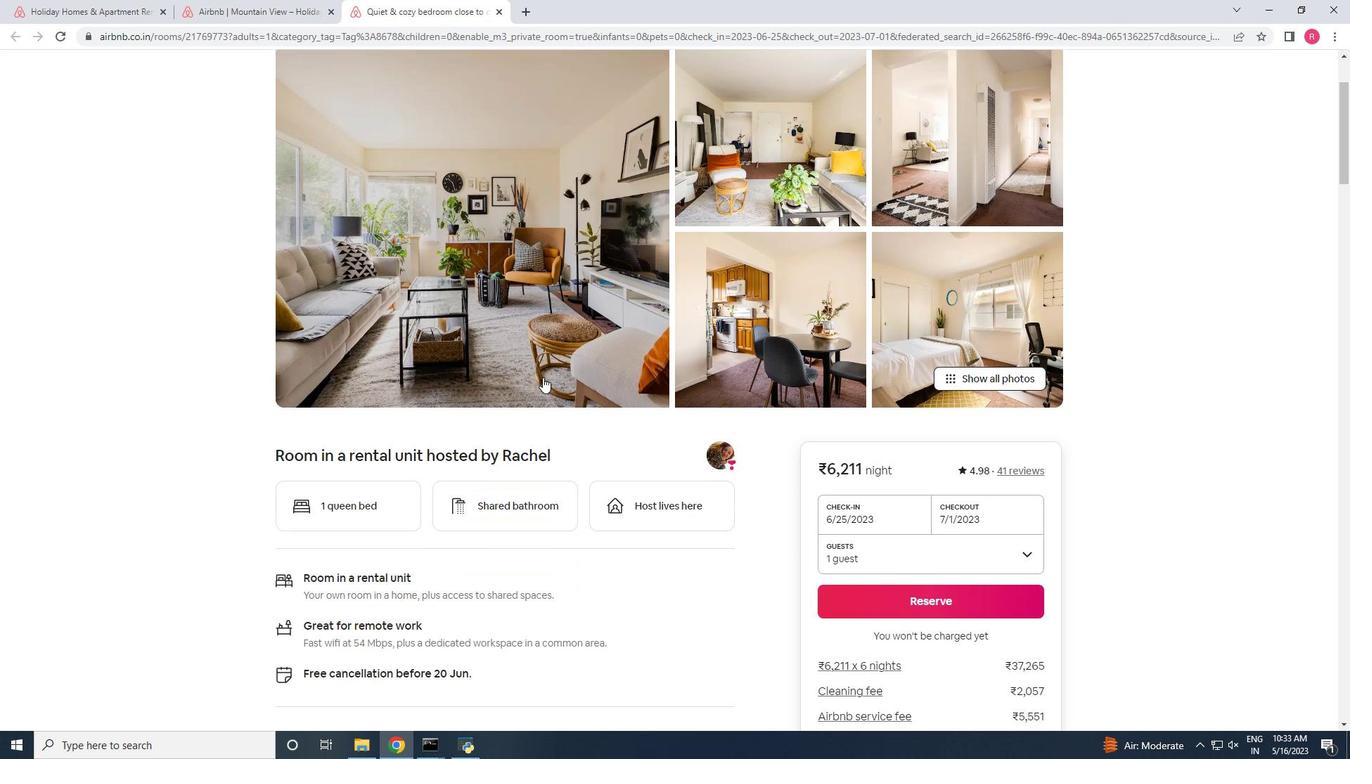 
Action: Mouse scrolled (543, 377) with delta (0, 0)
Screenshot: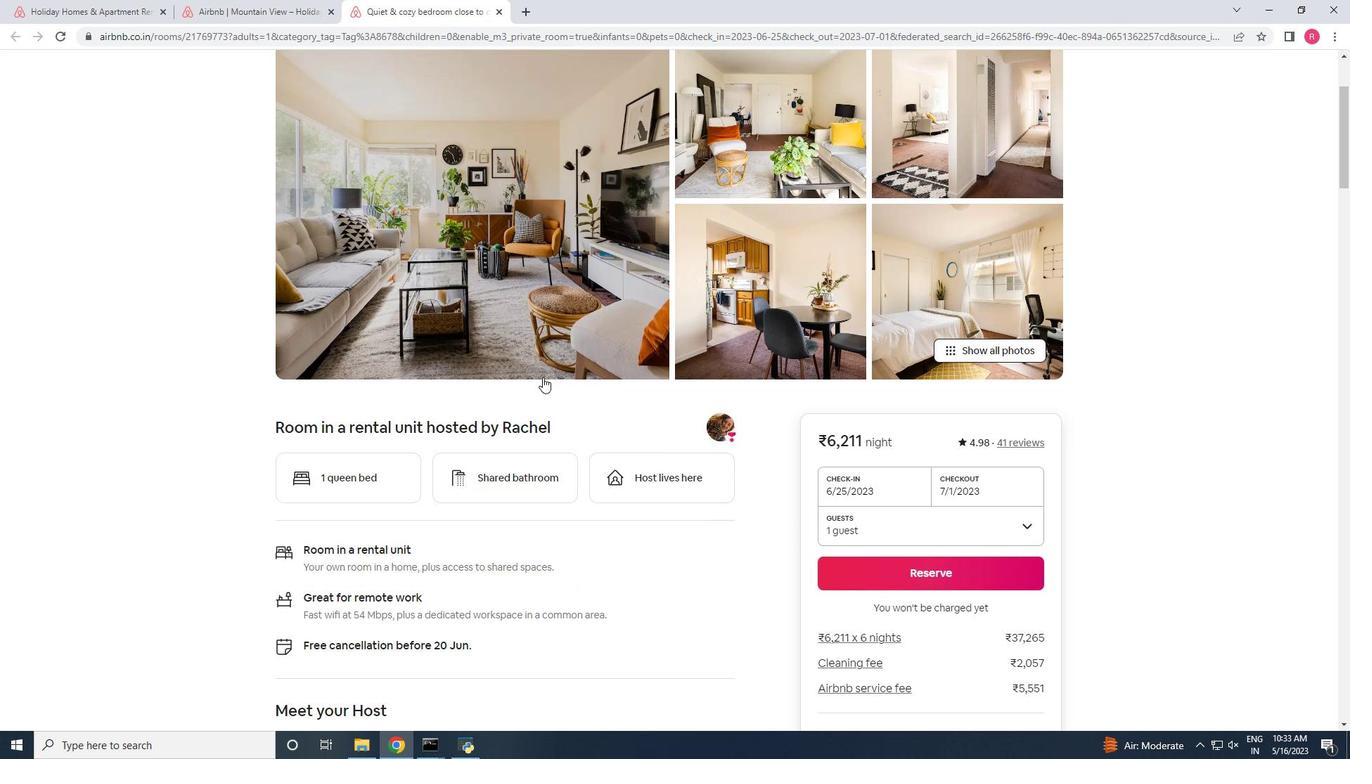 
Action: Mouse moved to (542, 377)
Screenshot: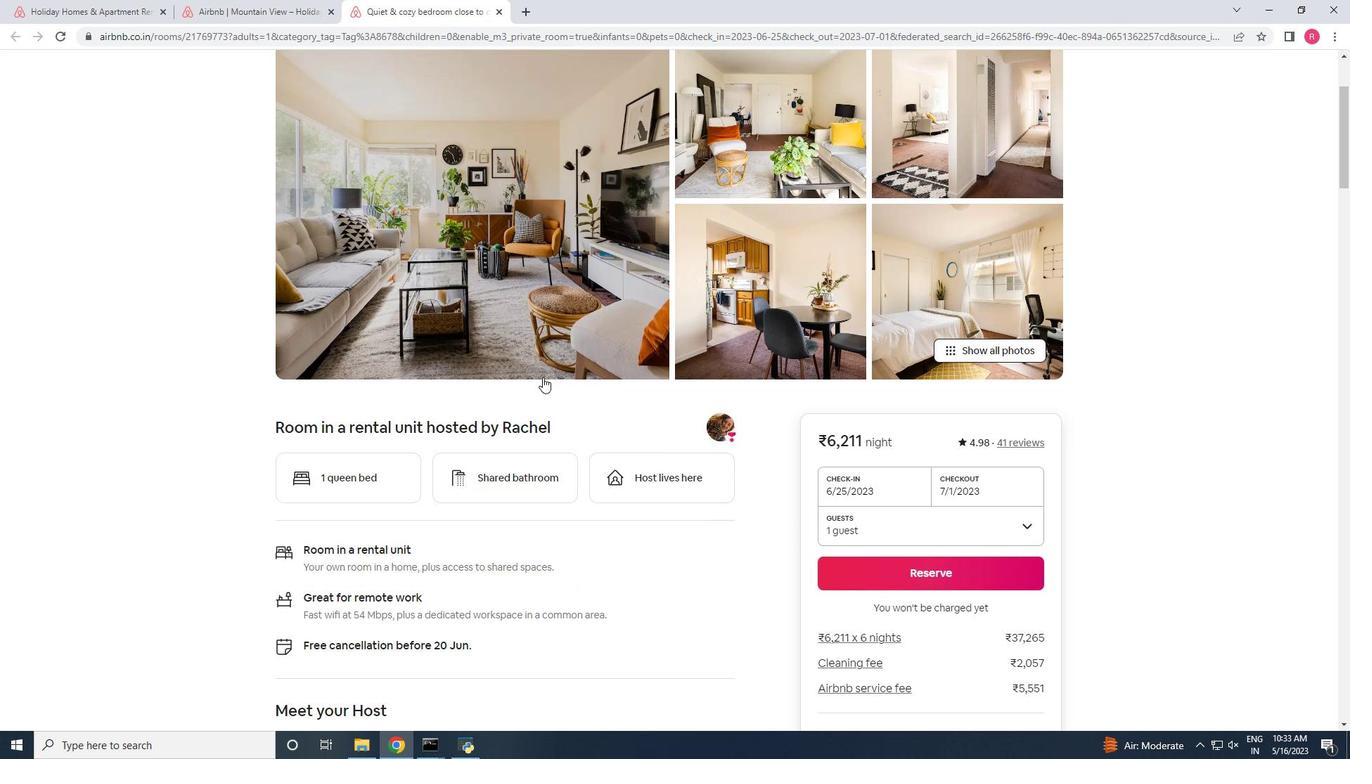 
Action: Mouse scrolled (542, 377) with delta (0, 0)
Screenshot: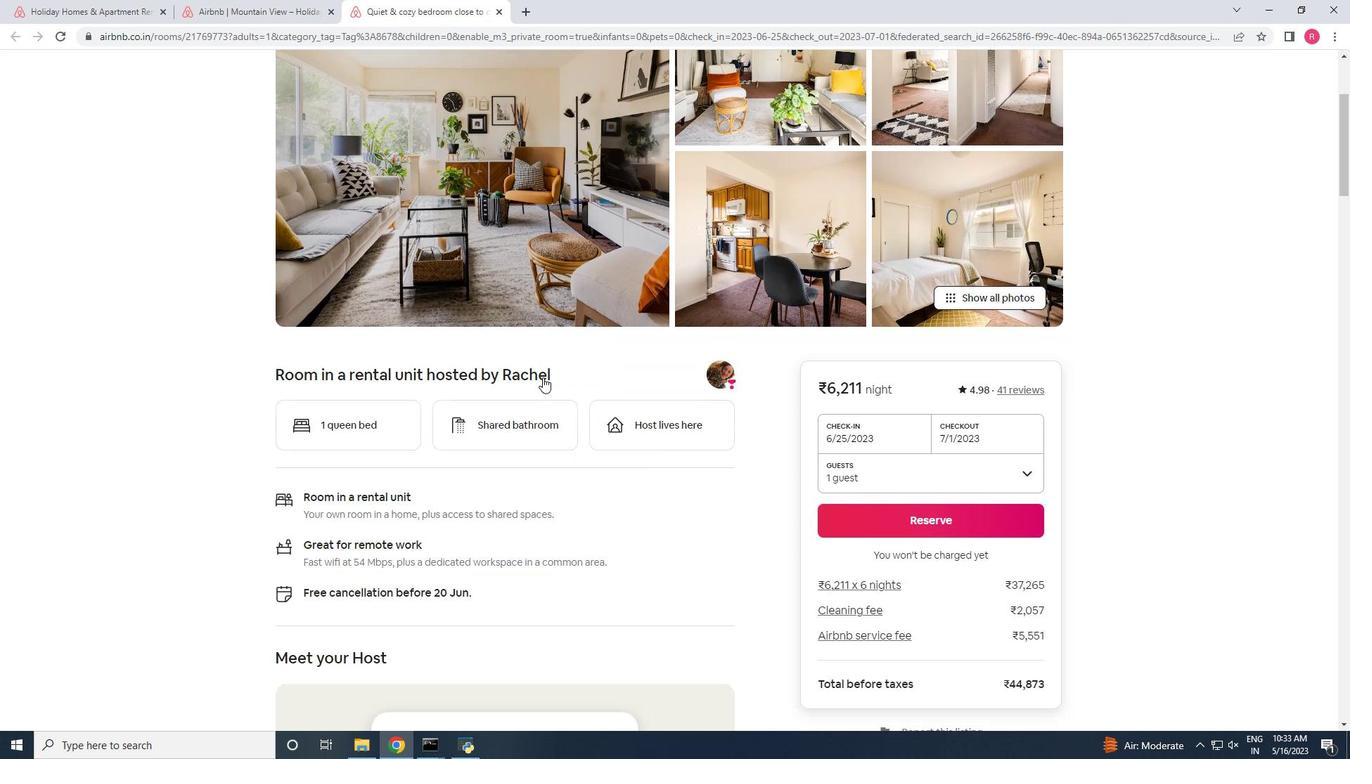 
Action: Mouse moved to (542, 378)
Screenshot: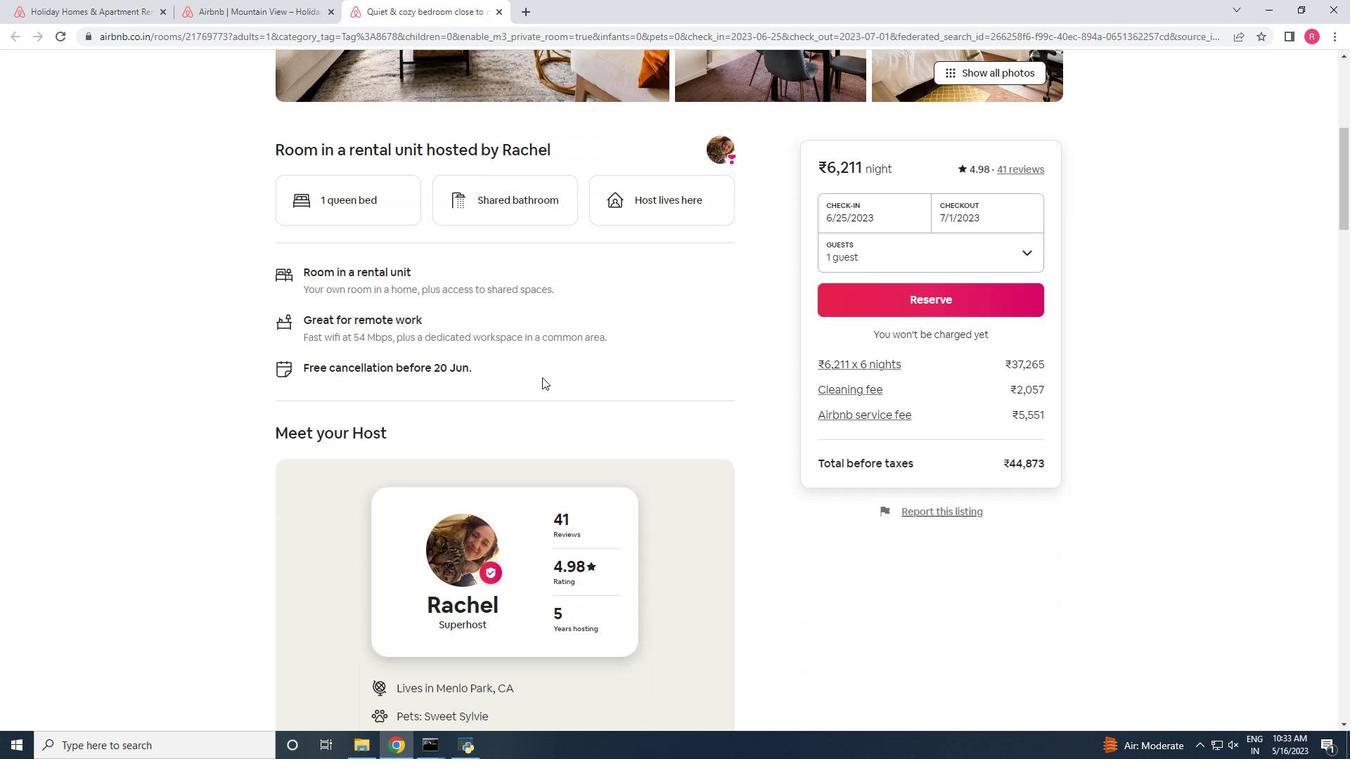 
Action: Mouse scrolled (542, 377) with delta (0, 0)
Screenshot: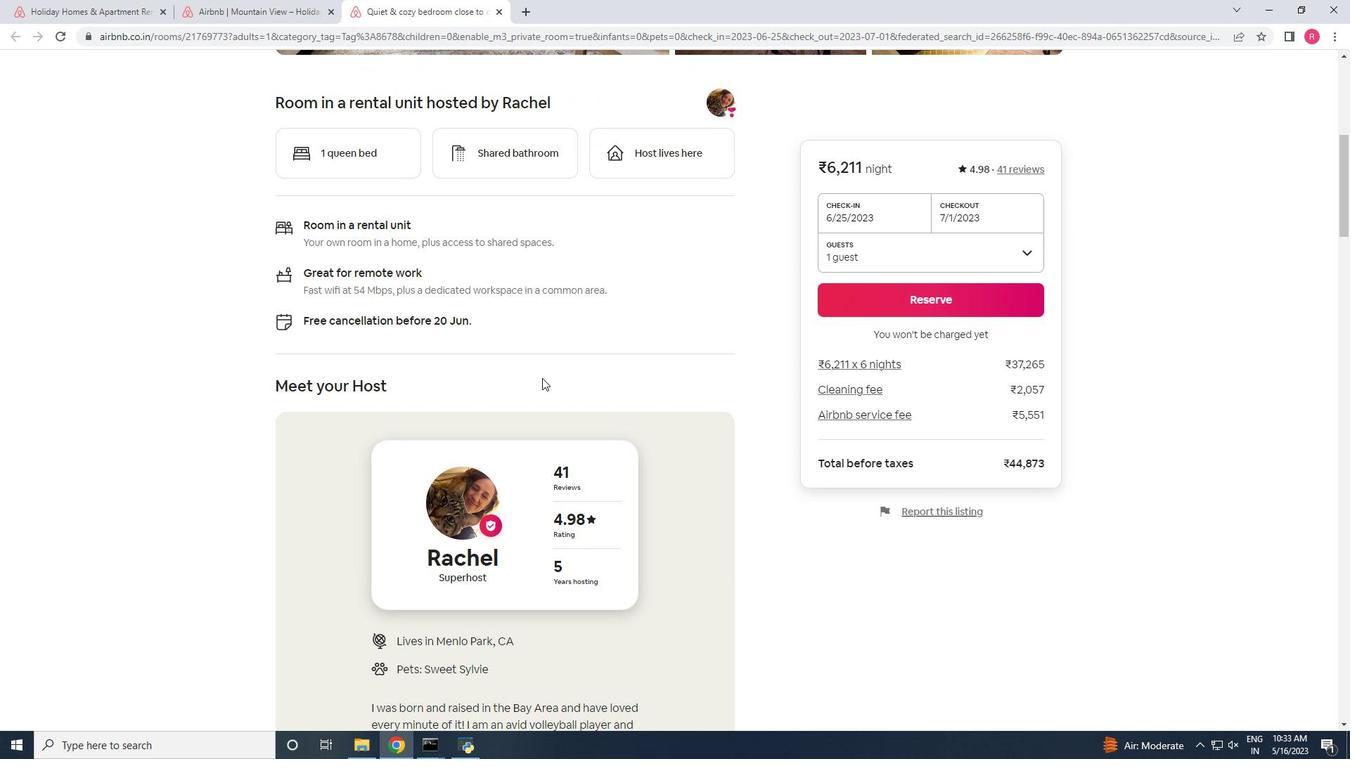 
Action: Mouse scrolled (542, 377) with delta (0, 0)
Screenshot: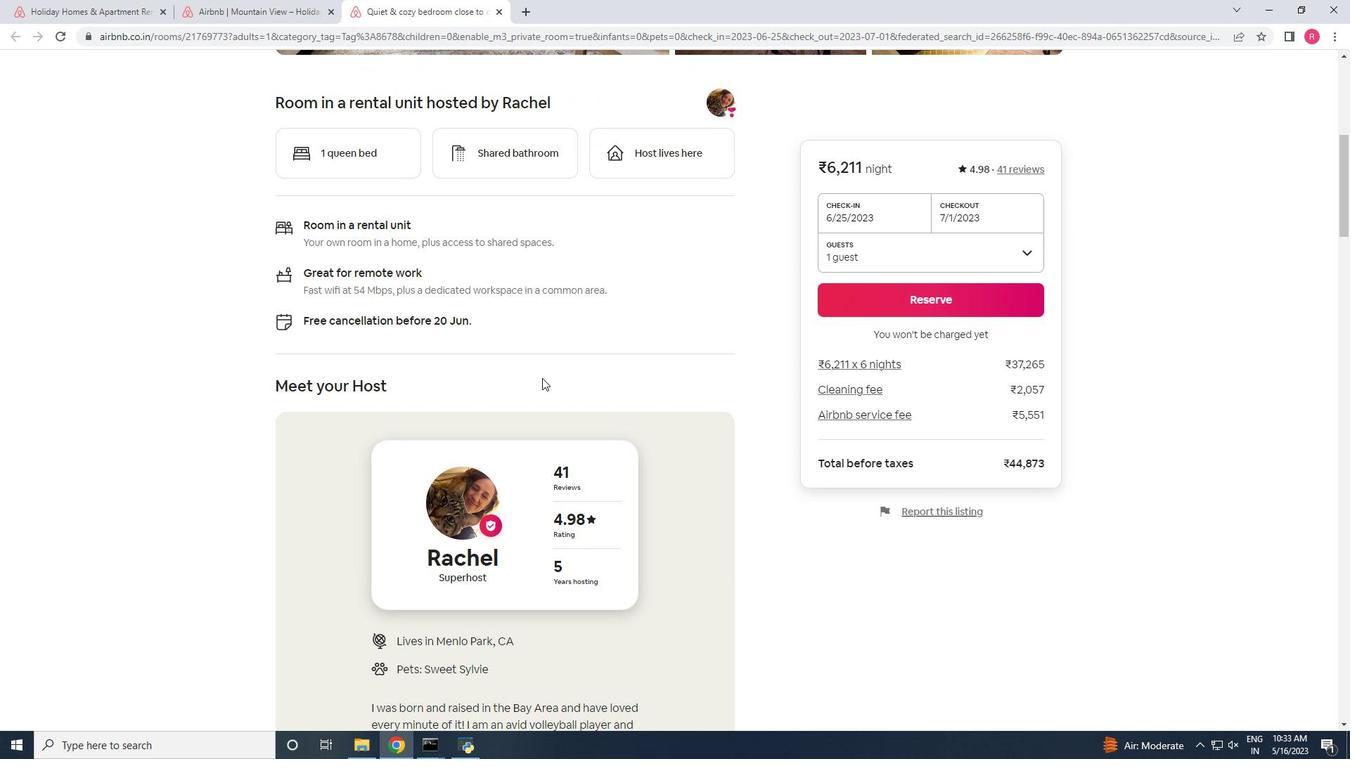 
Action: Mouse scrolled (542, 377) with delta (0, 0)
Screenshot: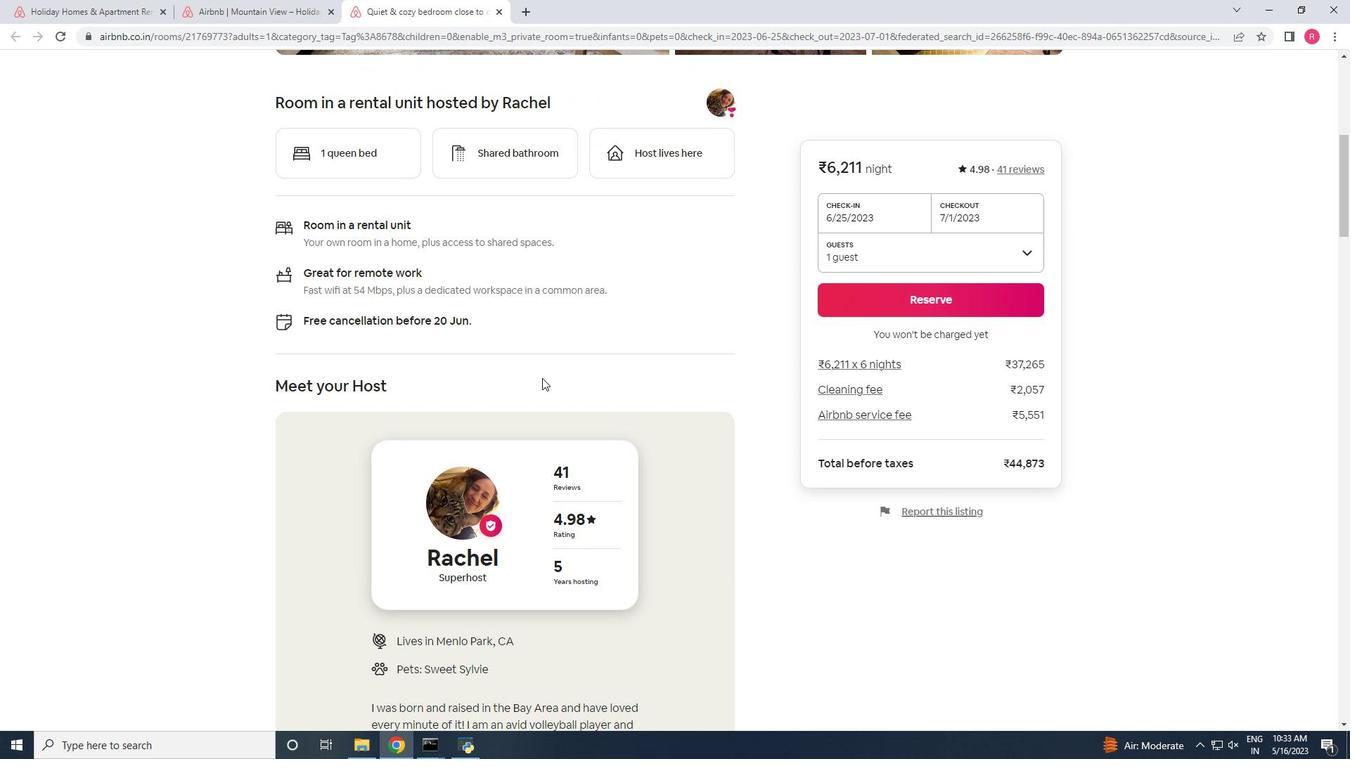 
Action: Mouse scrolled (542, 377) with delta (0, 0)
Screenshot: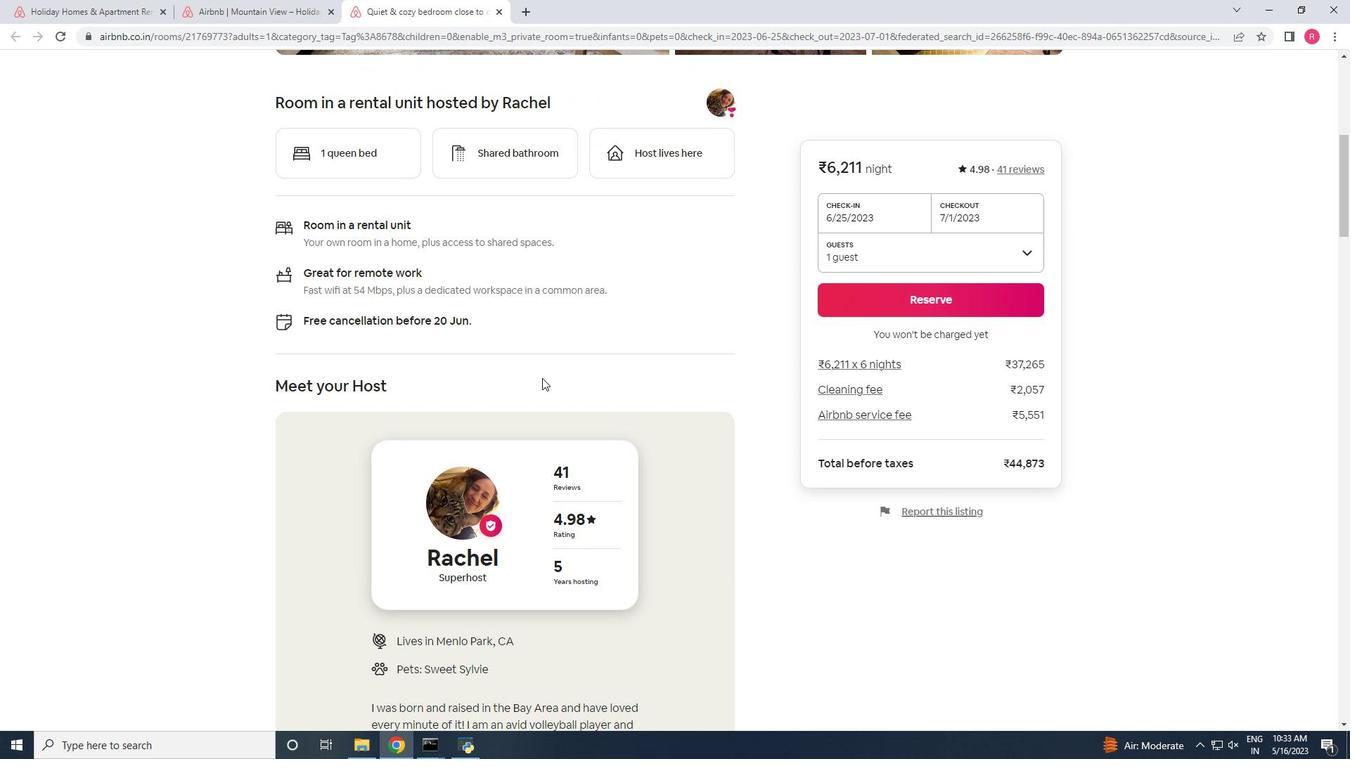 
Action: Mouse scrolled (542, 377) with delta (0, 0)
Screenshot: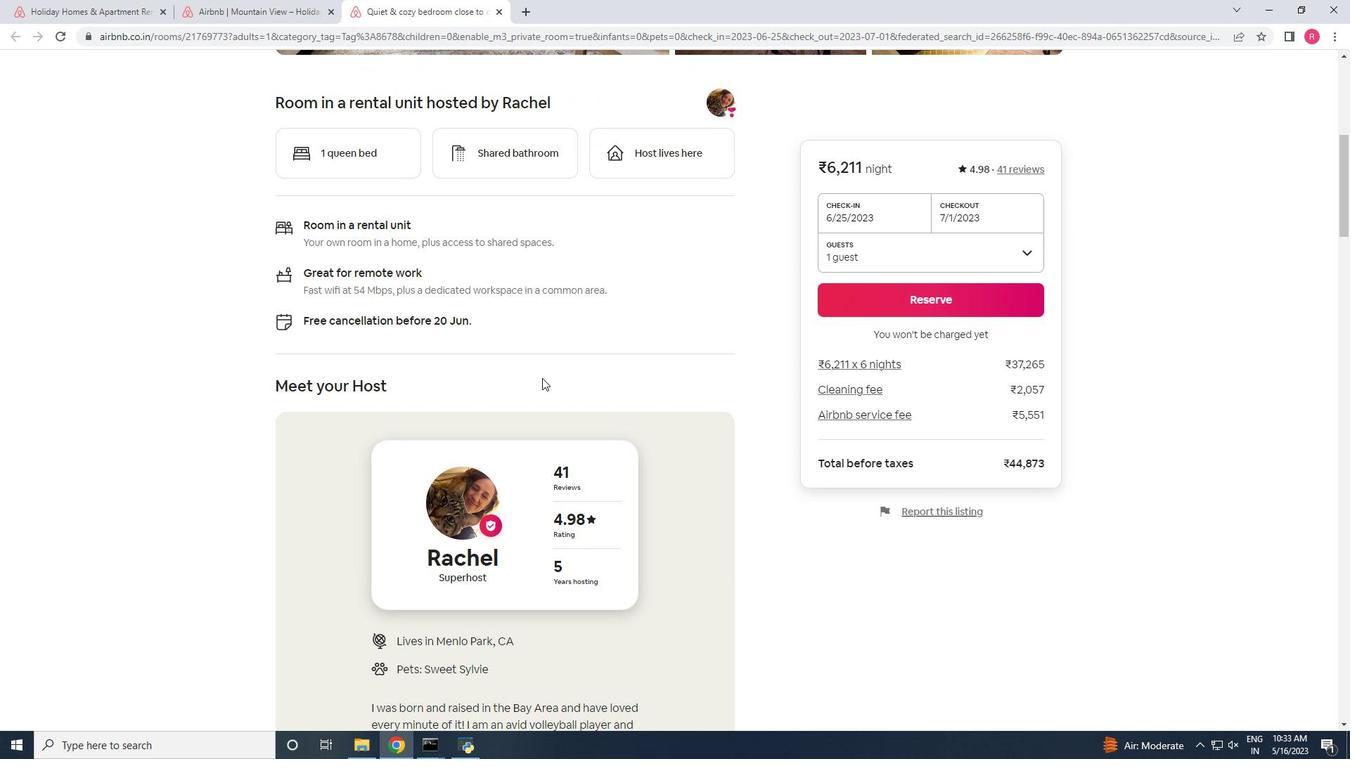 
Action: Mouse scrolled (542, 377) with delta (0, 0)
Screenshot: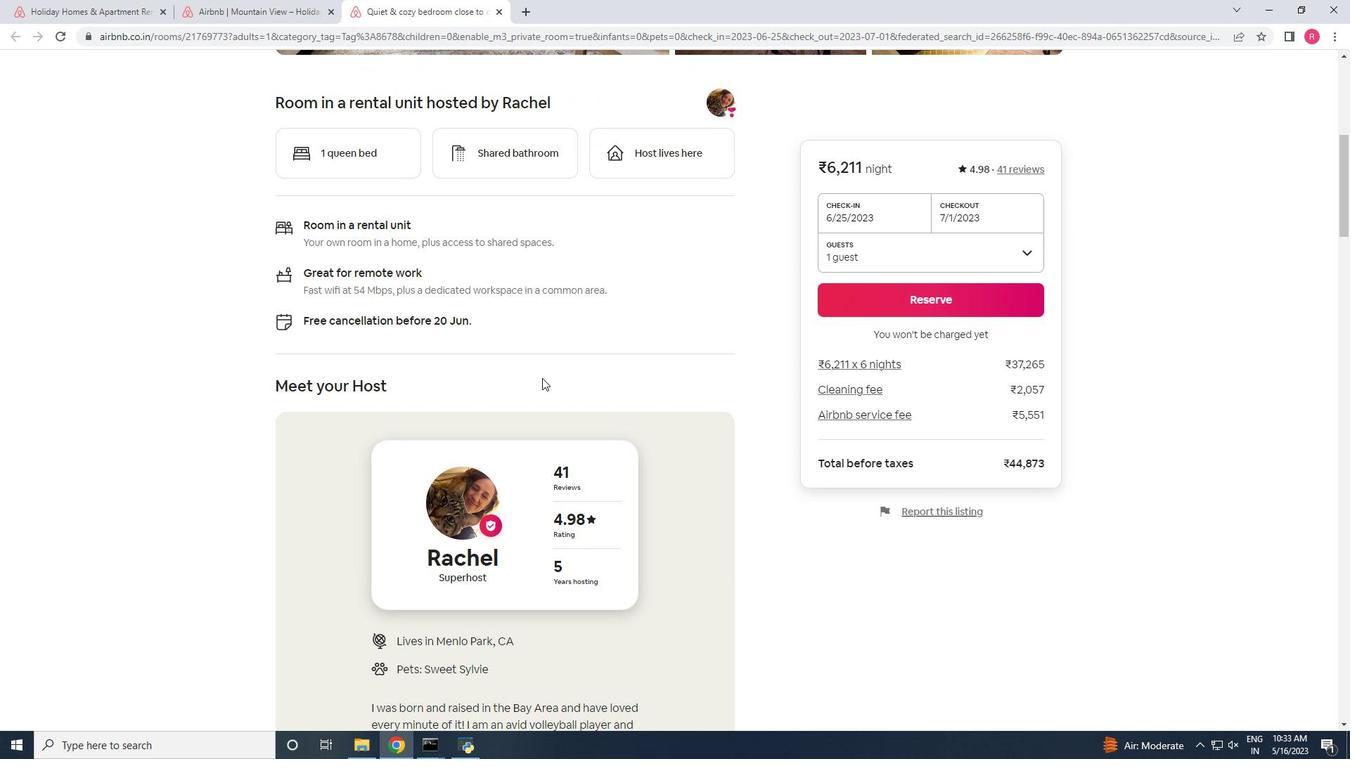 
Action: Mouse scrolled (542, 379) with delta (0, 0)
Screenshot: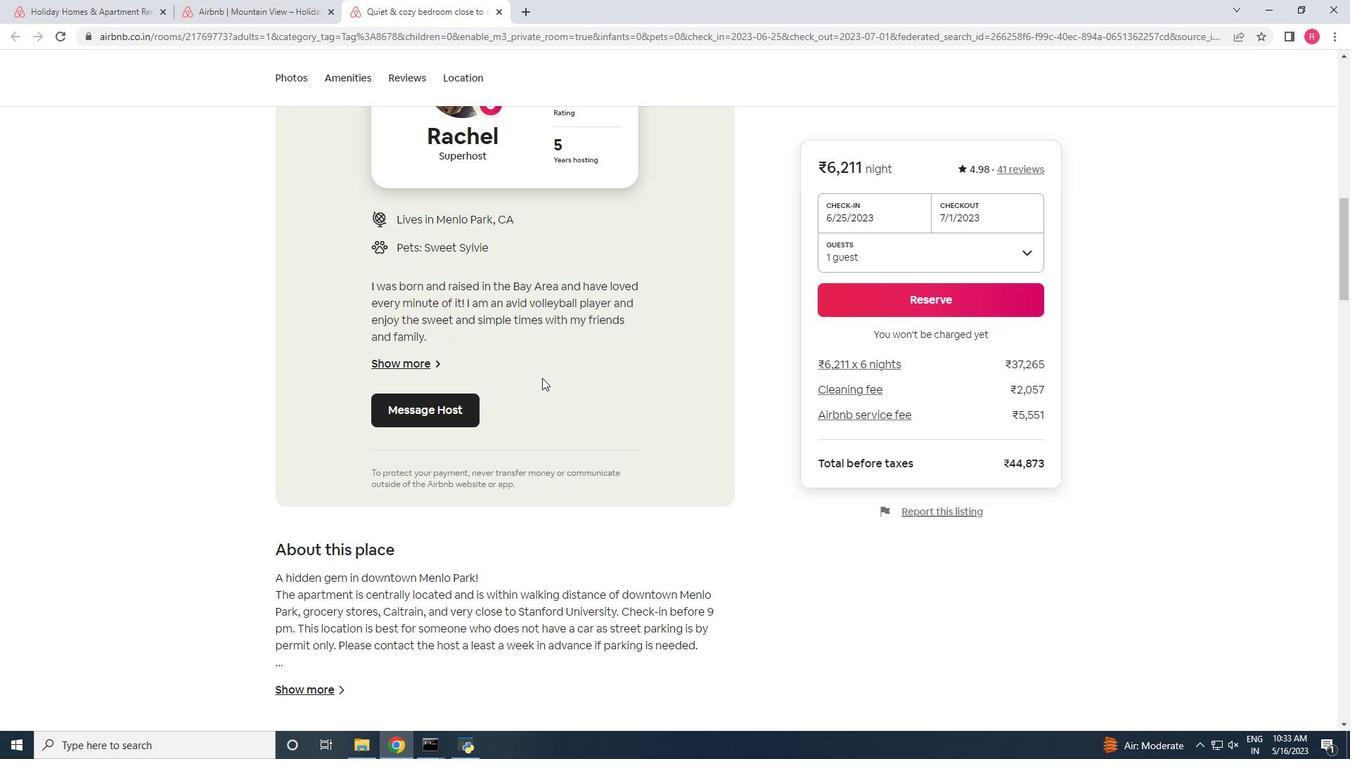 
Action: Mouse scrolled (542, 379) with delta (0, 0)
Screenshot: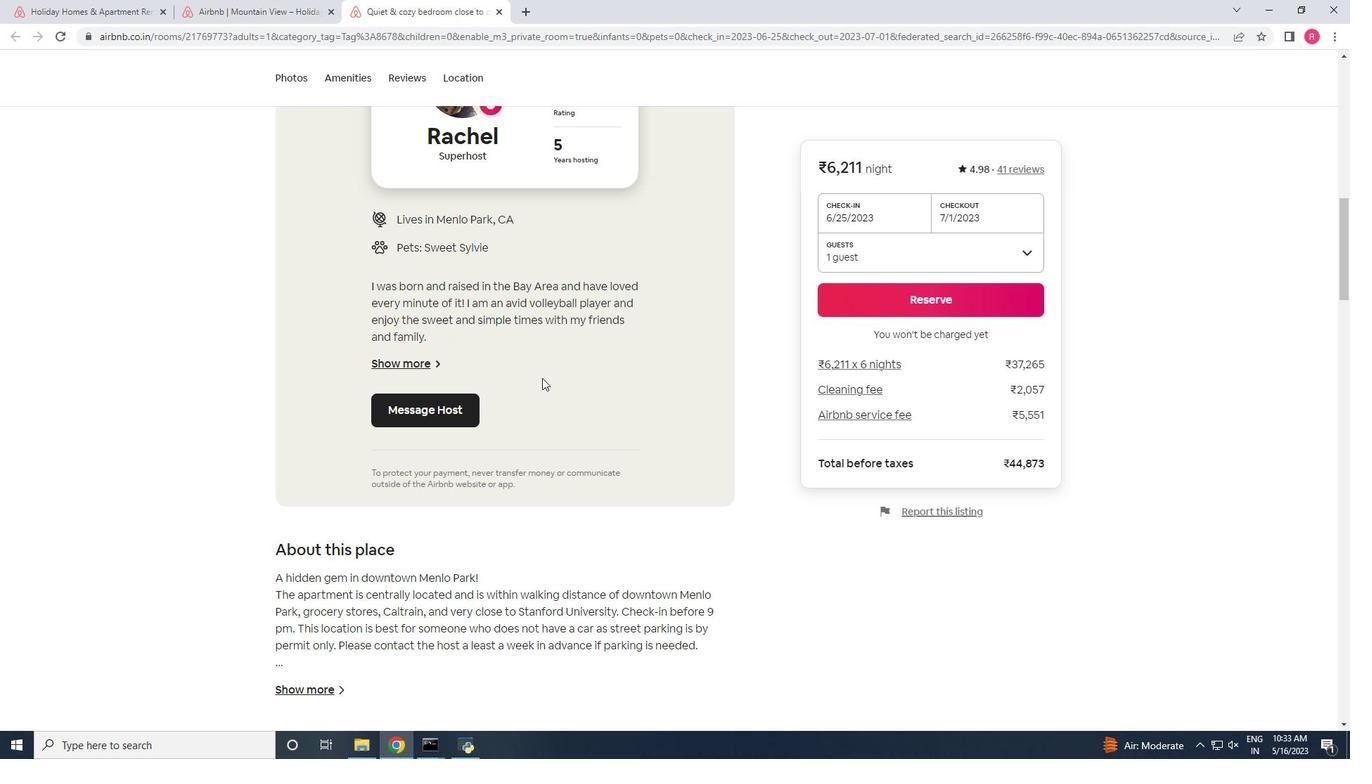 
Action: Mouse scrolled (542, 379) with delta (0, 0)
Screenshot: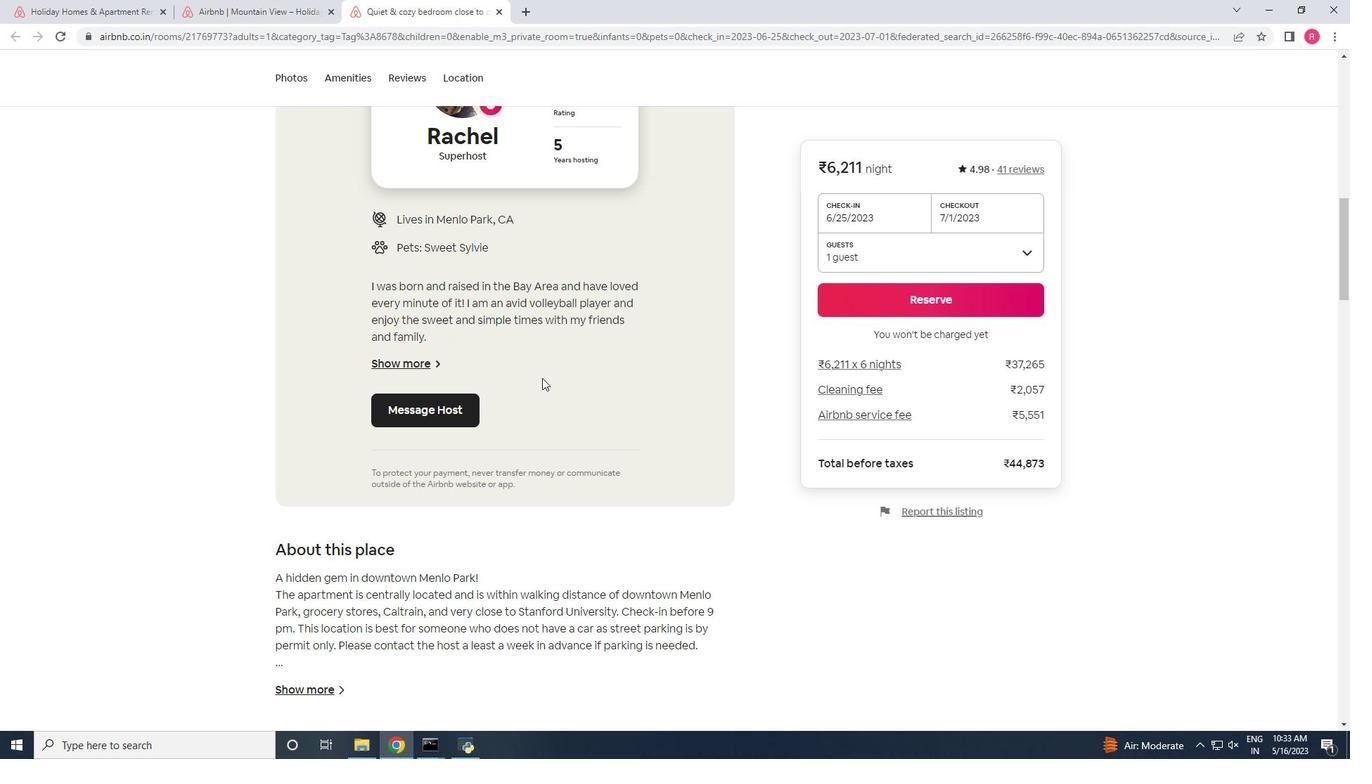 
Action: Mouse scrolled (542, 379) with delta (0, 0)
Screenshot: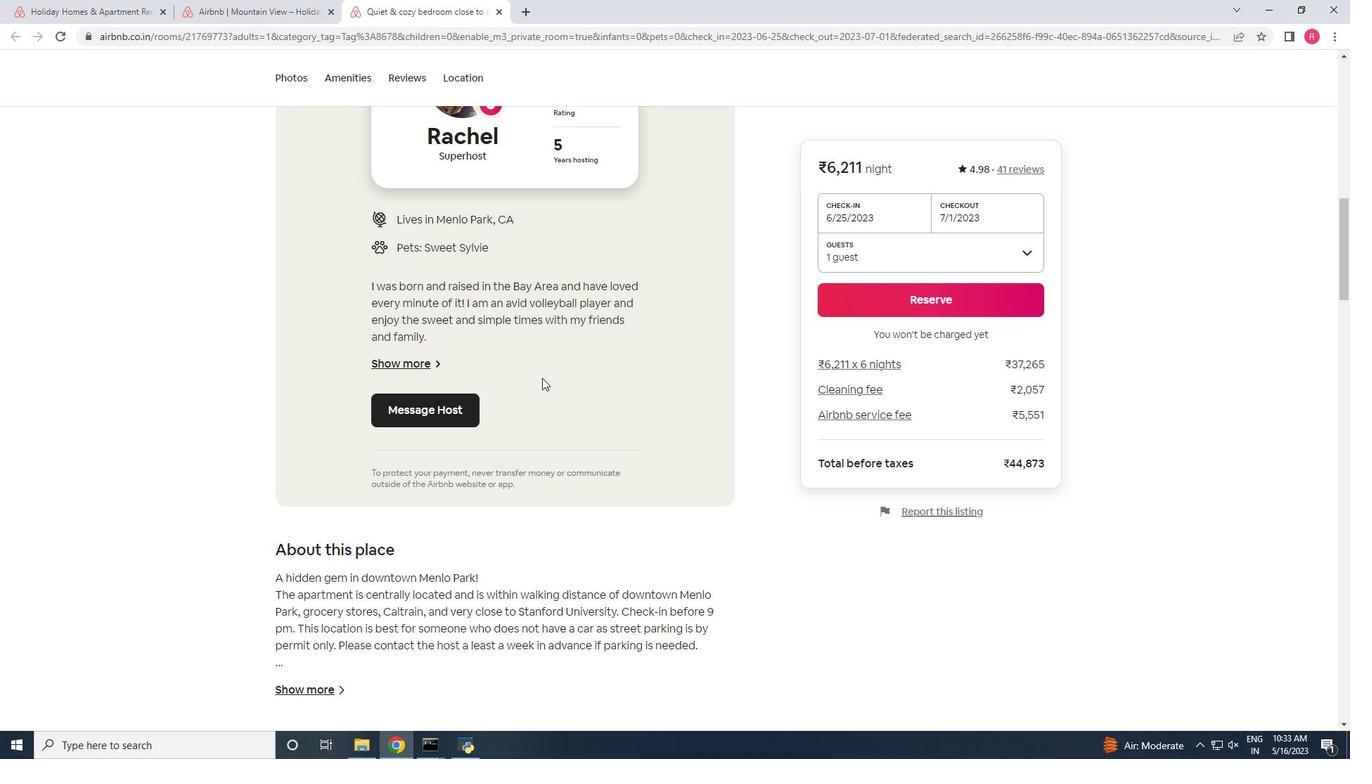 
Action: Mouse scrolled (542, 379) with delta (0, 0)
Screenshot: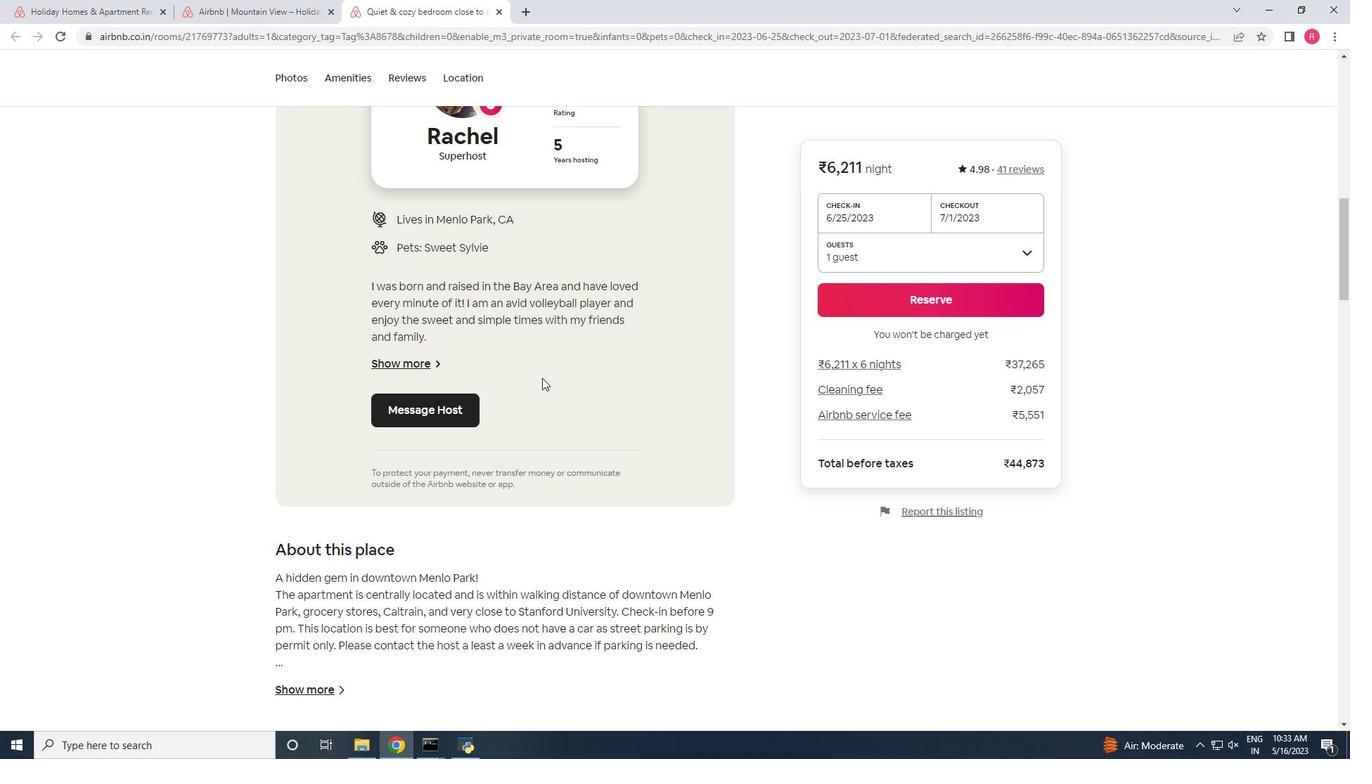 
Action: Mouse moved to (543, 379)
Screenshot: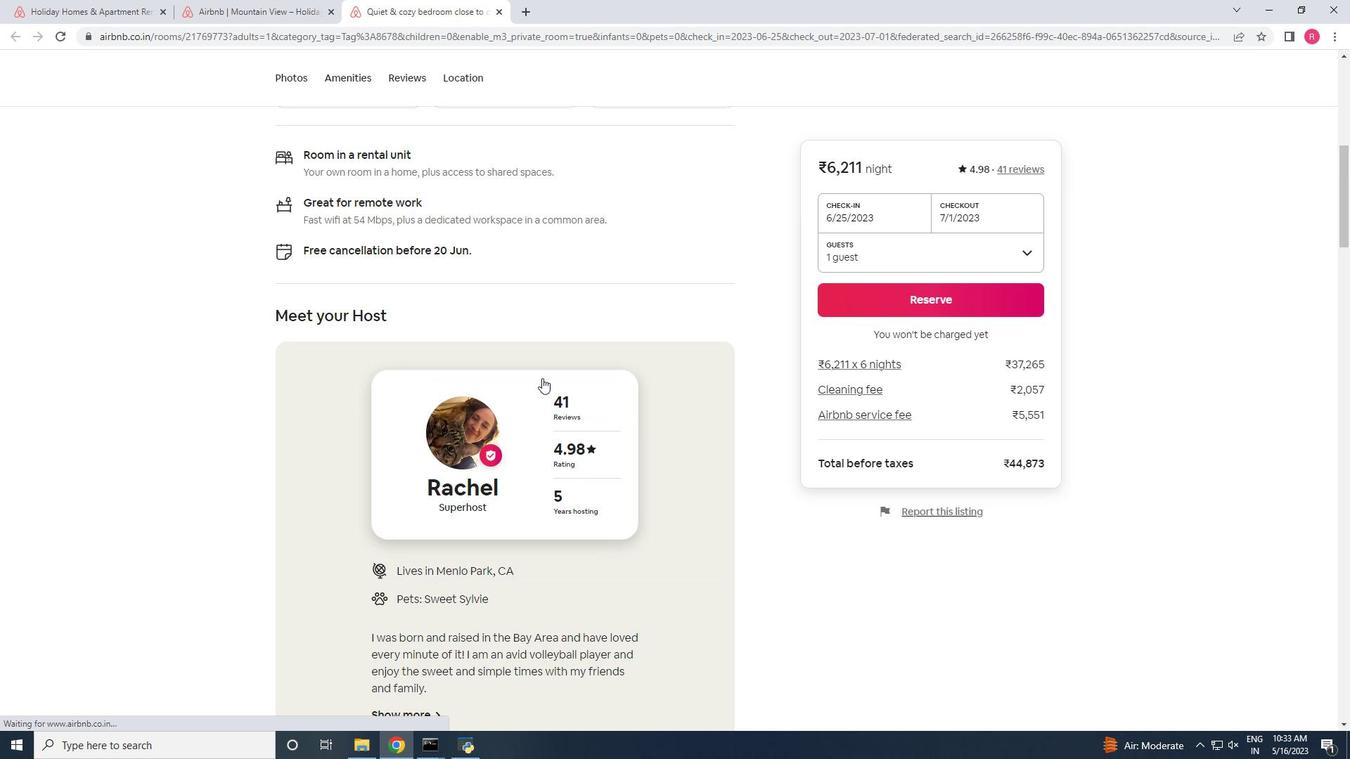 
Action: Mouse scrolled (543, 380) with delta (0, 0)
Screenshot: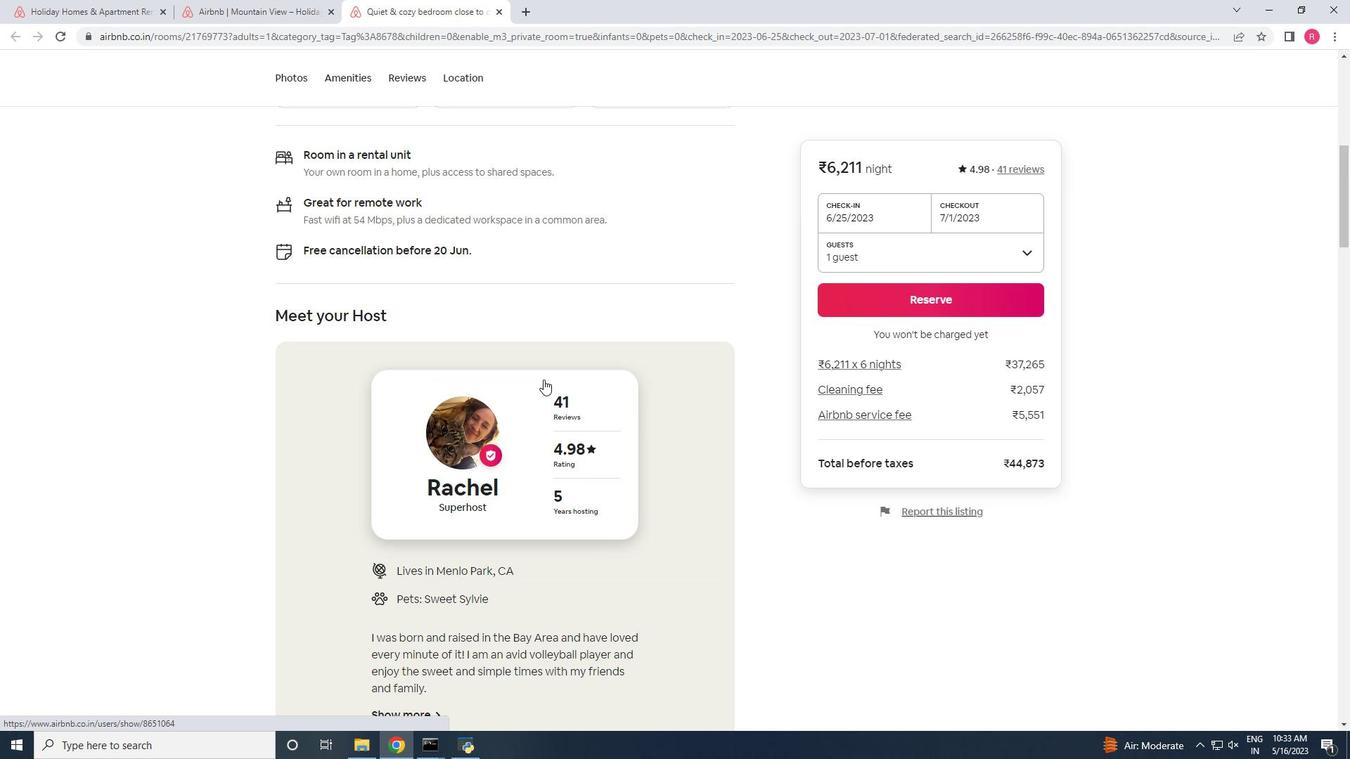 
Action: Mouse moved to (545, 379)
Screenshot: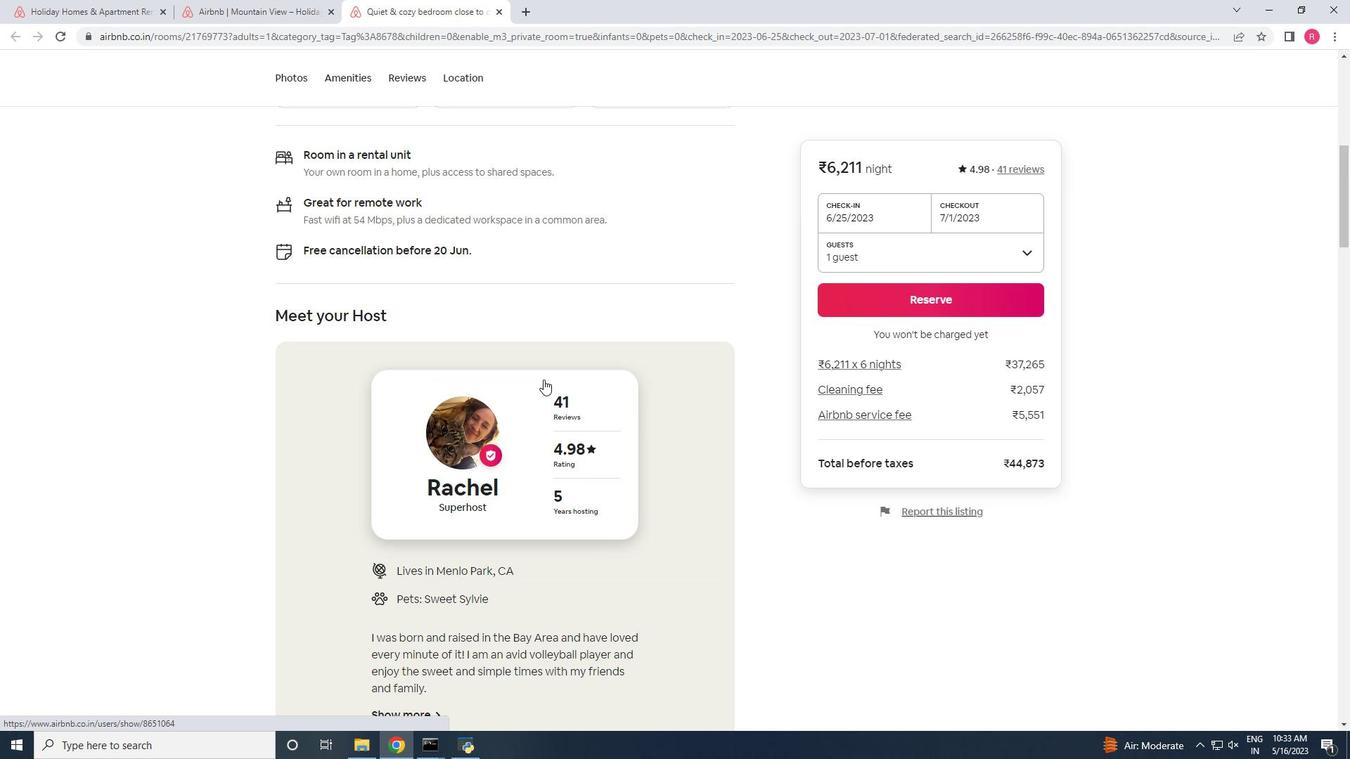 
Action: Mouse scrolled (545, 380) with delta (0, 0)
Screenshot: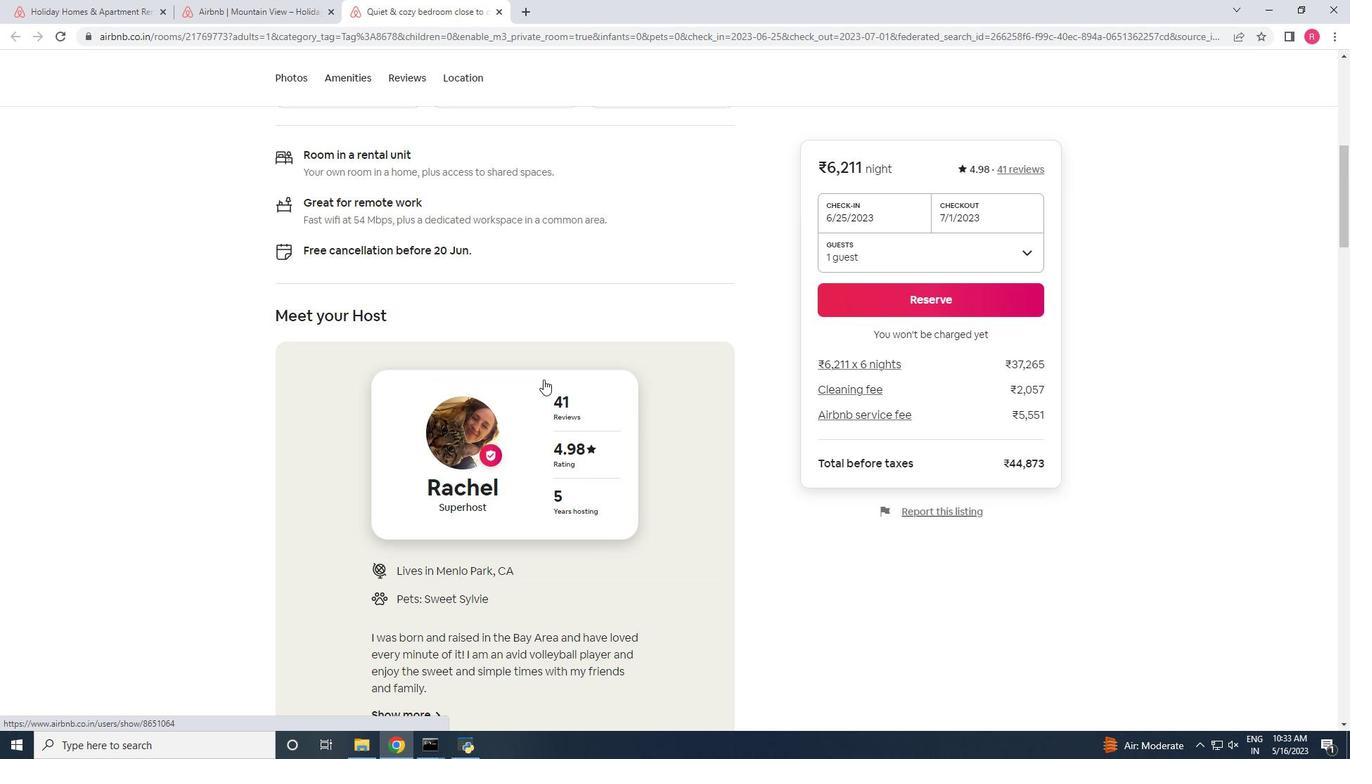 
Action: Mouse scrolled (545, 380) with delta (0, 0)
Screenshot: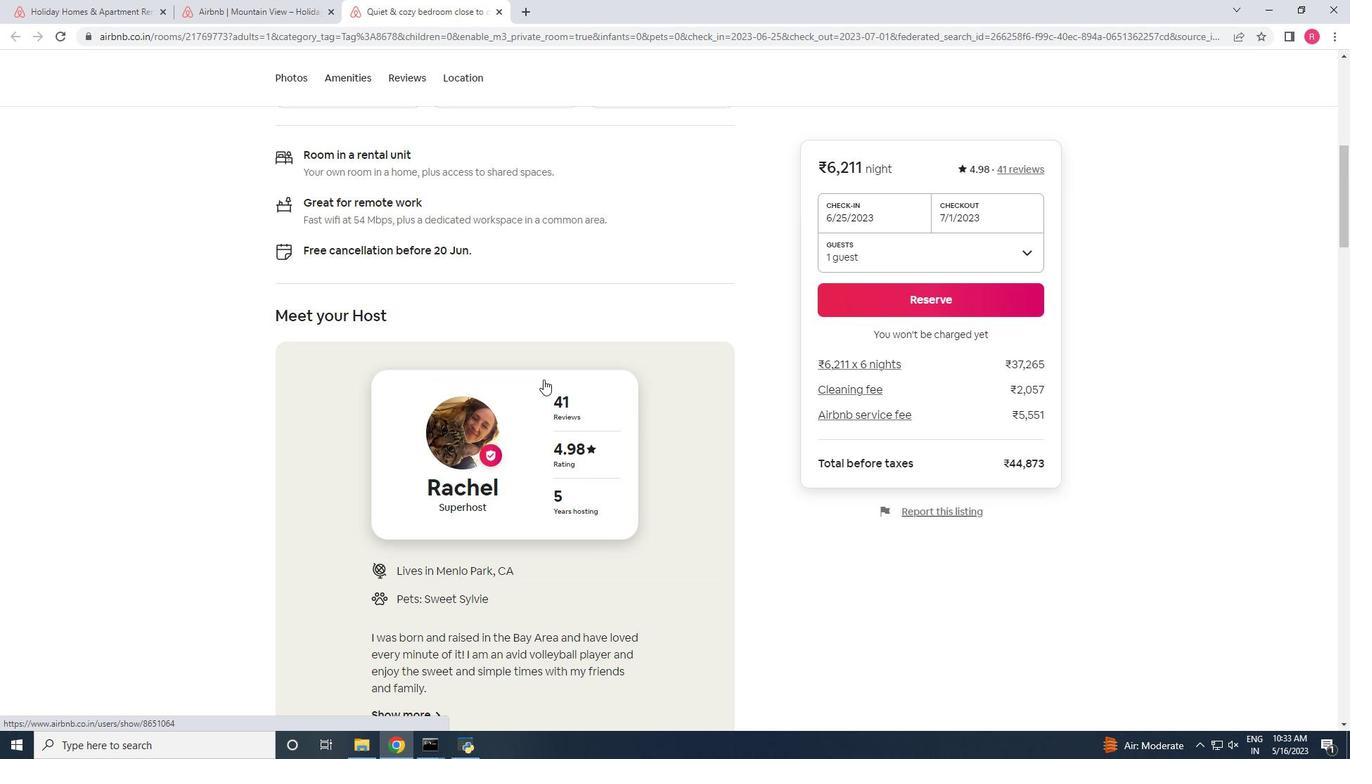 
Action: Mouse moved to (545, 379)
Screenshot: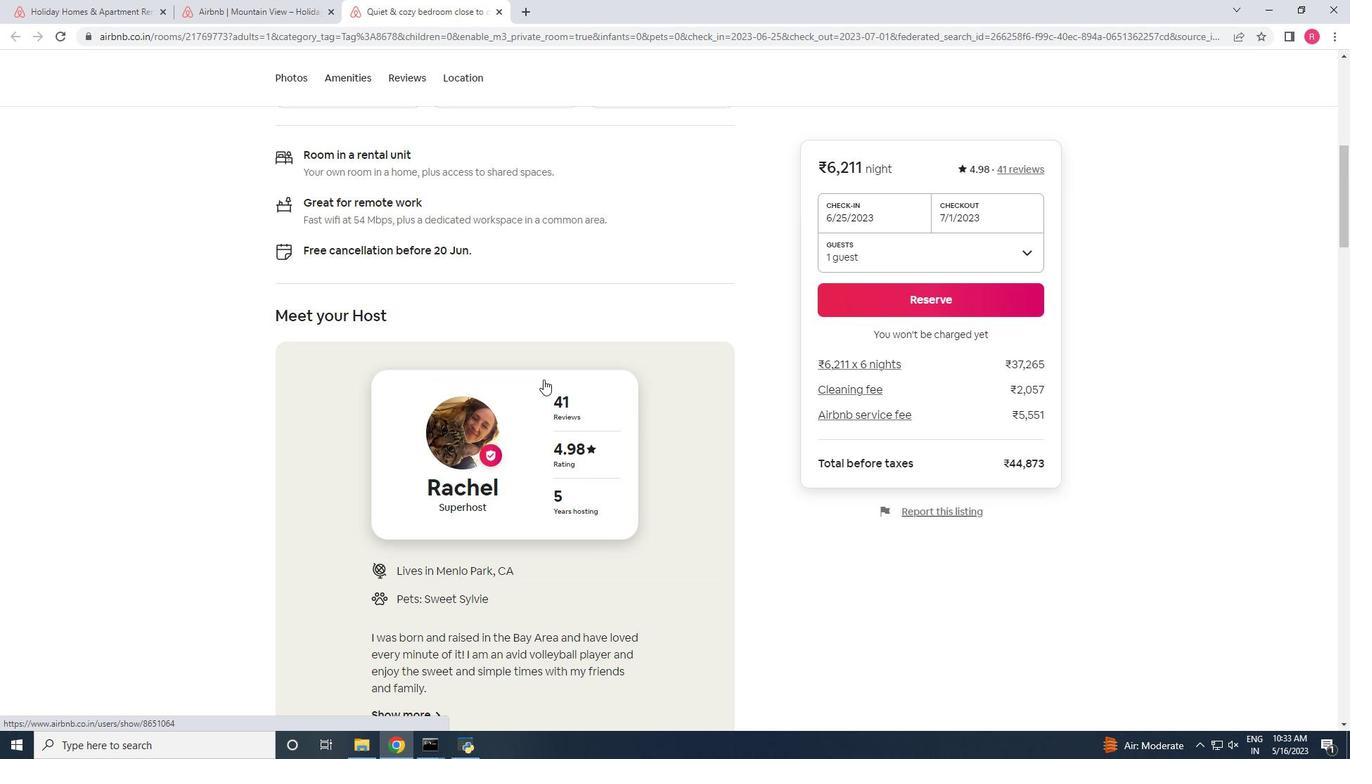 
Action: Mouse scrolled (545, 379) with delta (0, 0)
Screenshot: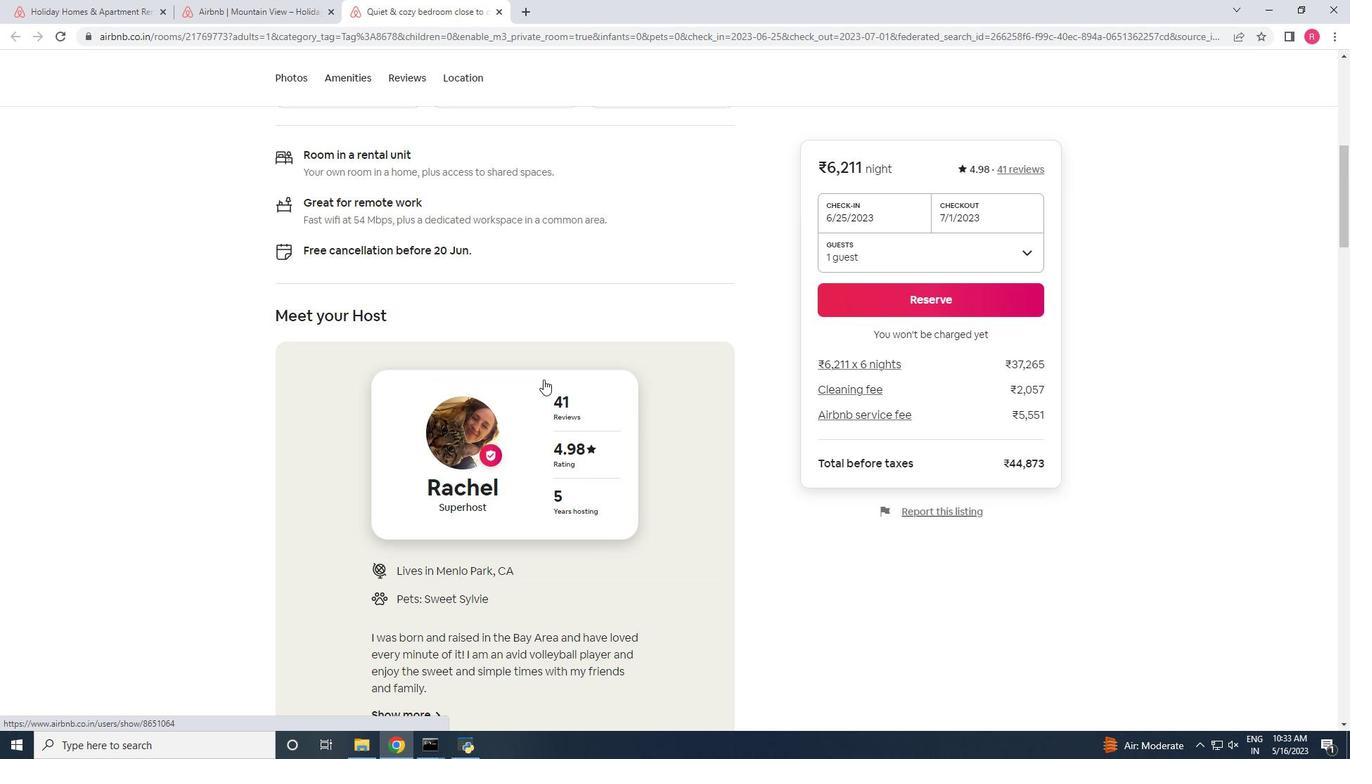 
Action: Mouse scrolled (545, 379) with delta (0, 0)
Screenshot: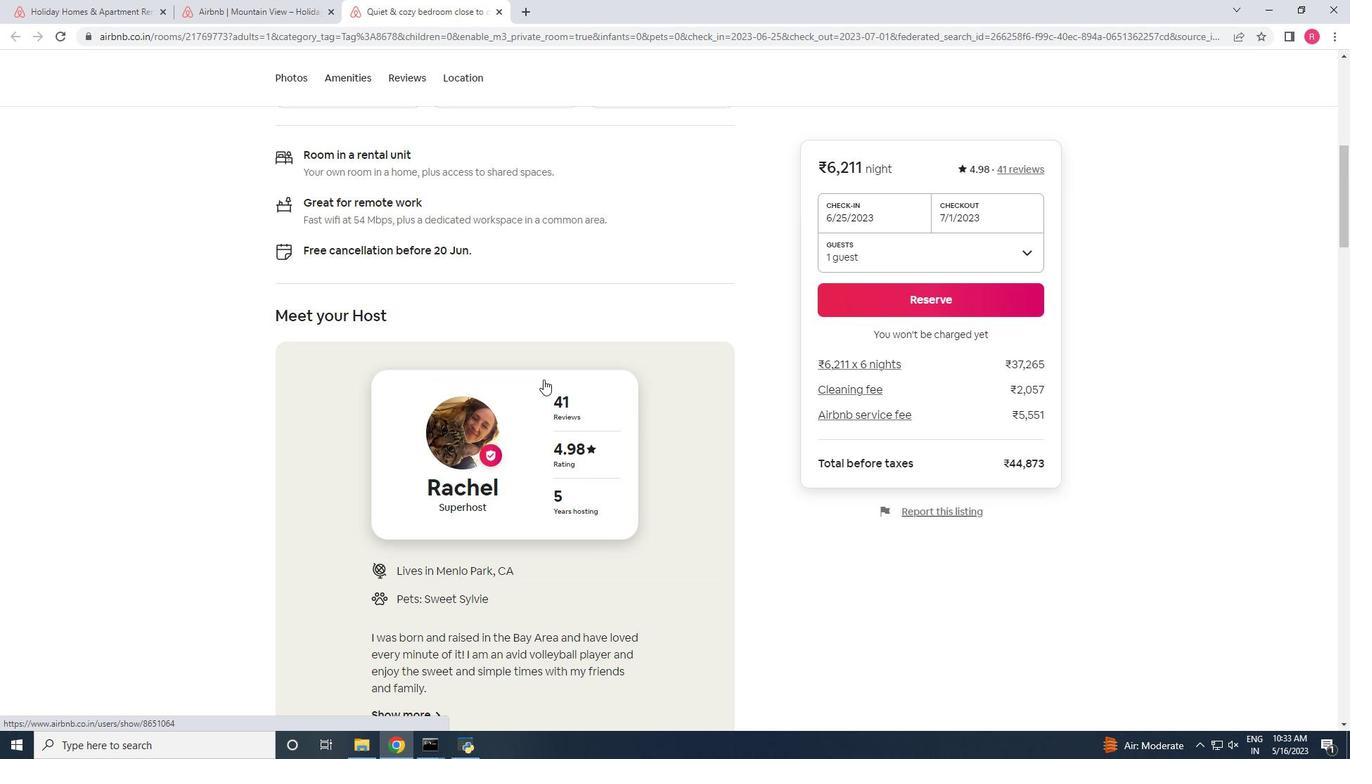 
Action: Mouse scrolled (545, 379) with delta (0, 0)
Screenshot: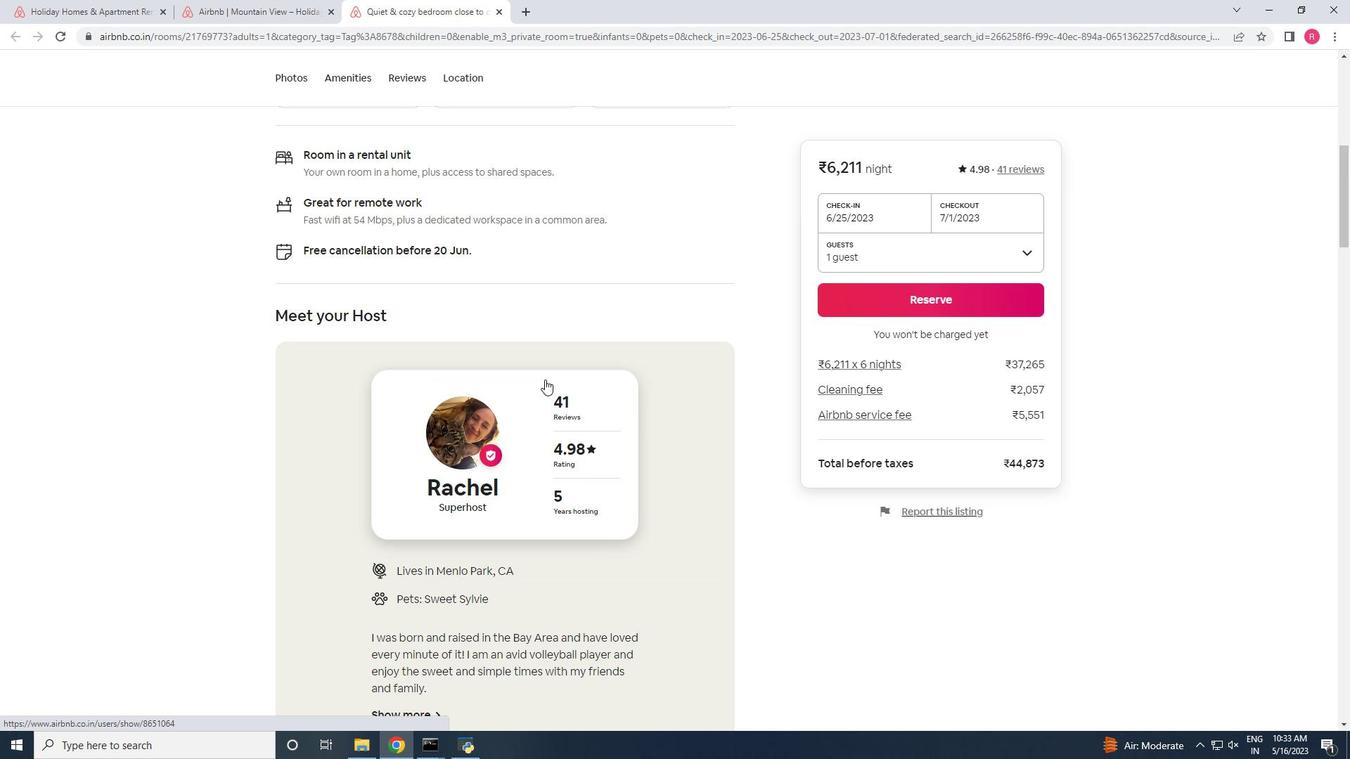 
Action: Mouse scrolled (545, 379) with delta (0, 0)
Screenshot: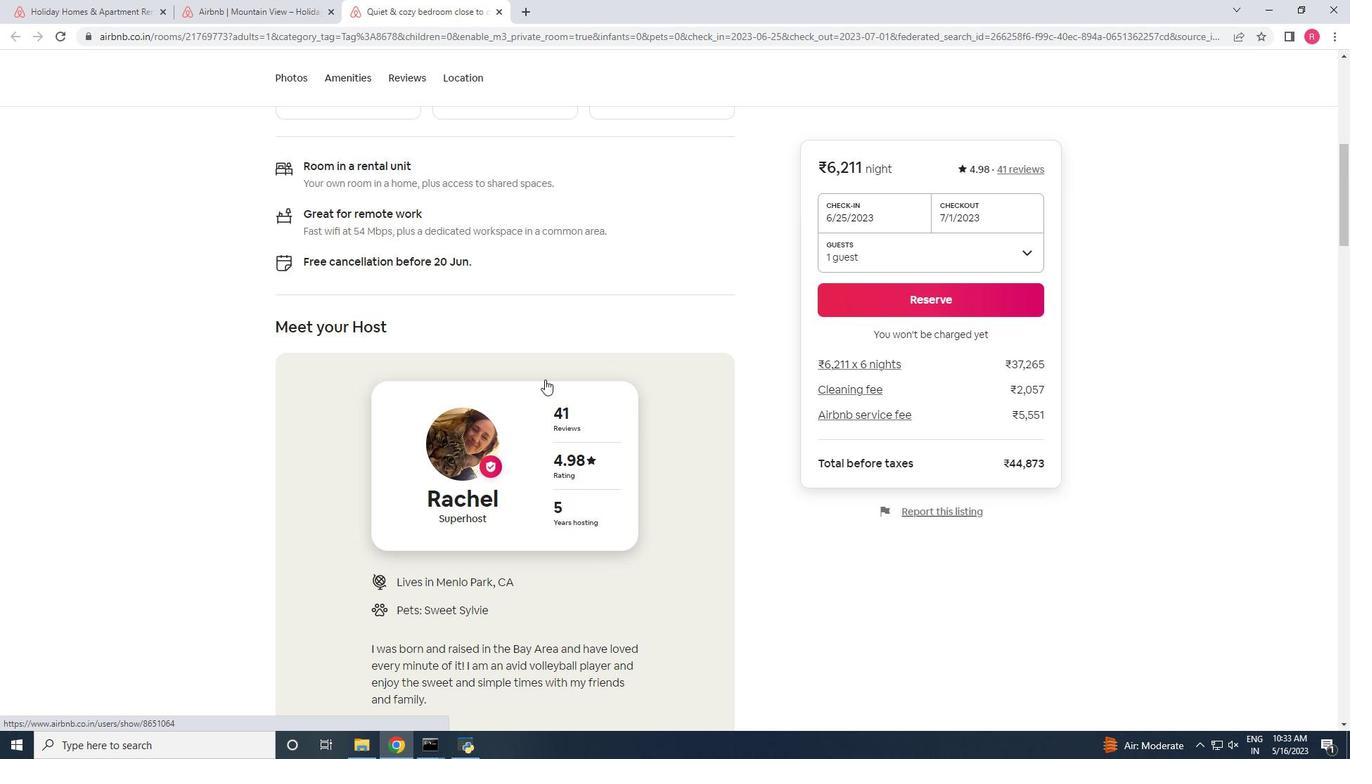 
Action: Mouse moved to (479, 334)
Screenshot: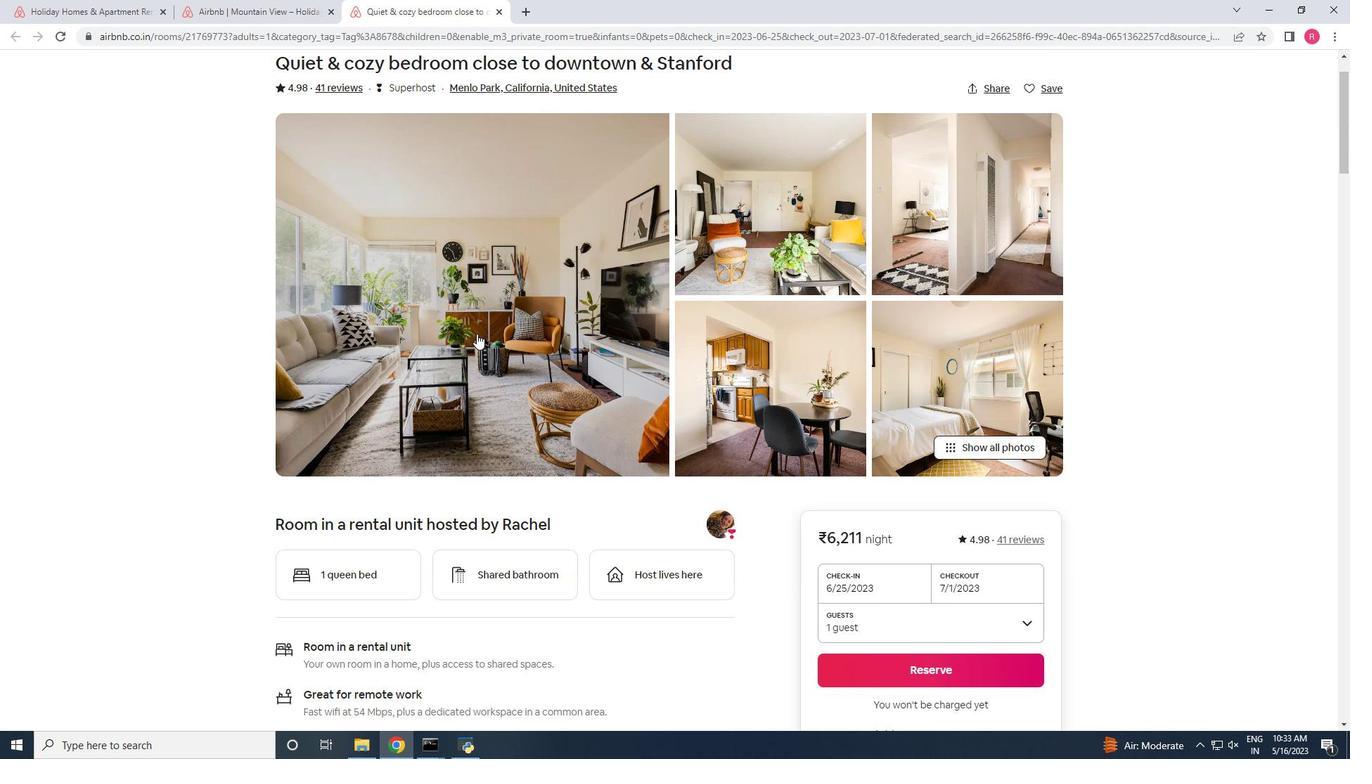 
Action: Mouse scrolled (479, 335) with delta (0, 0)
Screenshot: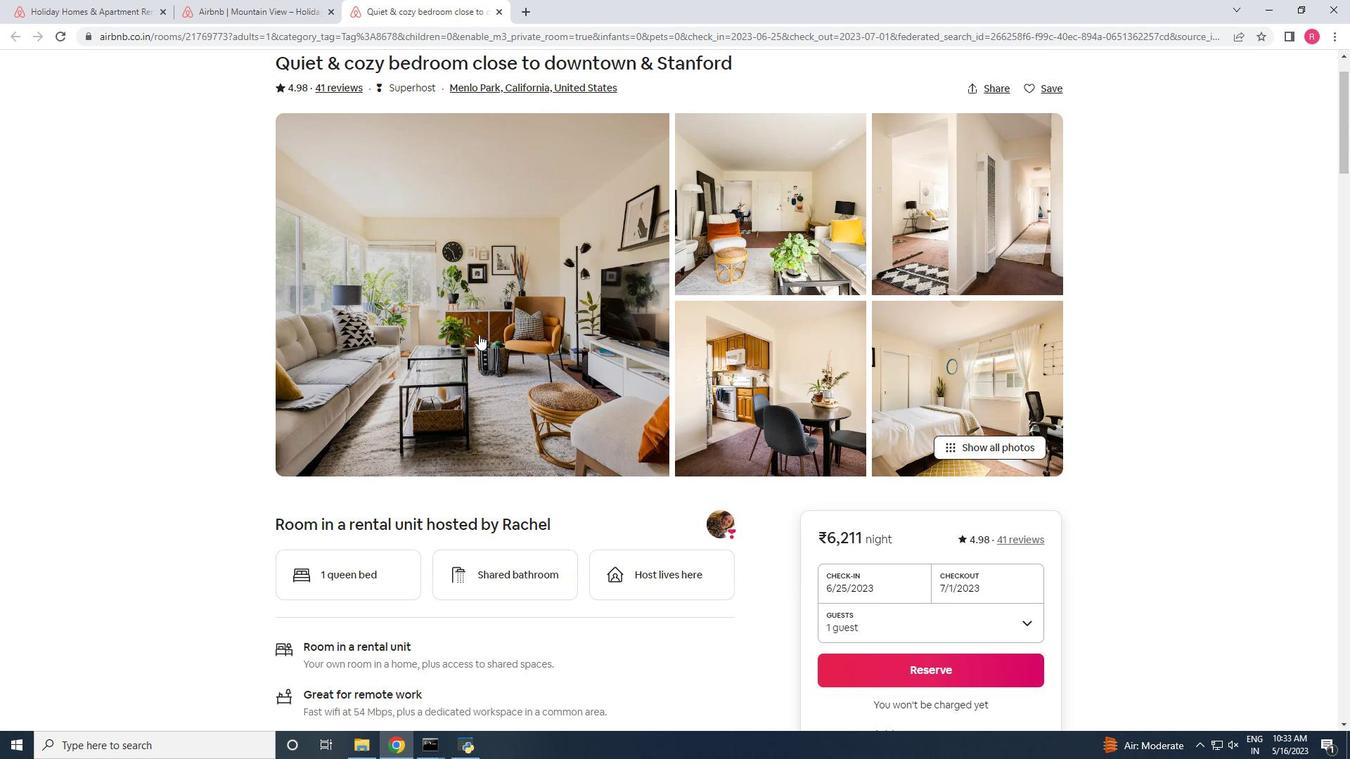 
Action: Mouse scrolled (479, 335) with delta (0, 0)
Screenshot: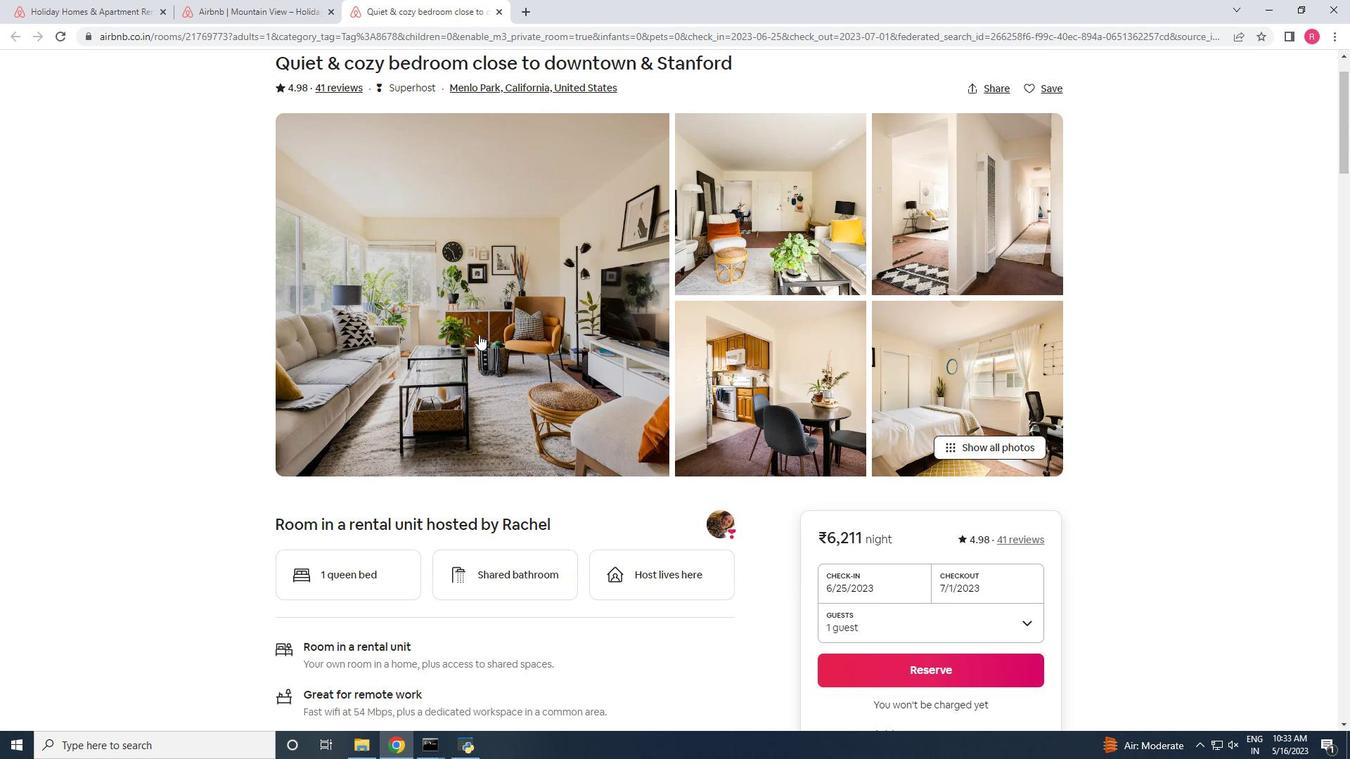 
Action: Mouse scrolled (479, 335) with delta (0, 0)
Screenshot: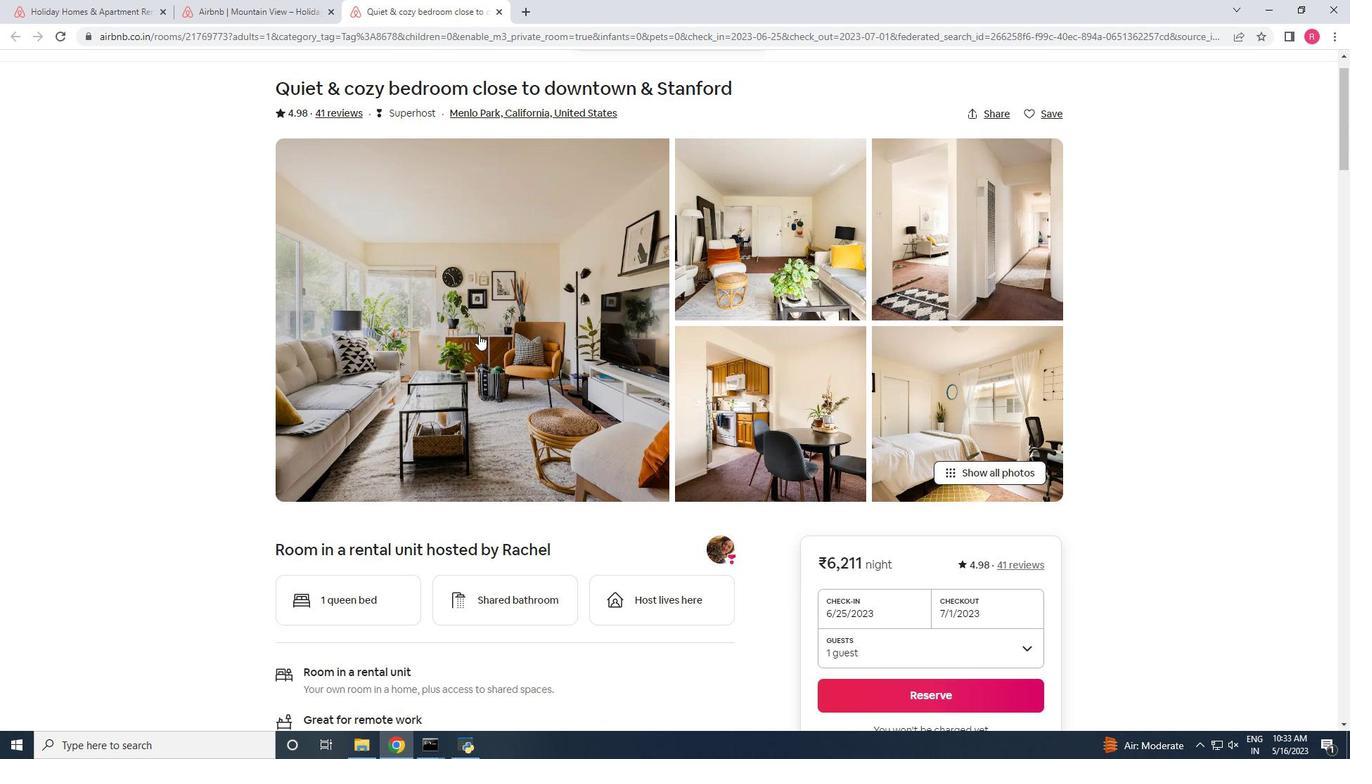 
Action: Mouse moved to (687, 80)
Screenshot: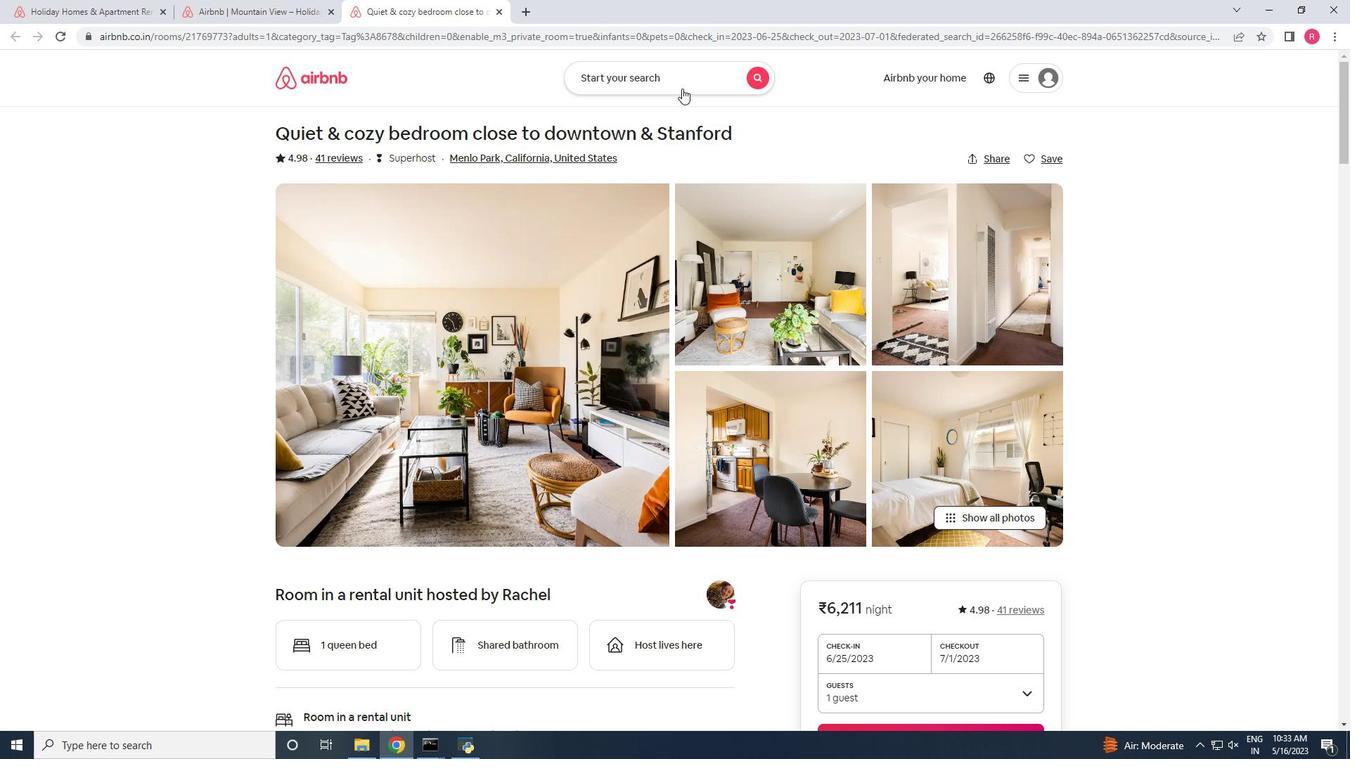 
Action: Mouse pressed left at (687, 80)
Screenshot: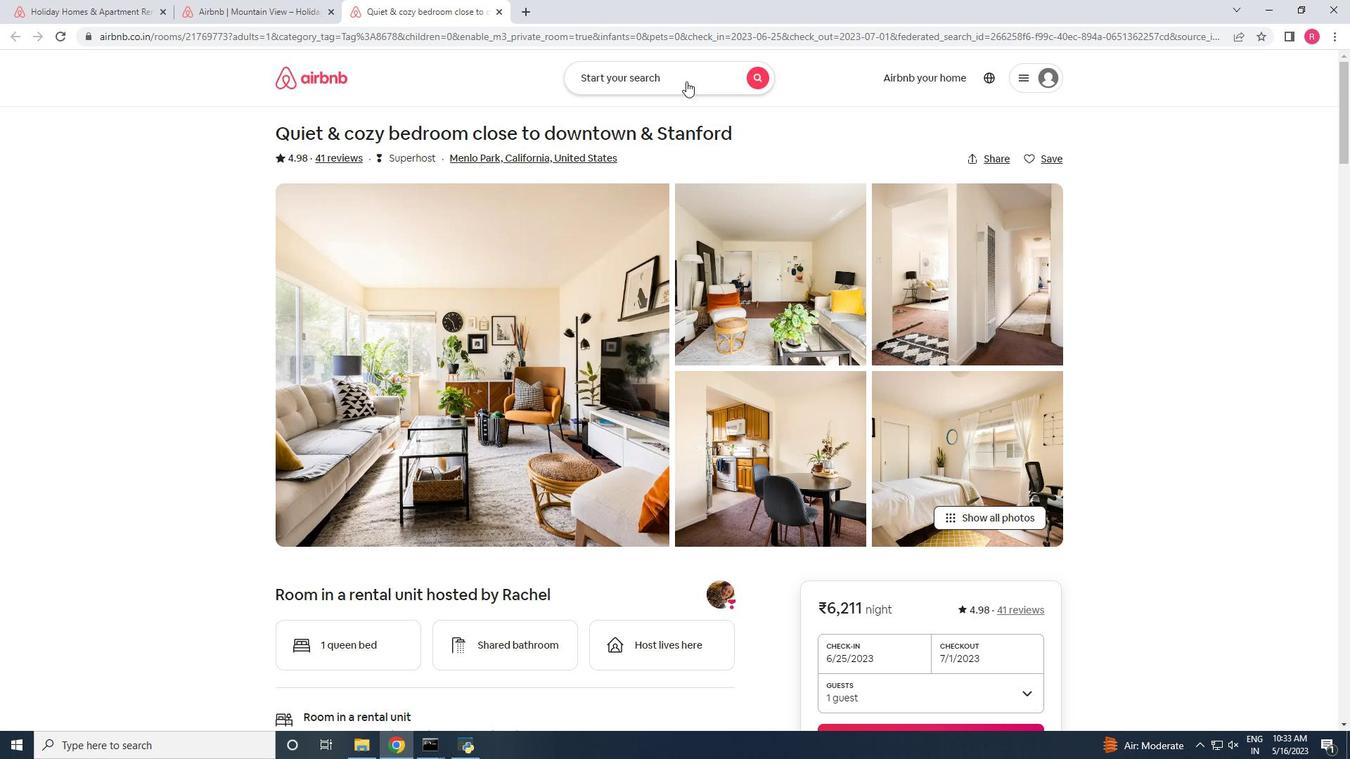 
Action: Mouse moved to (445, 137)
Screenshot: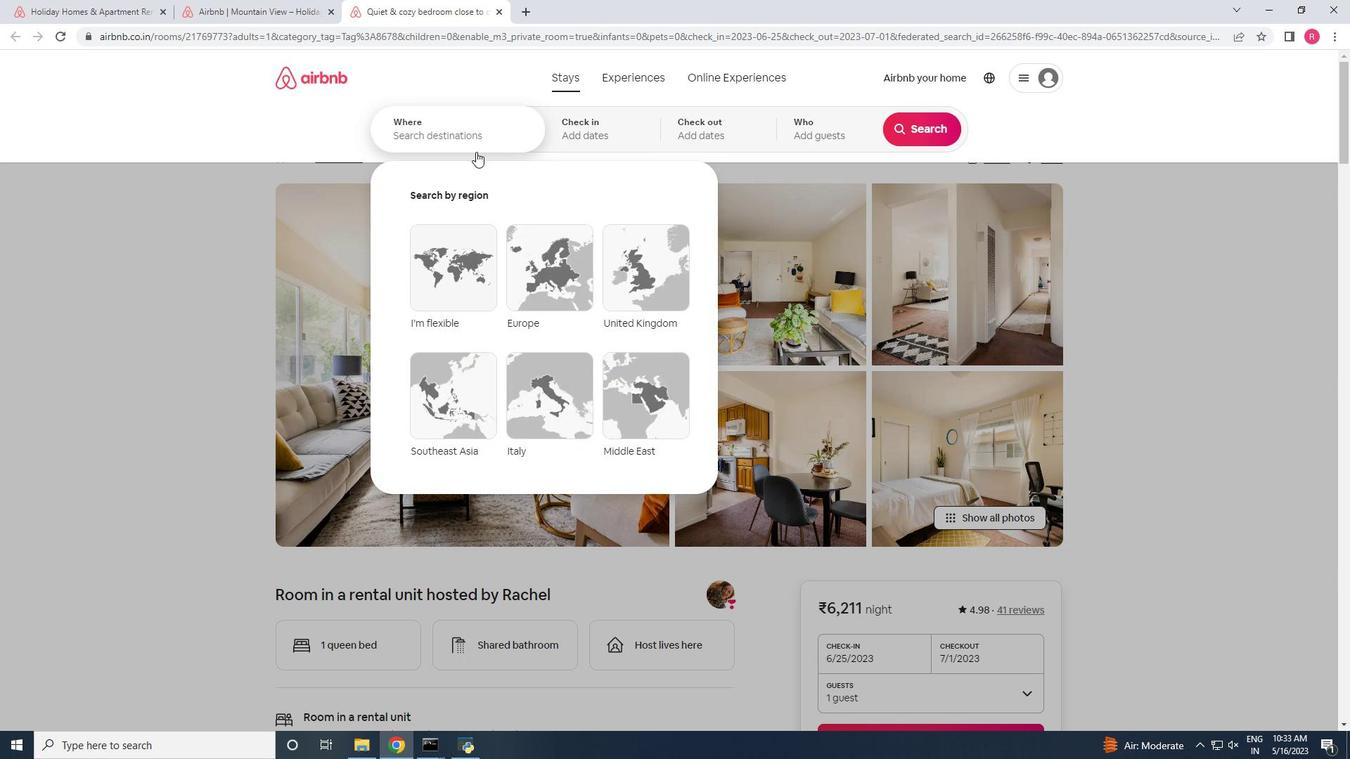 
Action: Mouse pressed left at (445, 137)
Screenshot: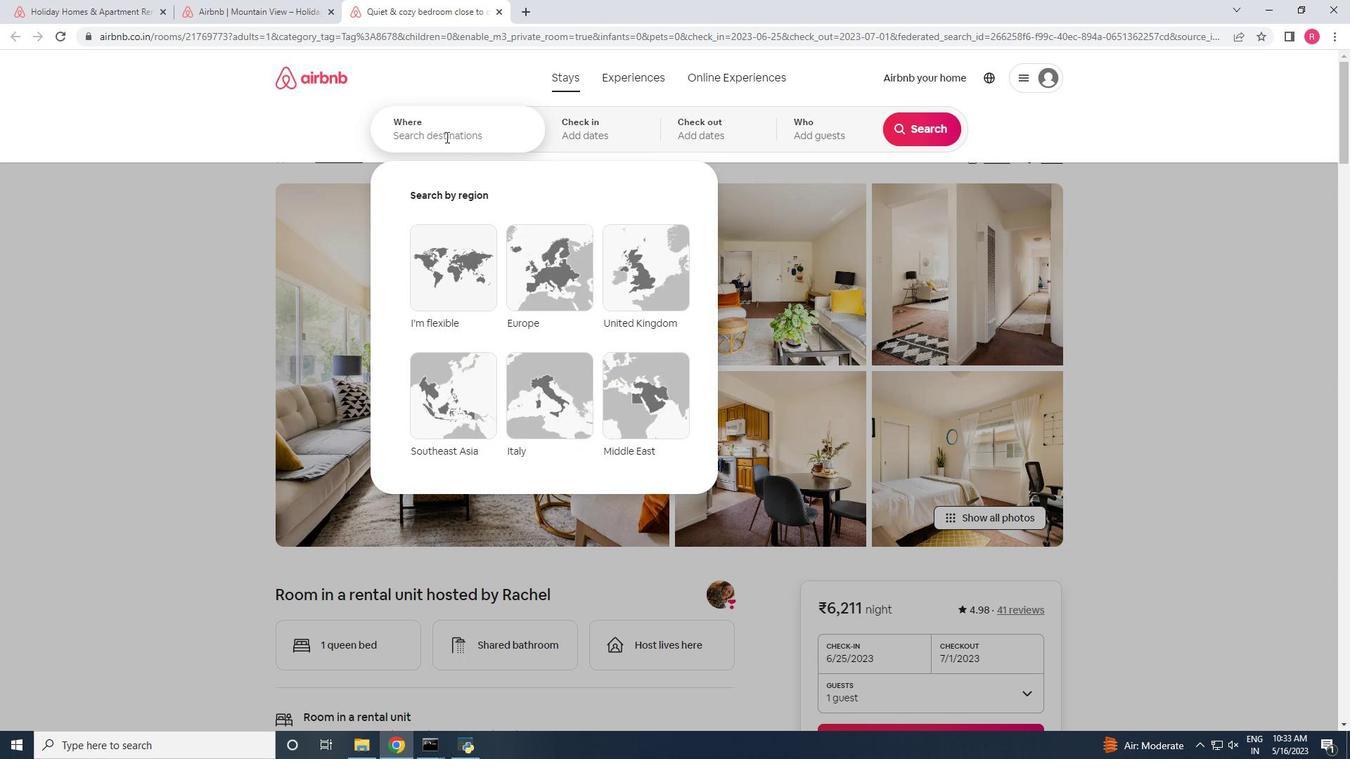 
Action: Key pressed mountain<Key.space>view
Screenshot: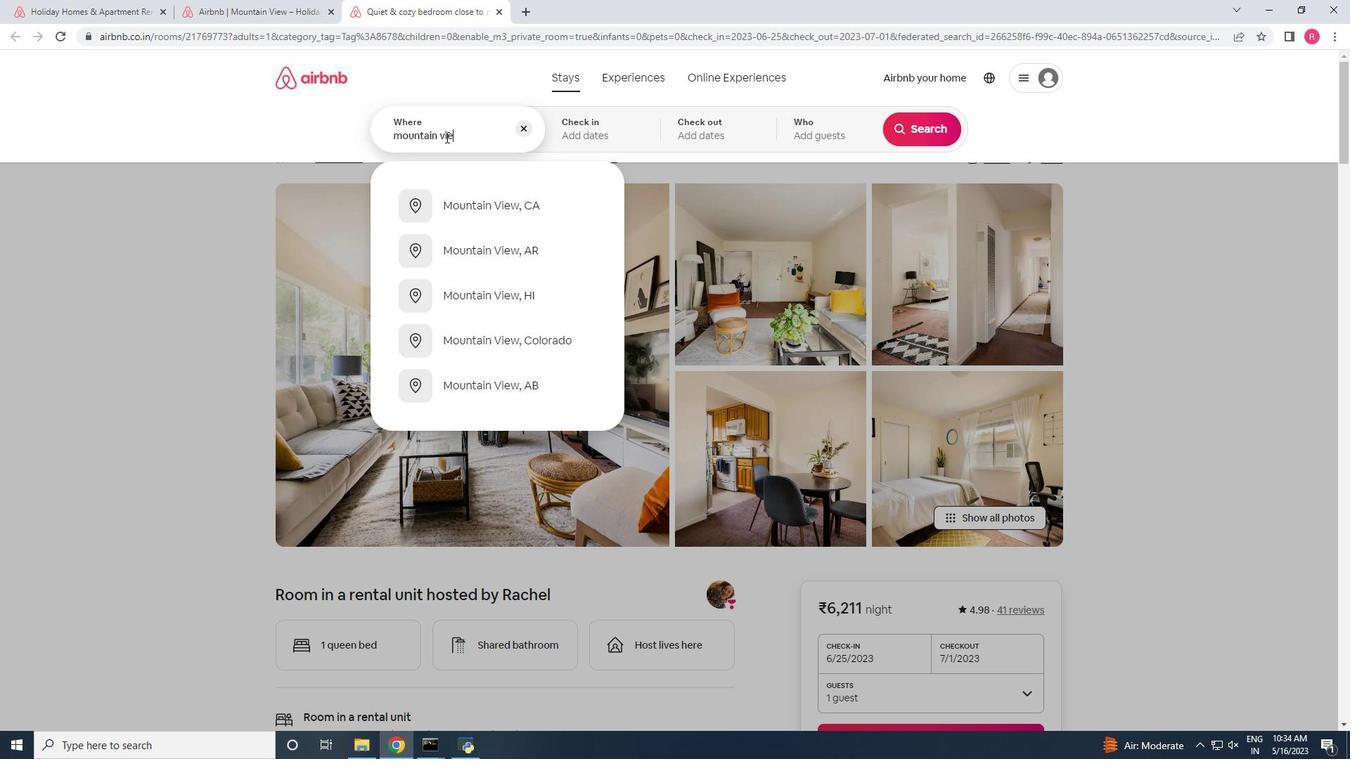 
Action: Mouse moved to (947, 125)
Screenshot: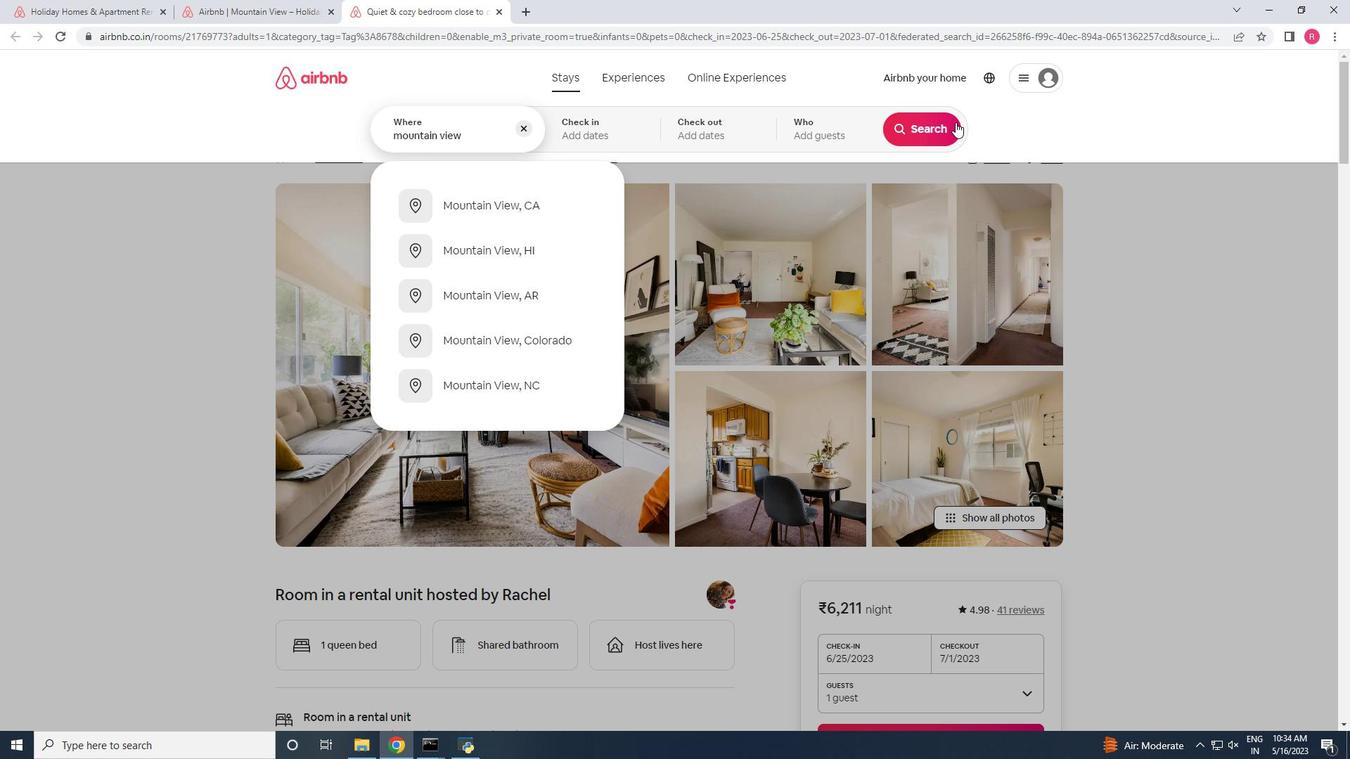 
Action: Mouse pressed left at (947, 125)
Screenshot: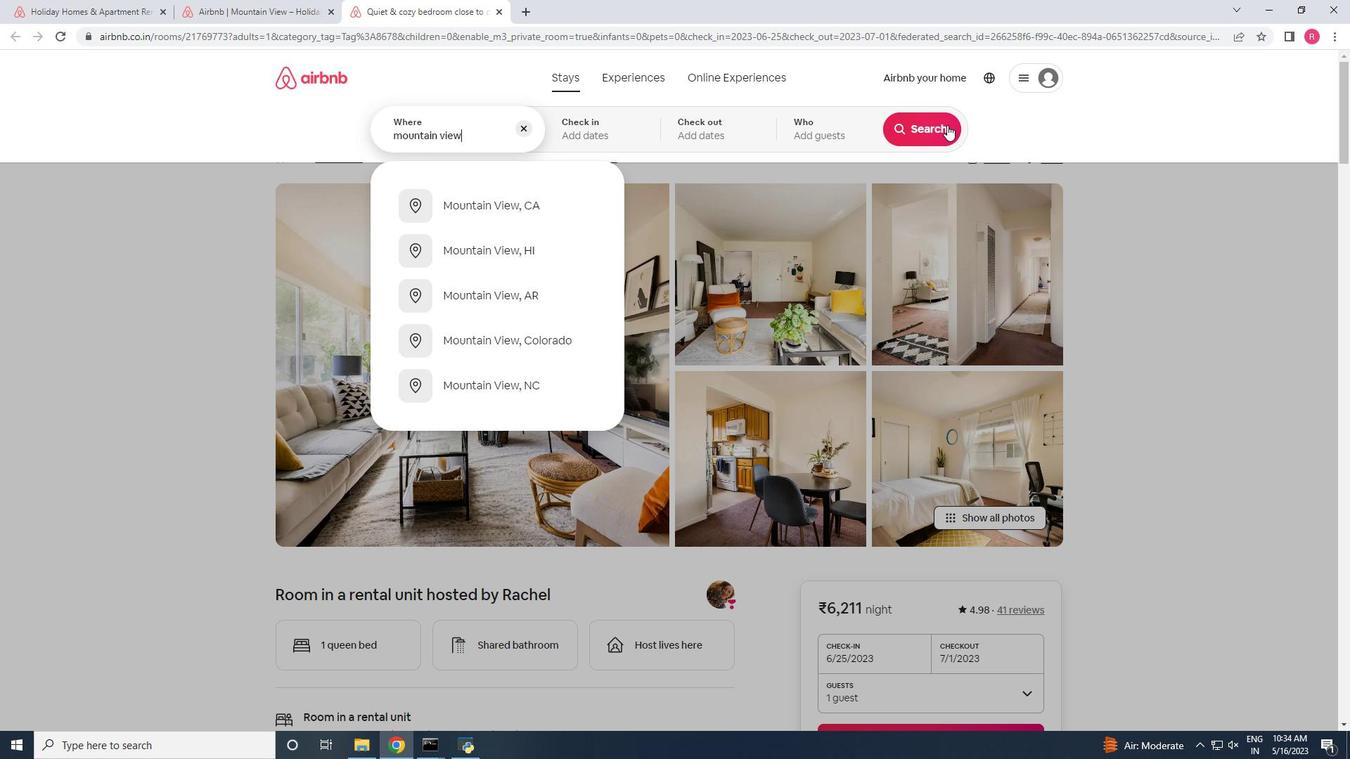 
Action: Mouse moved to (451, 289)
Screenshot: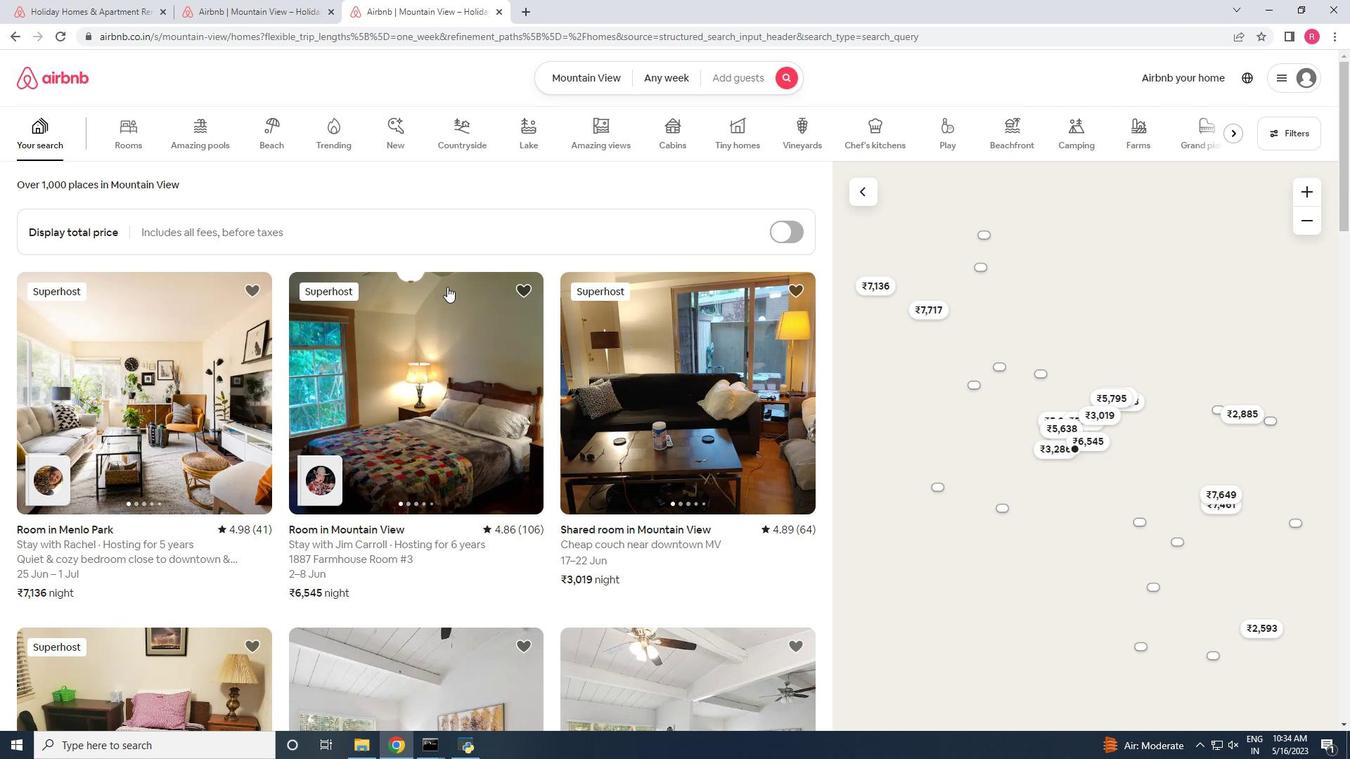 
Action: Mouse scrolled (451, 288) with delta (0, 0)
Screenshot: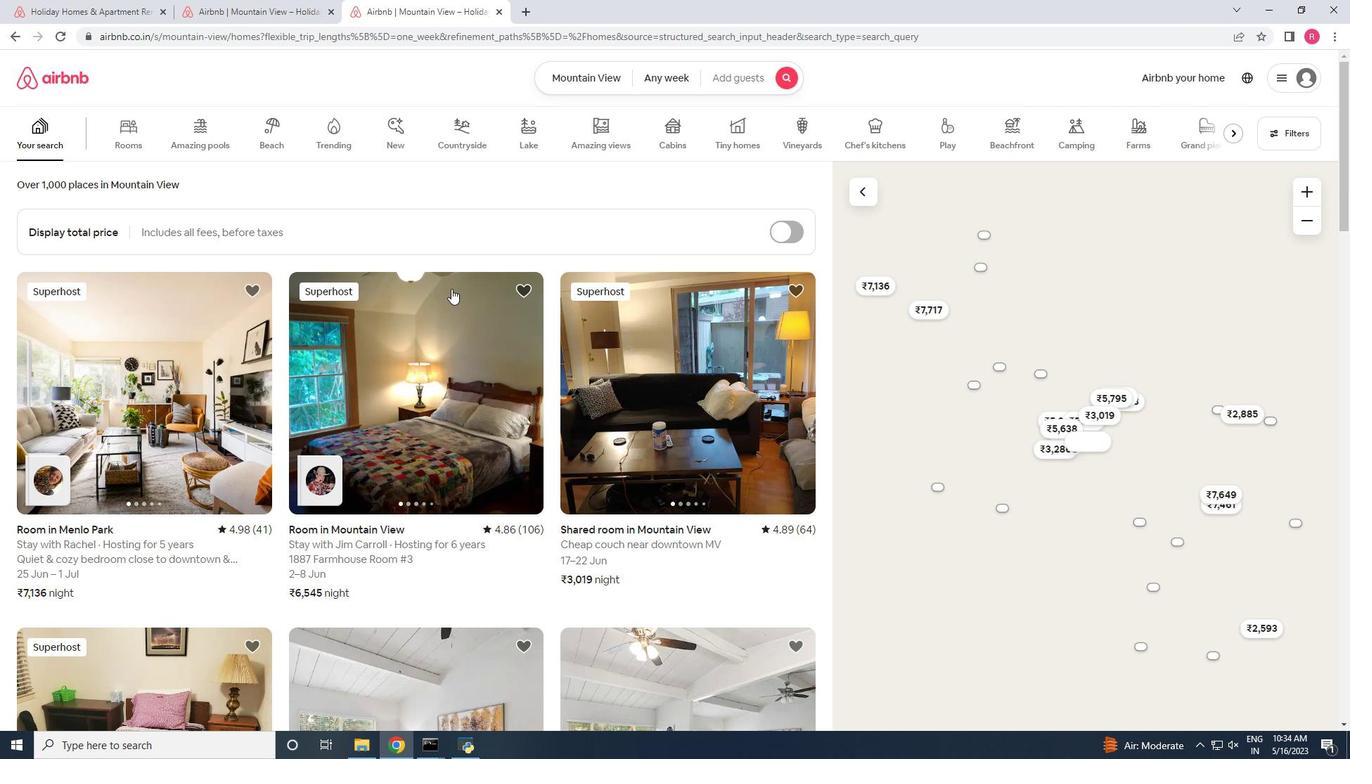 
Action: Mouse scrolled (451, 288) with delta (0, 0)
Screenshot: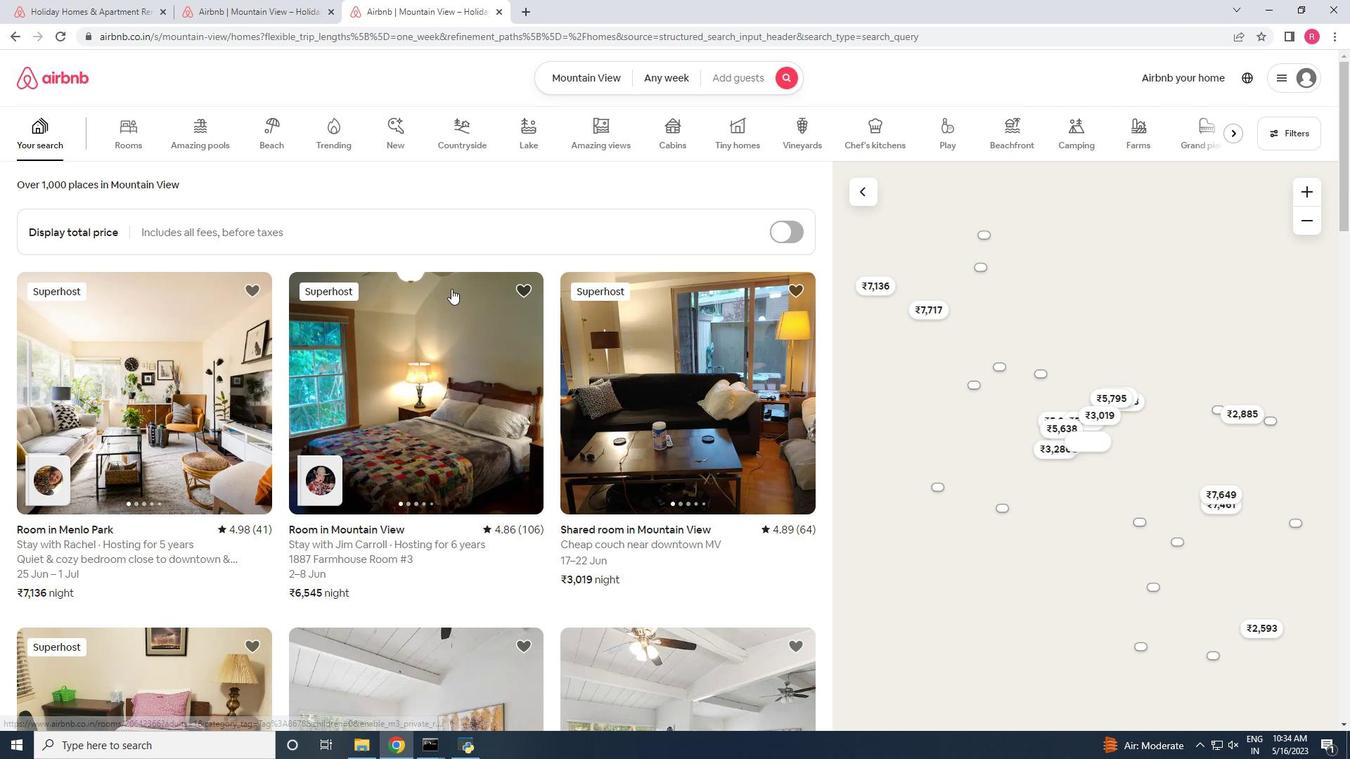 
Action: Mouse scrolled (451, 288) with delta (0, 0)
Screenshot: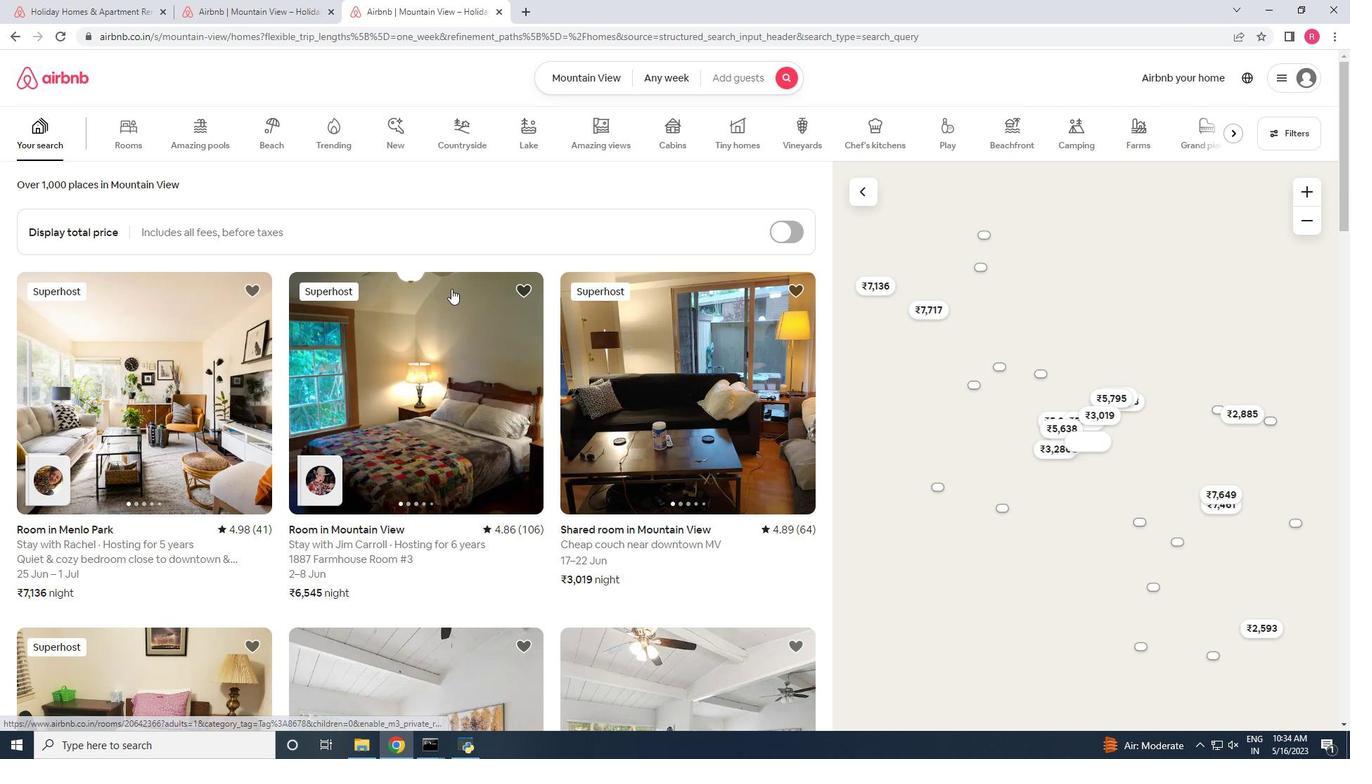 
Action: Mouse scrolled (451, 288) with delta (0, 0)
Screenshot: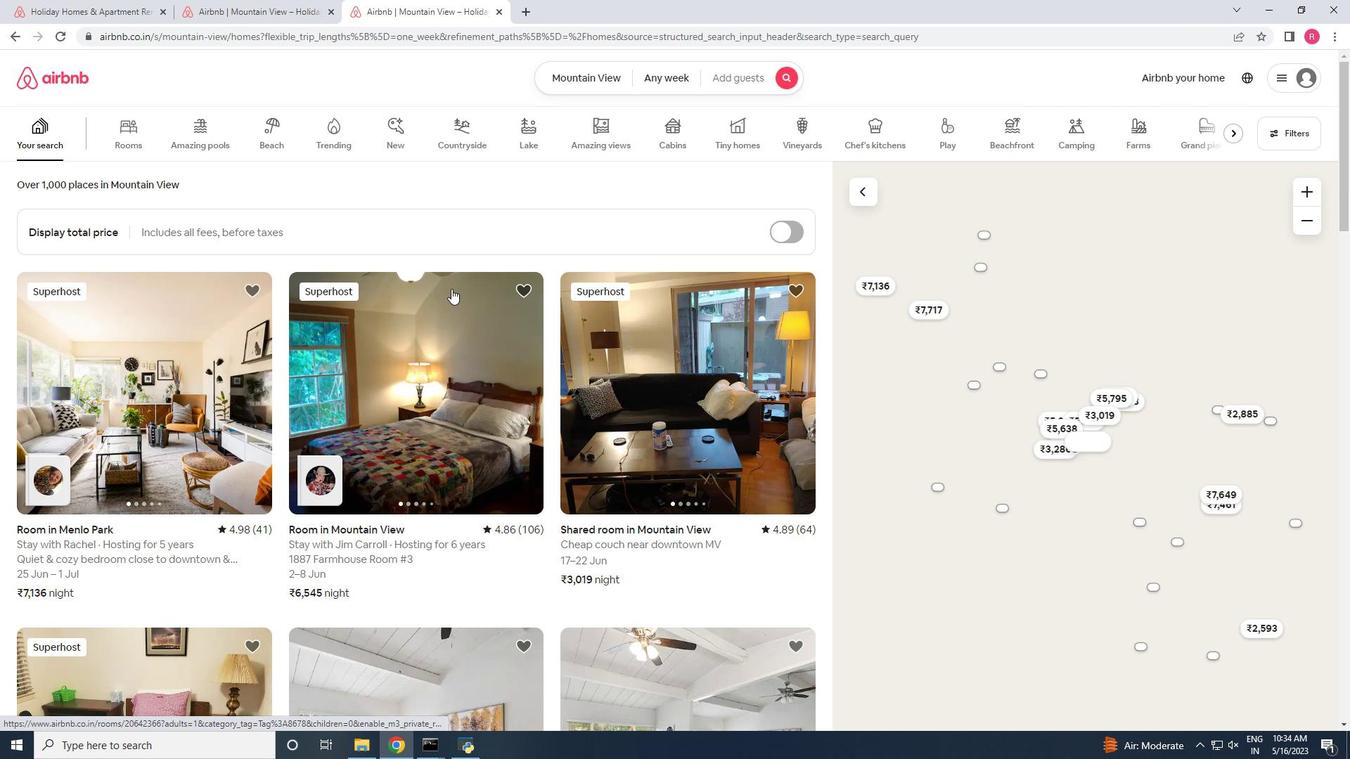 
Action: Mouse moved to (451, 289)
Screenshot: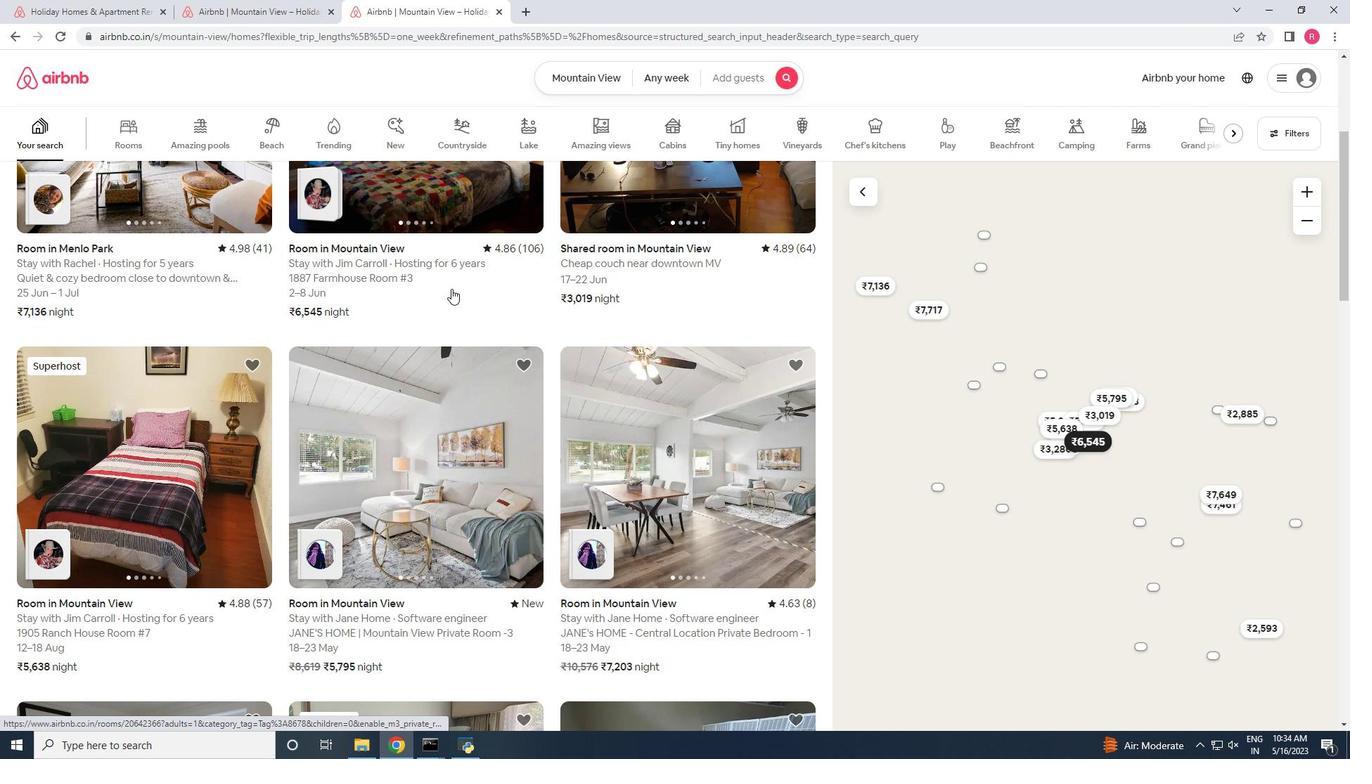 
Action: Mouse scrolled (451, 290) with delta (0, 0)
Screenshot: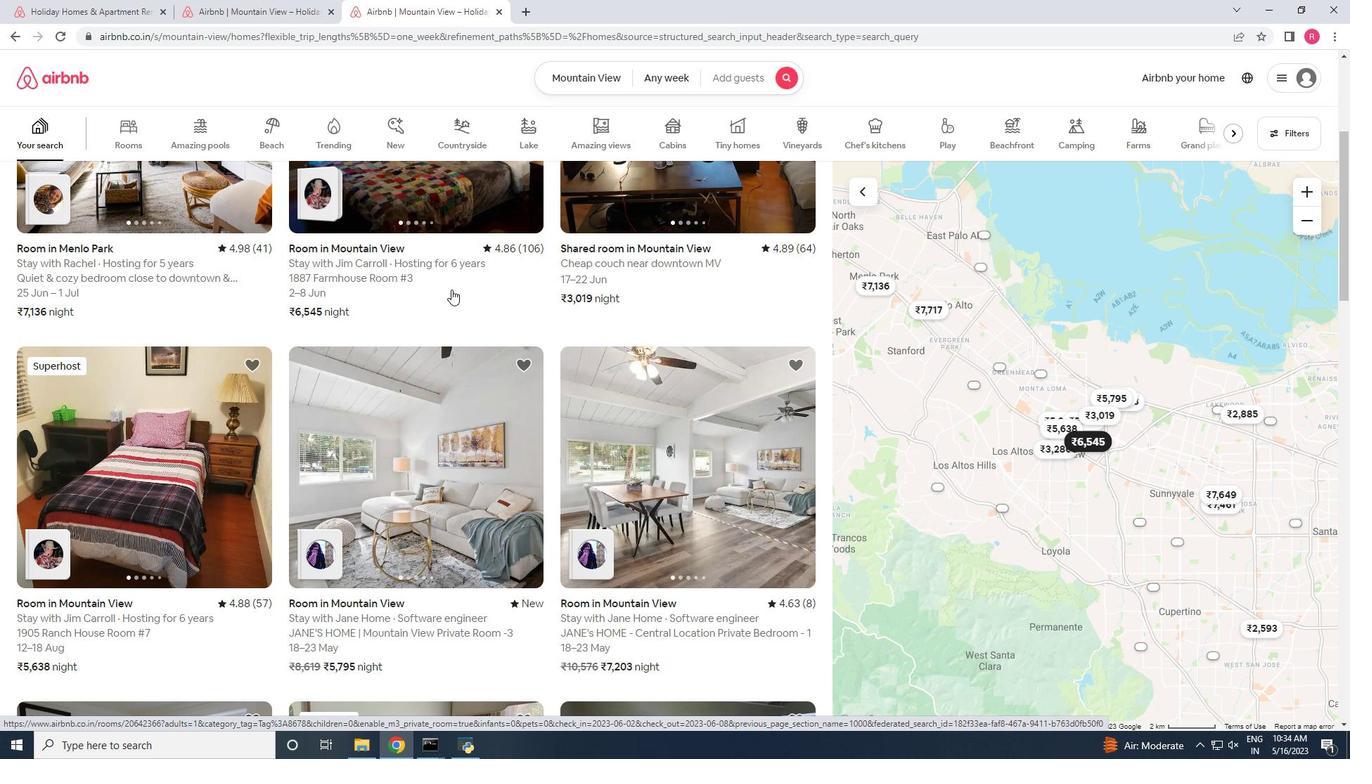 
Action: Mouse scrolled (451, 290) with delta (0, 0)
Screenshot: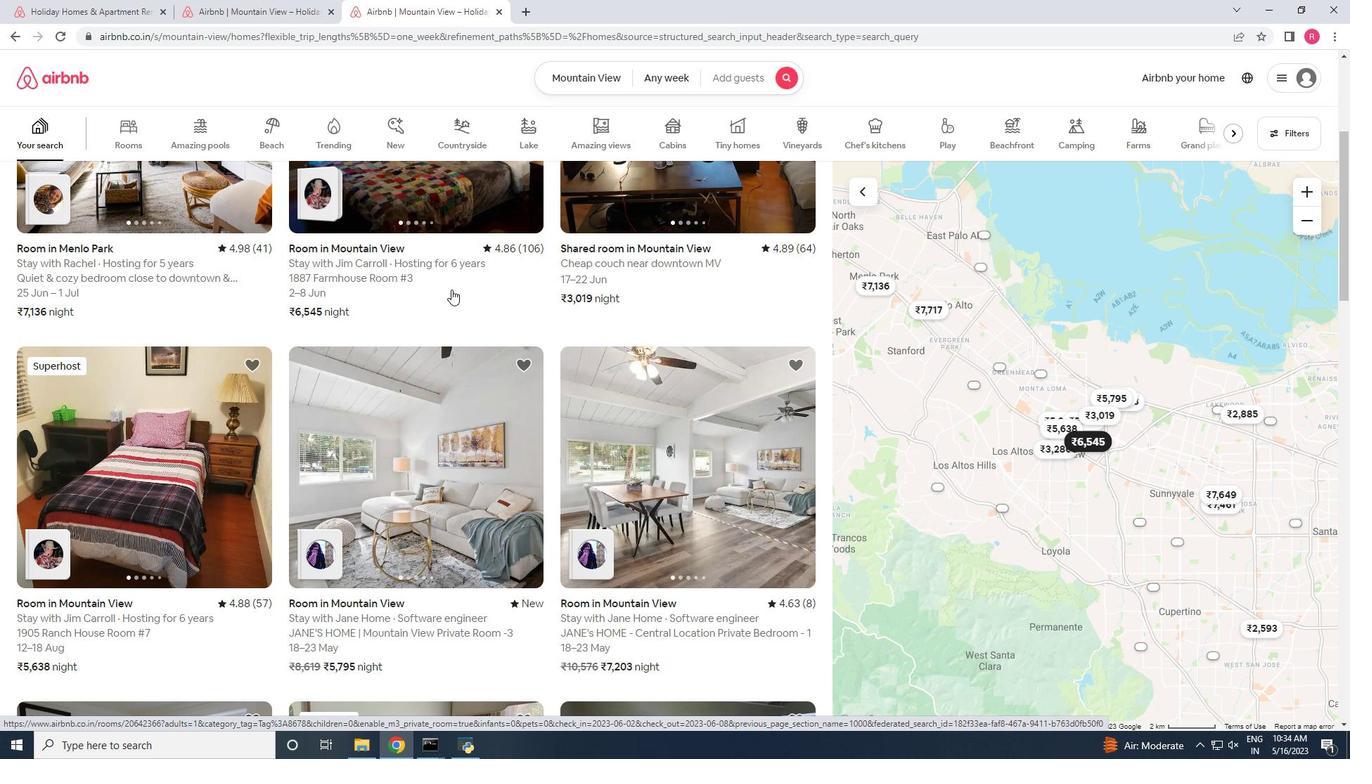 
Action: Mouse scrolled (451, 290) with delta (0, 0)
Screenshot: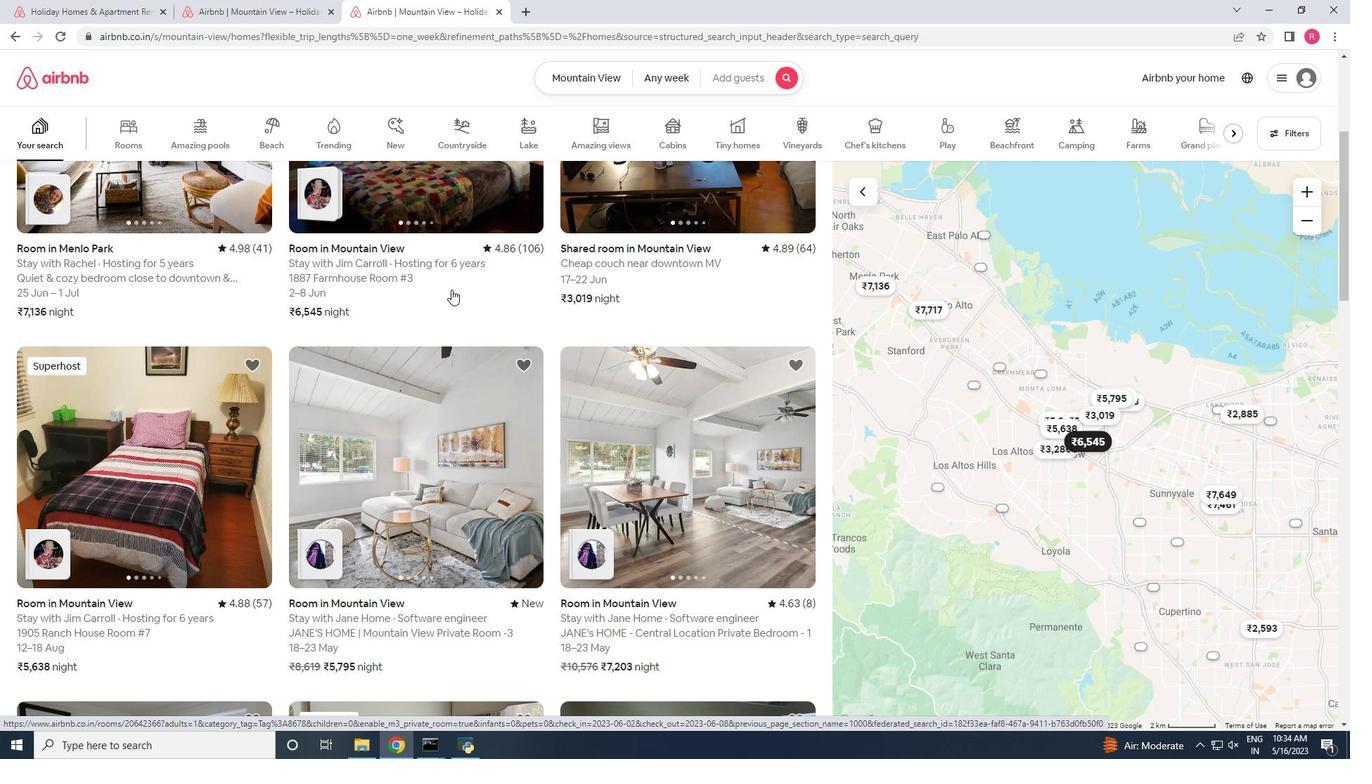 
Action: Mouse scrolled (451, 290) with delta (0, 0)
Screenshot: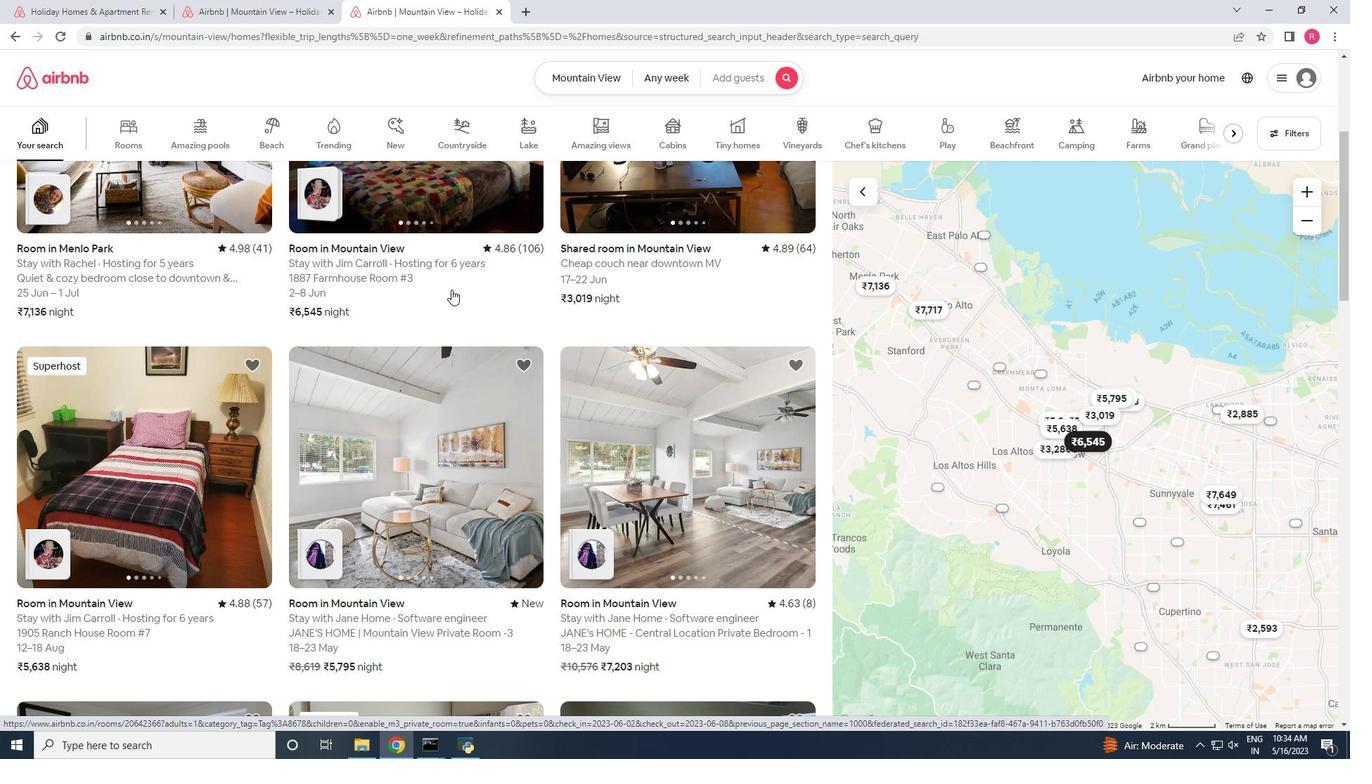 
Action: Mouse scrolled (451, 290) with delta (0, 0)
Screenshot: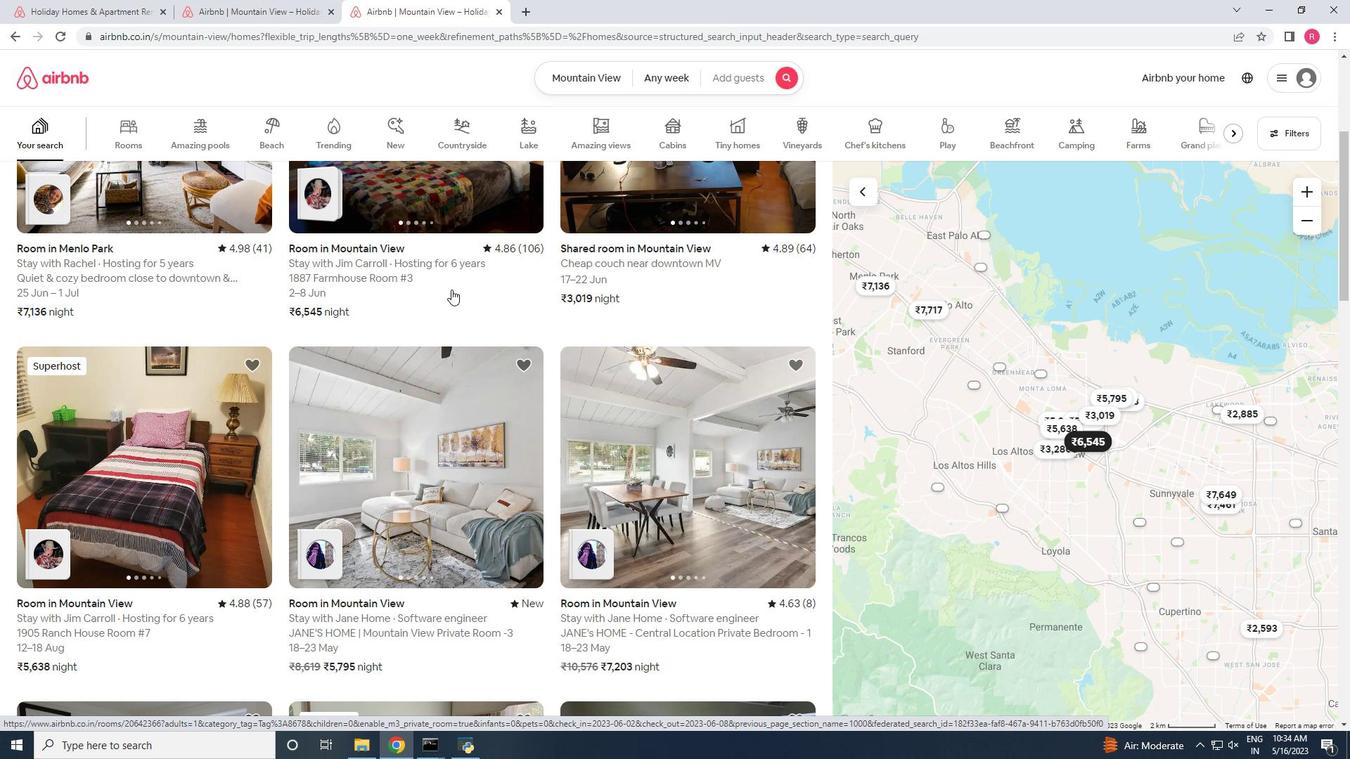
Action: Mouse scrolled (451, 290) with delta (0, 0)
Screenshot: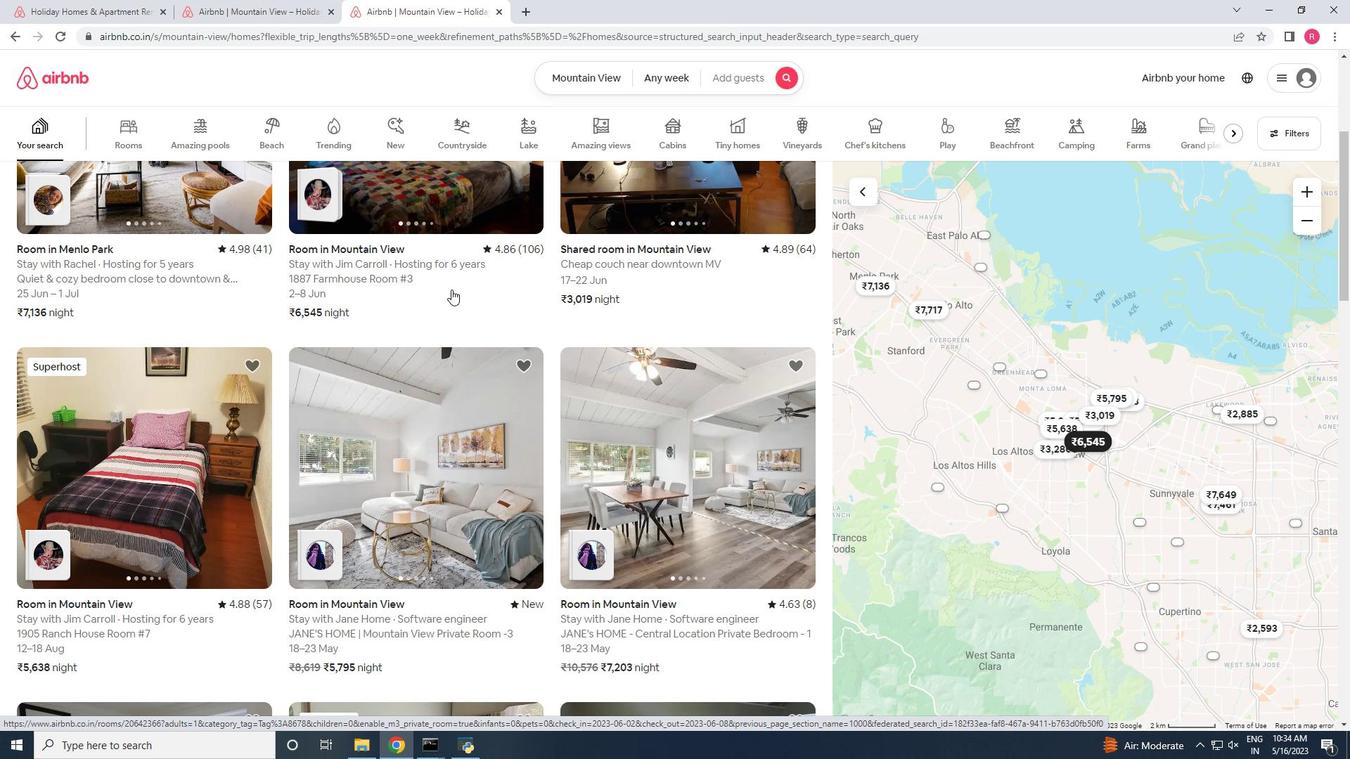 
Action: Mouse moved to (396, 412)
Screenshot: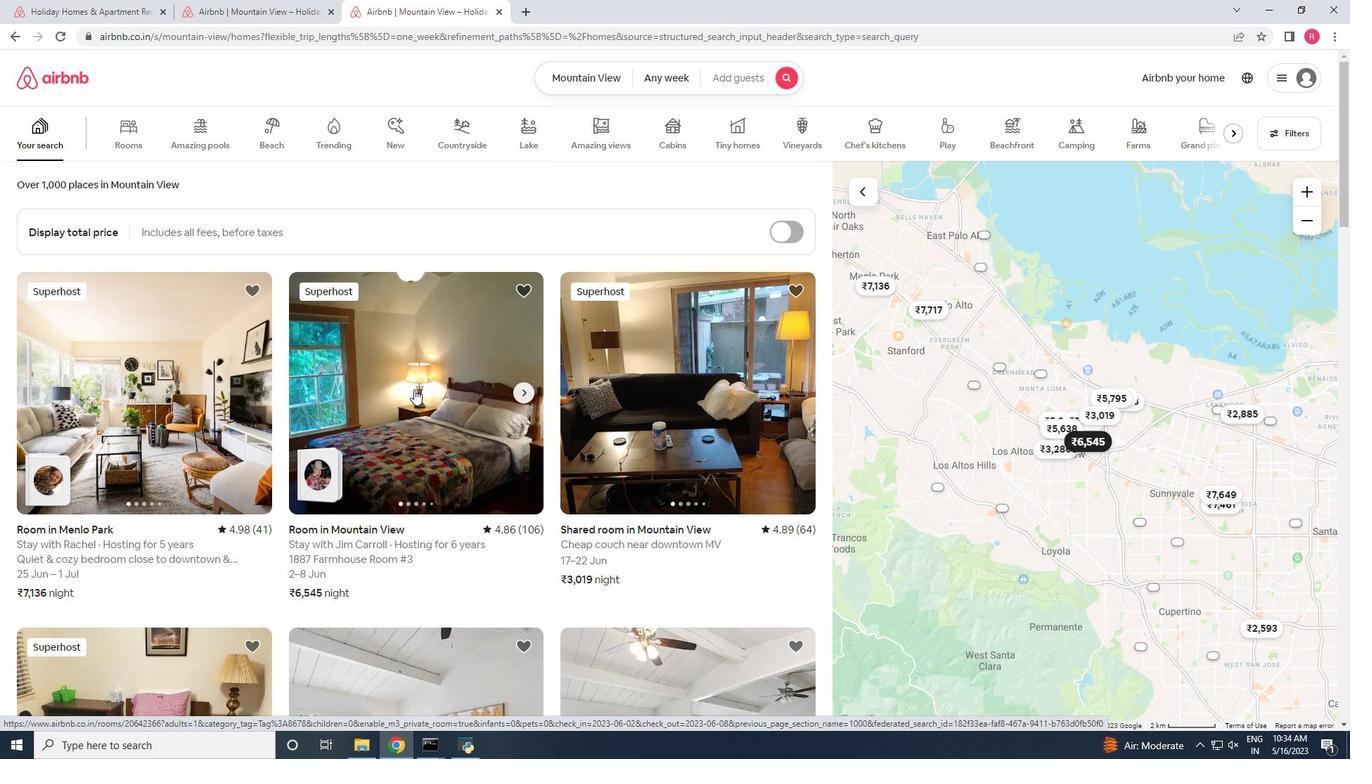 
Action: Mouse scrolled (396, 412) with delta (0, 0)
Screenshot: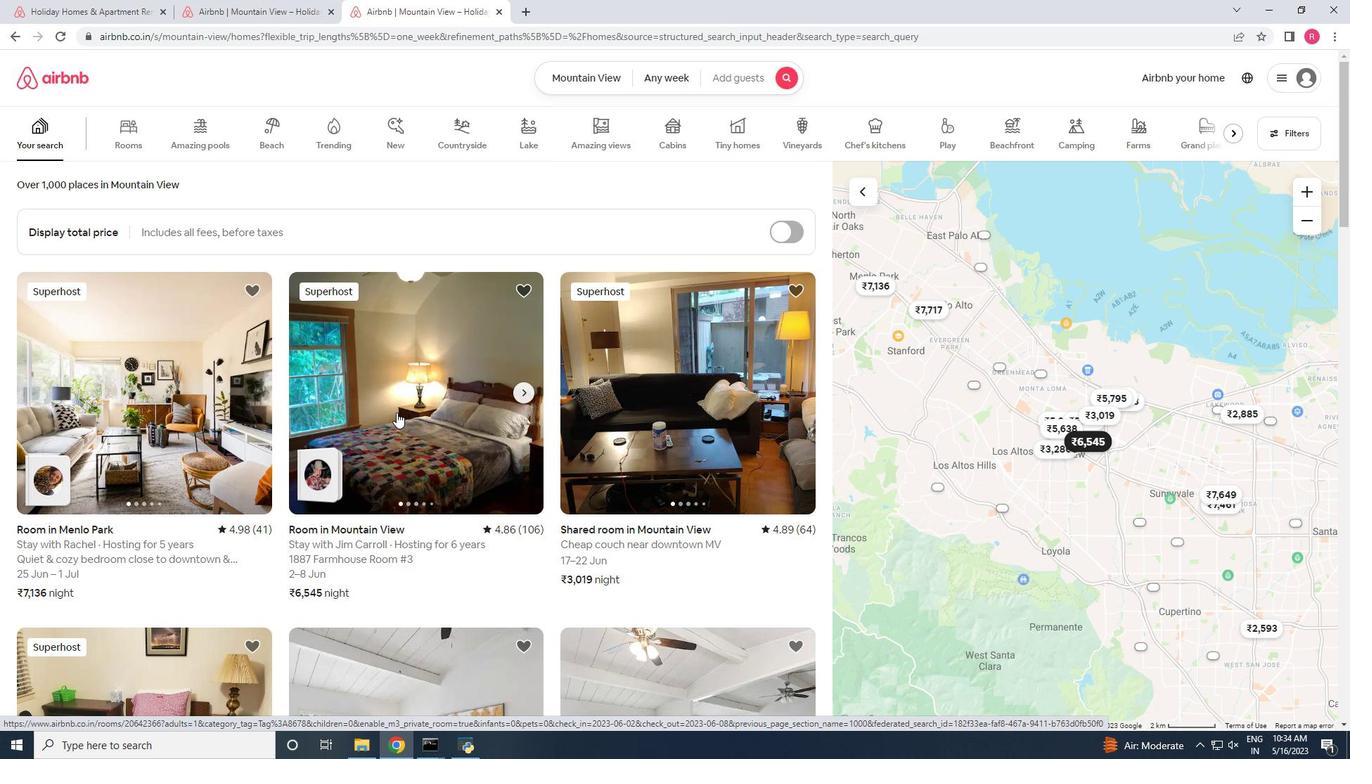 
Action: Mouse scrolled (396, 412) with delta (0, 0)
Screenshot: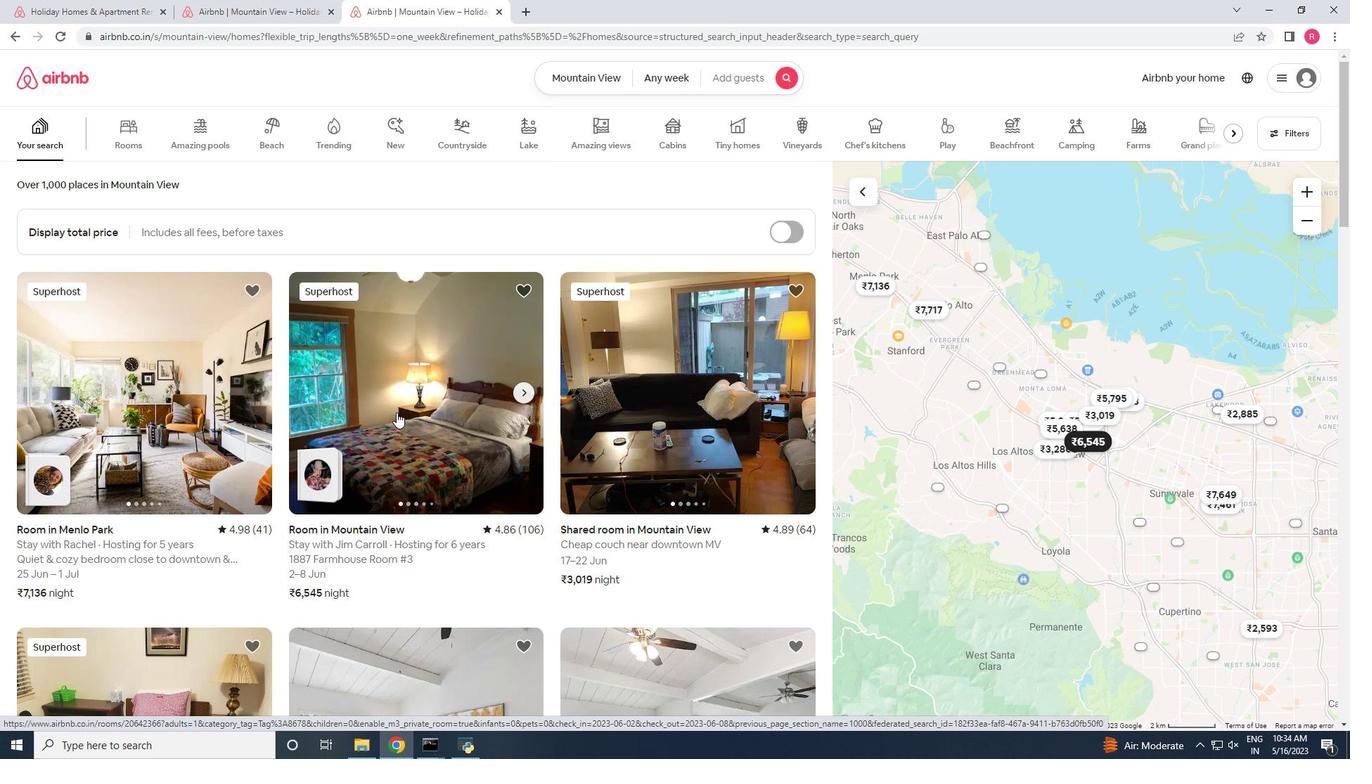 
Action: Mouse scrolled (396, 412) with delta (0, 0)
Screenshot: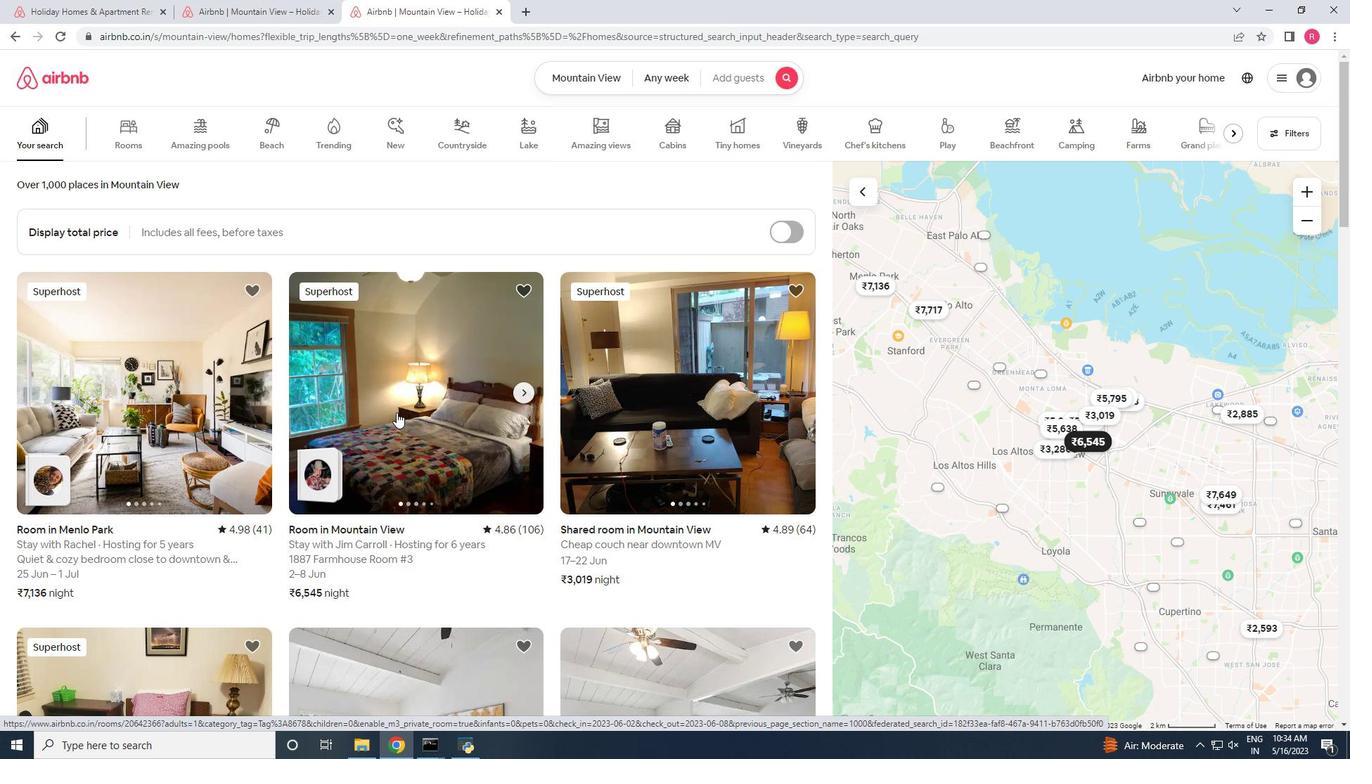 
Action: Mouse moved to (395, 484)
Screenshot: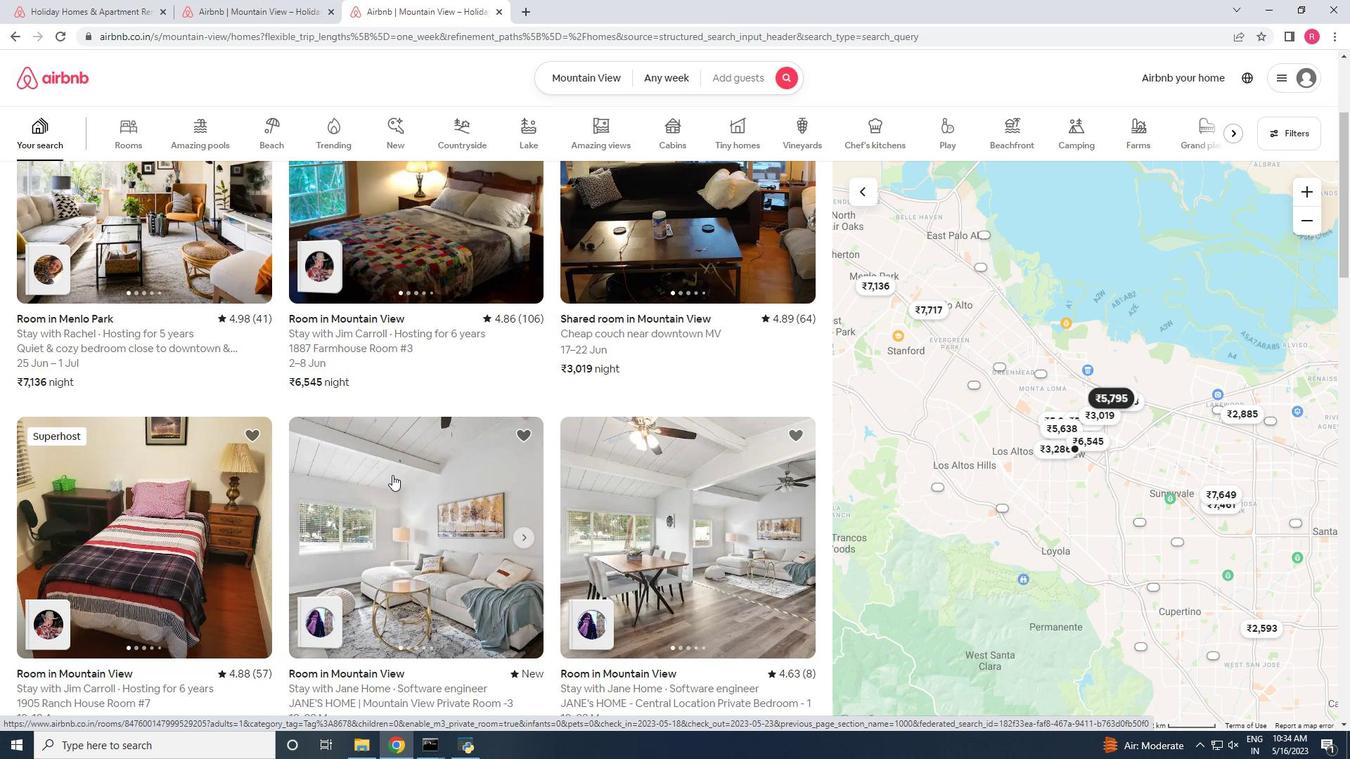 
Action: Mouse pressed left at (395, 484)
Screenshot: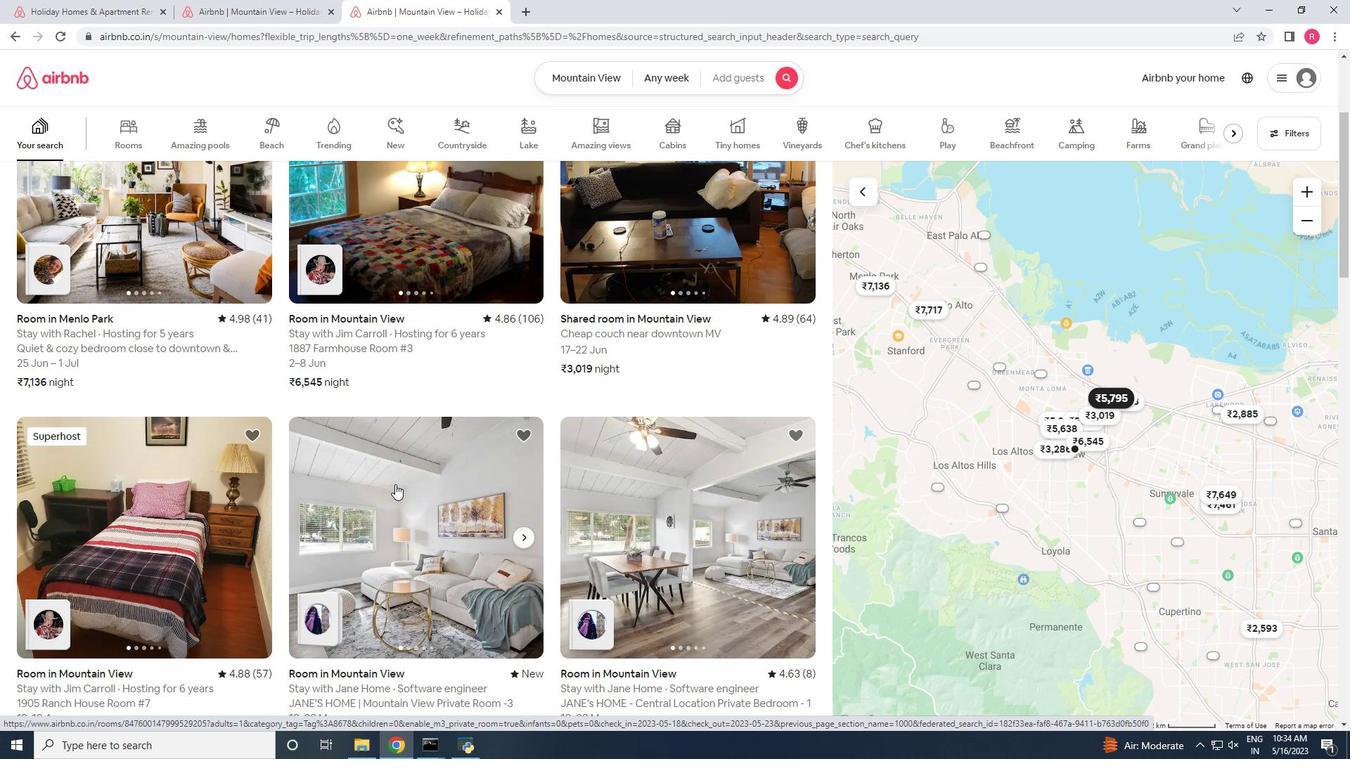 
Action: Mouse moved to (515, 399)
Screenshot: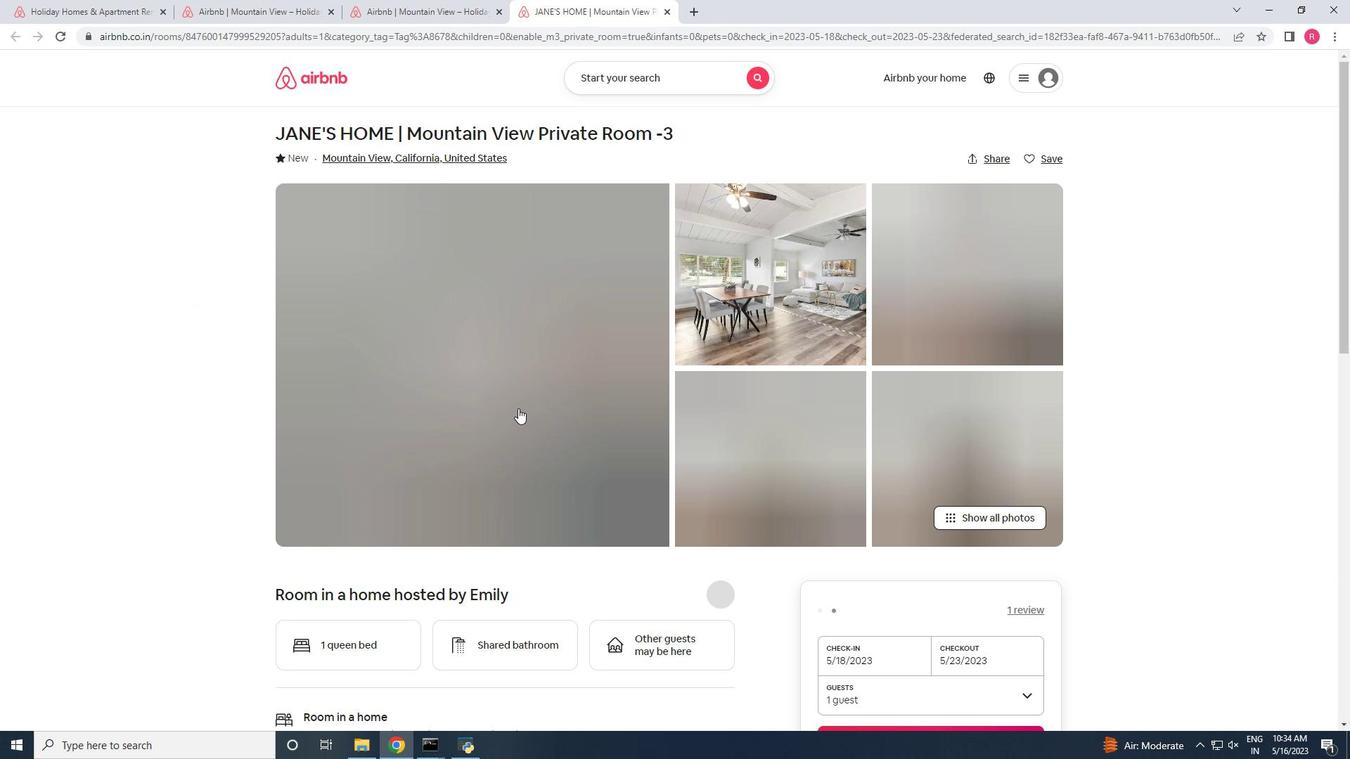 
Action: Mouse scrolled (515, 398) with delta (0, 0)
Screenshot: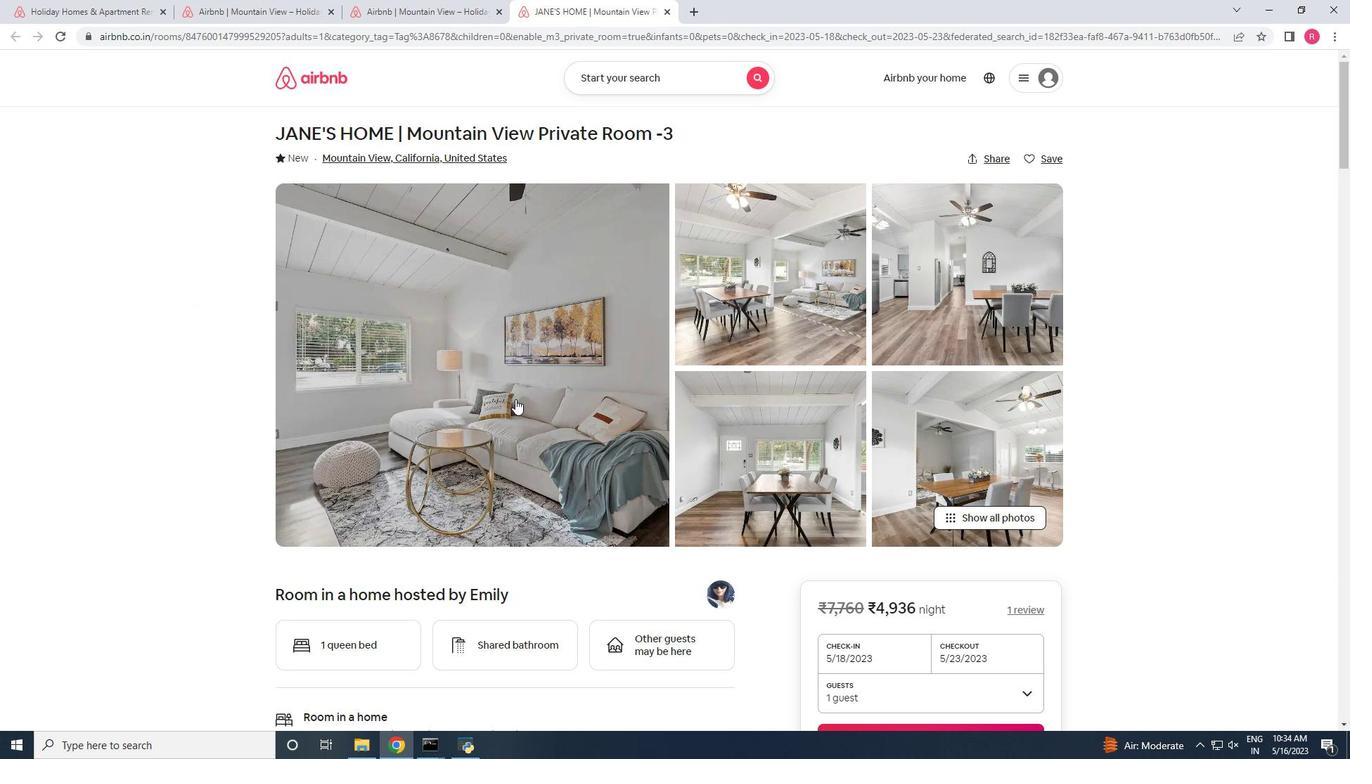 
Action: Mouse scrolled (515, 398) with delta (0, 0)
Screenshot: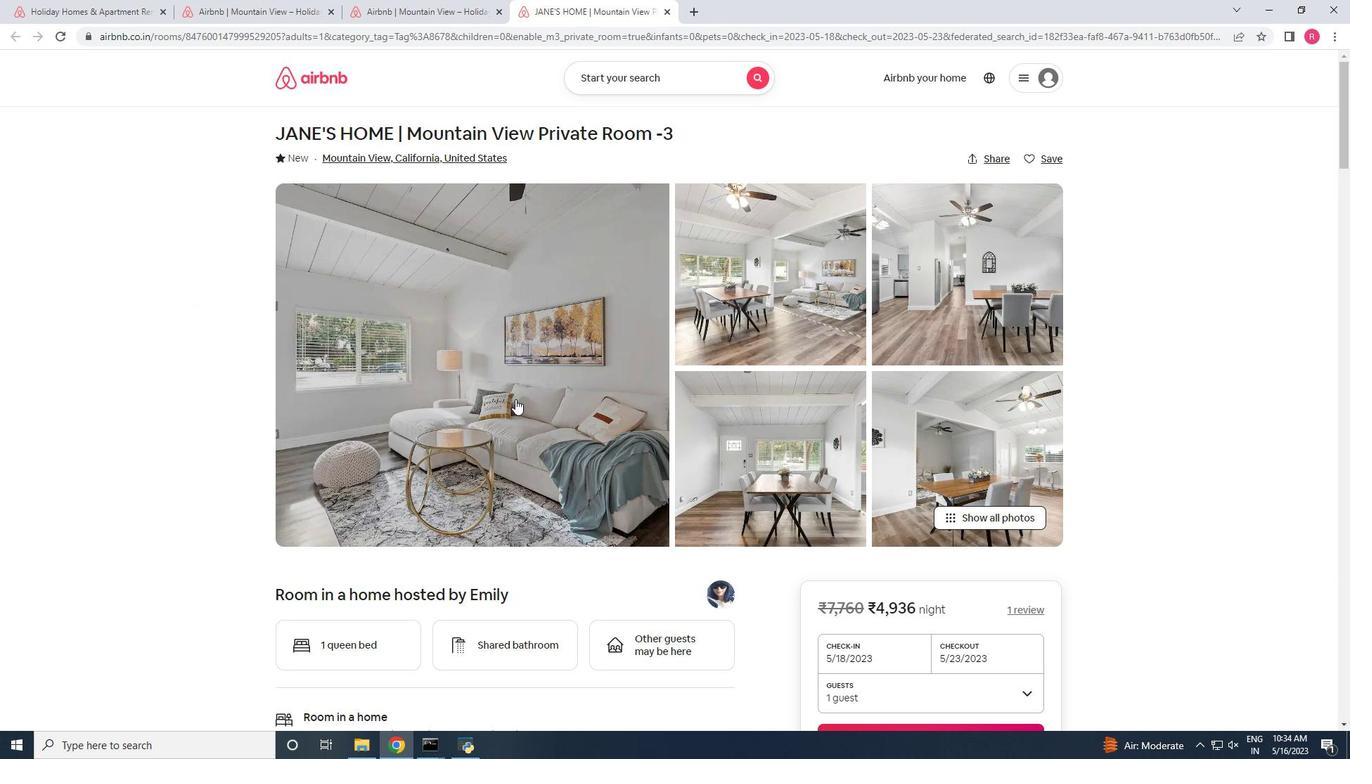 
Action: Mouse moved to (498, 325)
Screenshot: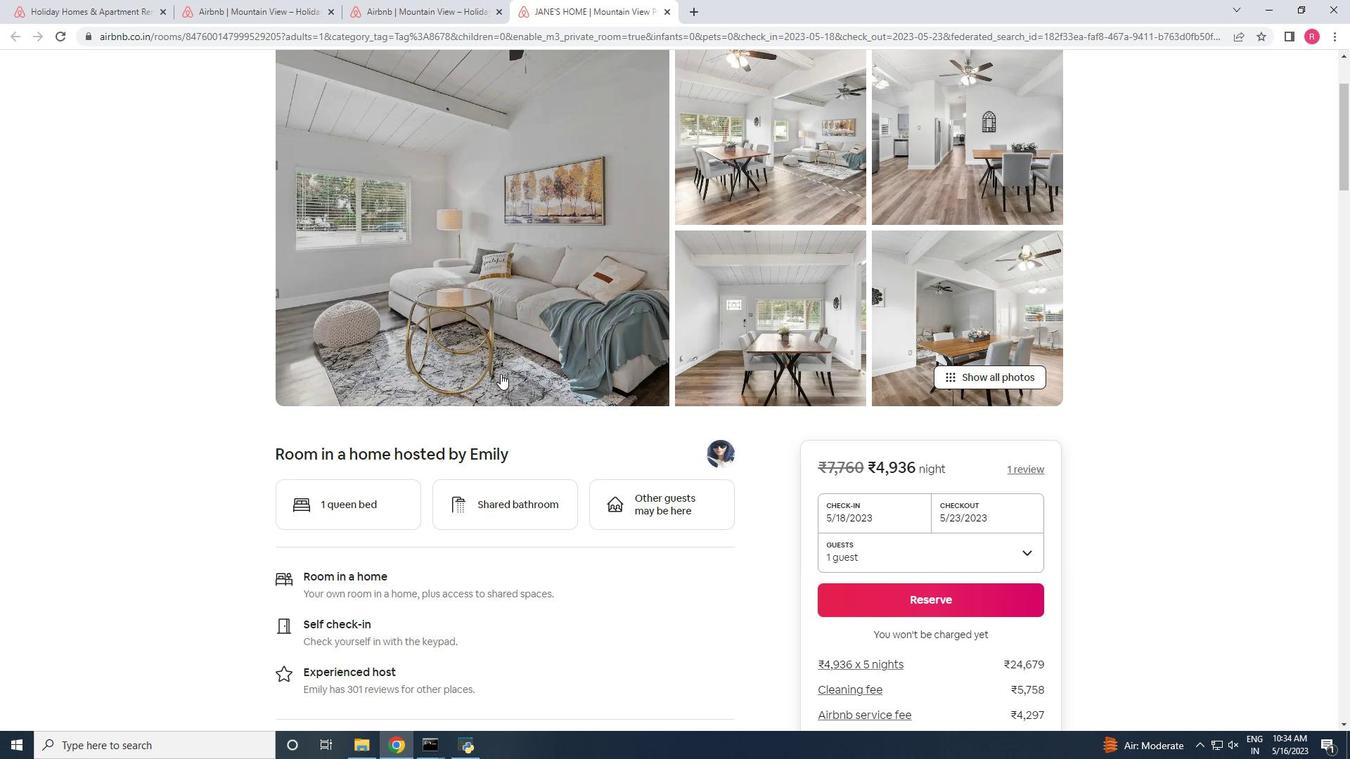 
Action: Mouse pressed left at (498, 325)
Screenshot: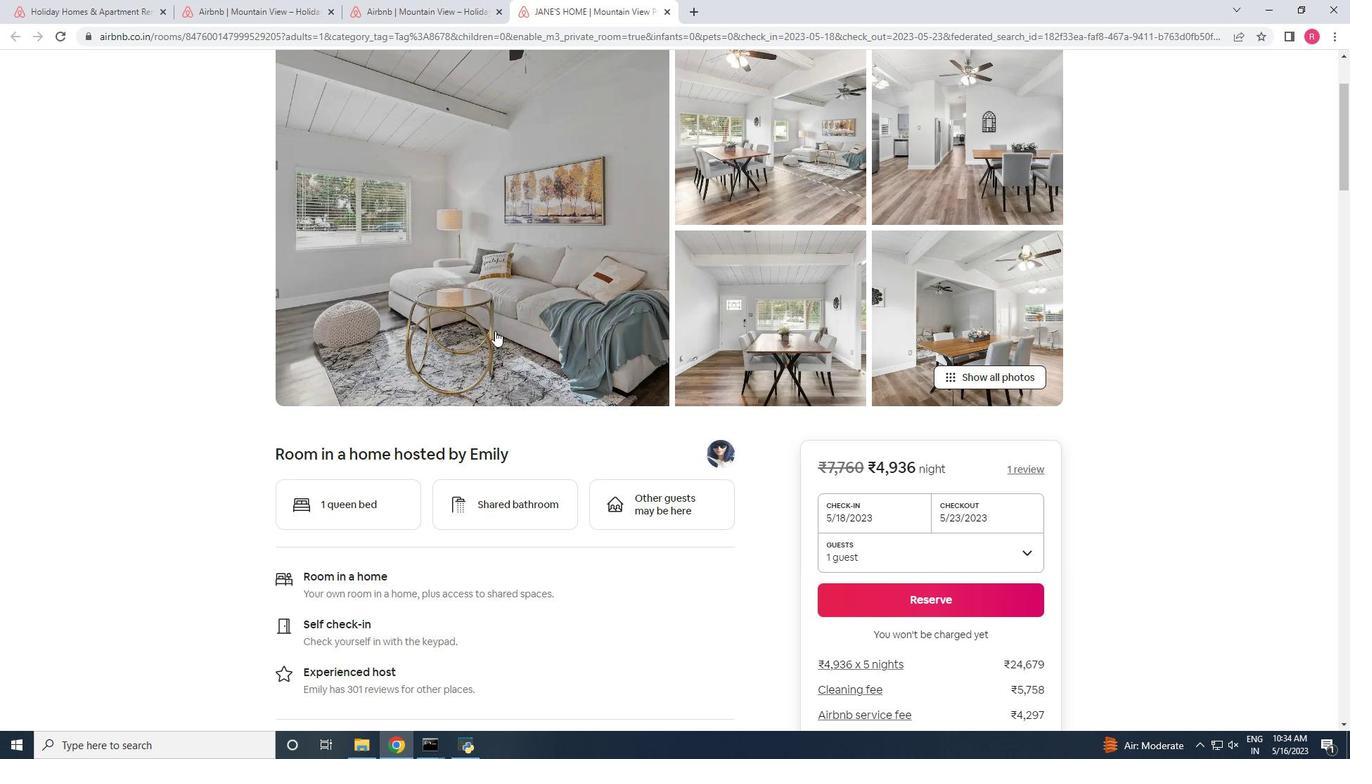 
Action: Mouse moved to (702, 343)
Screenshot: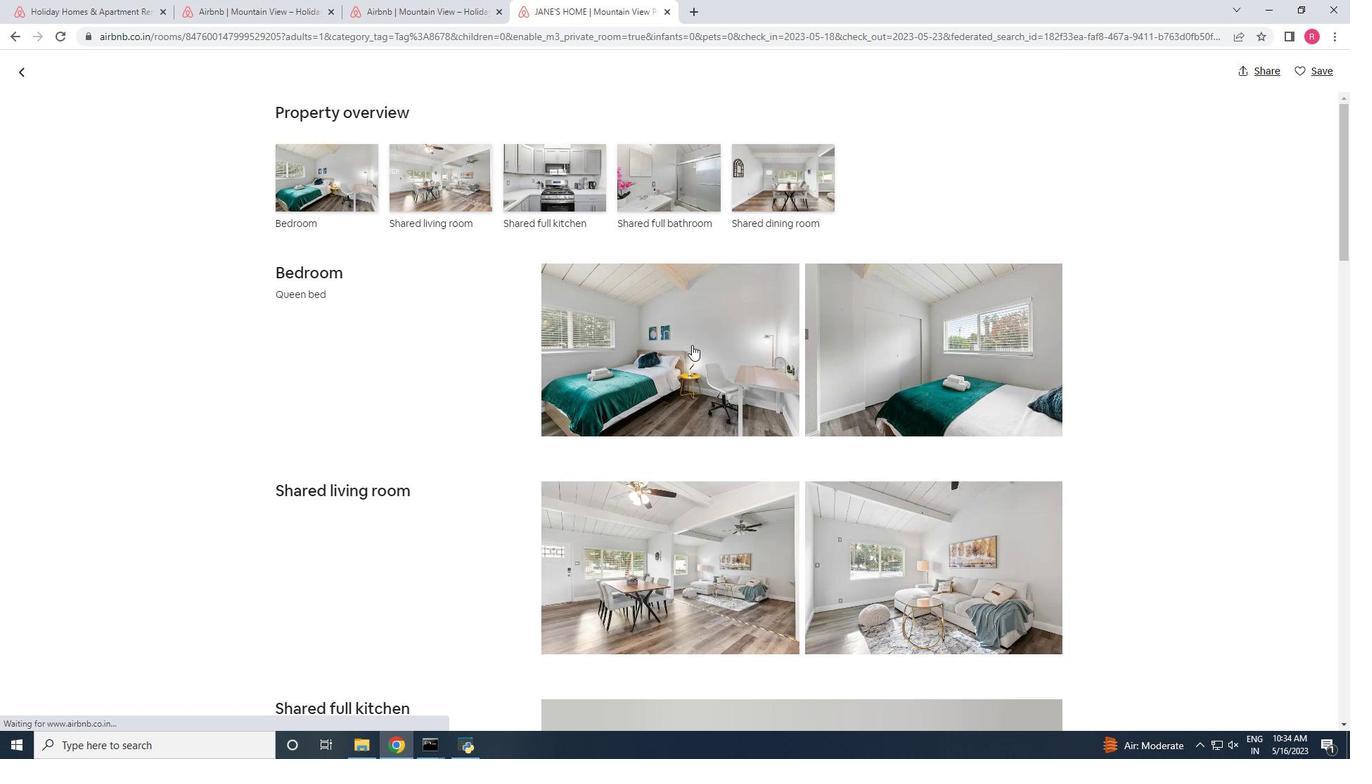 
Action: Mouse scrolled (702, 342) with delta (0, 0)
Screenshot: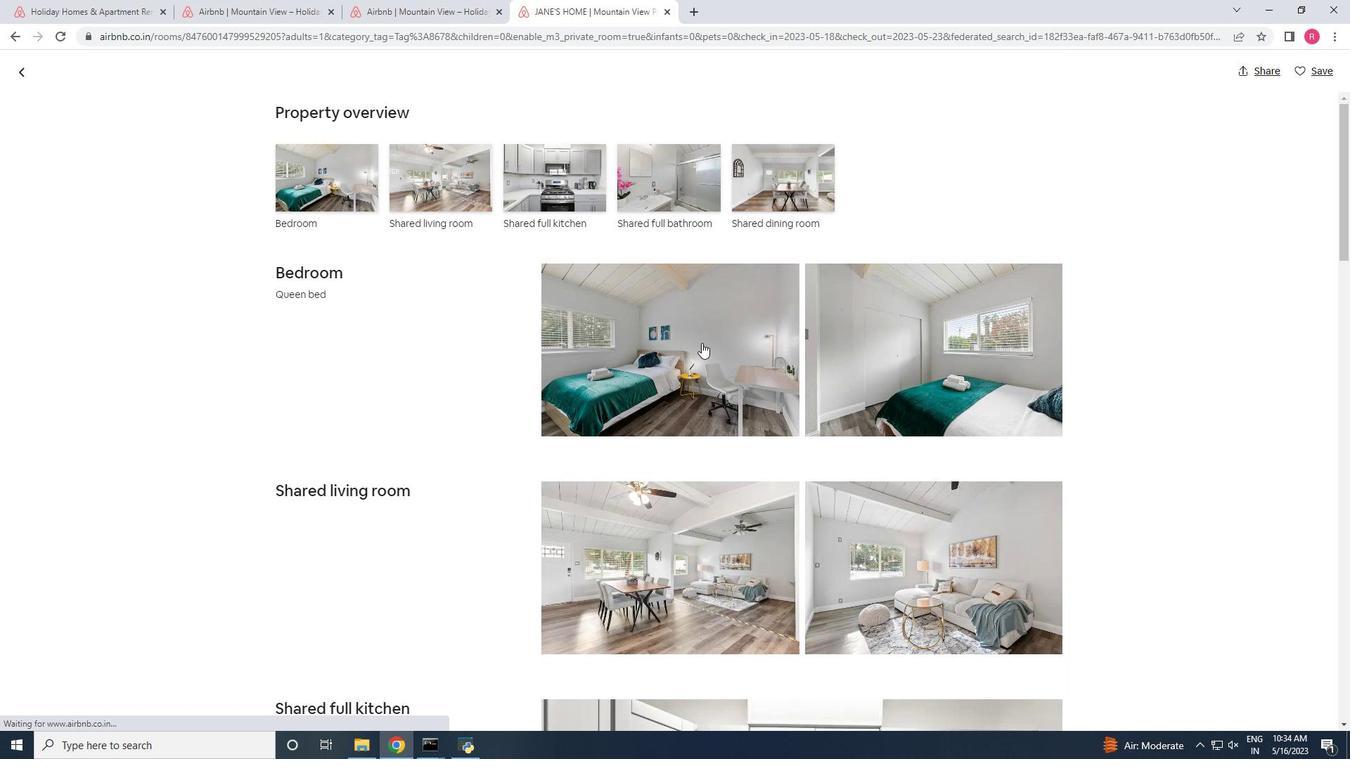 
Action: Mouse scrolled (702, 342) with delta (0, 0)
Screenshot: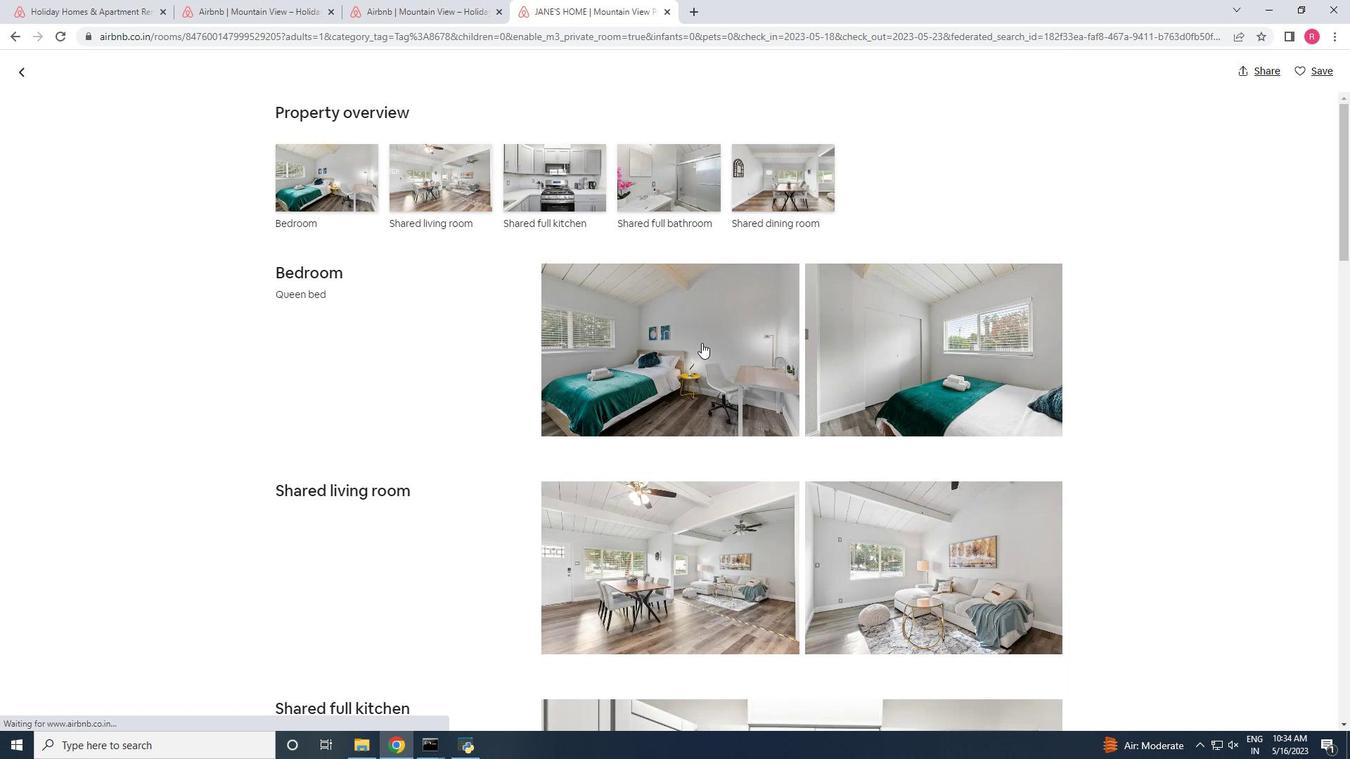 
Action: Mouse scrolled (702, 342) with delta (0, 0)
Screenshot: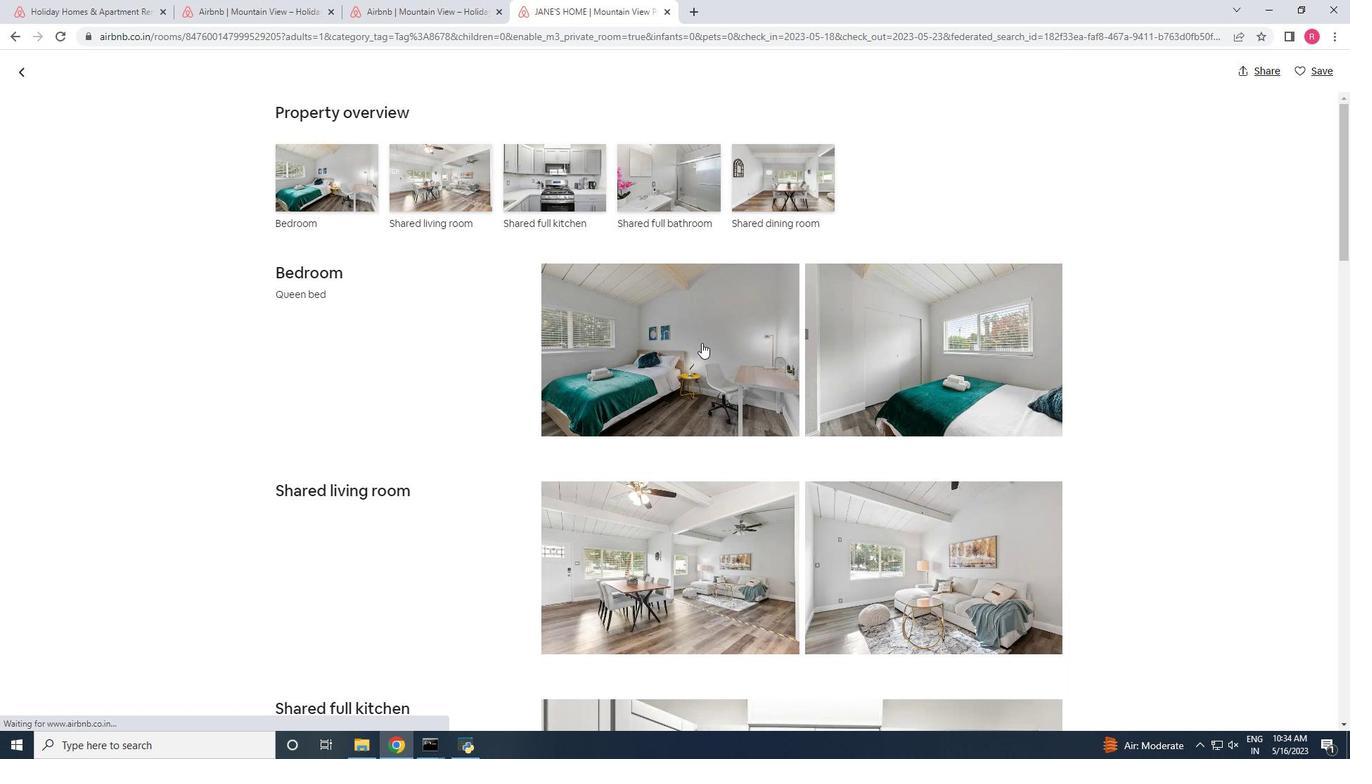 
Action: Mouse scrolled (702, 342) with delta (0, 0)
Screenshot: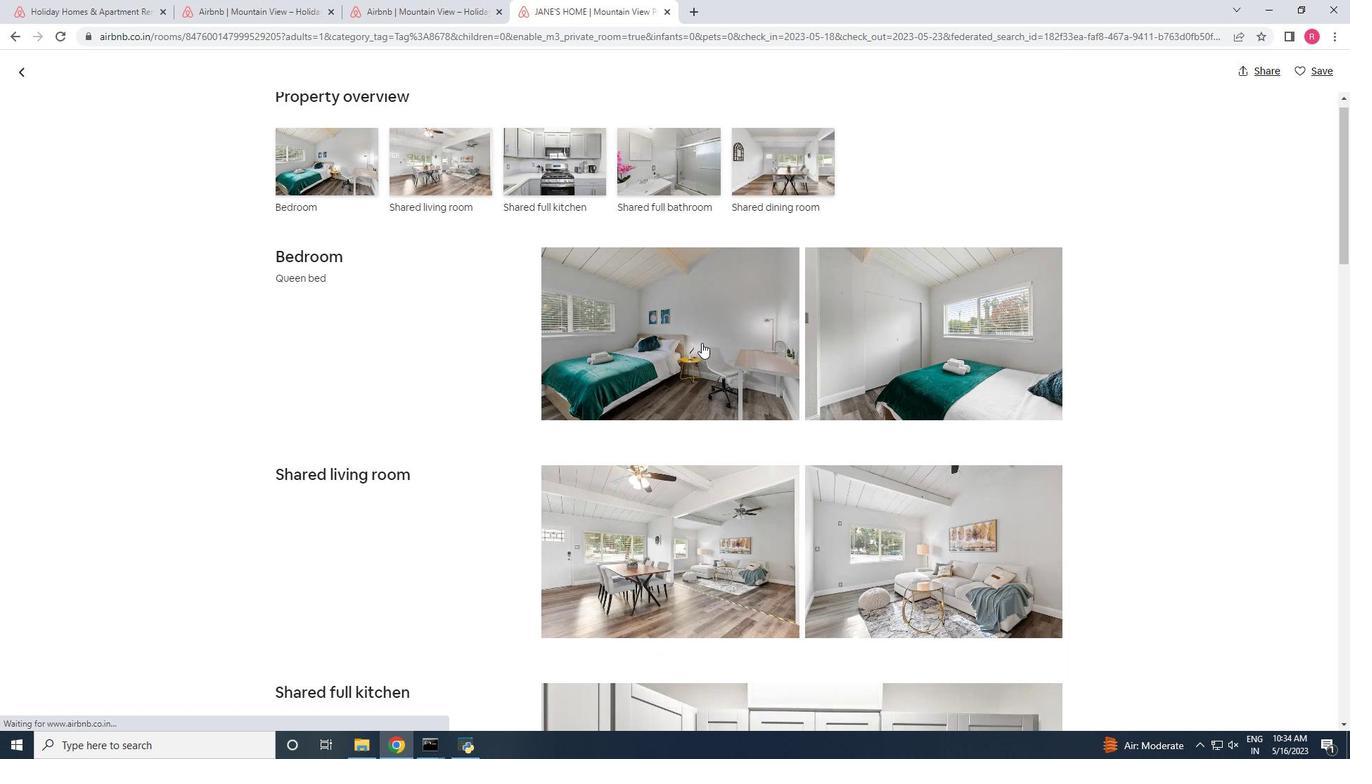 
Action: Mouse scrolled (702, 342) with delta (0, 0)
Screenshot: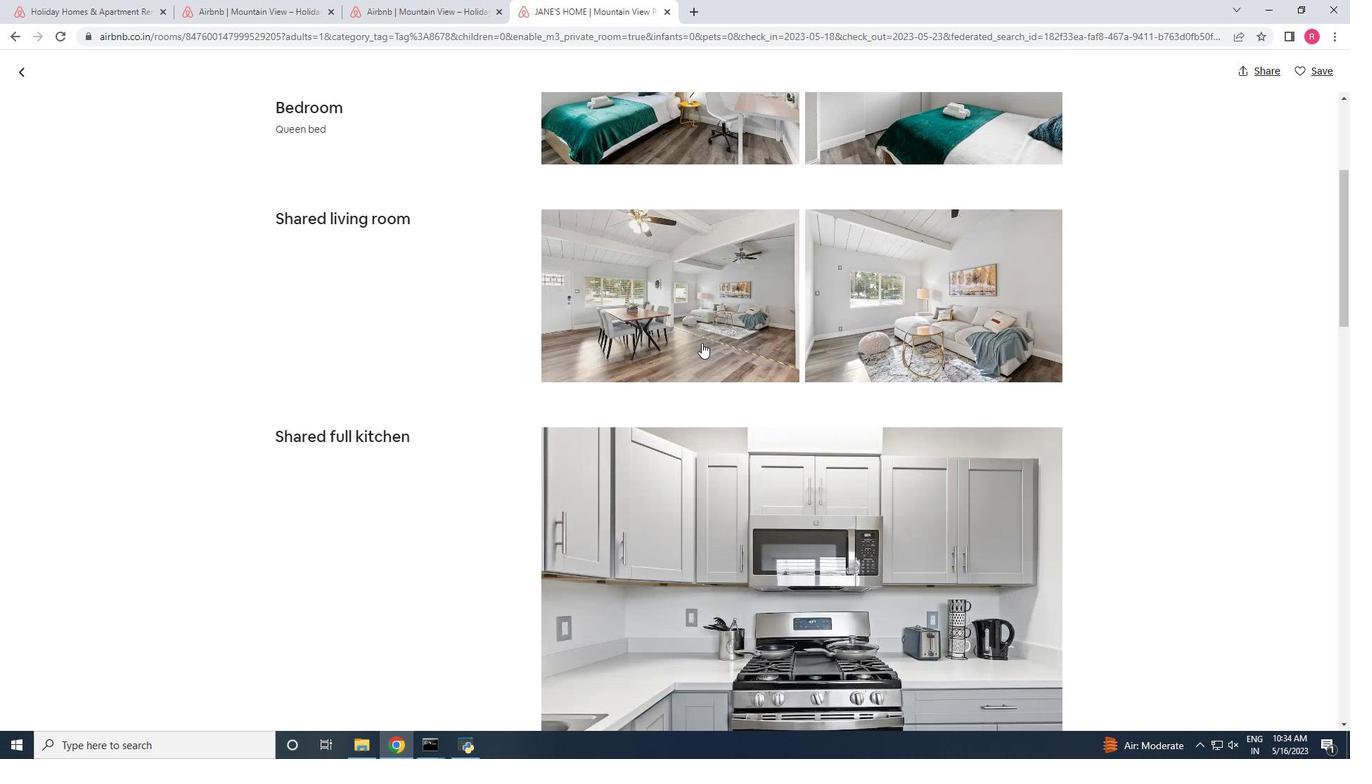 
Action: Mouse scrolled (702, 342) with delta (0, 0)
Screenshot: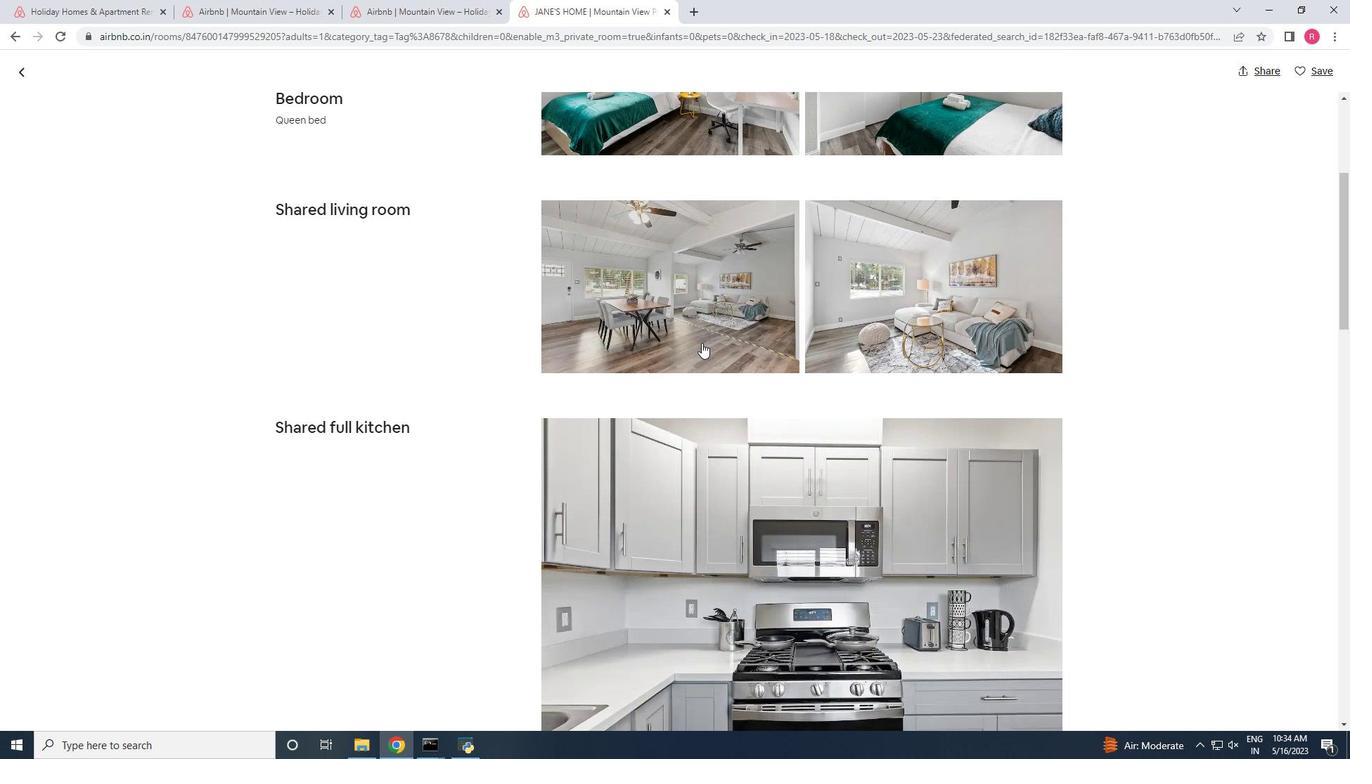 
Action: Mouse scrolled (702, 342) with delta (0, 0)
Screenshot: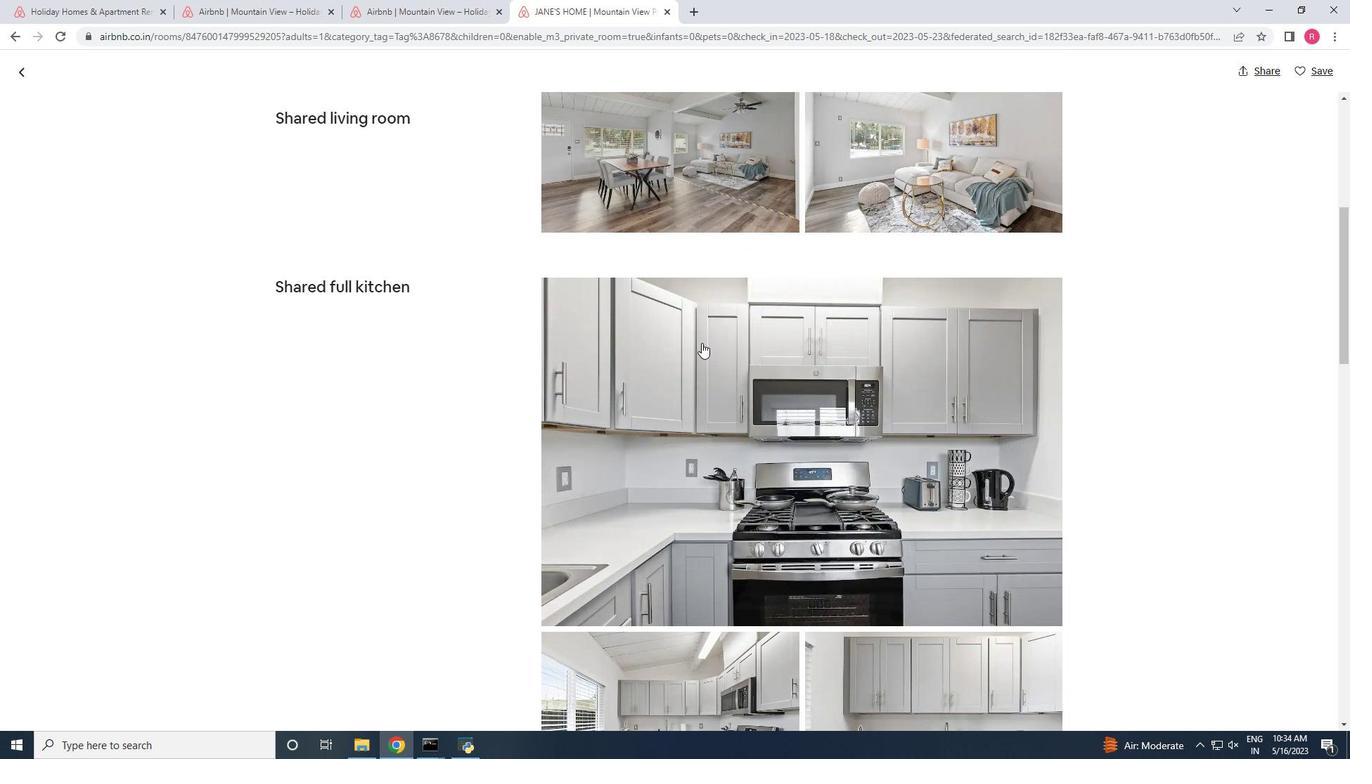 
Action: Mouse scrolled (702, 342) with delta (0, 0)
Screenshot: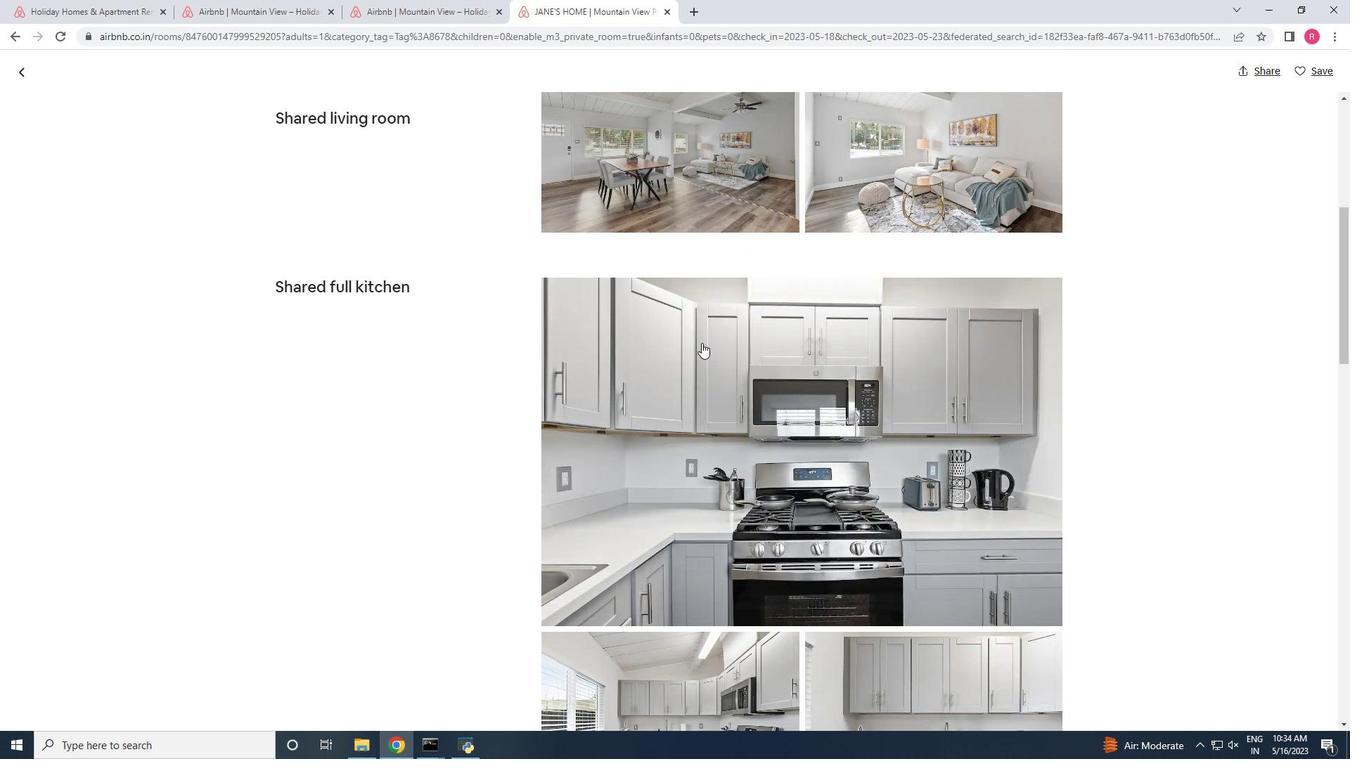 
Action: Mouse scrolled (702, 342) with delta (0, 0)
Screenshot: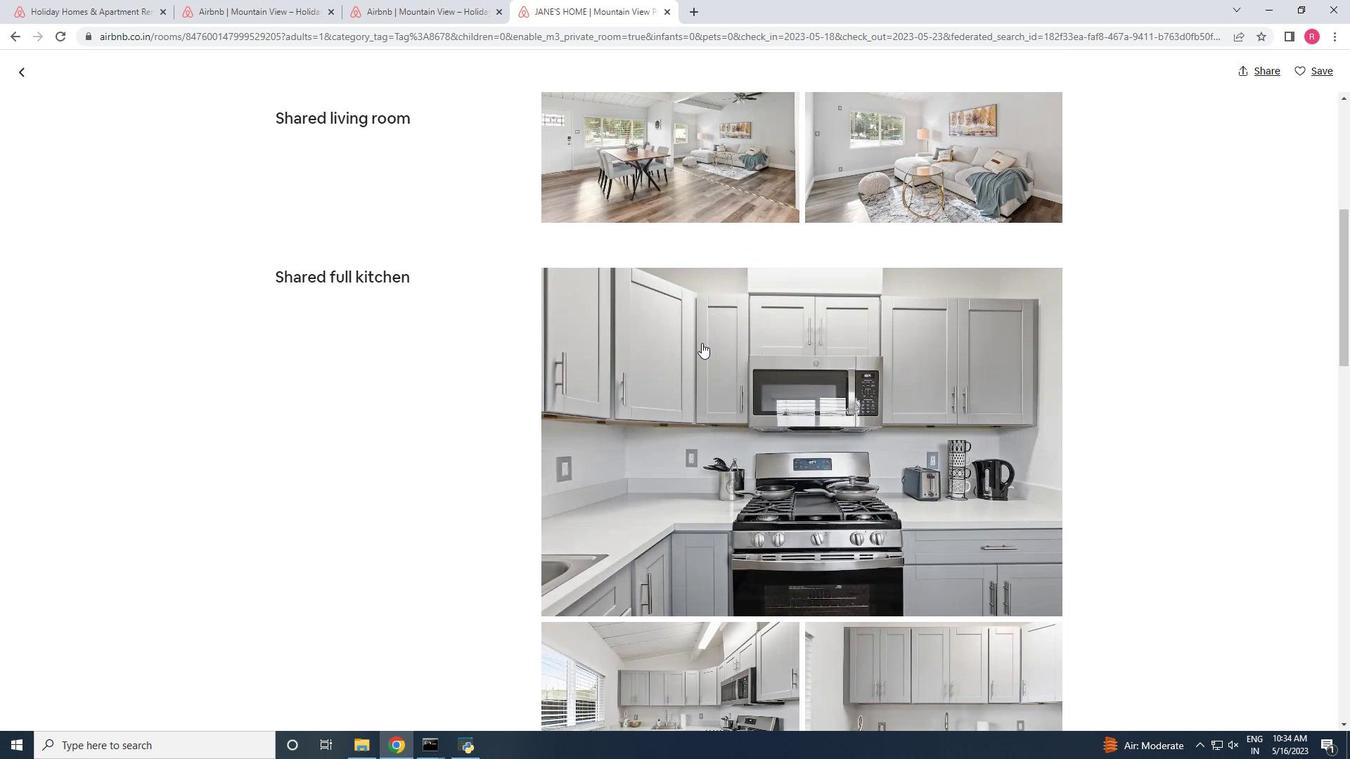 
Action: Mouse scrolled (702, 342) with delta (0, 0)
Screenshot: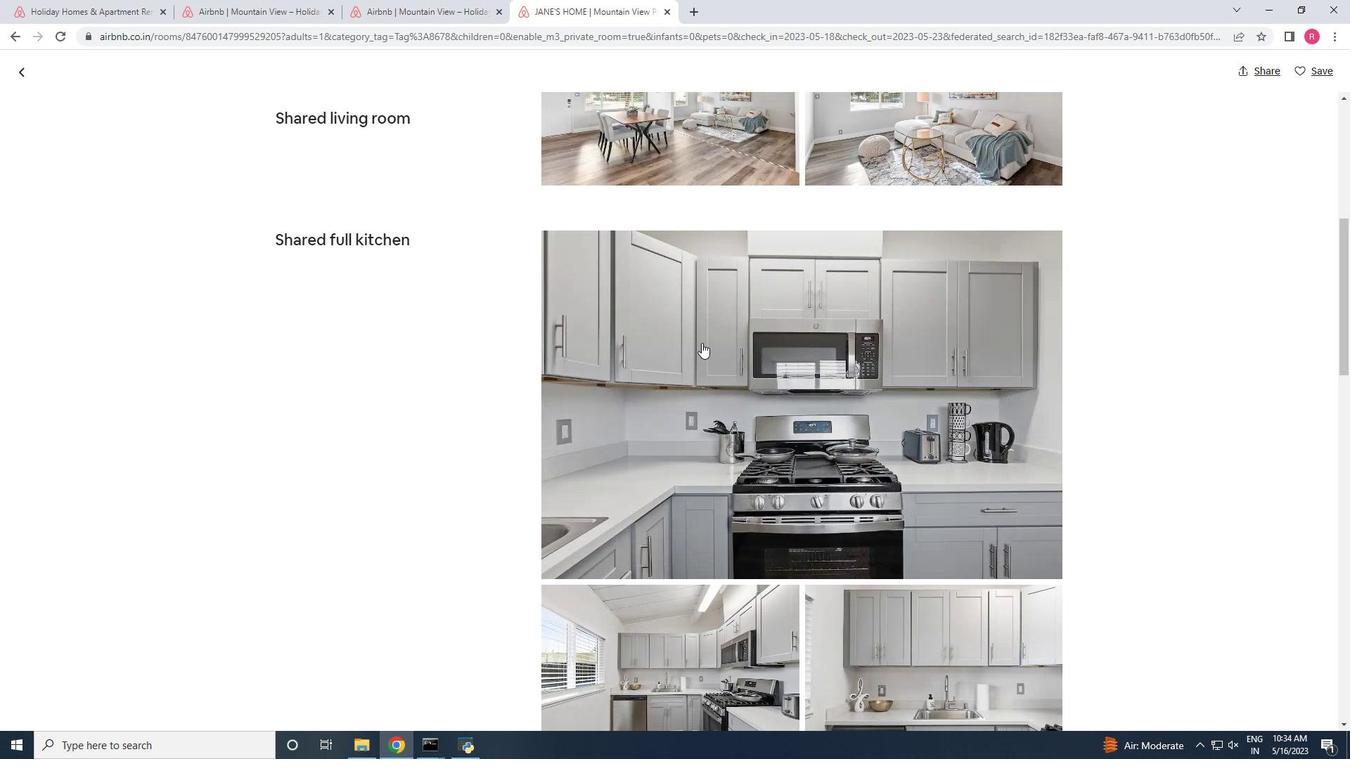 
Action: Mouse scrolled (702, 342) with delta (0, 0)
Screenshot: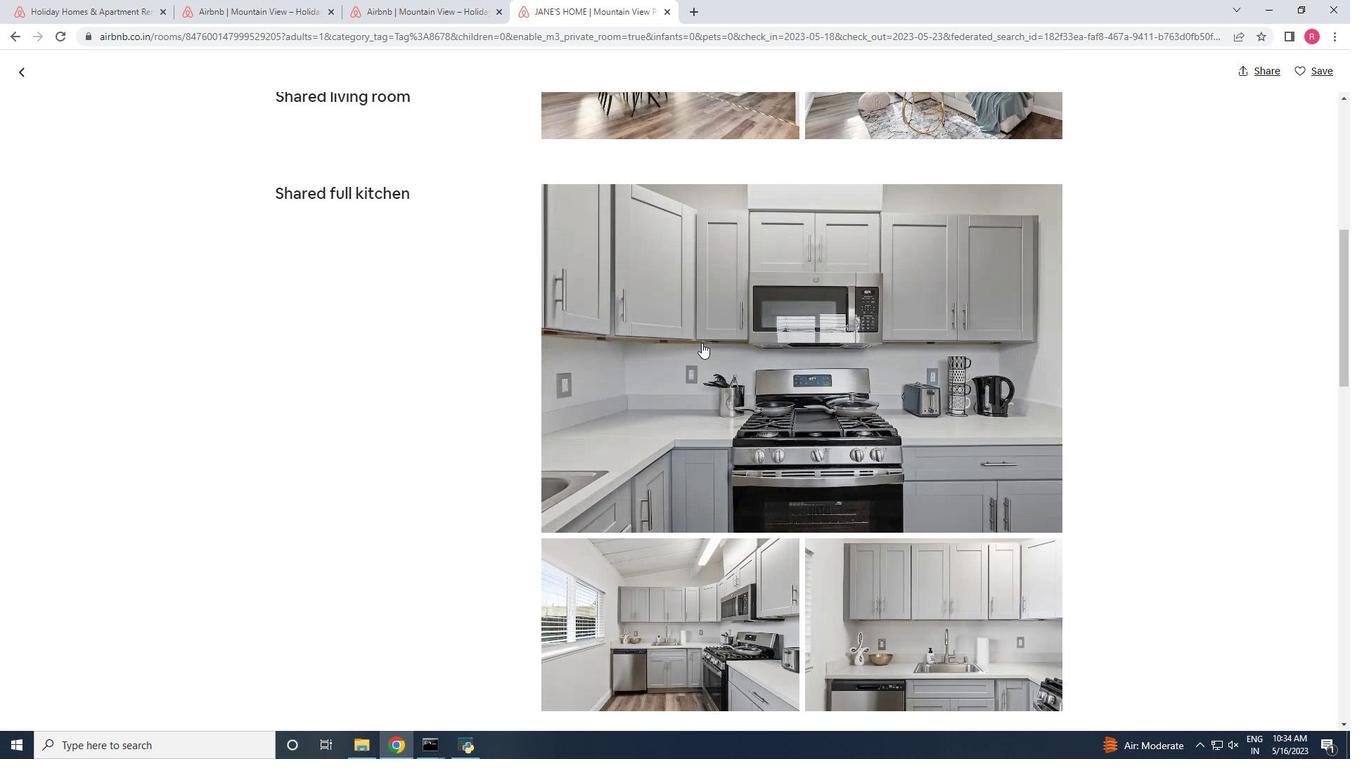
Action: Mouse scrolled (702, 342) with delta (0, 0)
Screenshot: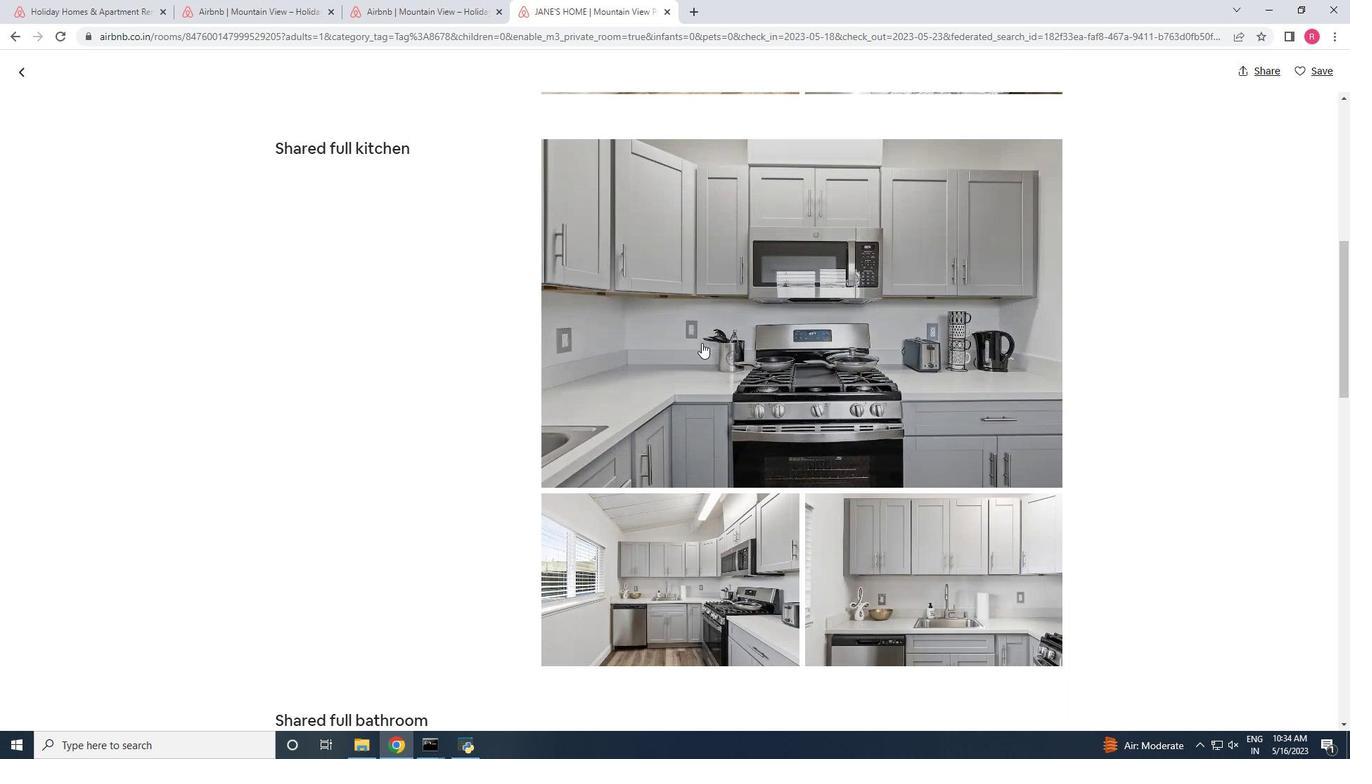 
Action: Mouse scrolled (702, 342) with delta (0, 0)
Screenshot: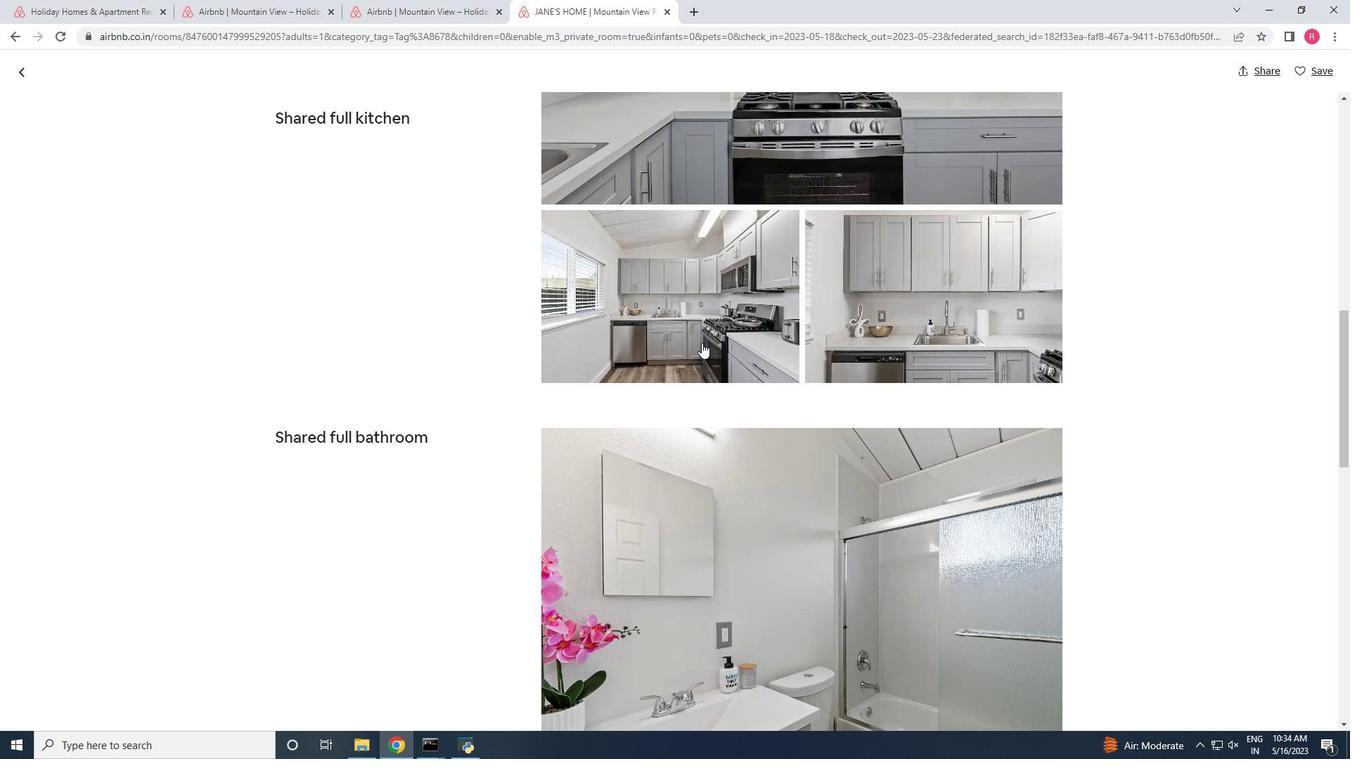 
Action: Mouse scrolled (702, 342) with delta (0, 0)
Screenshot: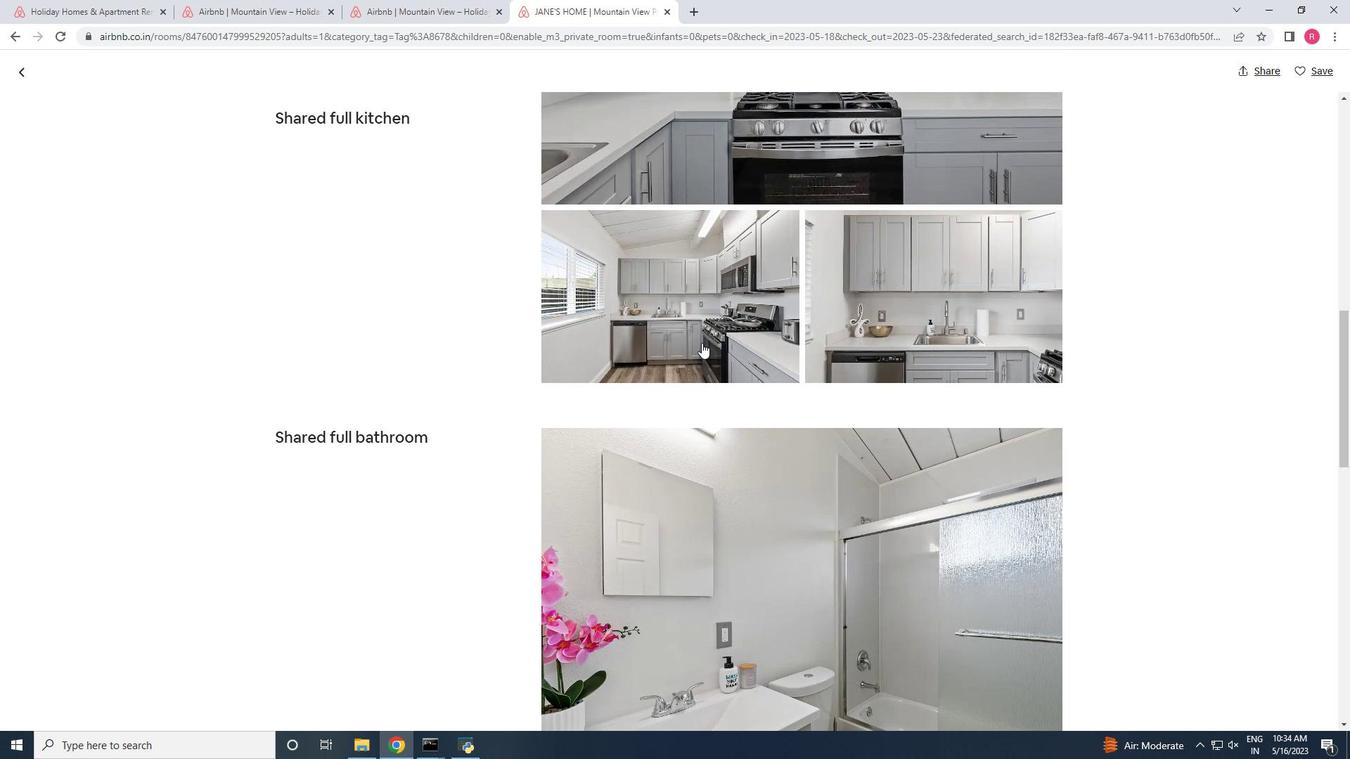 
Action: Mouse scrolled (702, 342) with delta (0, 0)
Screenshot: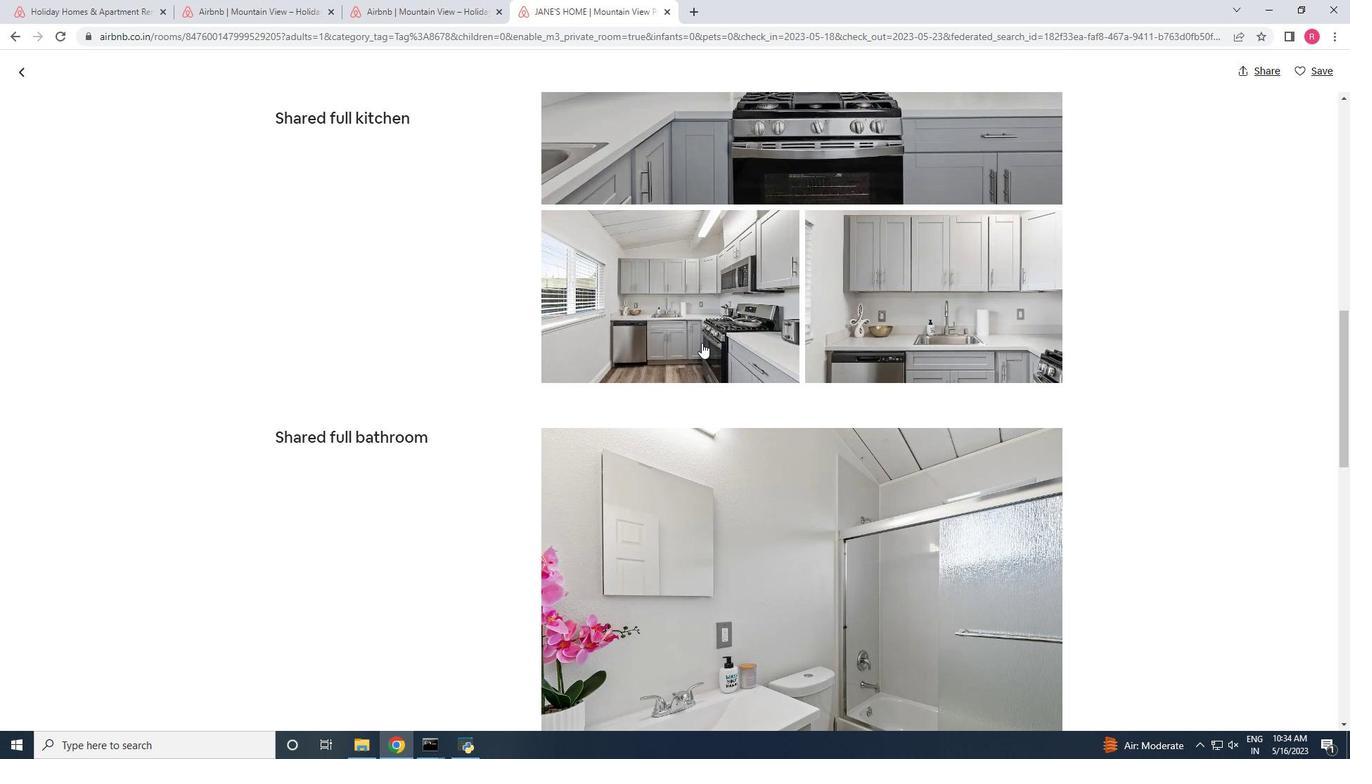 
Action: Mouse scrolled (702, 342) with delta (0, 0)
Screenshot: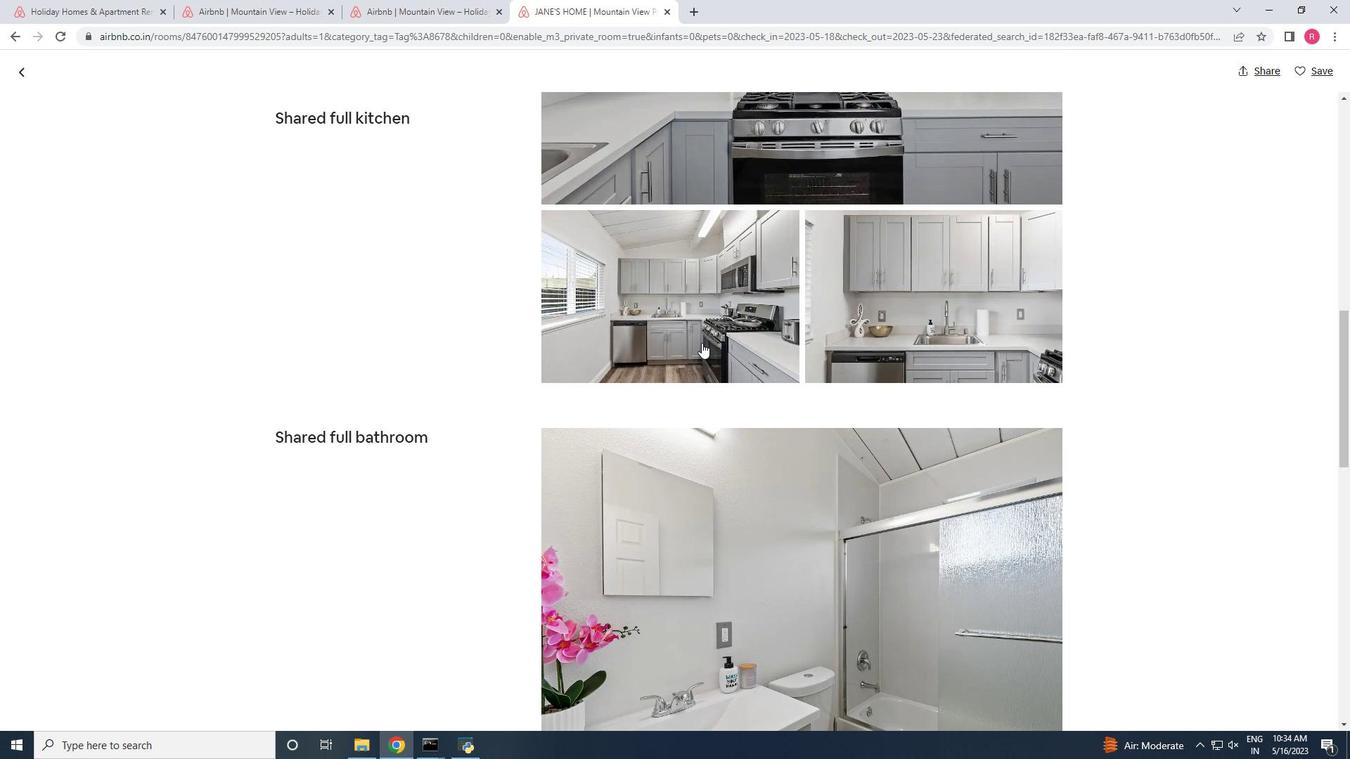 
Action: Mouse scrolled (702, 342) with delta (0, 0)
Screenshot: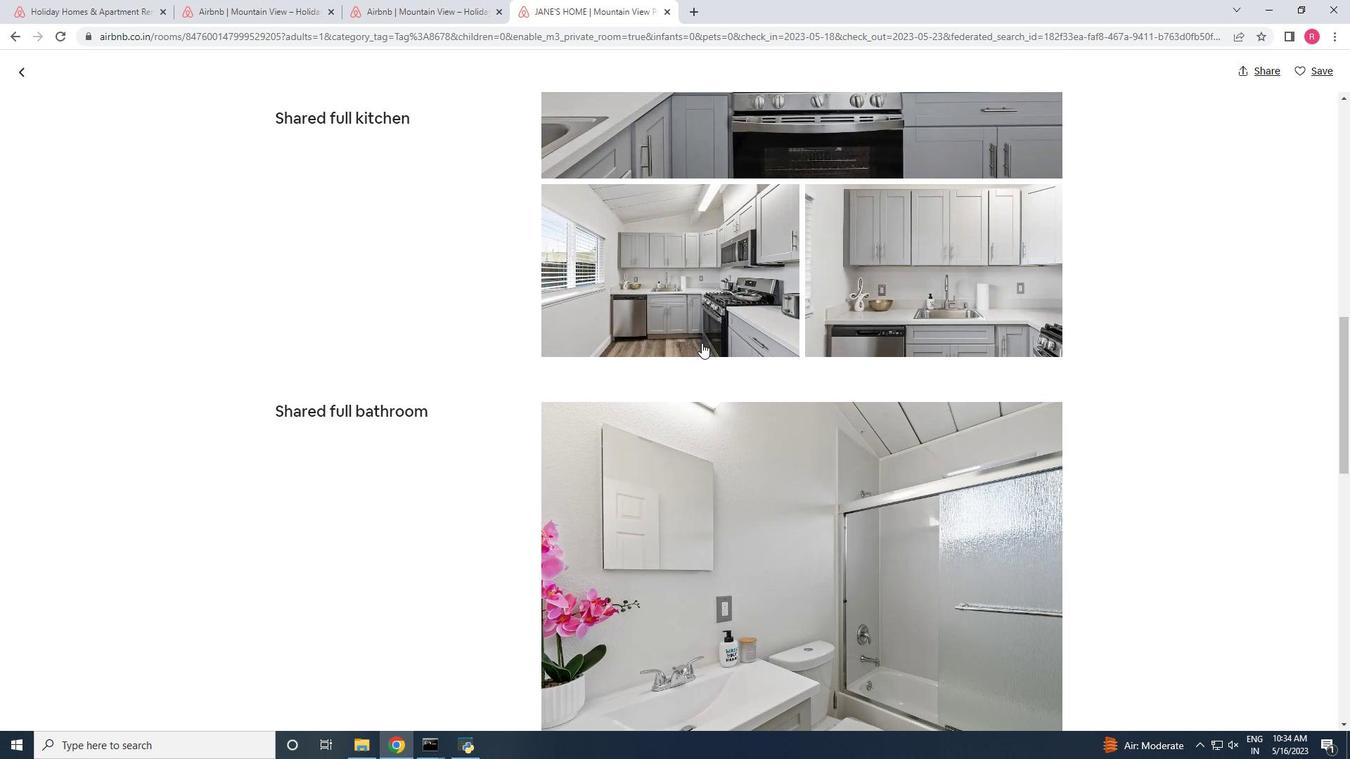 
Action: Mouse scrolled (702, 342) with delta (0, 0)
Screenshot: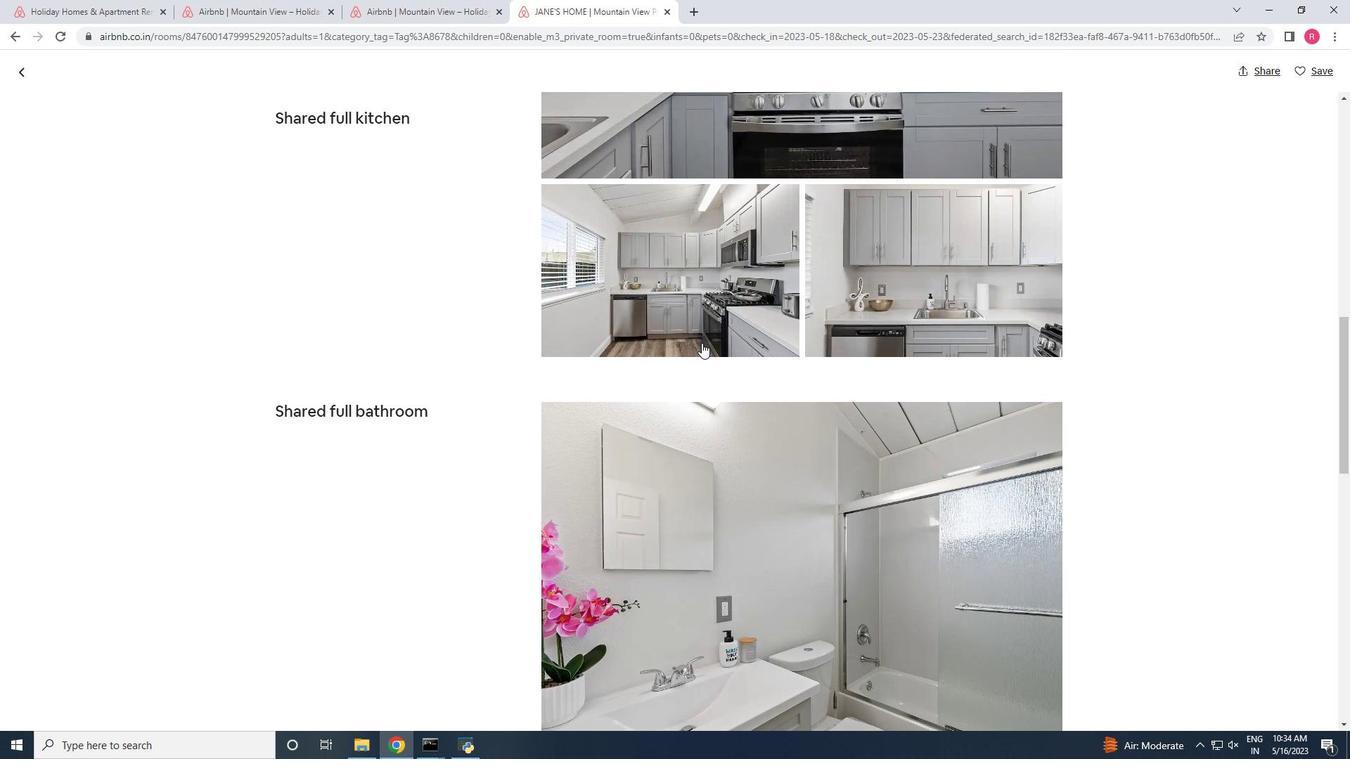 
Action: Mouse scrolled (702, 342) with delta (0, 0)
Screenshot: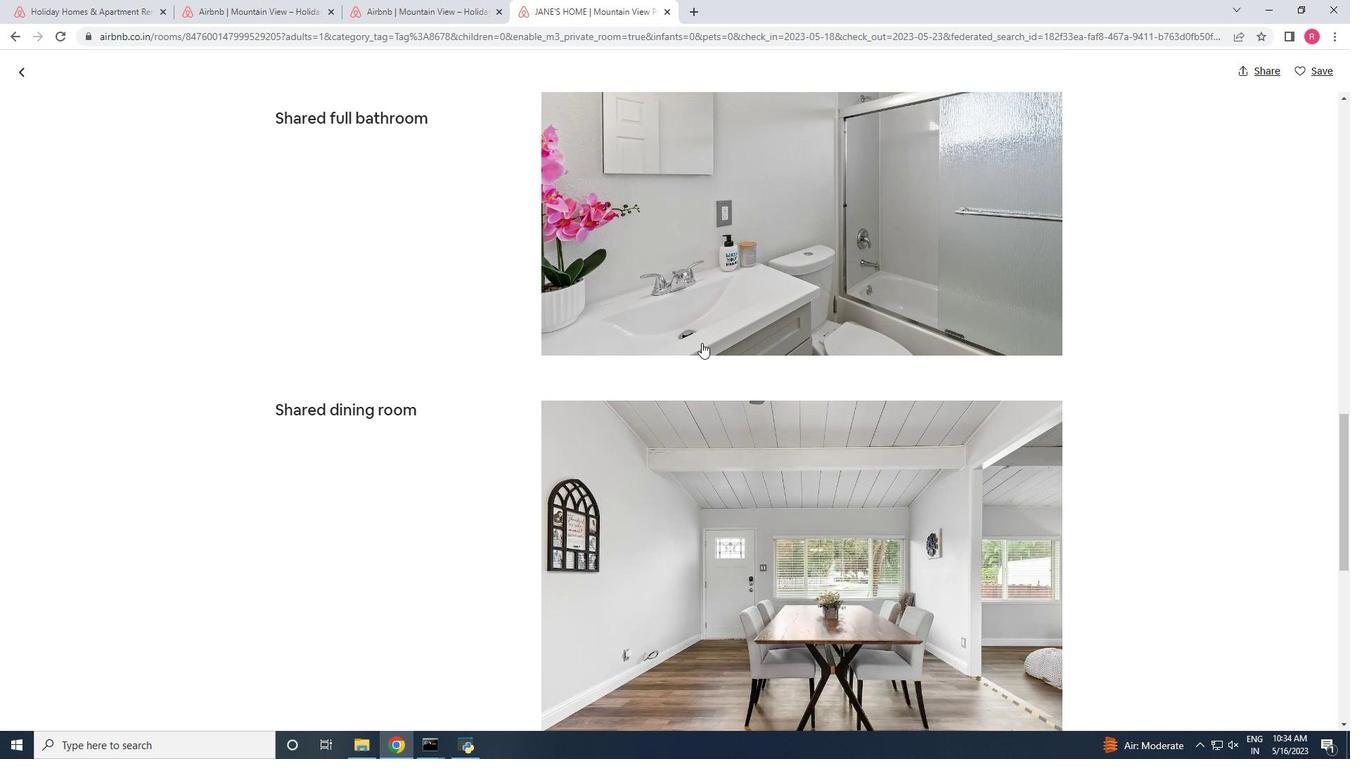
Action: Mouse scrolled (702, 342) with delta (0, 0)
Screenshot: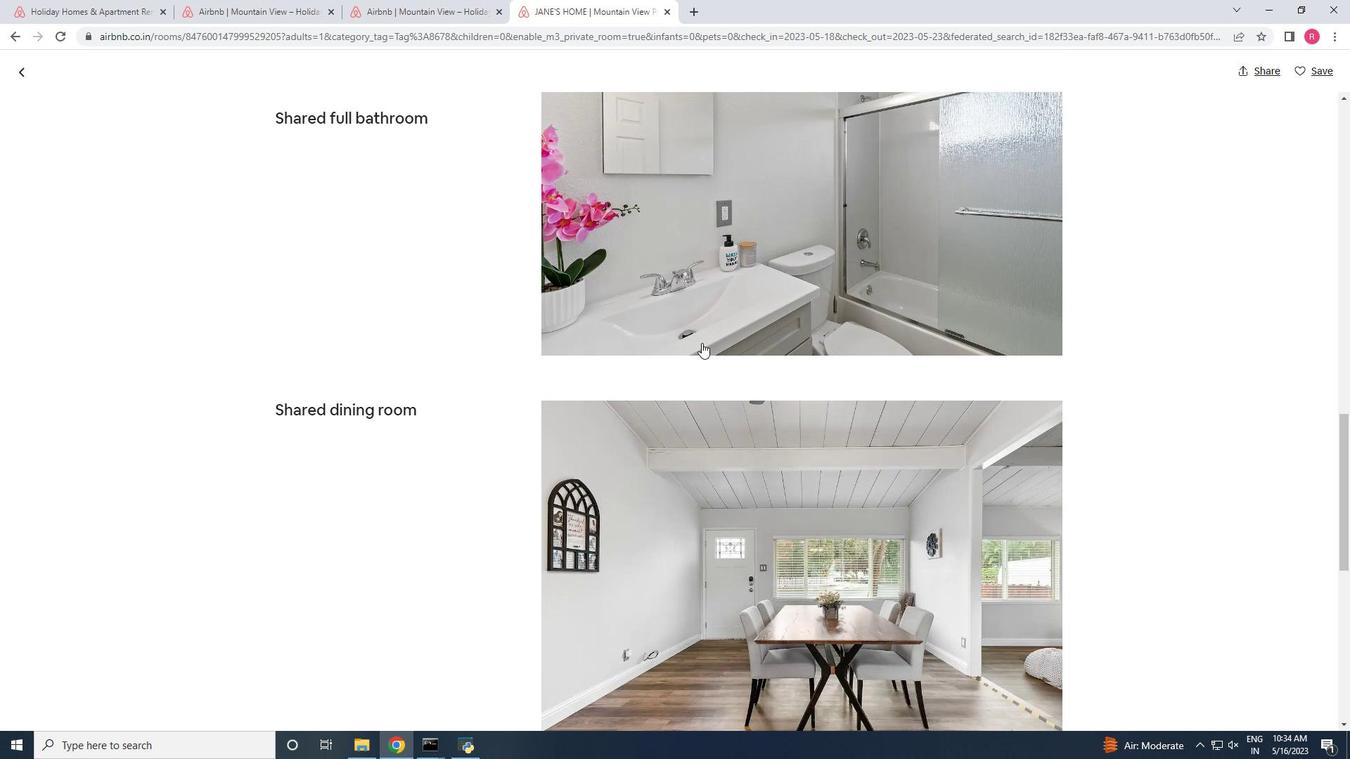 
Action: Mouse scrolled (702, 342) with delta (0, 0)
Screenshot: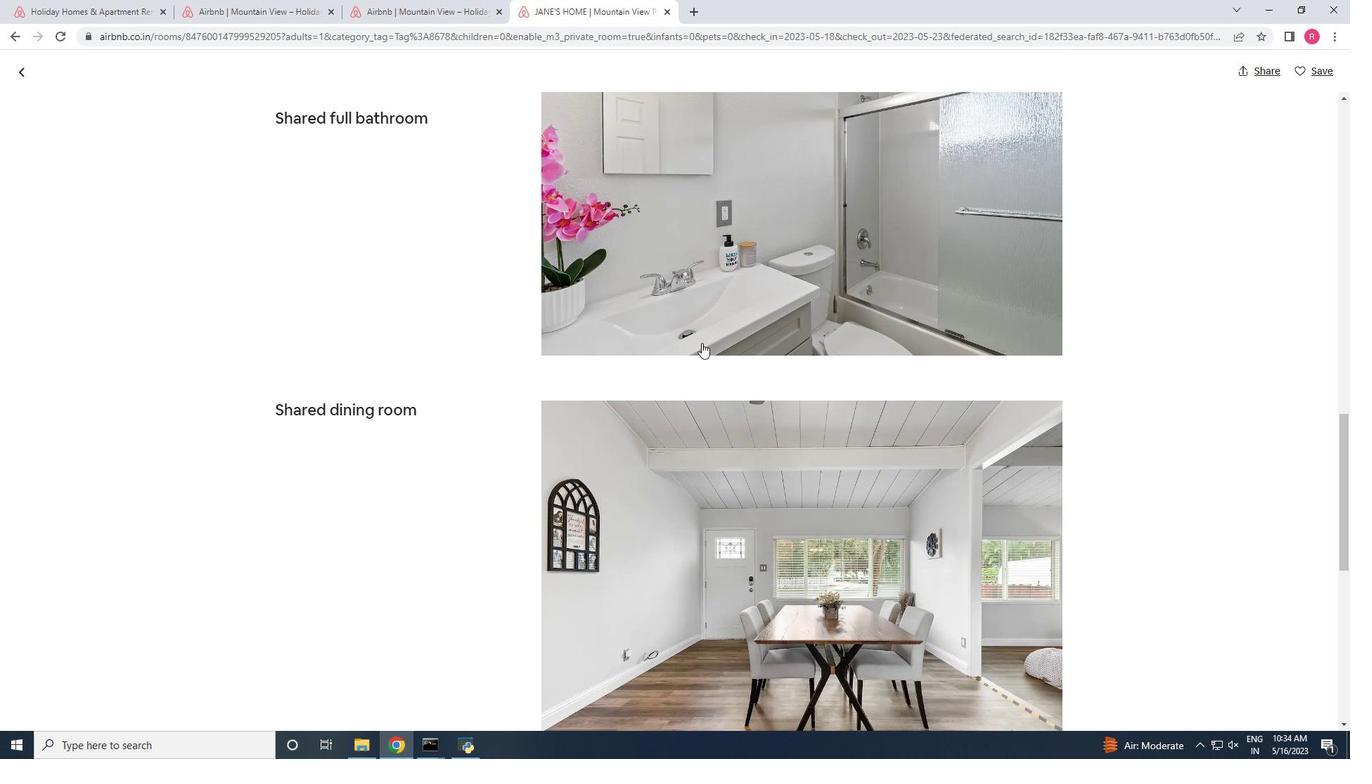 
Action: Mouse scrolled (702, 342) with delta (0, 0)
Screenshot: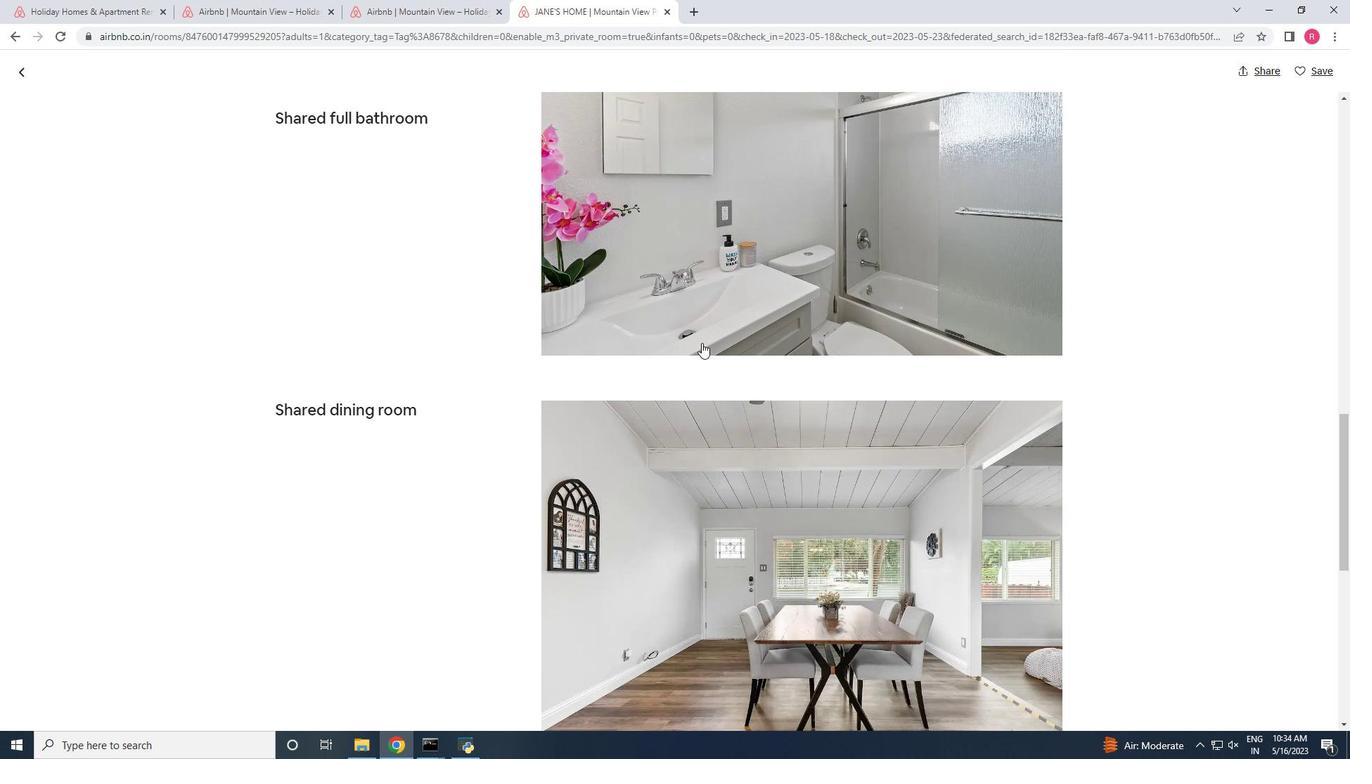 
Action: Mouse scrolled (702, 342) with delta (0, 0)
Screenshot: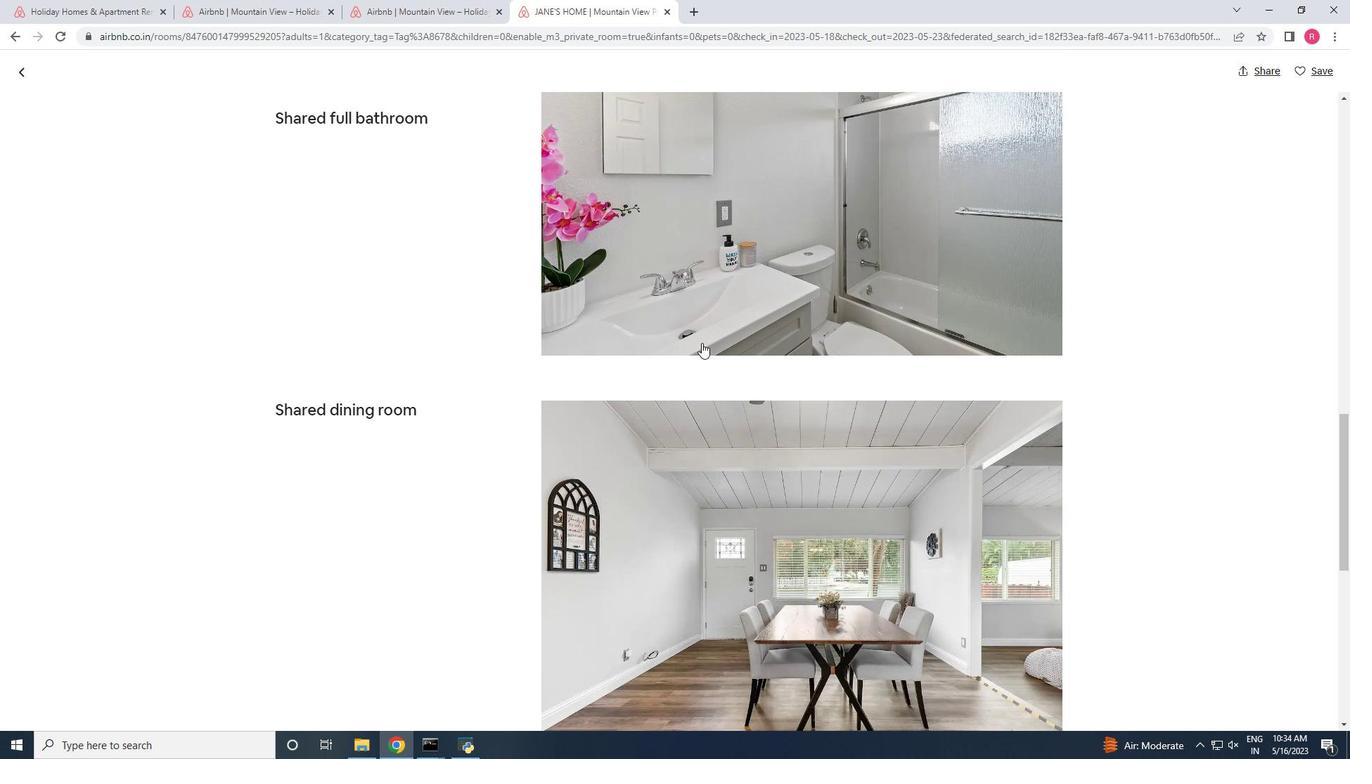 
Action: Mouse scrolled (702, 342) with delta (0, 0)
Screenshot: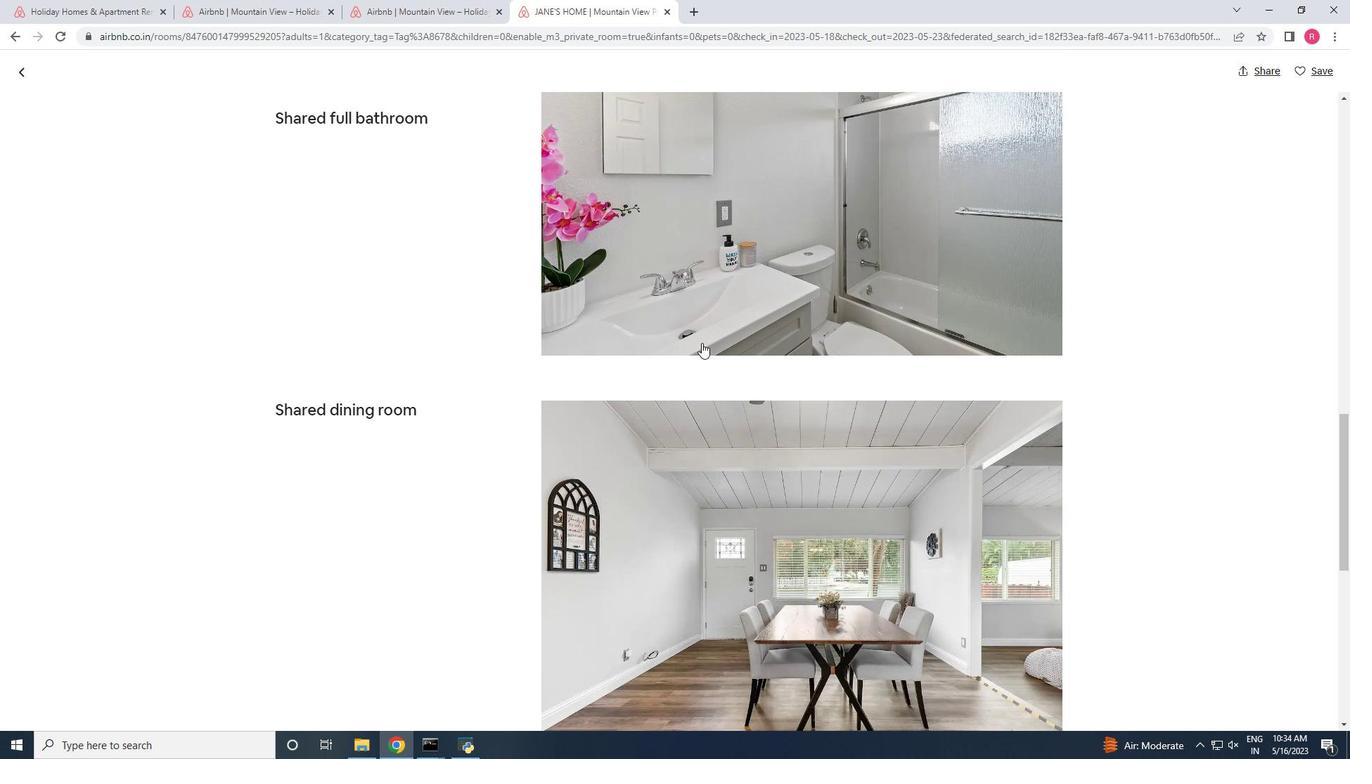 
Action: Mouse scrolled (702, 342) with delta (0, 0)
Screenshot: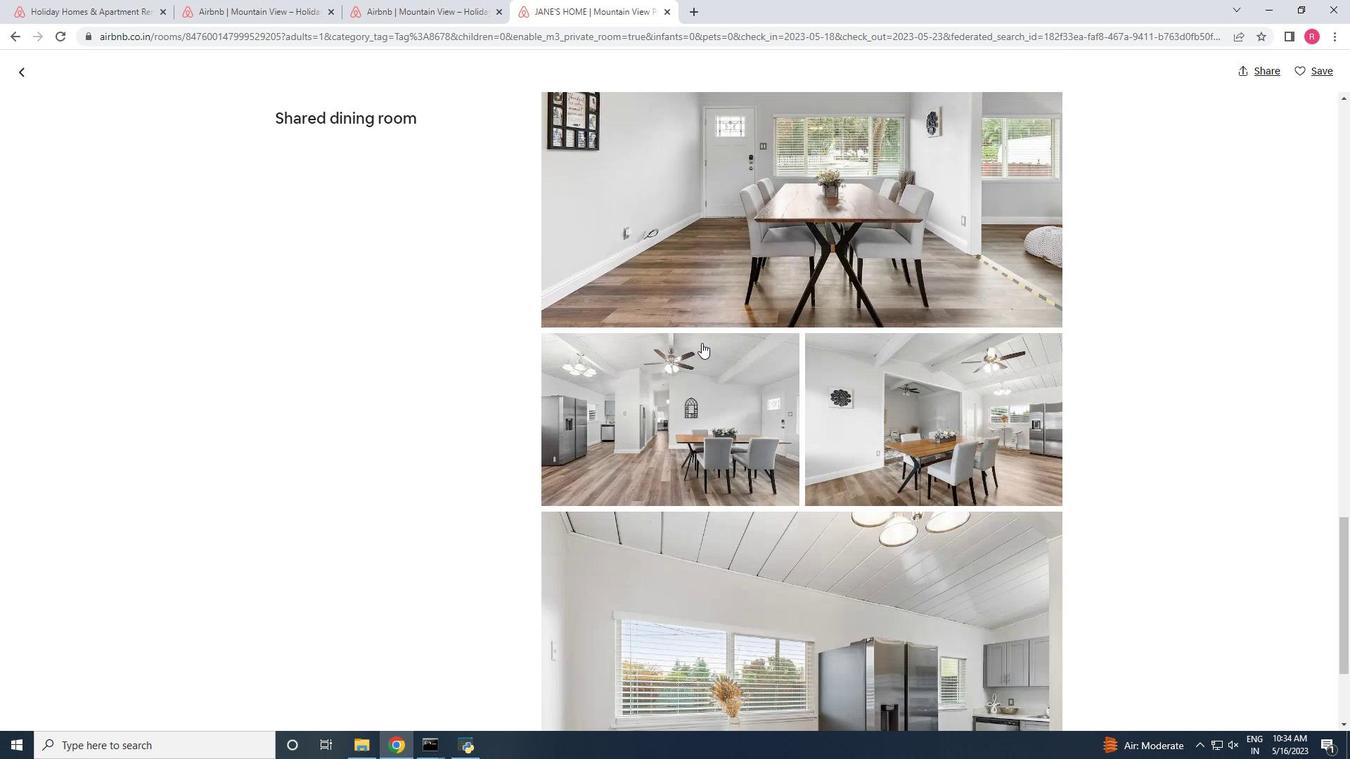 
Action: Mouse scrolled (702, 342) with delta (0, 0)
Screenshot: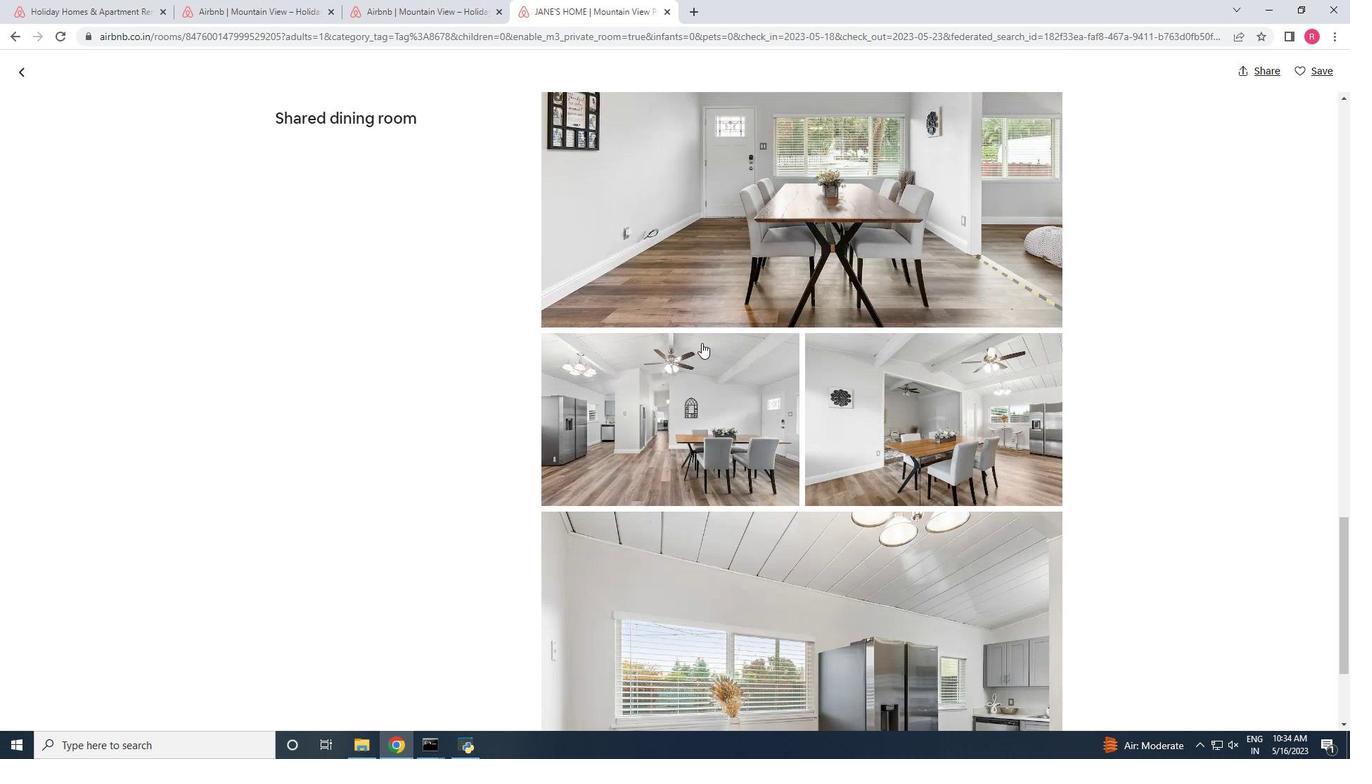 
Action: Mouse scrolled (702, 342) with delta (0, 0)
Screenshot: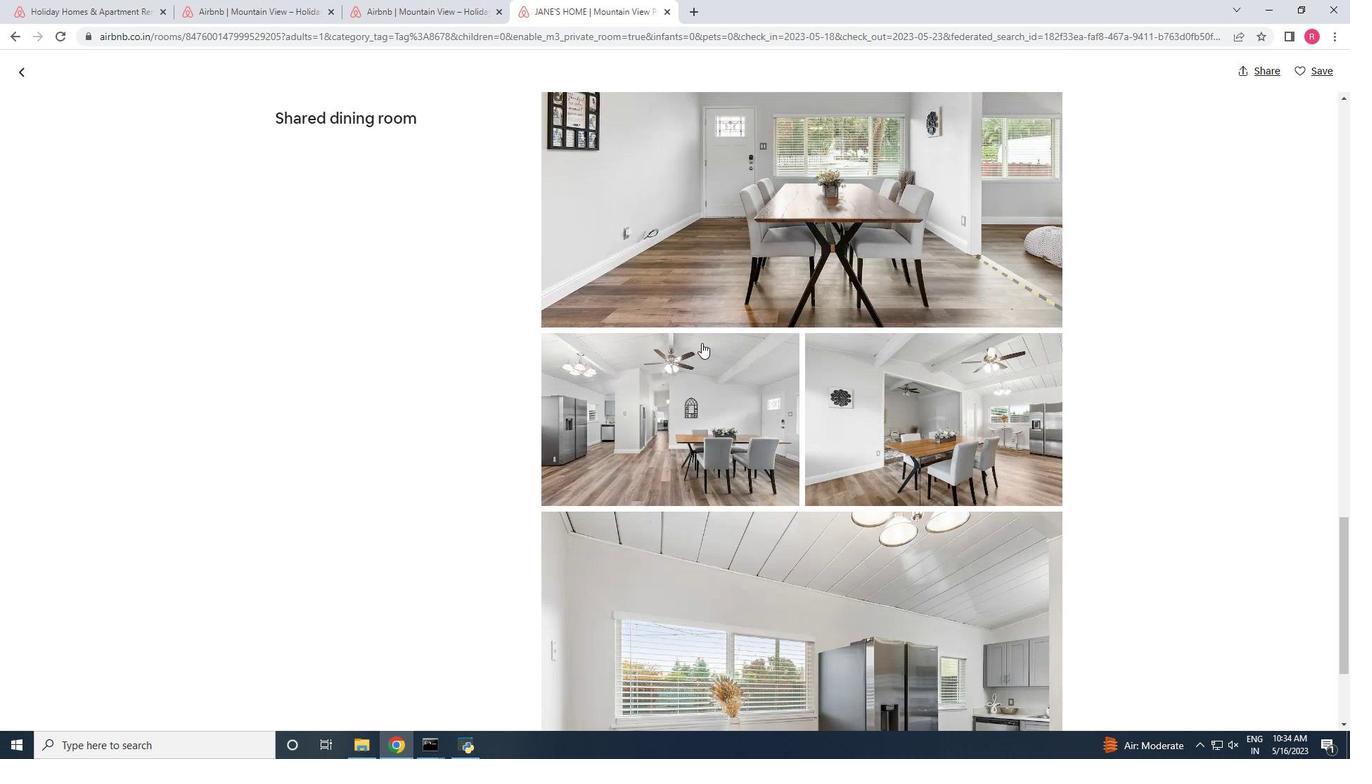 
Action: Mouse scrolled (702, 342) with delta (0, 0)
Screenshot: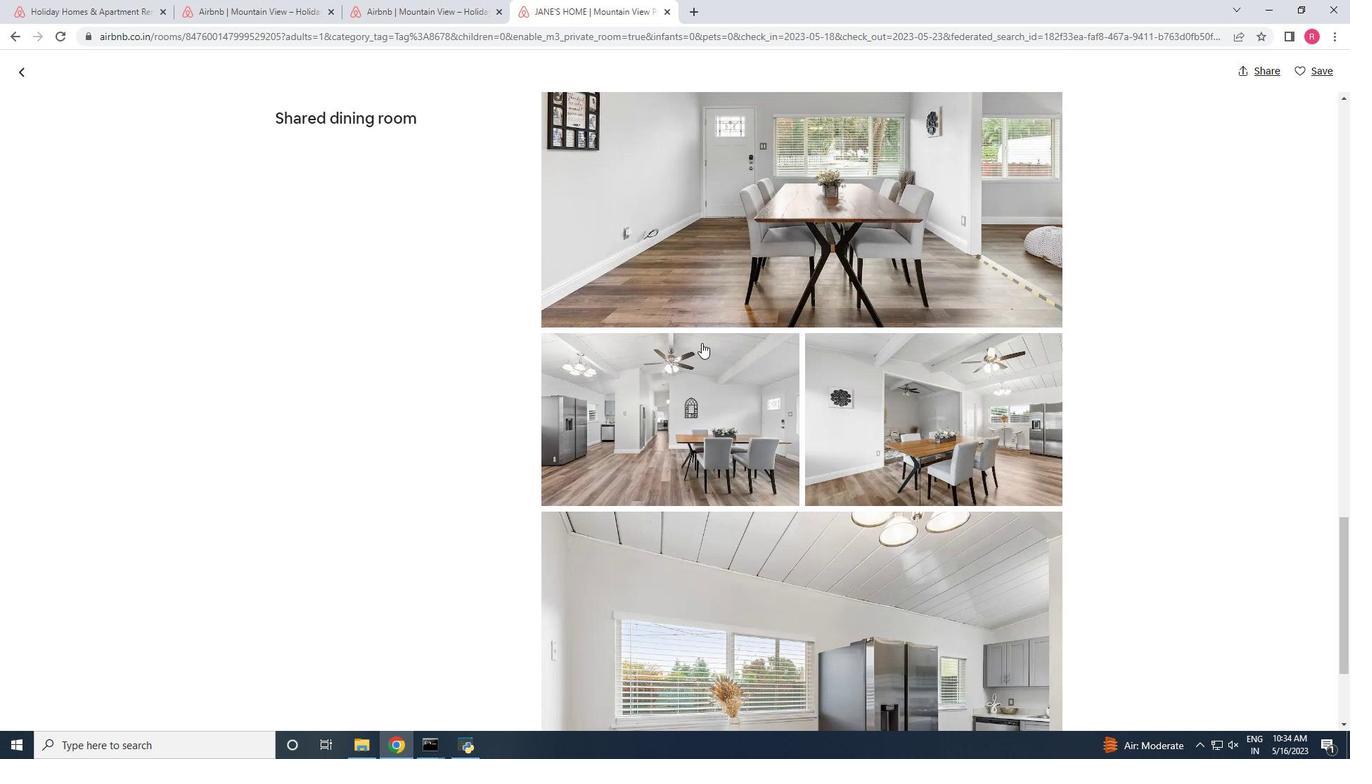 
Action: Mouse scrolled (702, 342) with delta (0, 0)
Screenshot: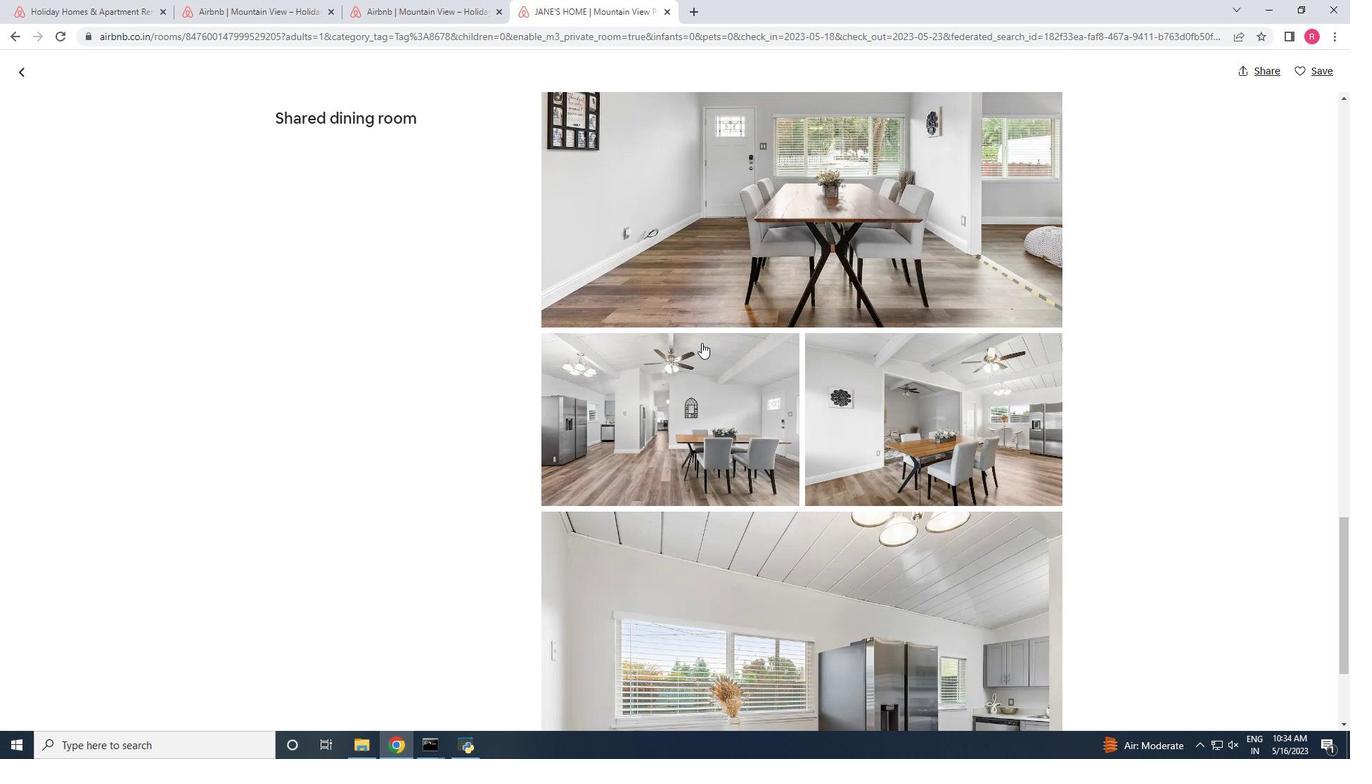 
Action: Mouse scrolled (702, 342) with delta (0, 0)
Screenshot: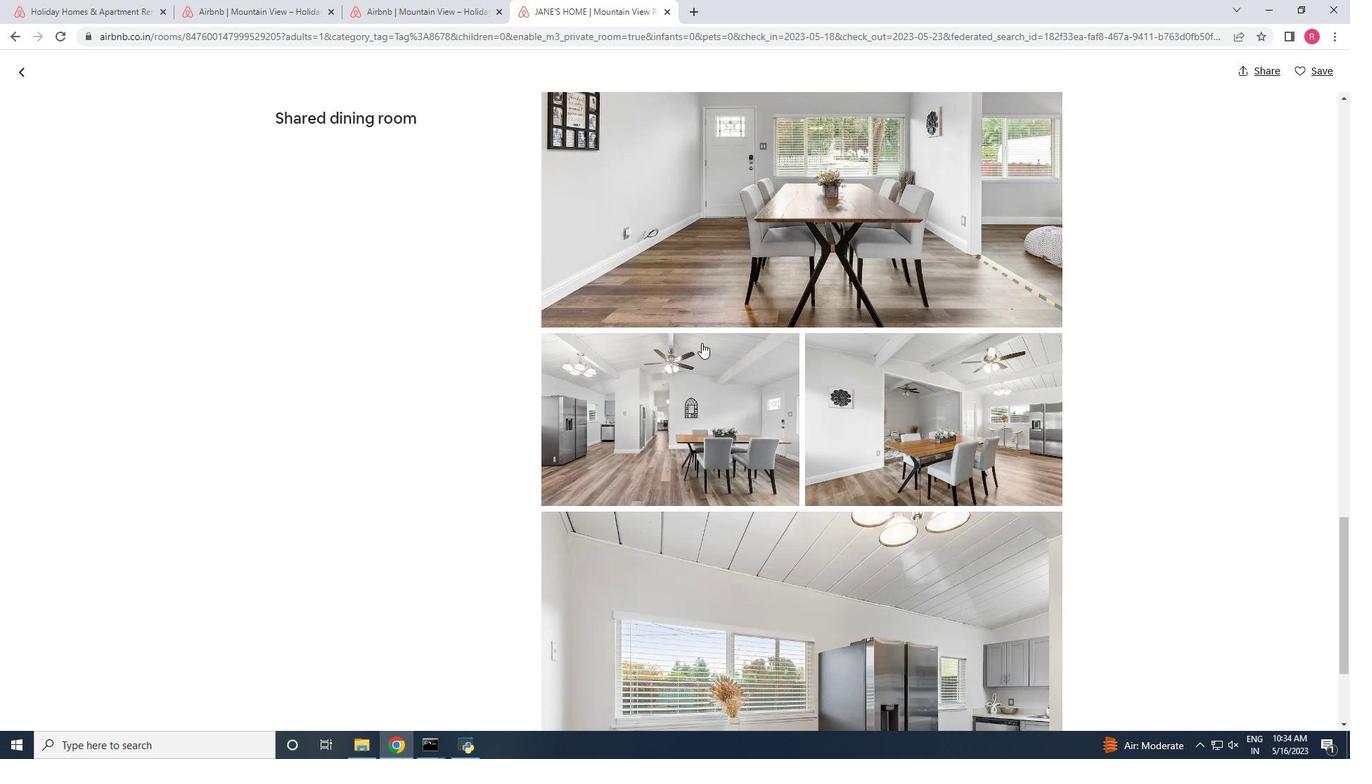 
Action: Mouse scrolled (702, 342) with delta (0, 0)
Screenshot: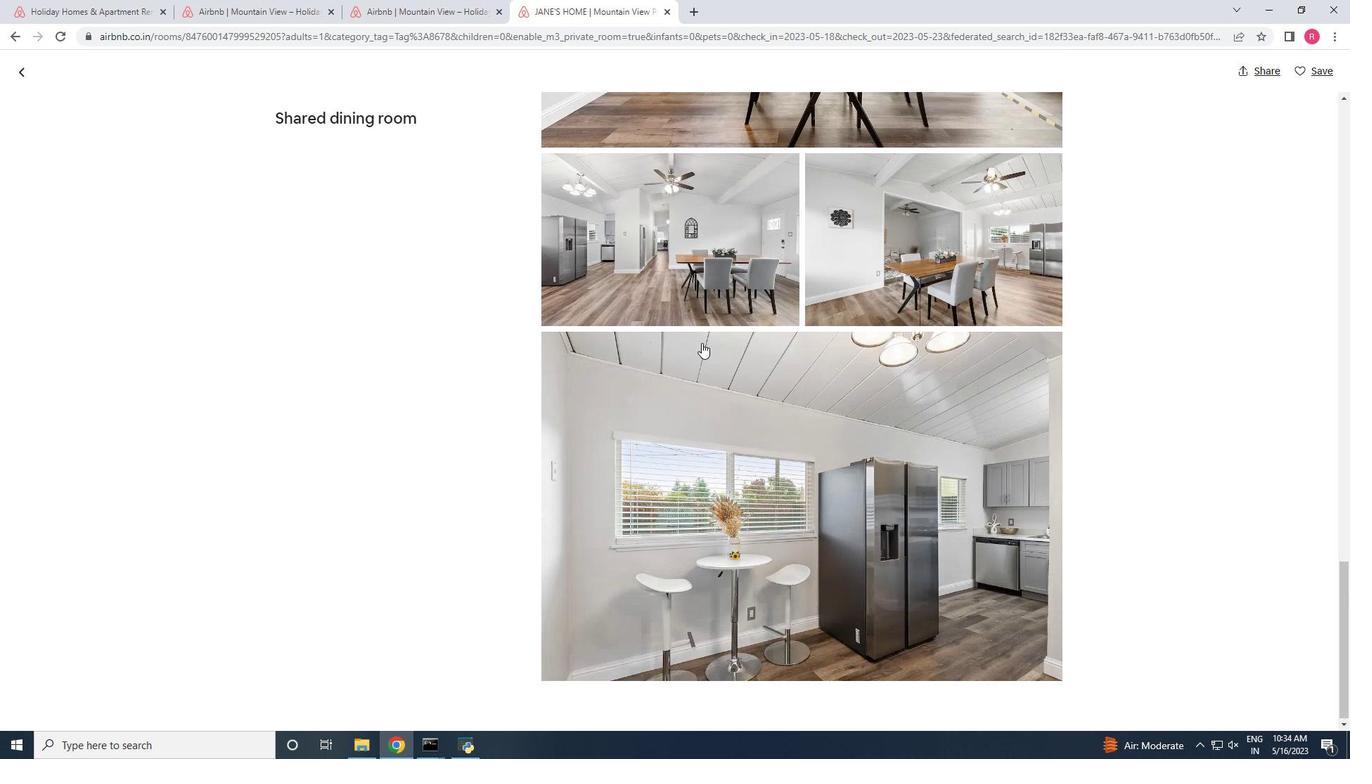 
Action: Mouse scrolled (702, 342) with delta (0, 0)
Screenshot: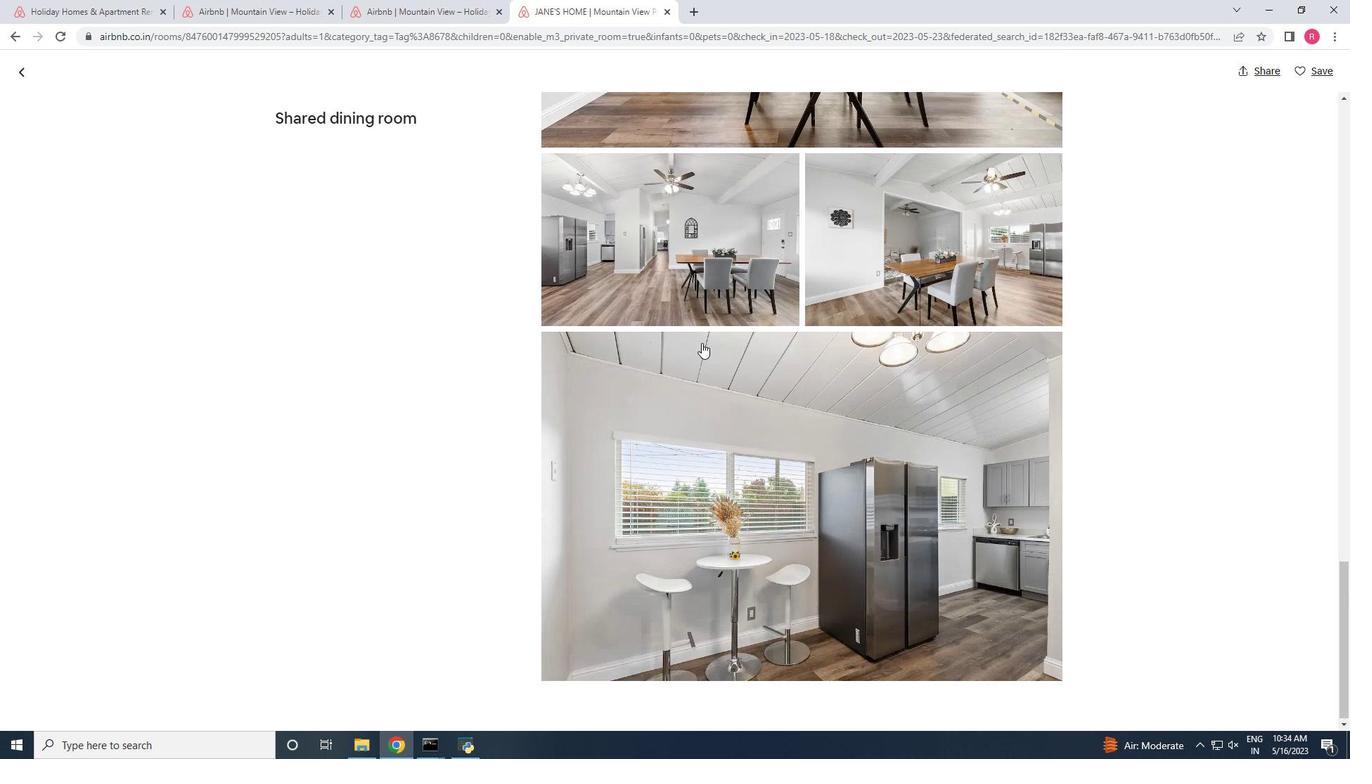 
Action: Mouse scrolled (702, 342) with delta (0, 0)
Screenshot: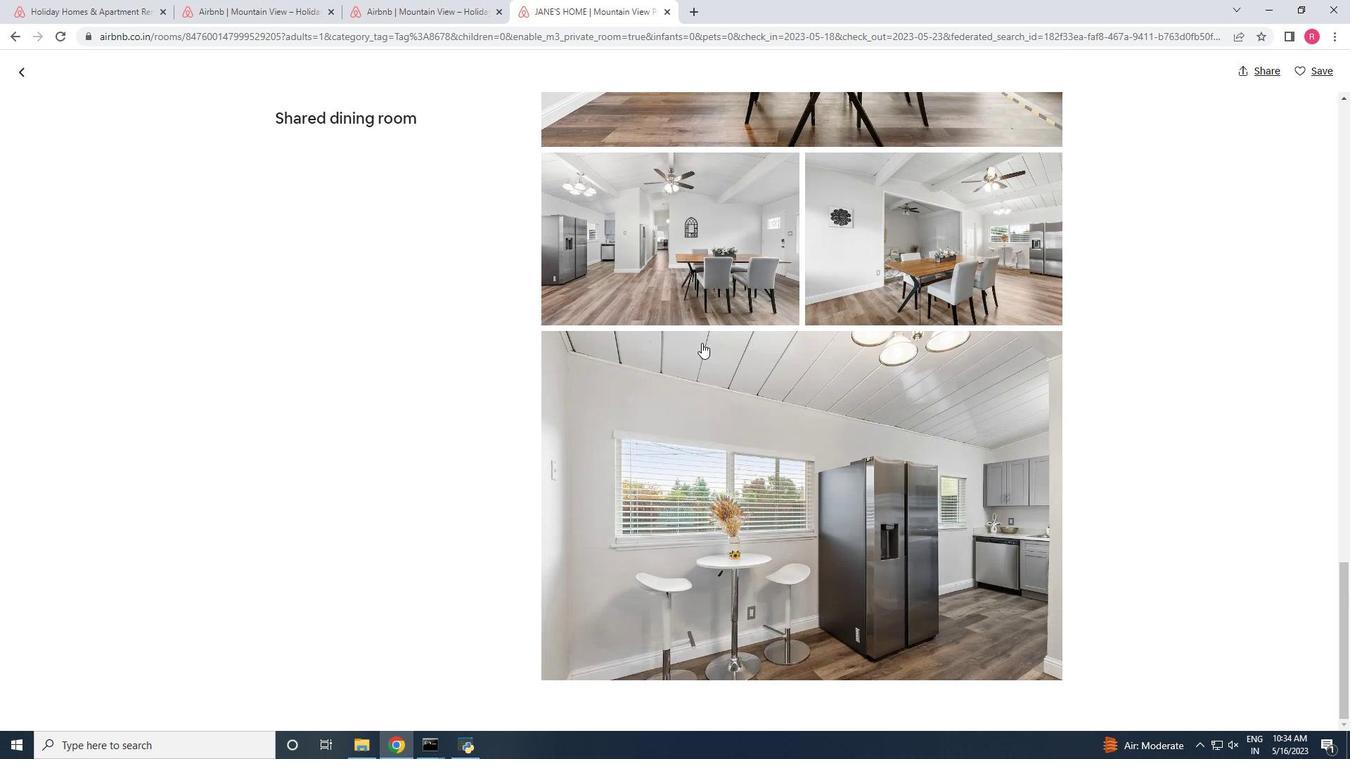 
Action: Mouse scrolled (702, 342) with delta (0, 0)
Screenshot: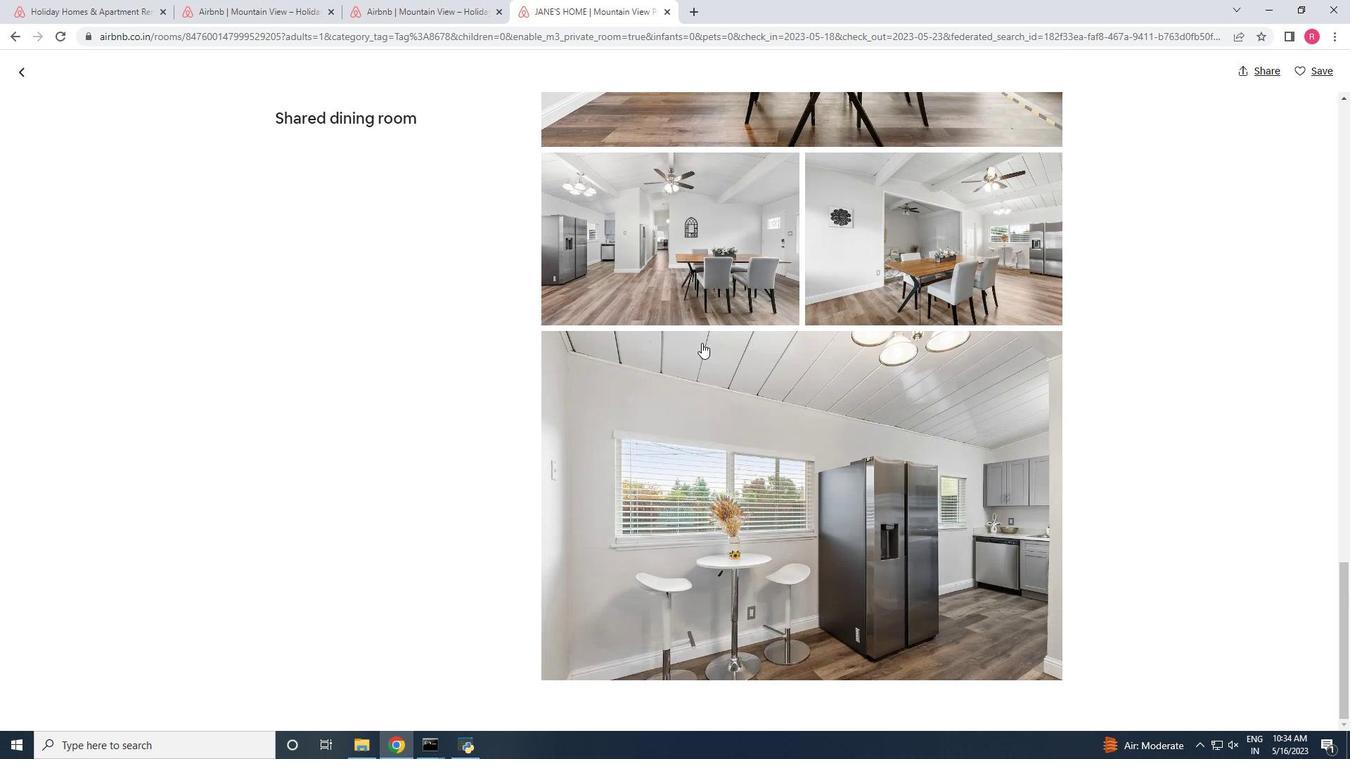 
Action: Mouse scrolled (702, 342) with delta (0, 0)
Screenshot: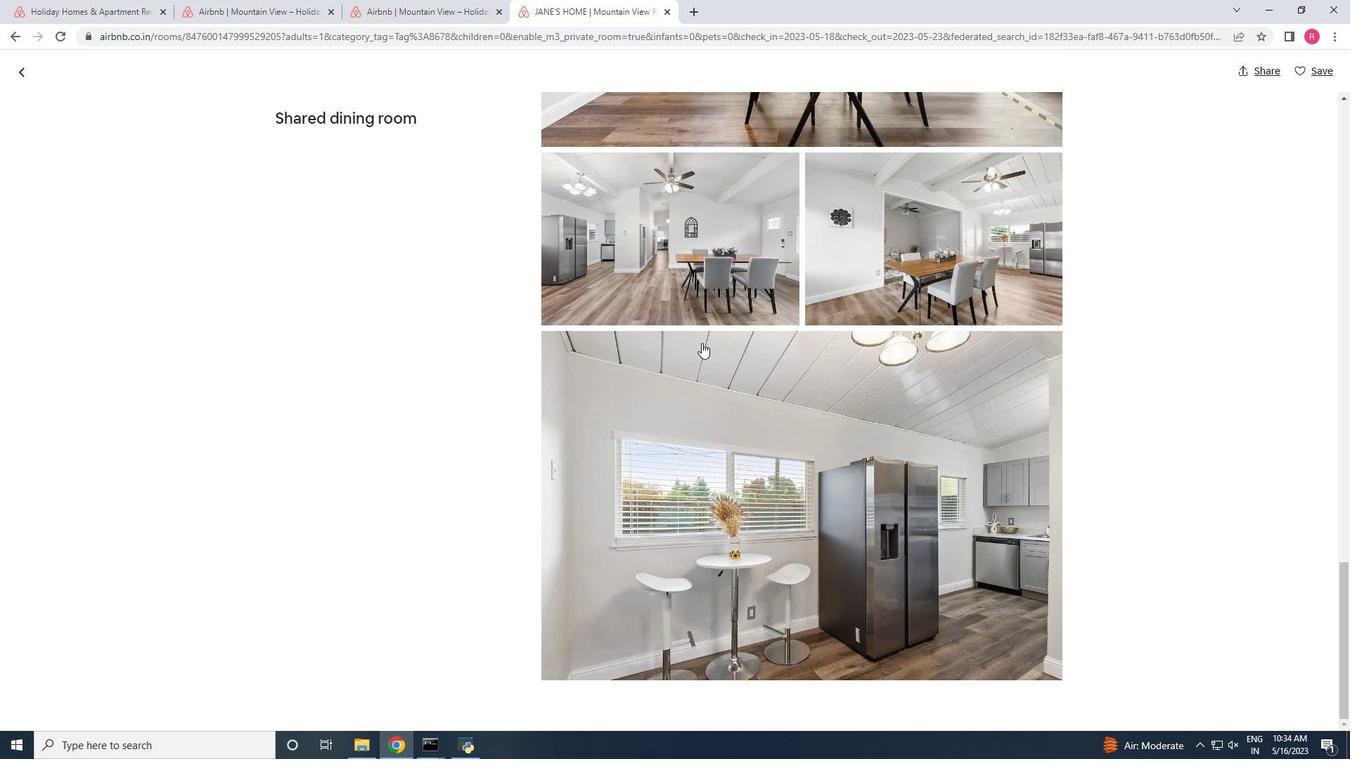 
Action: Mouse scrolled (702, 342) with delta (0, 0)
Screenshot: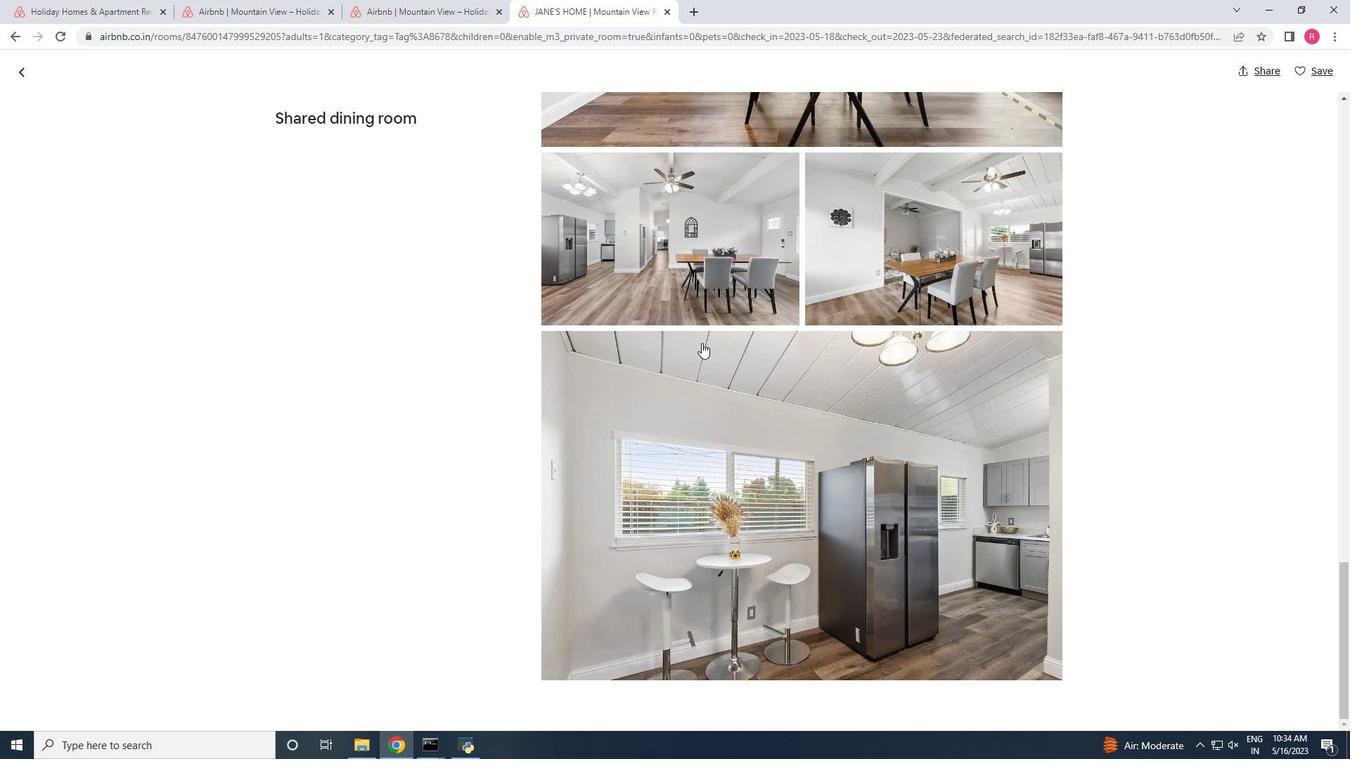 
Action: Mouse scrolled (702, 342) with delta (0, 0)
Screenshot: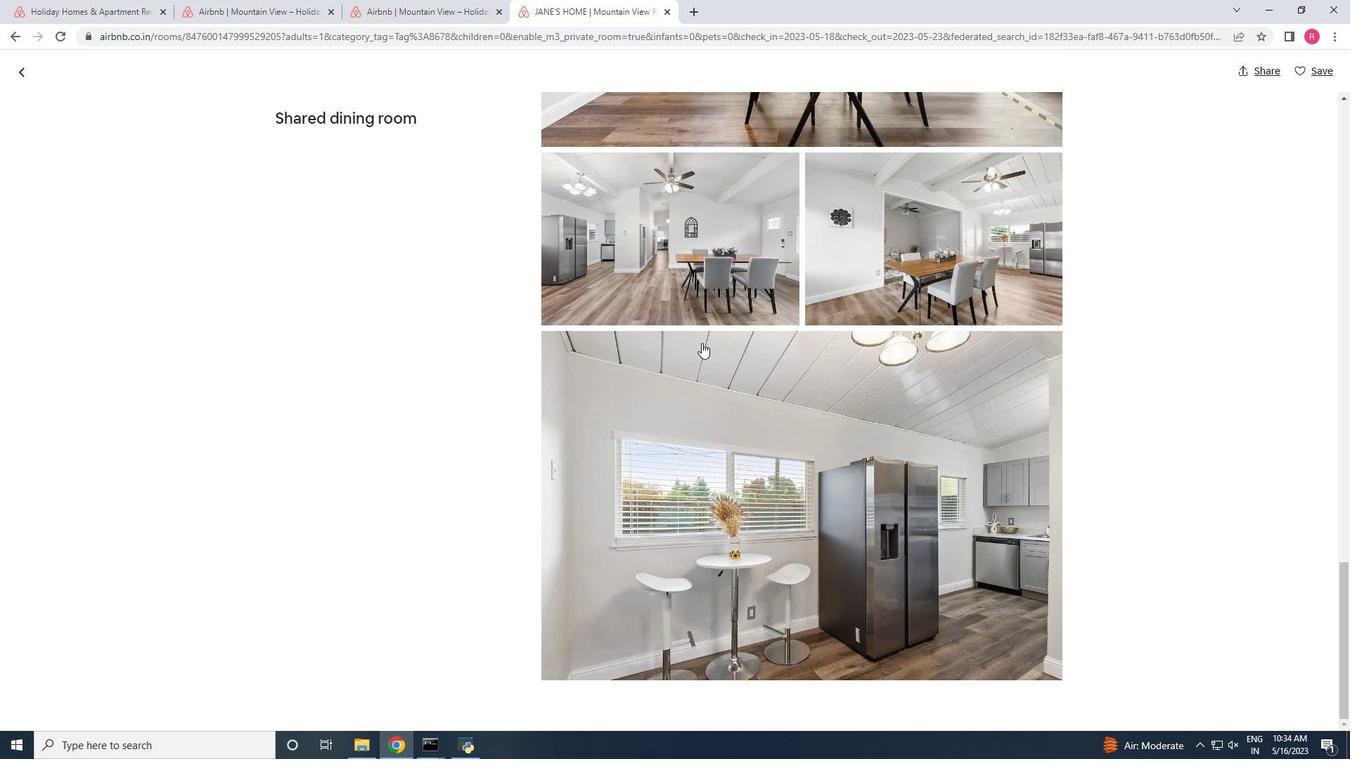 
Action: Mouse scrolled (702, 342) with delta (0, 0)
Screenshot: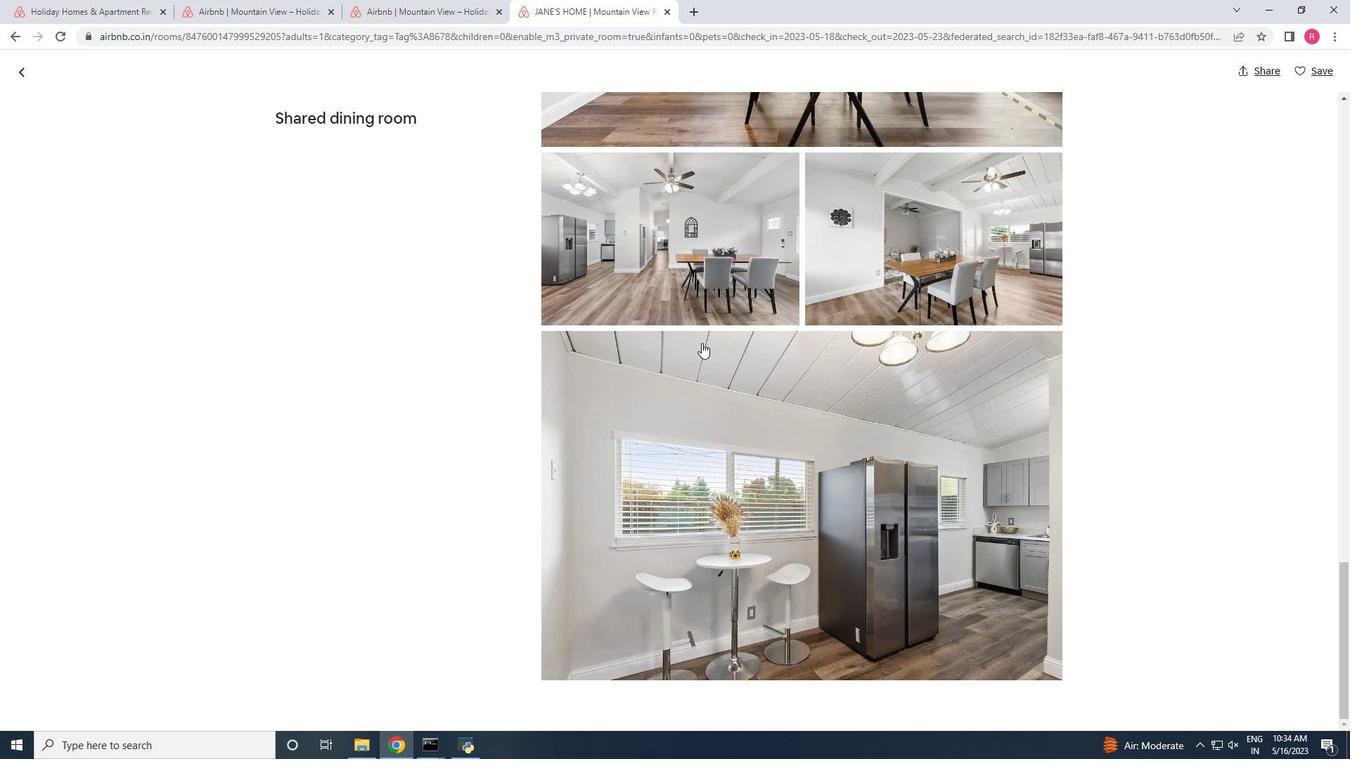 
Action: Mouse scrolled (702, 342) with delta (0, 0)
Screenshot: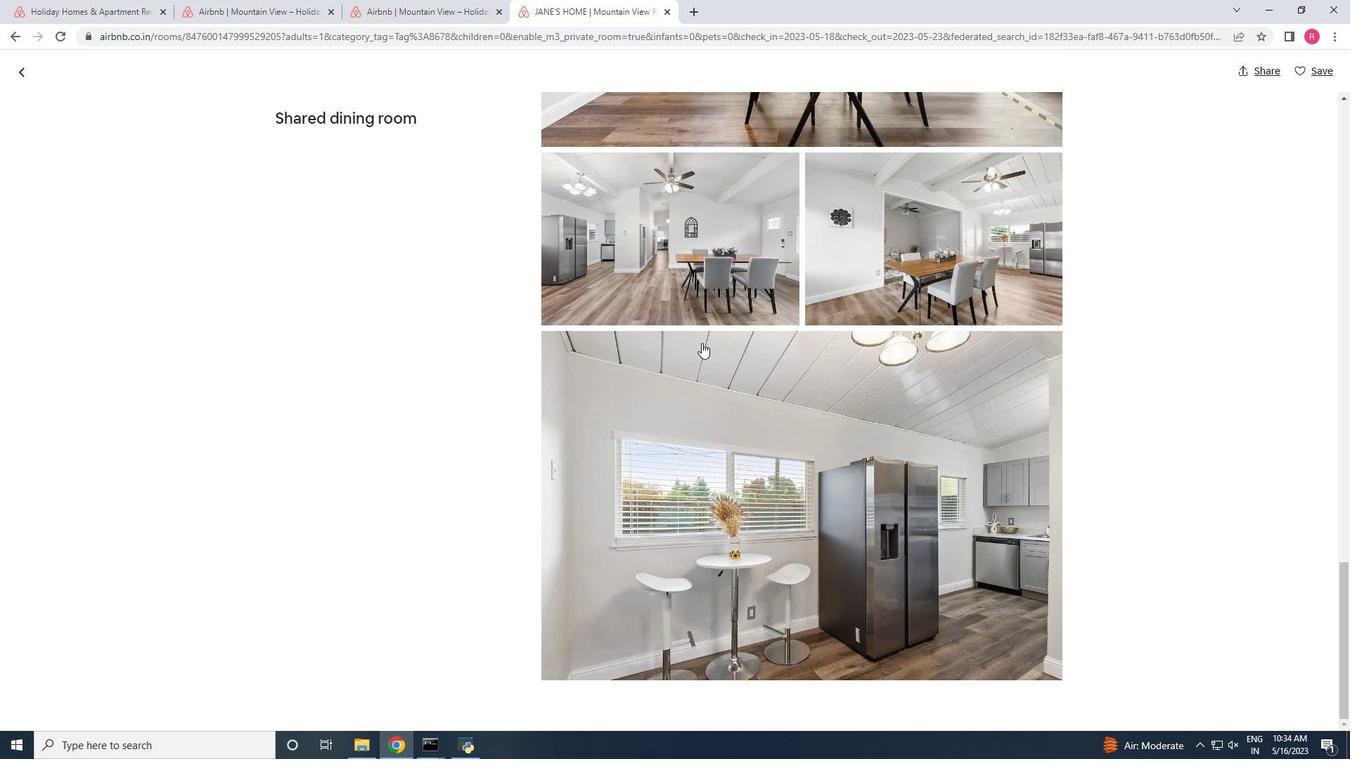 
Action: Mouse scrolled (702, 342) with delta (0, 0)
Screenshot: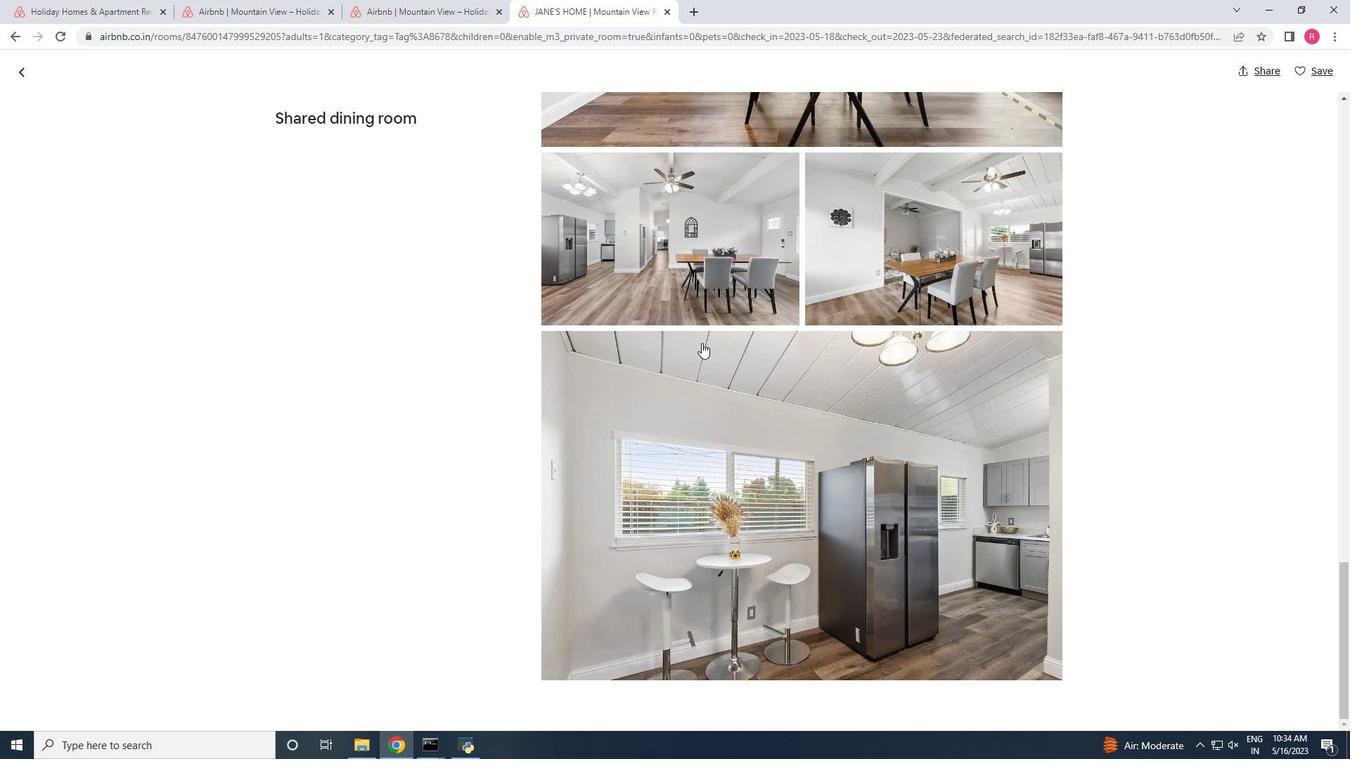 
Action: Mouse scrolled (702, 342) with delta (0, 0)
Screenshot: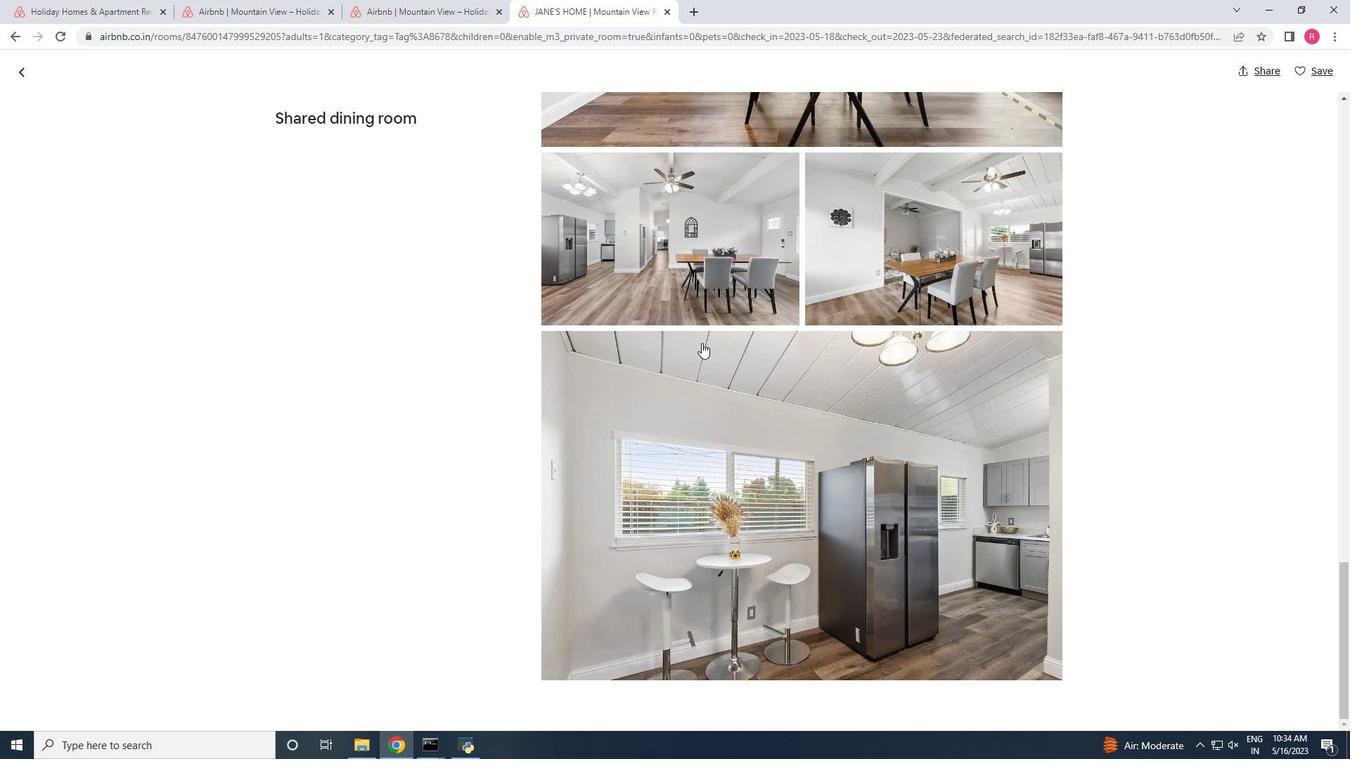 
Action: Mouse scrolled (702, 343) with delta (0, 0)
Screenshot: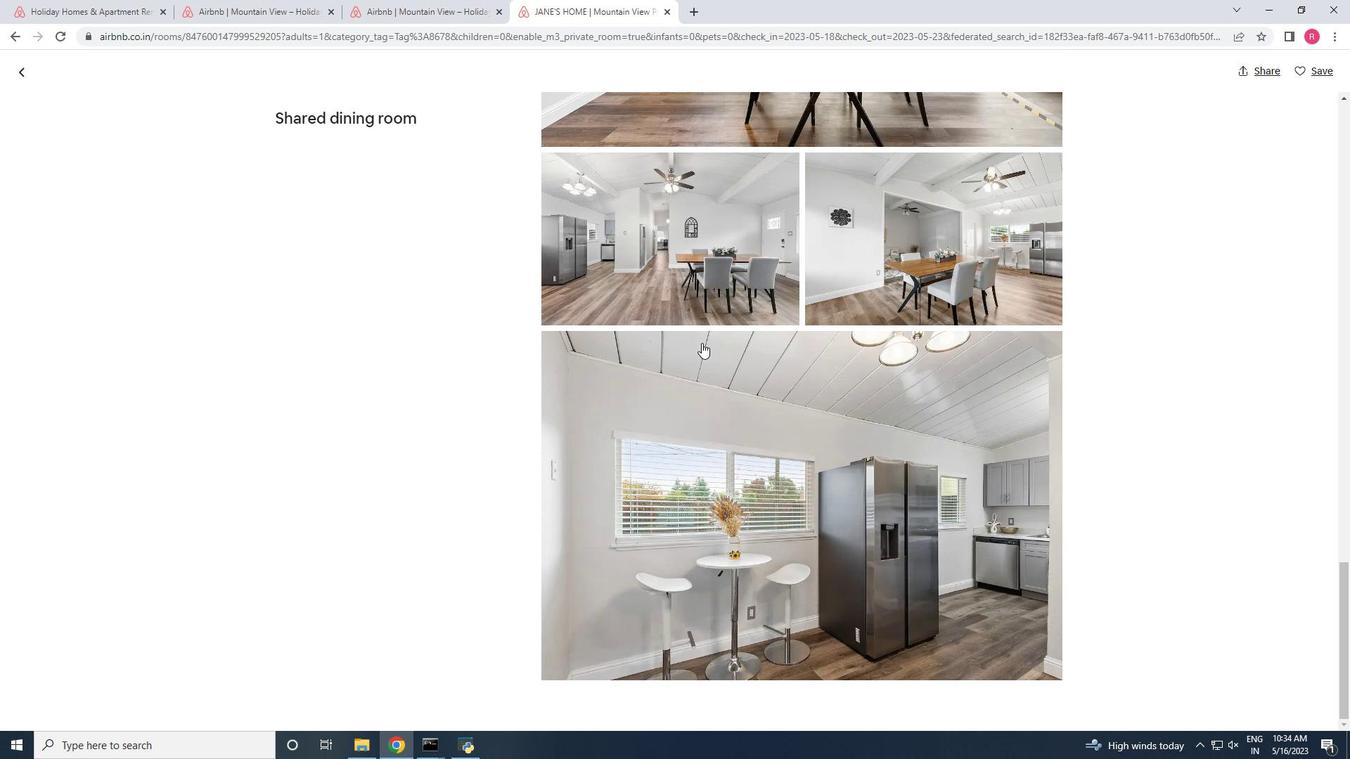 
Action: Mouse scrolled (702, 343) with delta (0, 0)
Screenshot: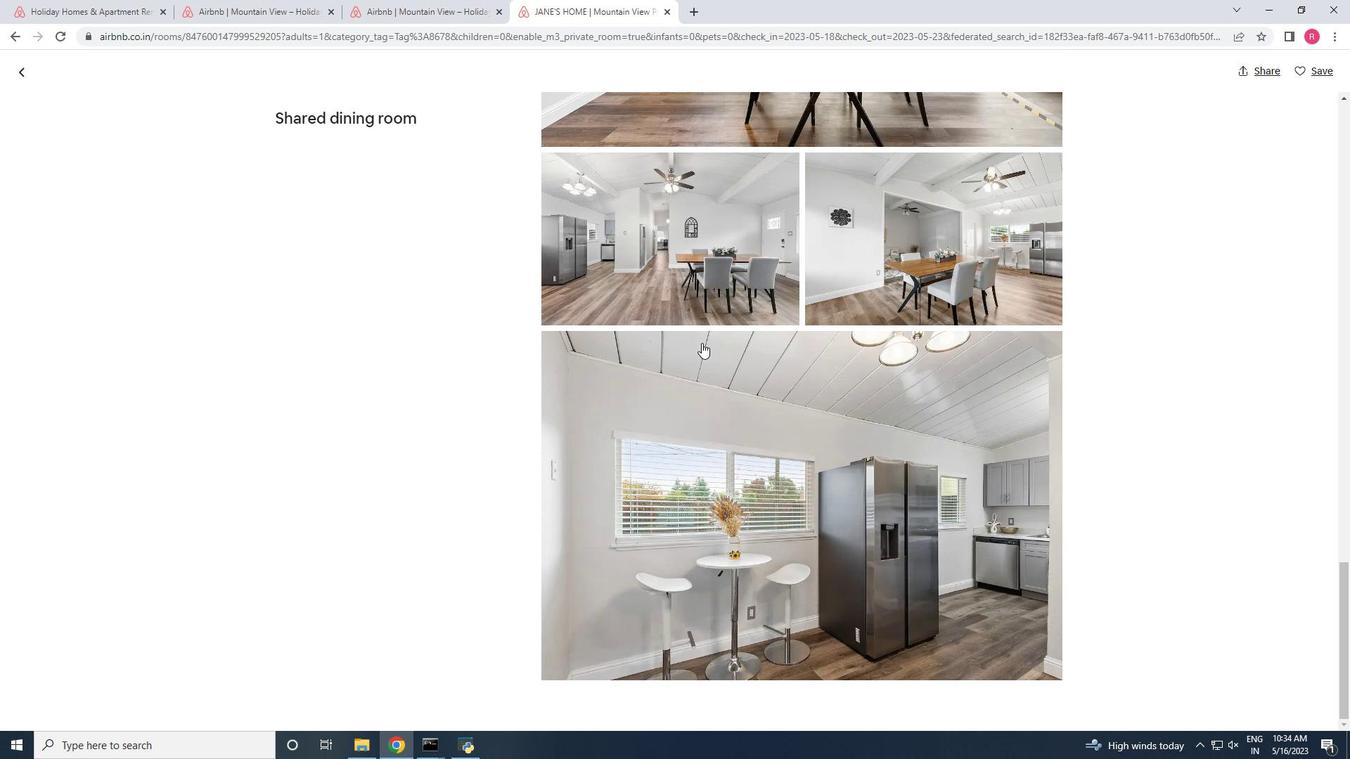 
Action: Mouse scrolled (702, 343) with delta (0, 0)
Screenshot: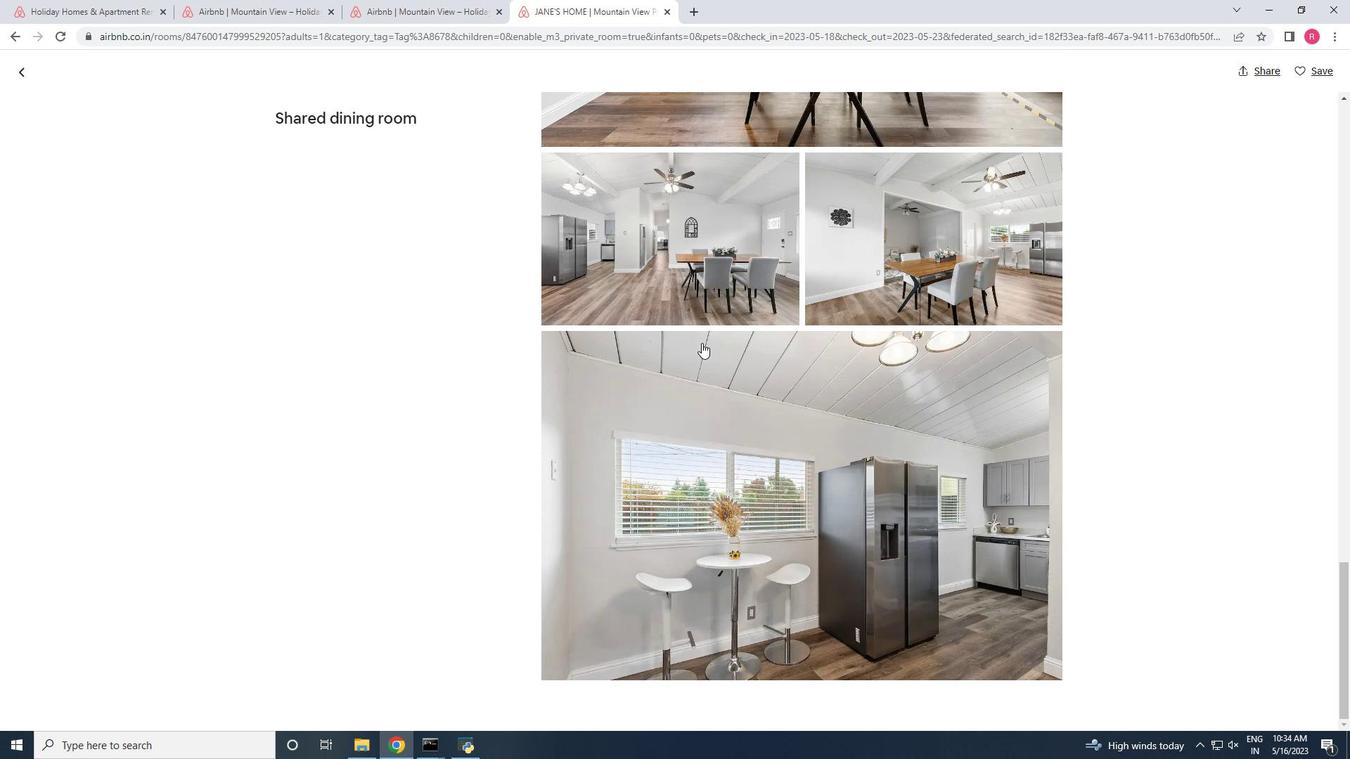 
Action: Mouse scrolled (702, 343) with delta (0, 0)
Screenshot: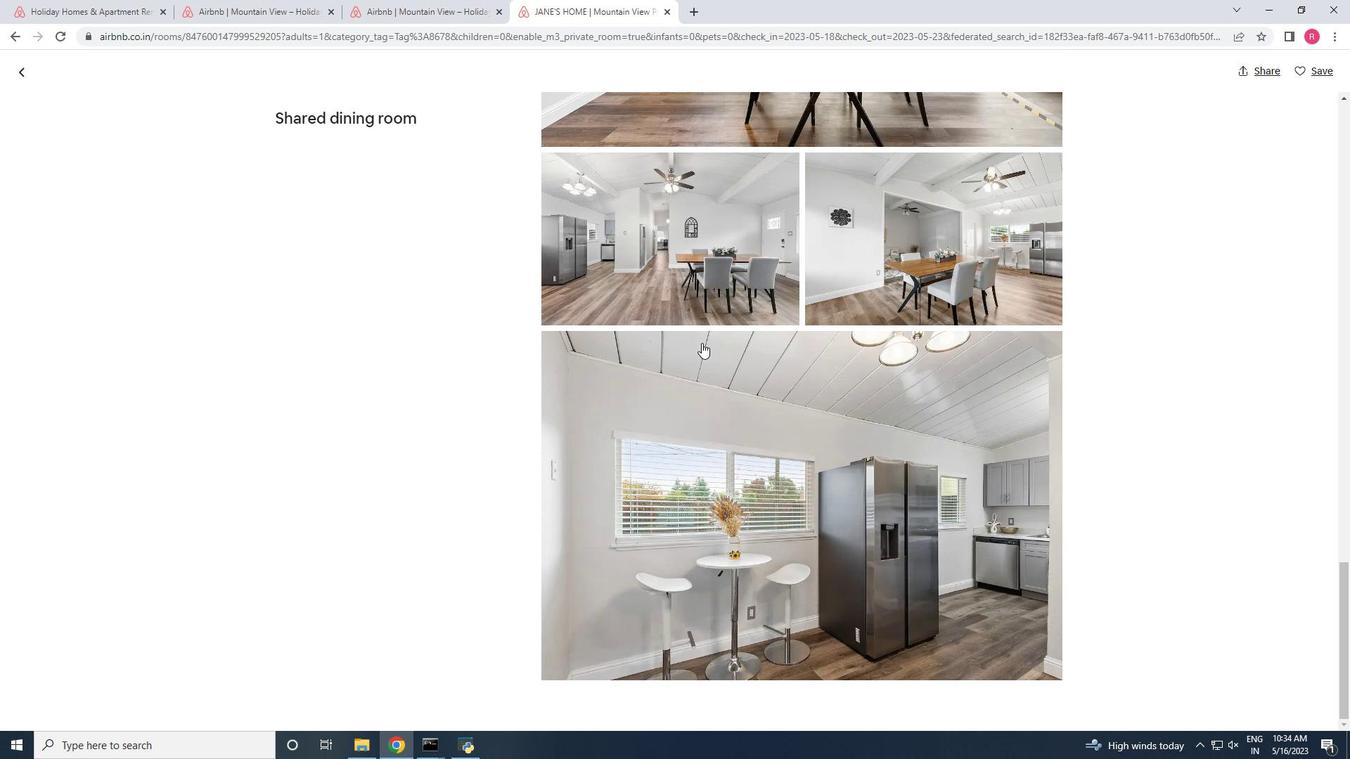 
Action: Mouse scrolled (702, 343) with delta (0, 0)
Screenshot: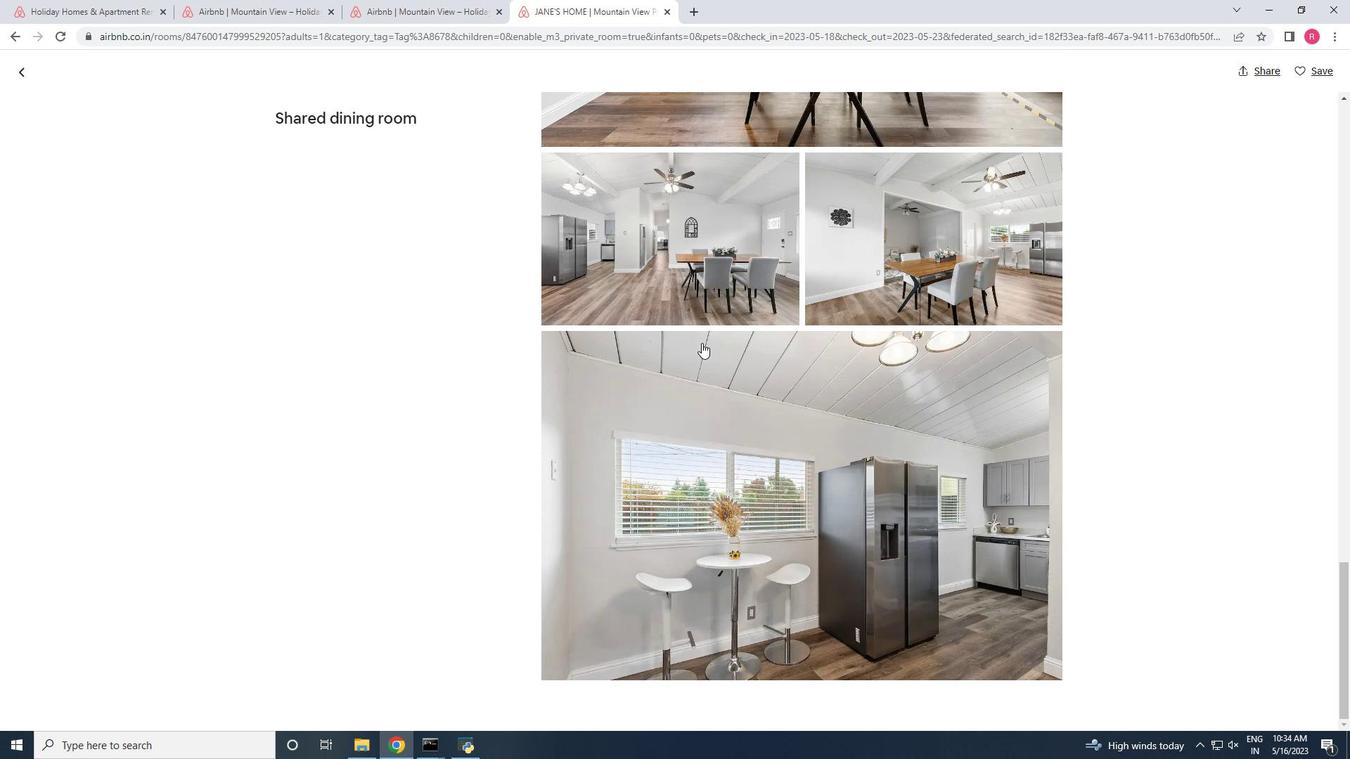 
